 Task: Reply to email with the signature Christian Kelly with the subject Request for sponsorship from softage.1@softage.net with the message Can you send me a copy of the updated project schedule? with CC to softage.9@softage.net with an attached document Strategic_plan.pdf
Action: Mouse moved to (567, 734)
Screenshot: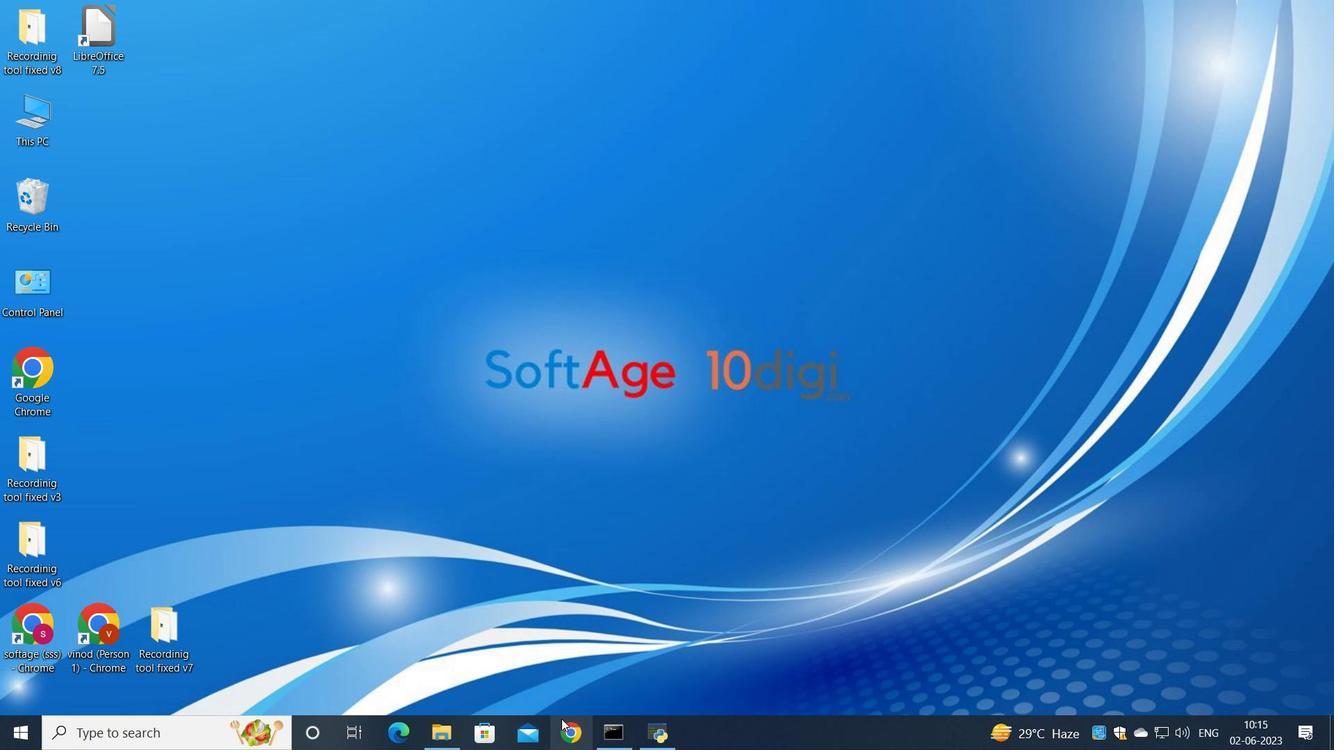 
Action: Mouse pressed left at (567, 734)
Screenshot: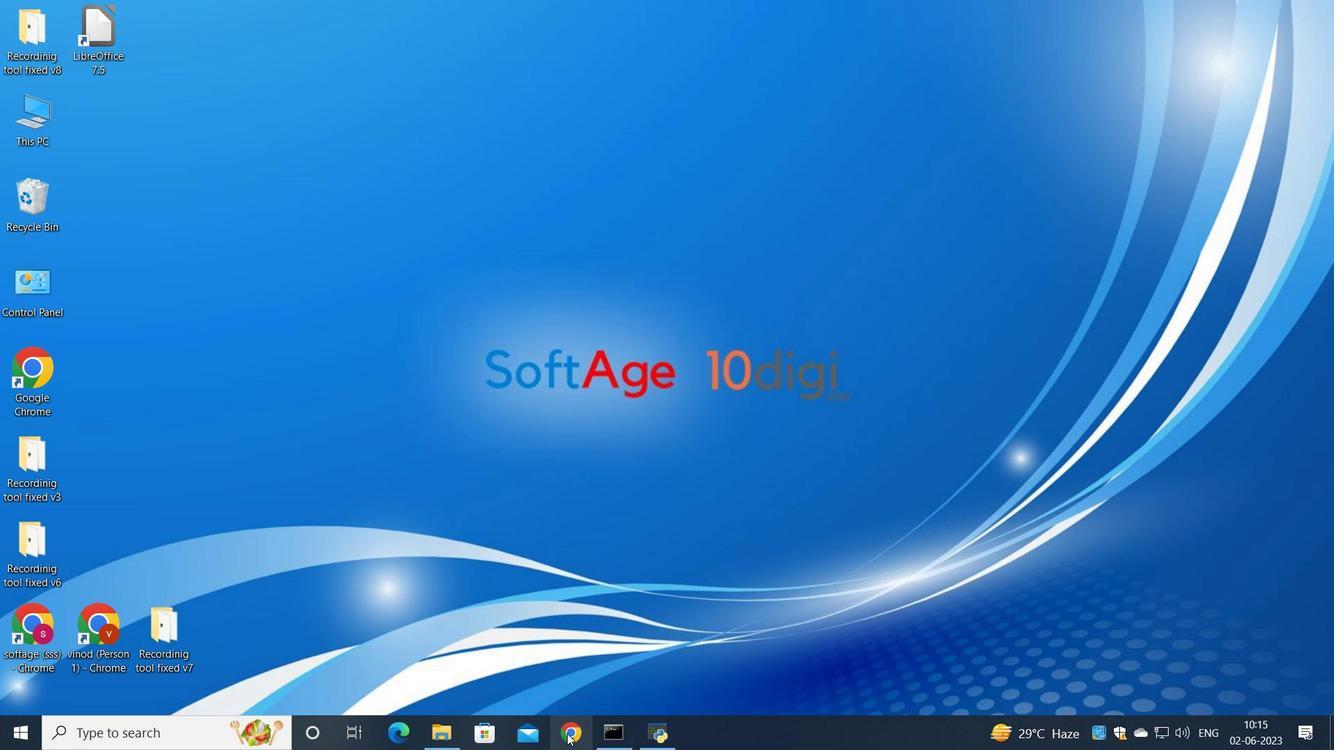 
Action: Mouse moved to (628, 412)
Screenshot: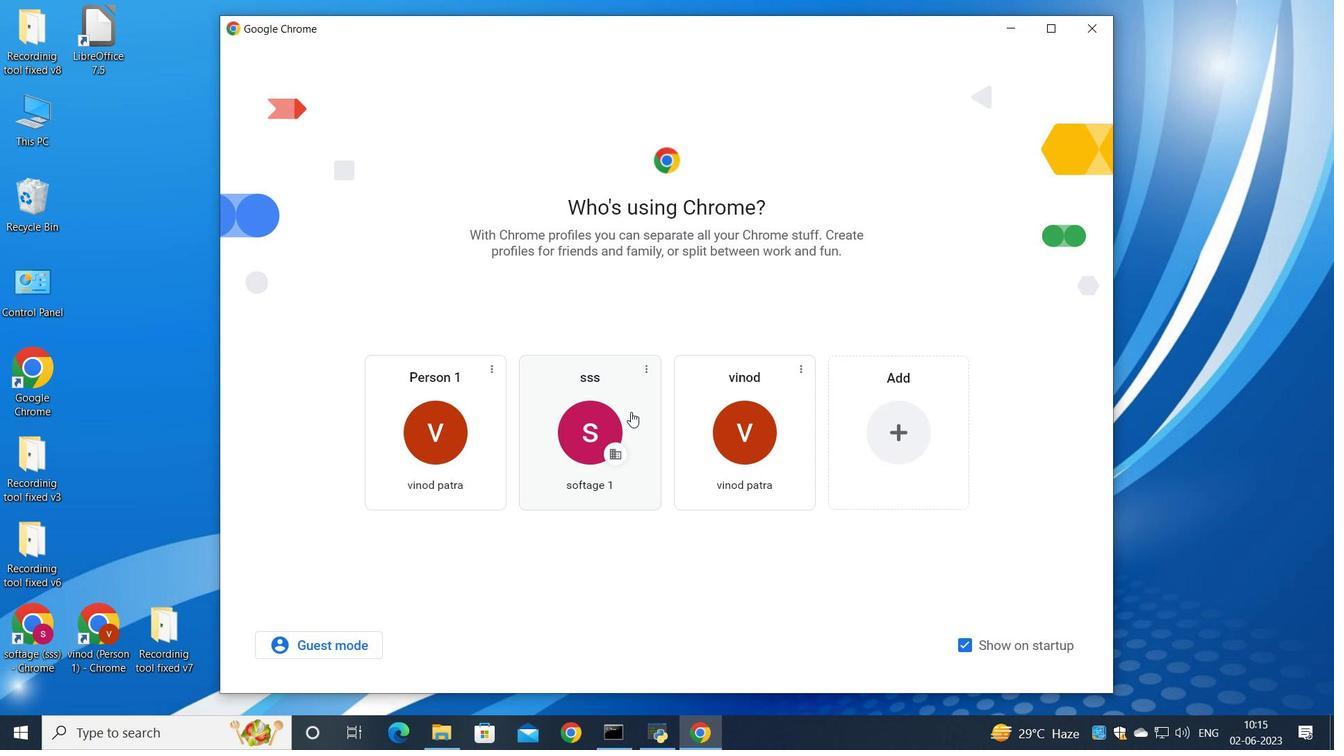 
Action: Mouse pressed left at (628, 412)
Screenshot: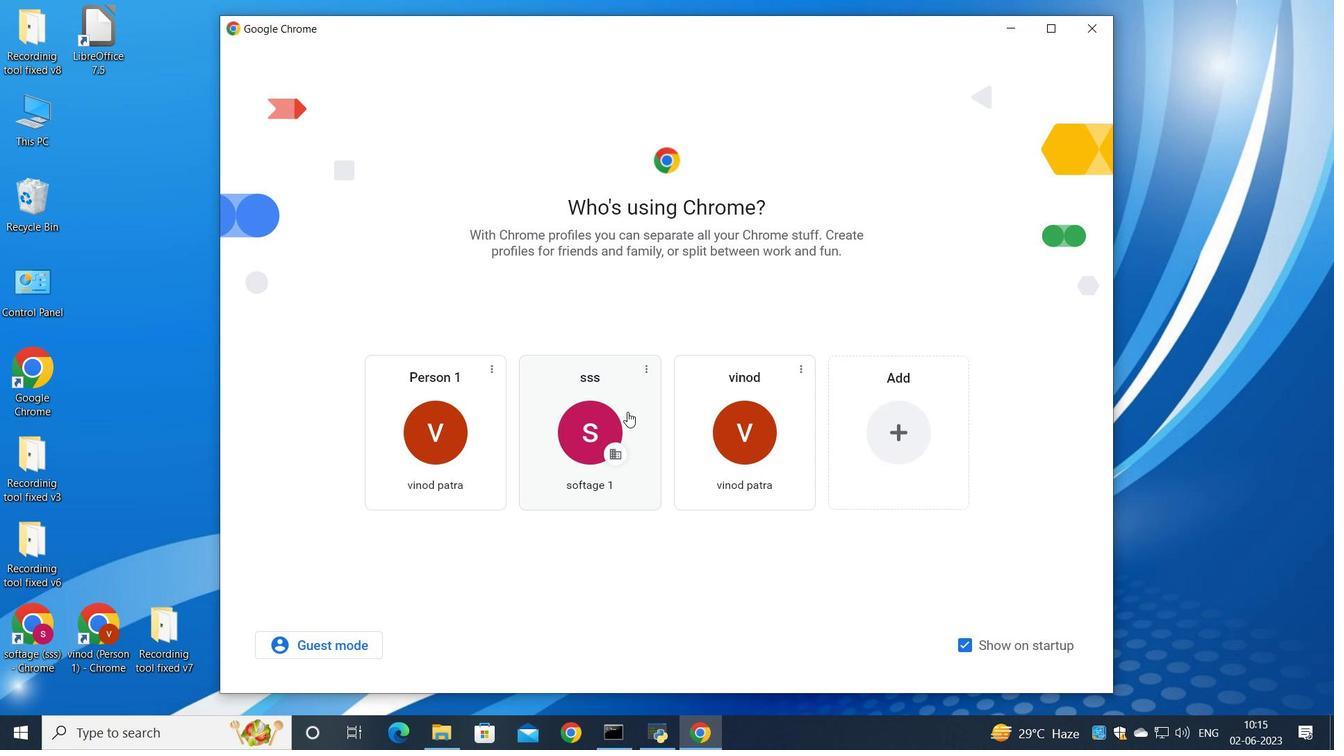 
Action: Mouse moved to (1181, 116)
Screenshot: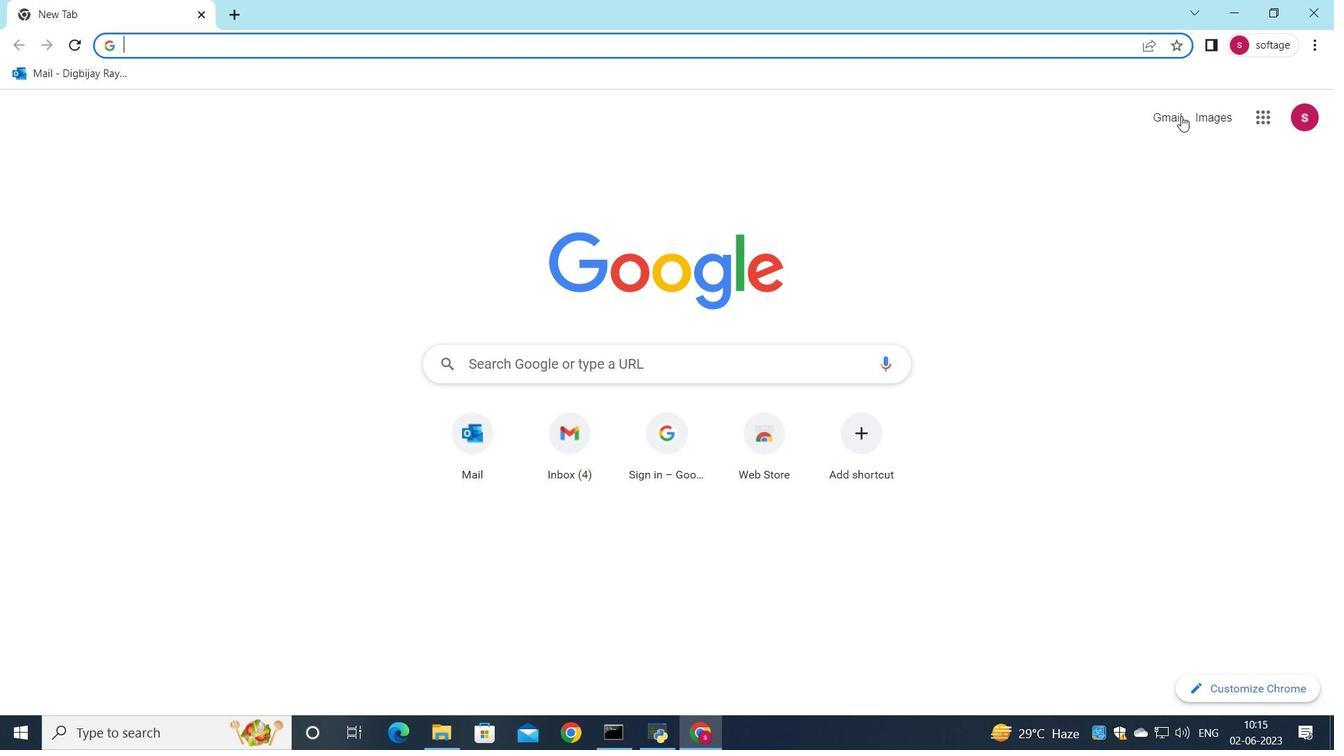 
Action: Mouse pressed left at (1181, 116)
Screenshot: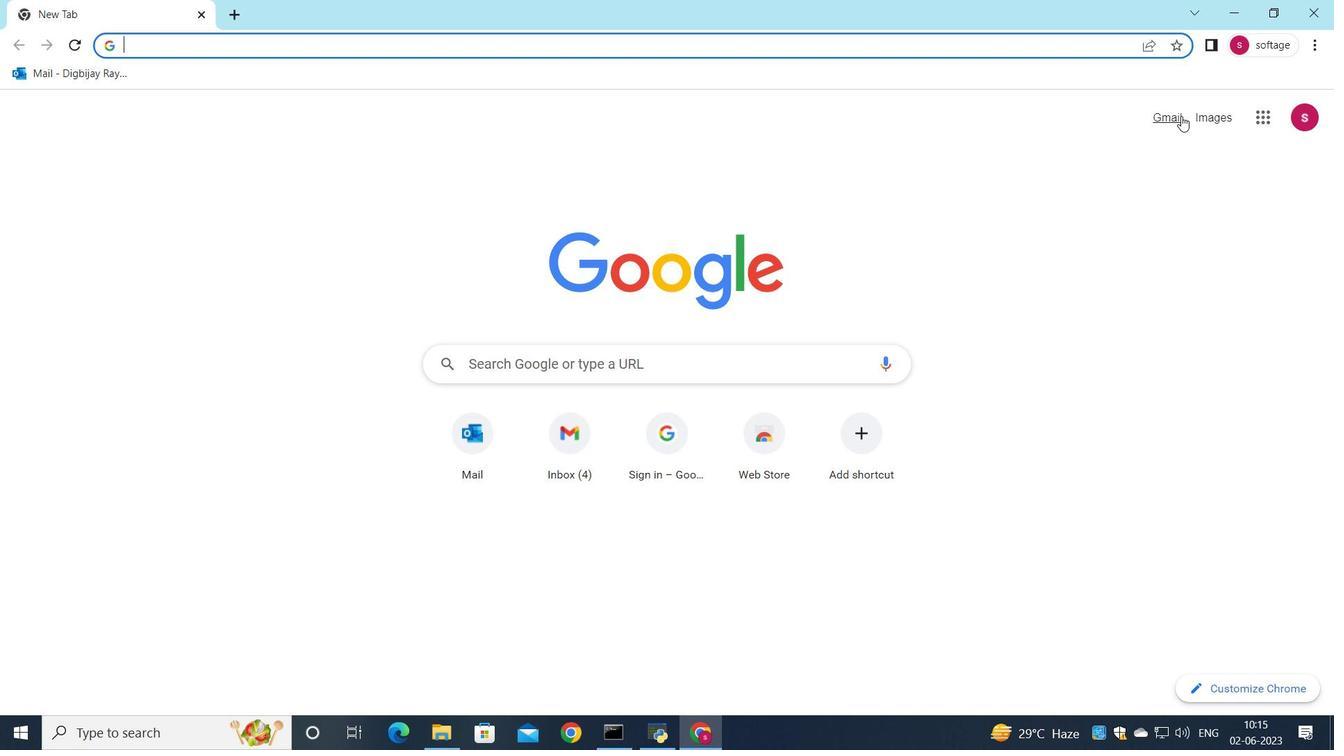 
Action: Mouse moved to (1136, 118)
Screenshot: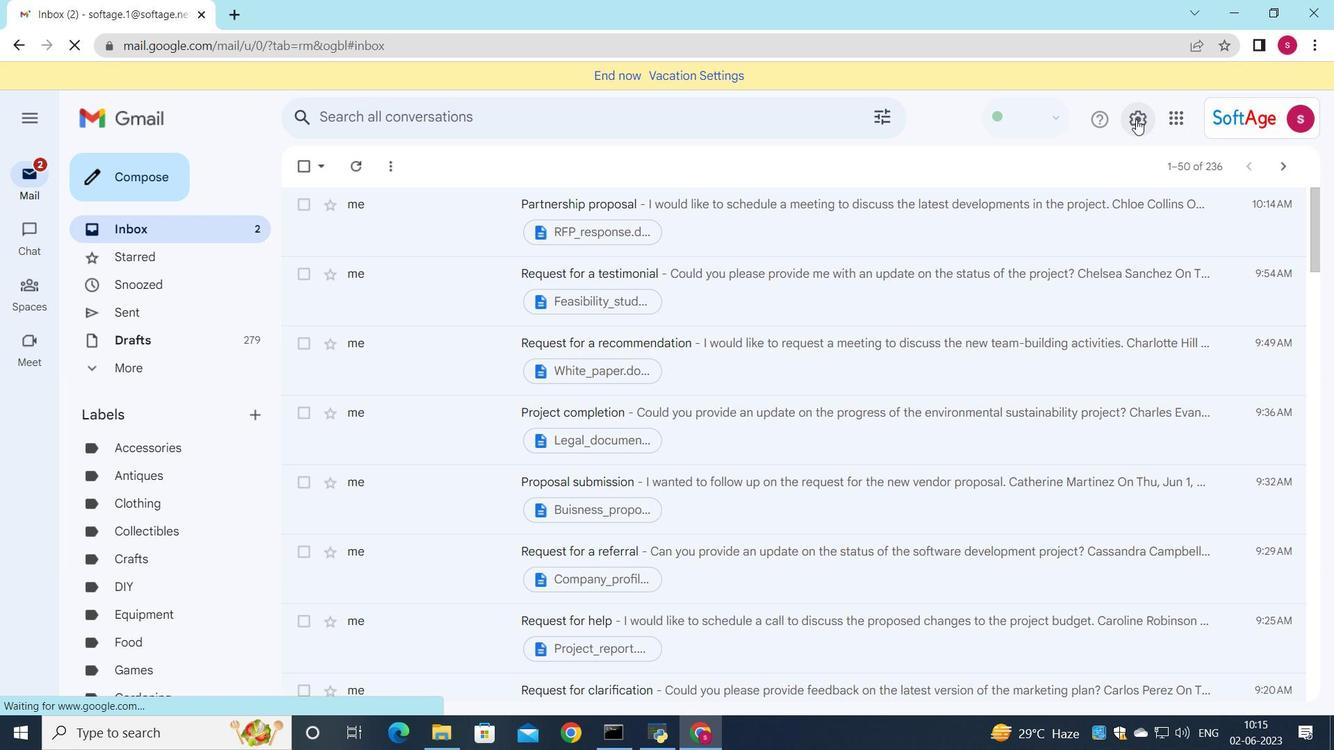 
Action: Mouse pressed left at (1136, 118)
Screenshot: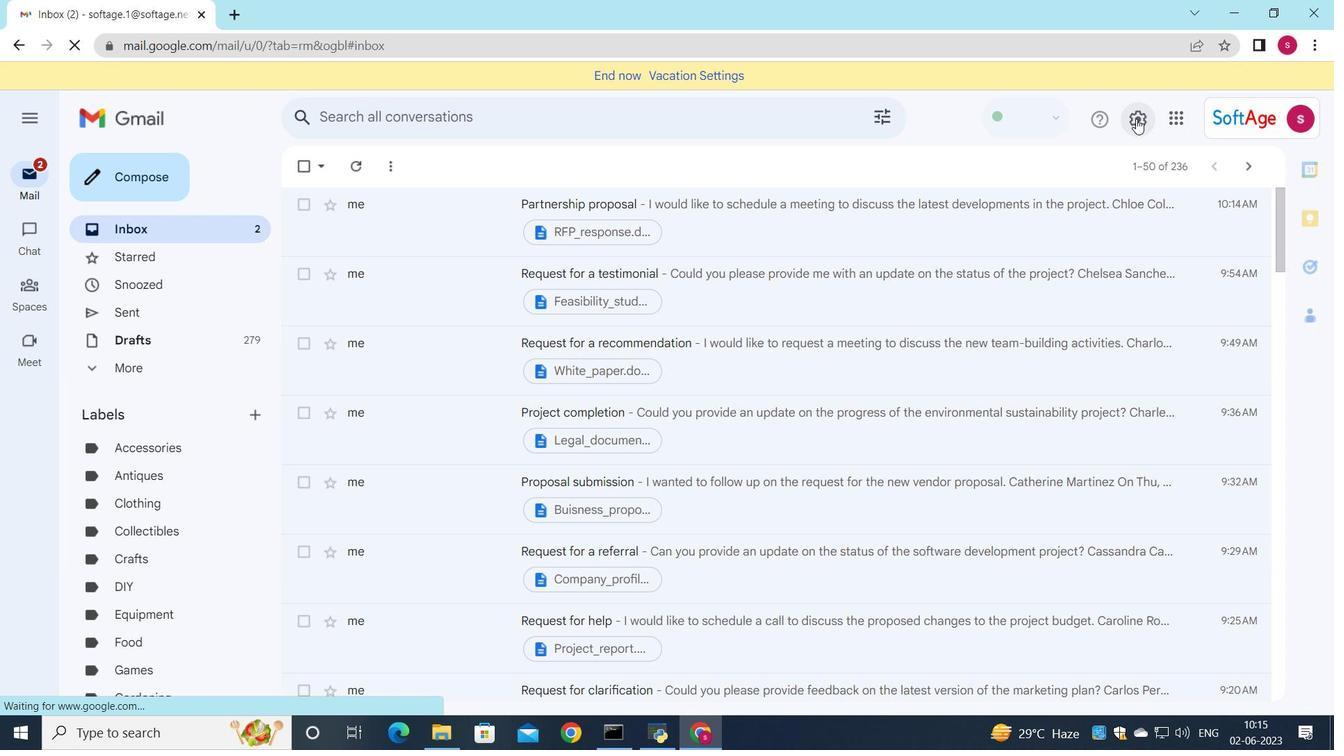 
Action: Mouse moved to (1172, 211)
Screenshot: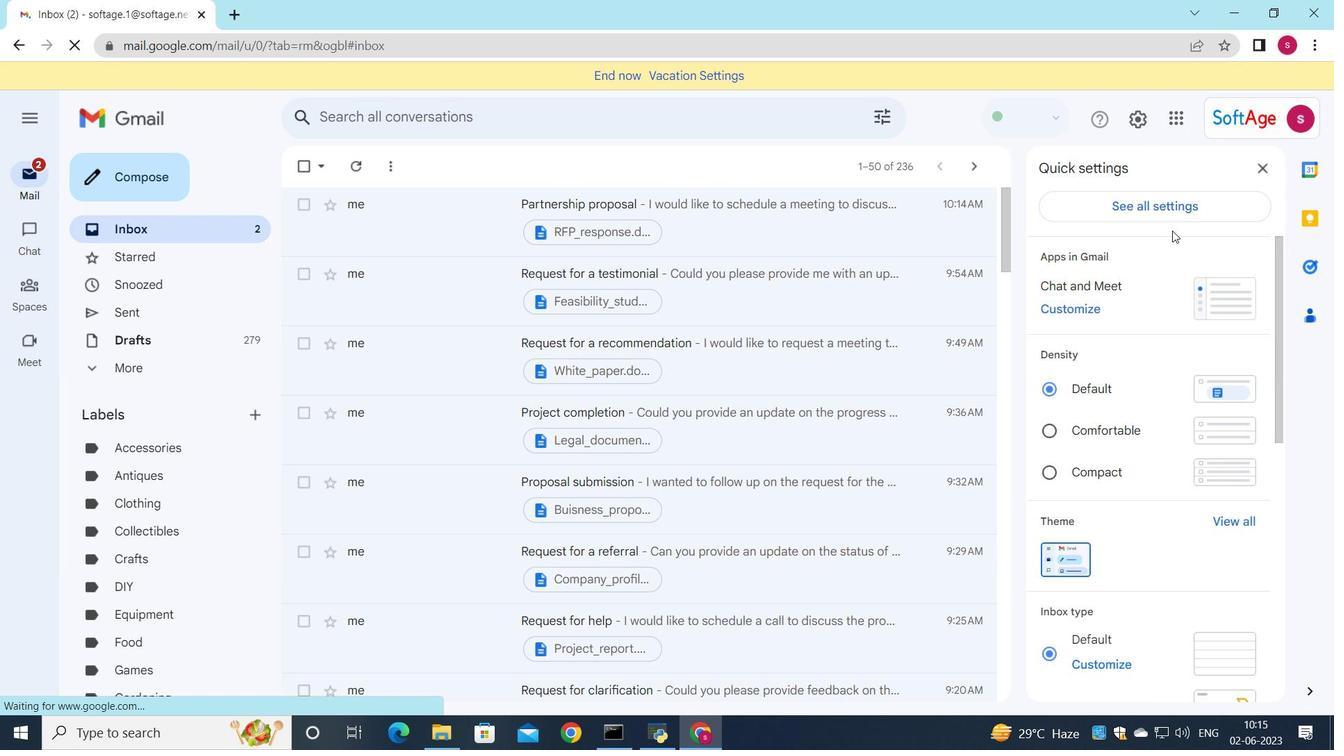 
Action: Mouse pressed left at (1172, 211)
Screenshot: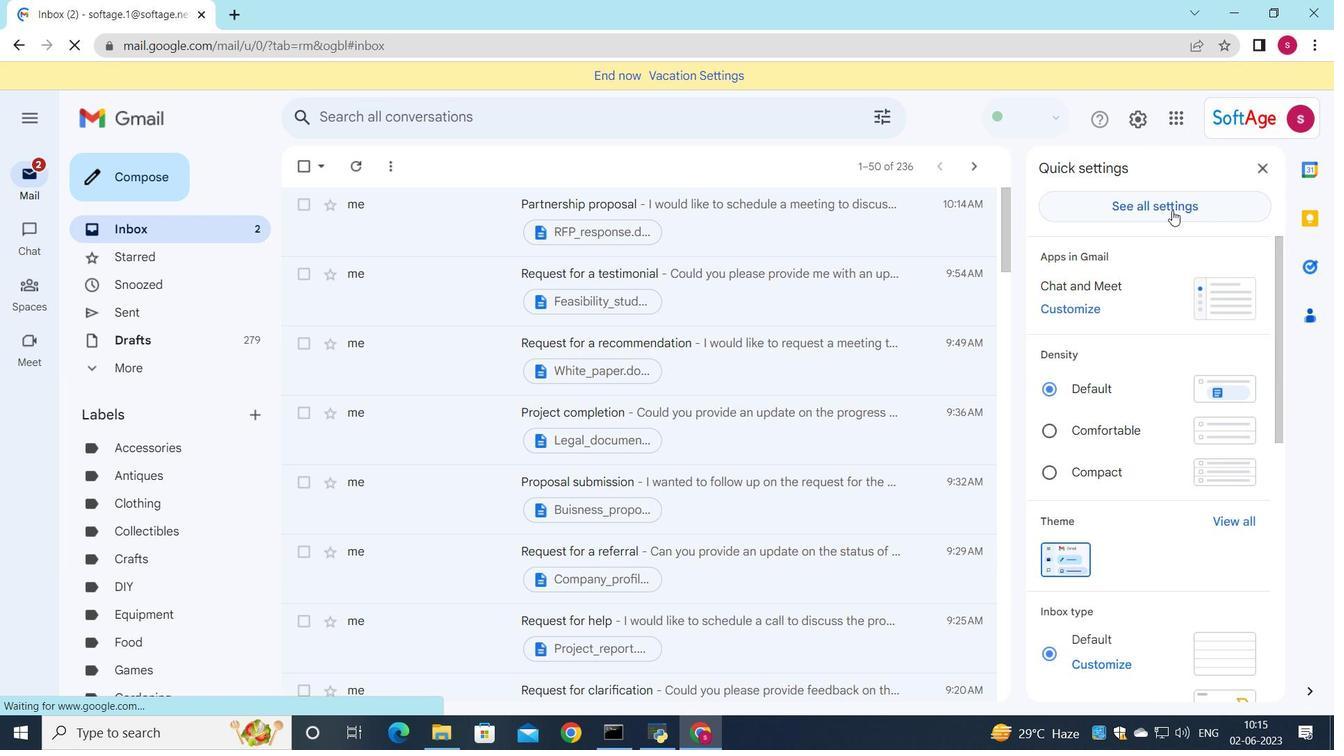 
Action: Mouse moved to (688, 380)
Screenshot: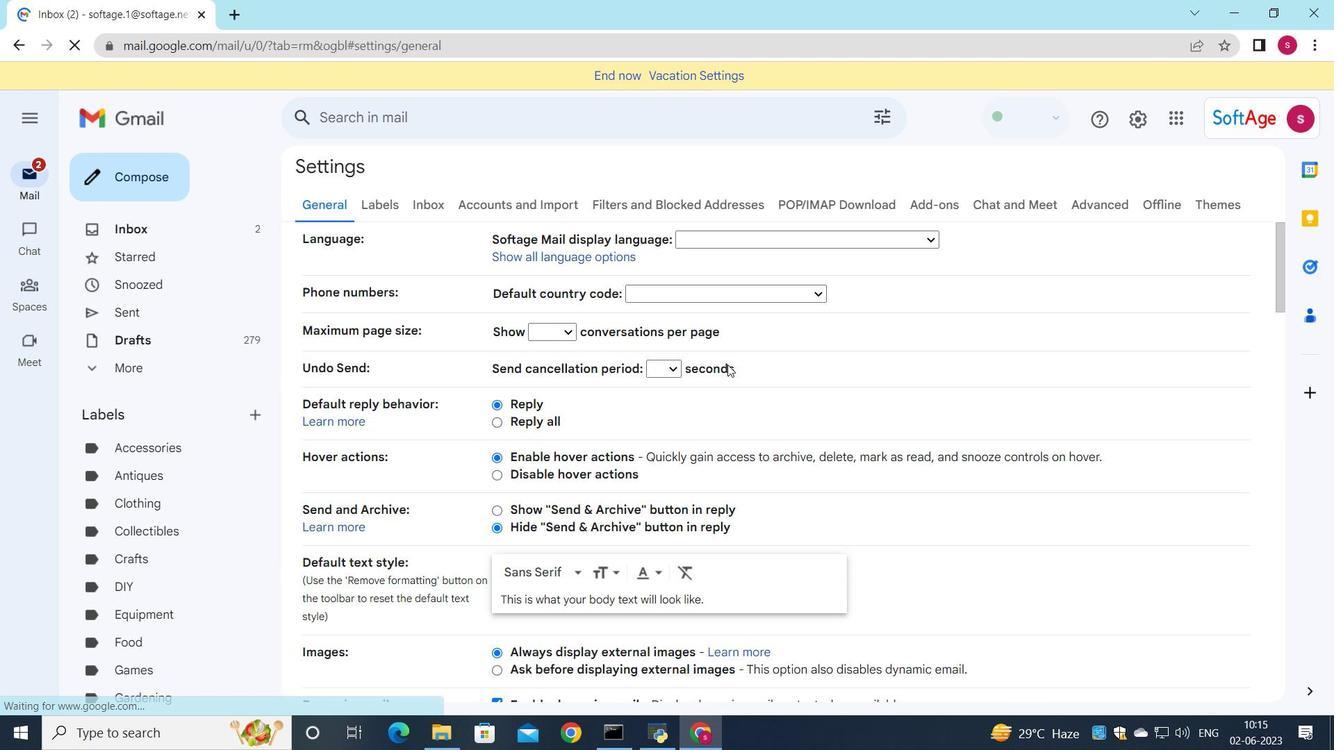 
Action: Mouse scrolled (688, 379) with delta (0, 0)
Screenshot: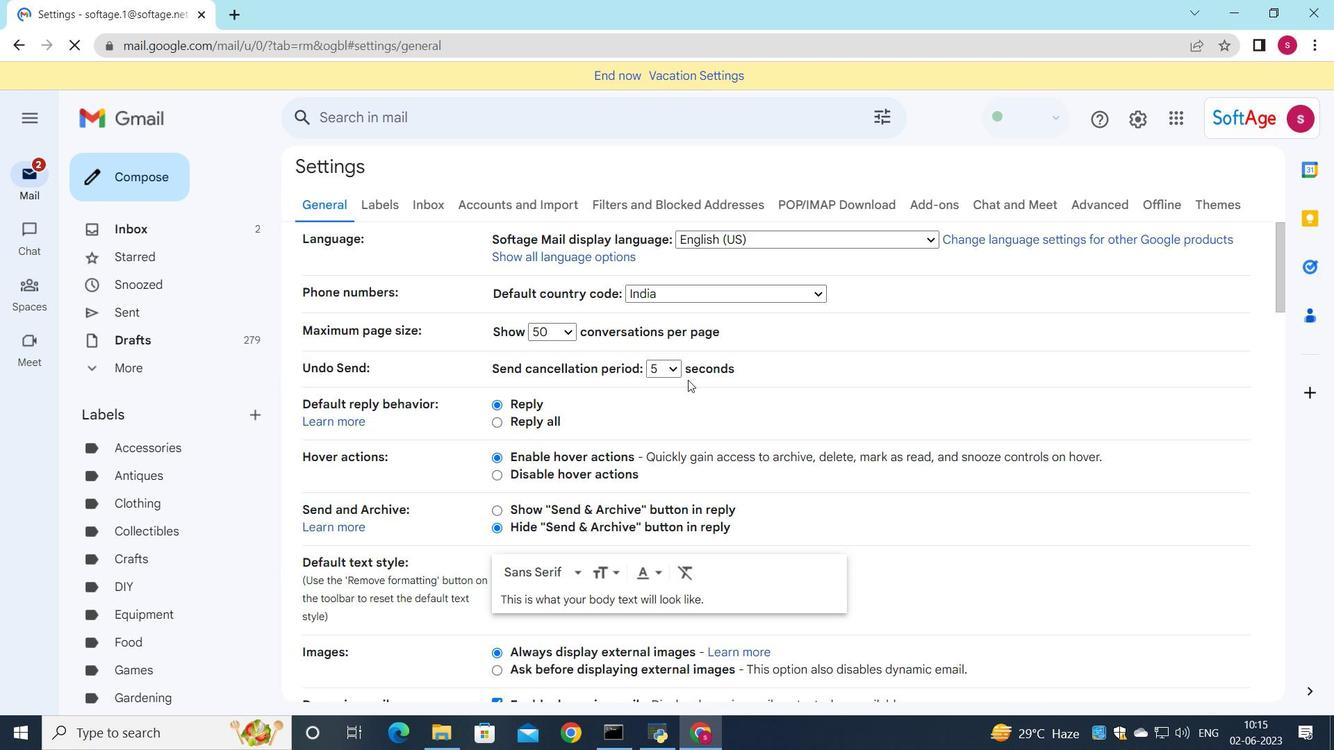 
Action: Mouse scrolled (688, 379) with delta (0, 0)
Screenshot: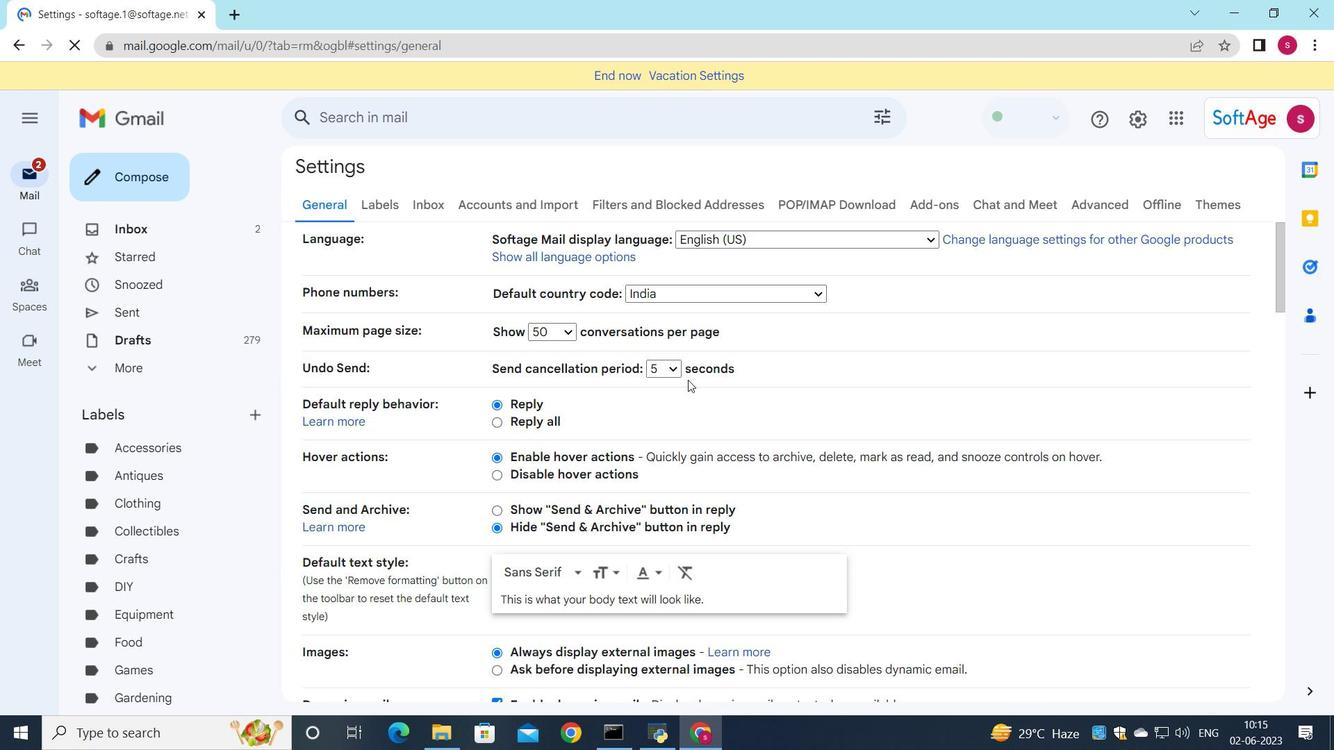 
Action: Mouse scrolled (688, 379) with delta (0, 0)
Screenshot: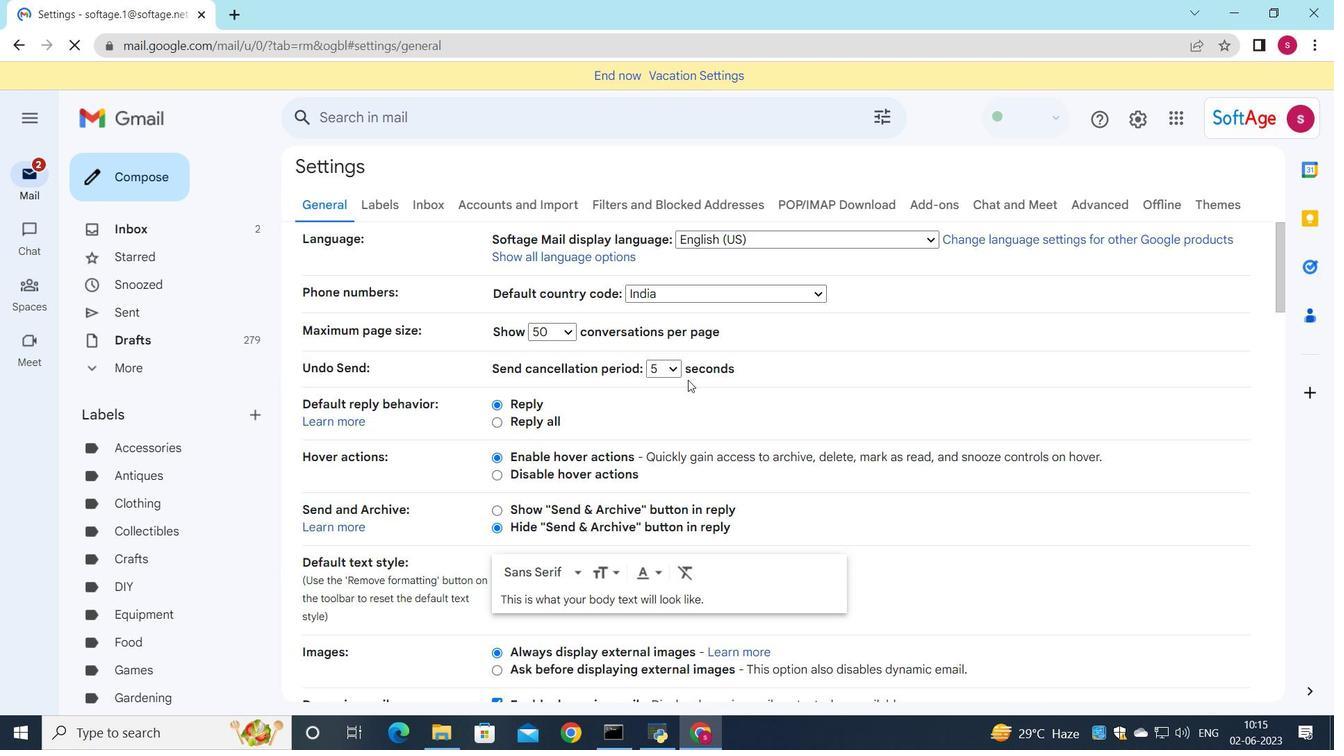 
Action: Mouse scrolled (688, 379) with delta (0, 0)
Screenshot: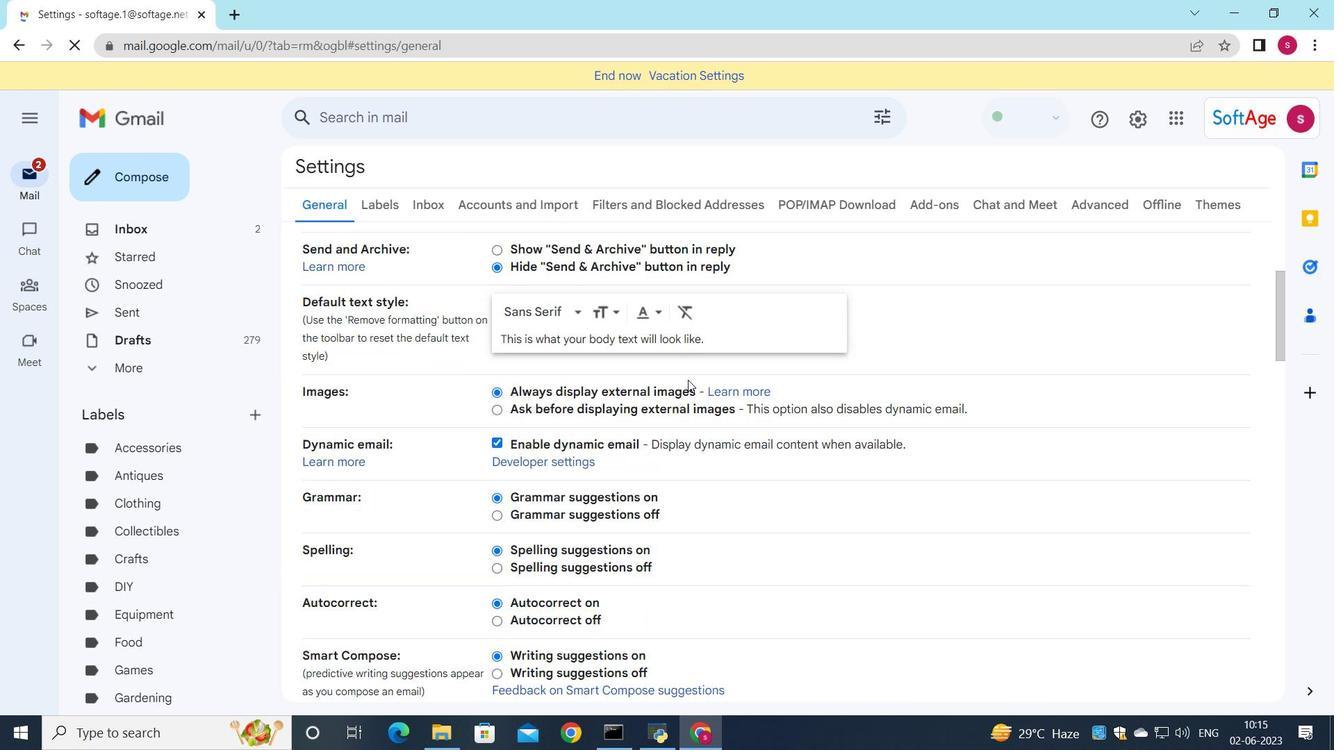 
Action: Mouse scrolled (688, 379) with delta (0, 0)
Screenshot: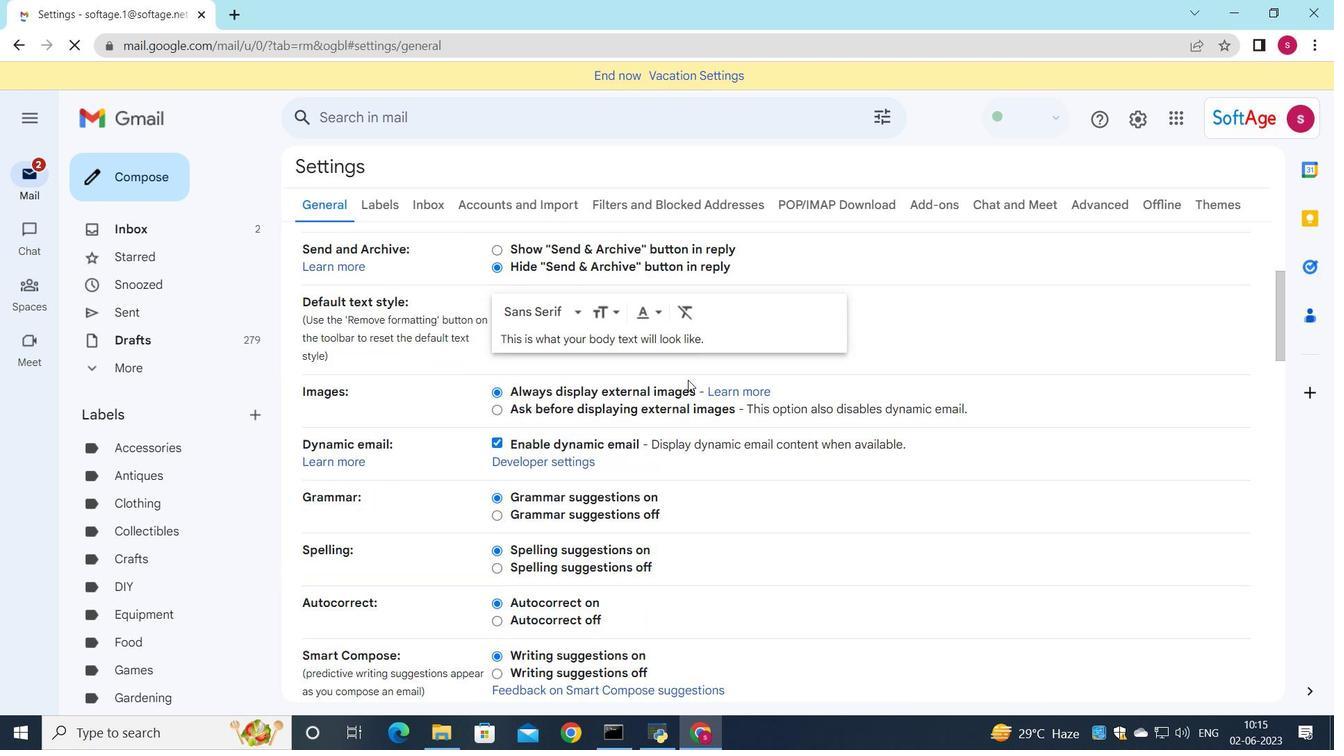 
Action: Mouse scrolled (688, 379) with delta (0, 0)
Screenshot: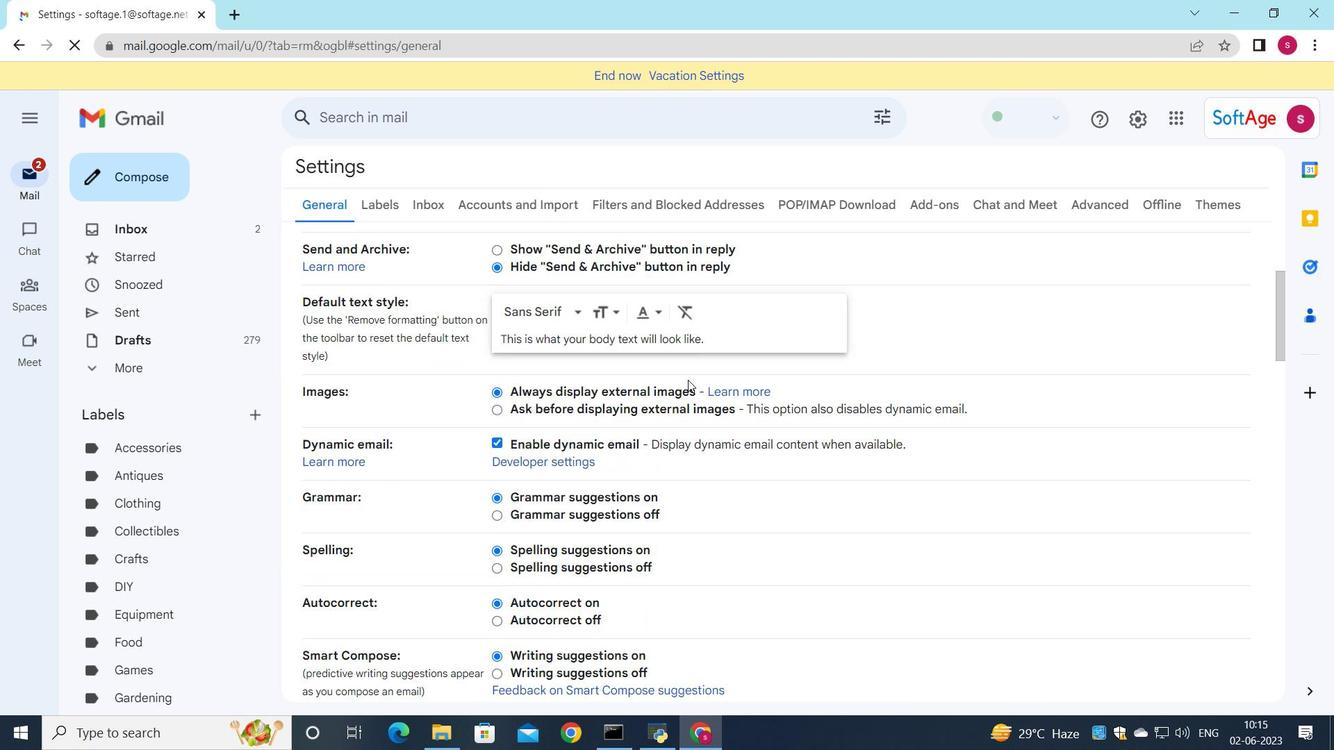 
Action: Mouse scrolled (688, 379) with delta (0, 0)
Screenshot: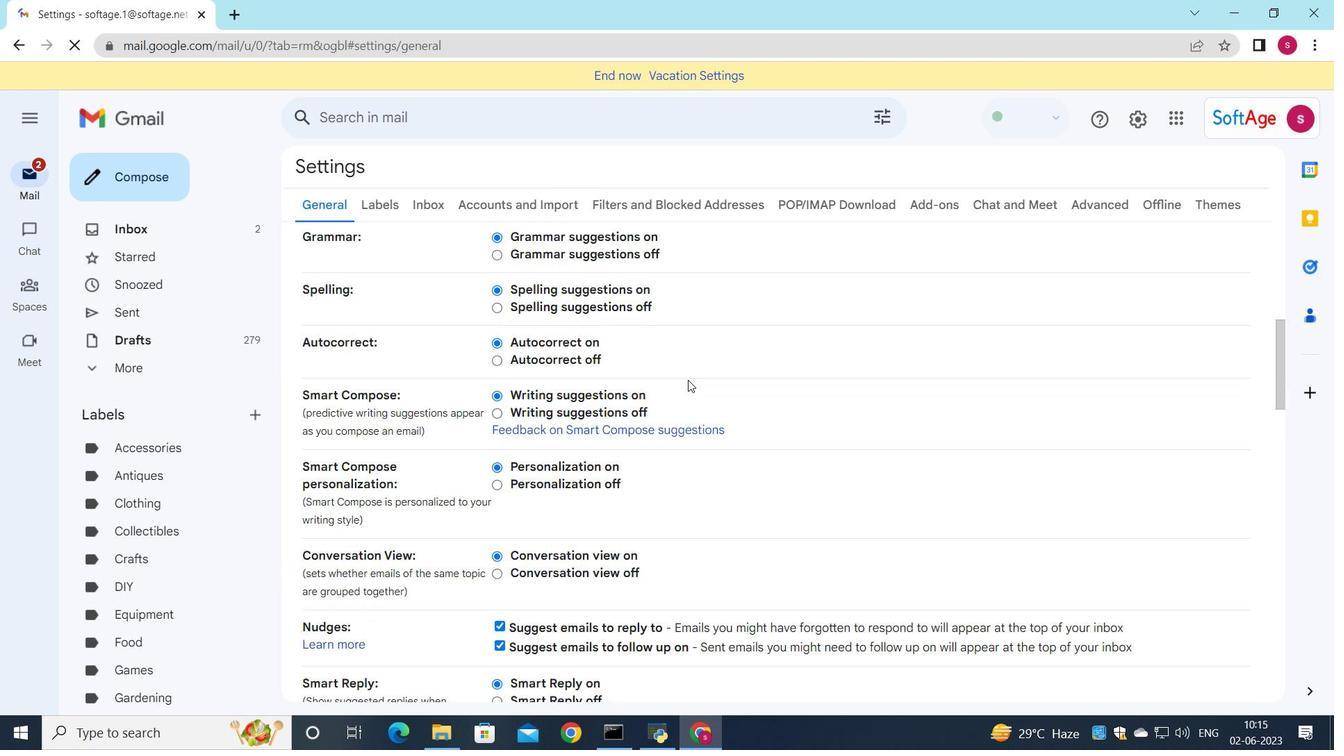 
Action: Mouse scrolled (688, 379) with delta (0, 0)
Screenshot: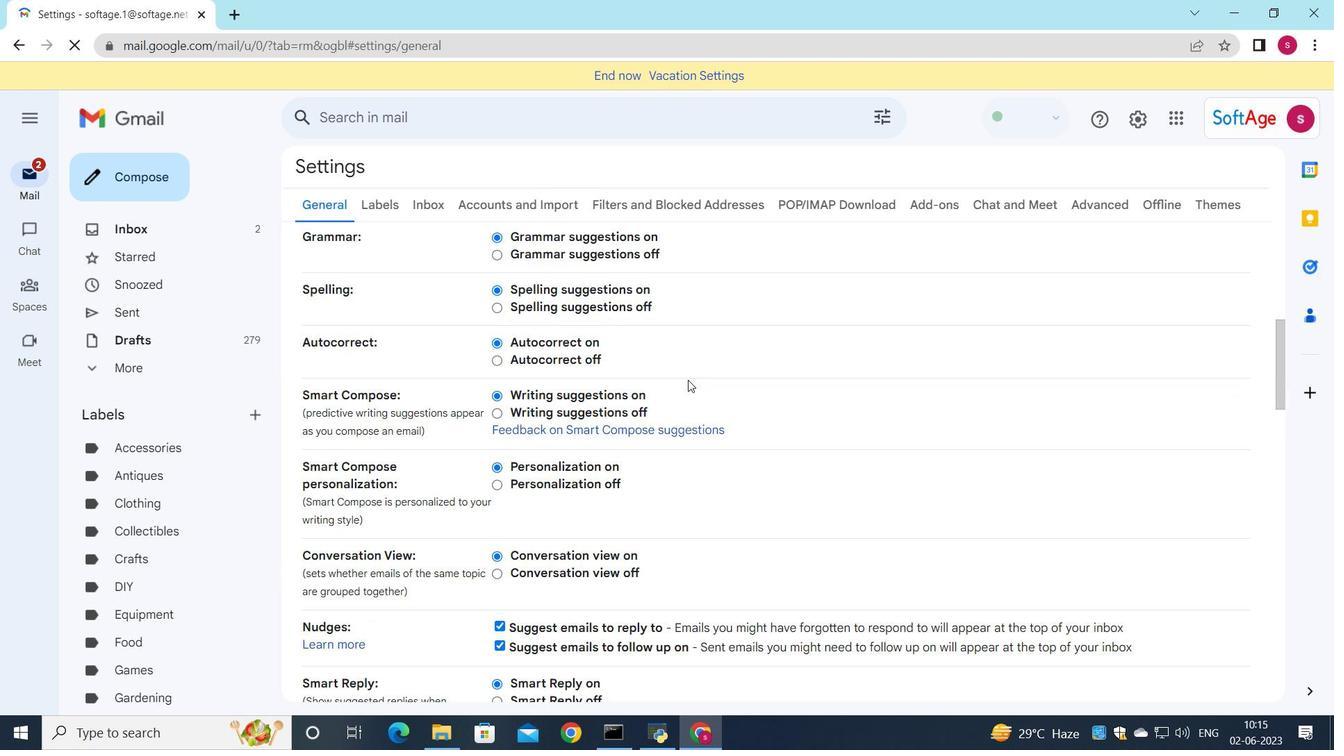 
Action: Mouse scrolled (688, 379) with delta (0, 0)
Screenshot: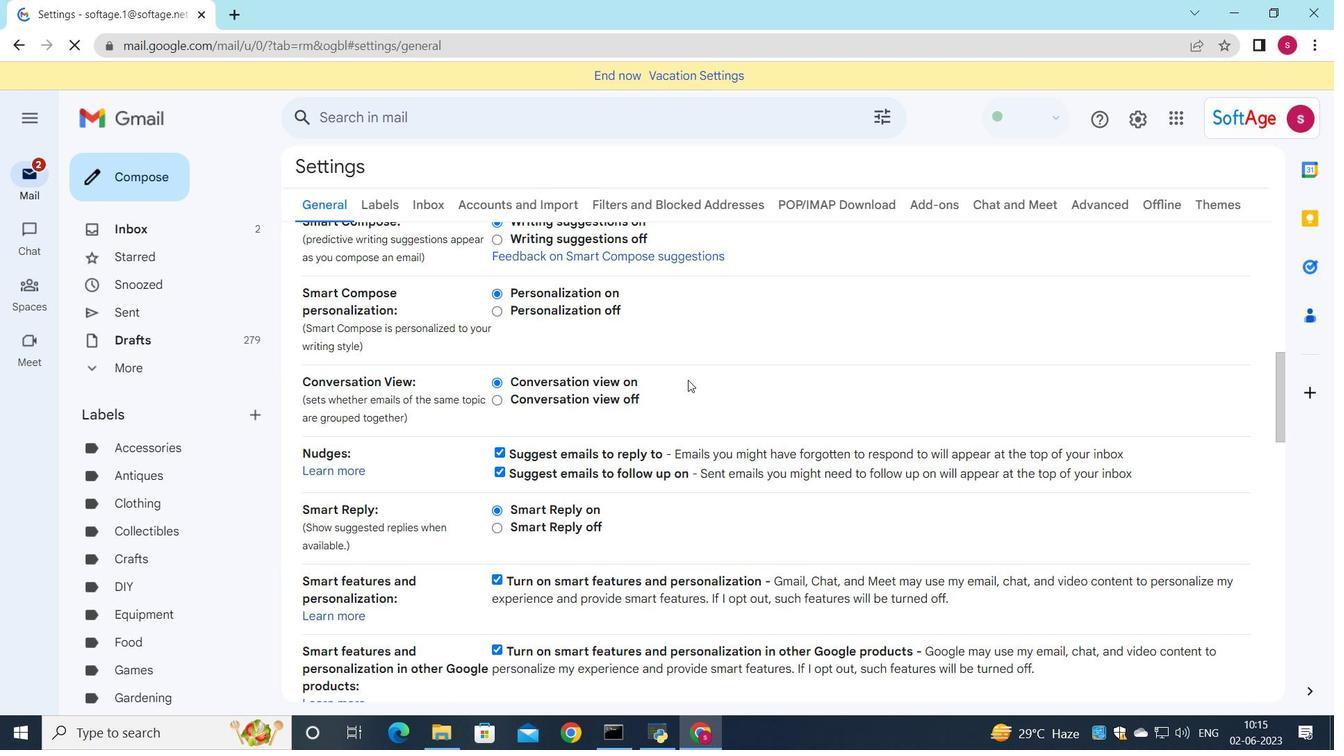 
Action: Mouse scrolled (688, 379) with delta (0, 0)
Screenshot: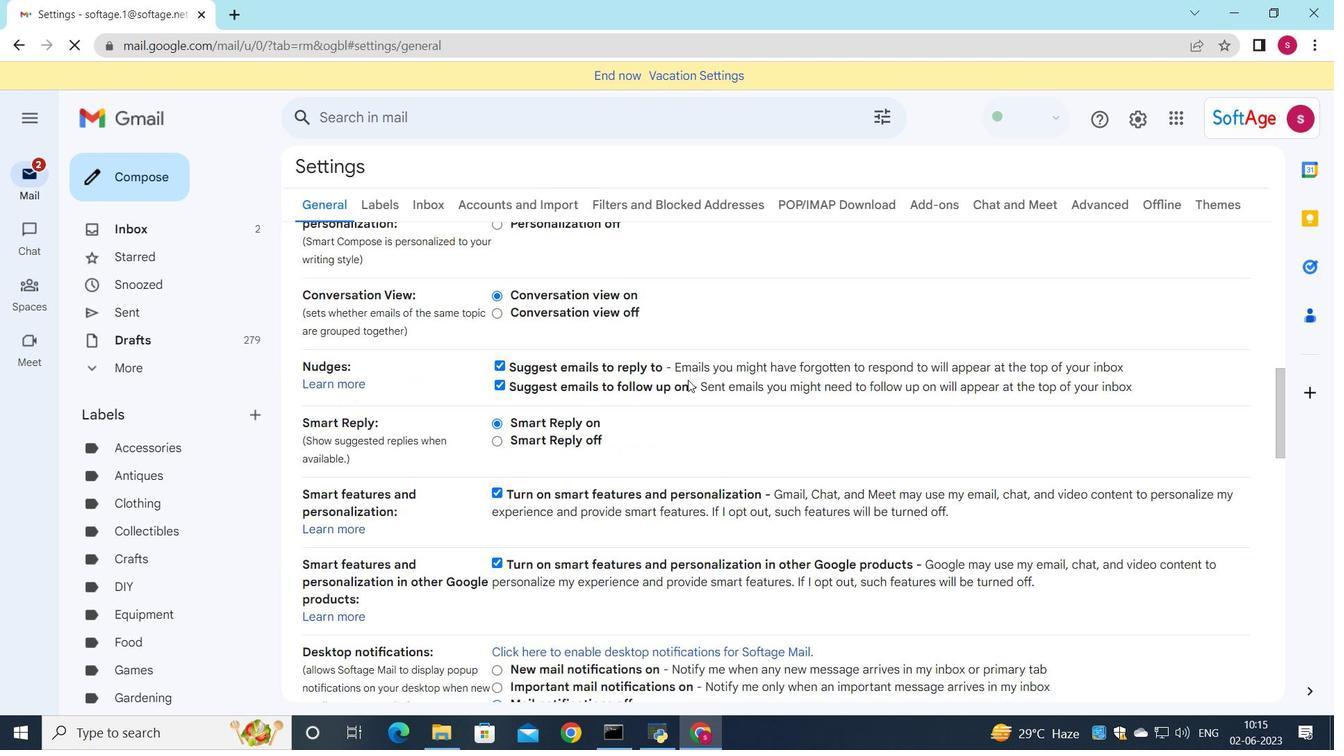 
Action: Mouse scrolled (688, 379) with delta (0, 0)
Screenshot: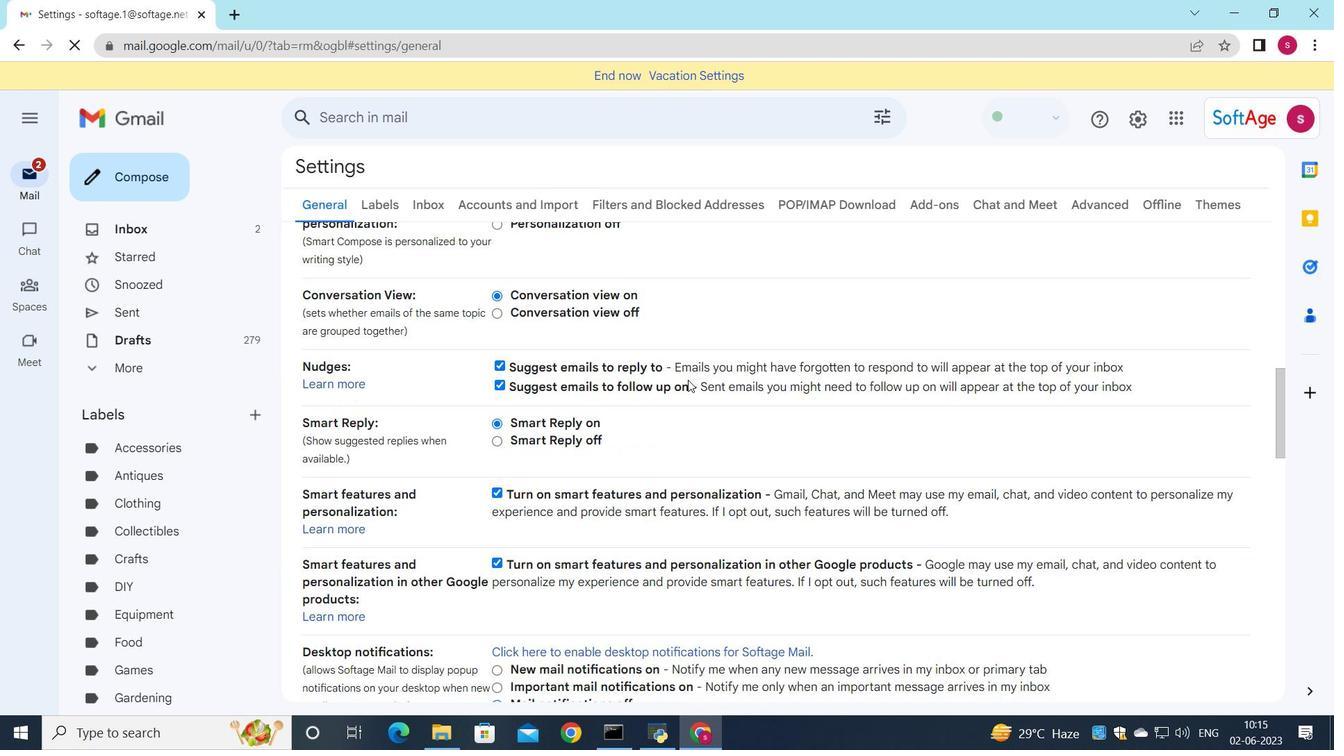 
Action: Mouse scrolled (688, 379) with delta (0, 0)
Screenshot: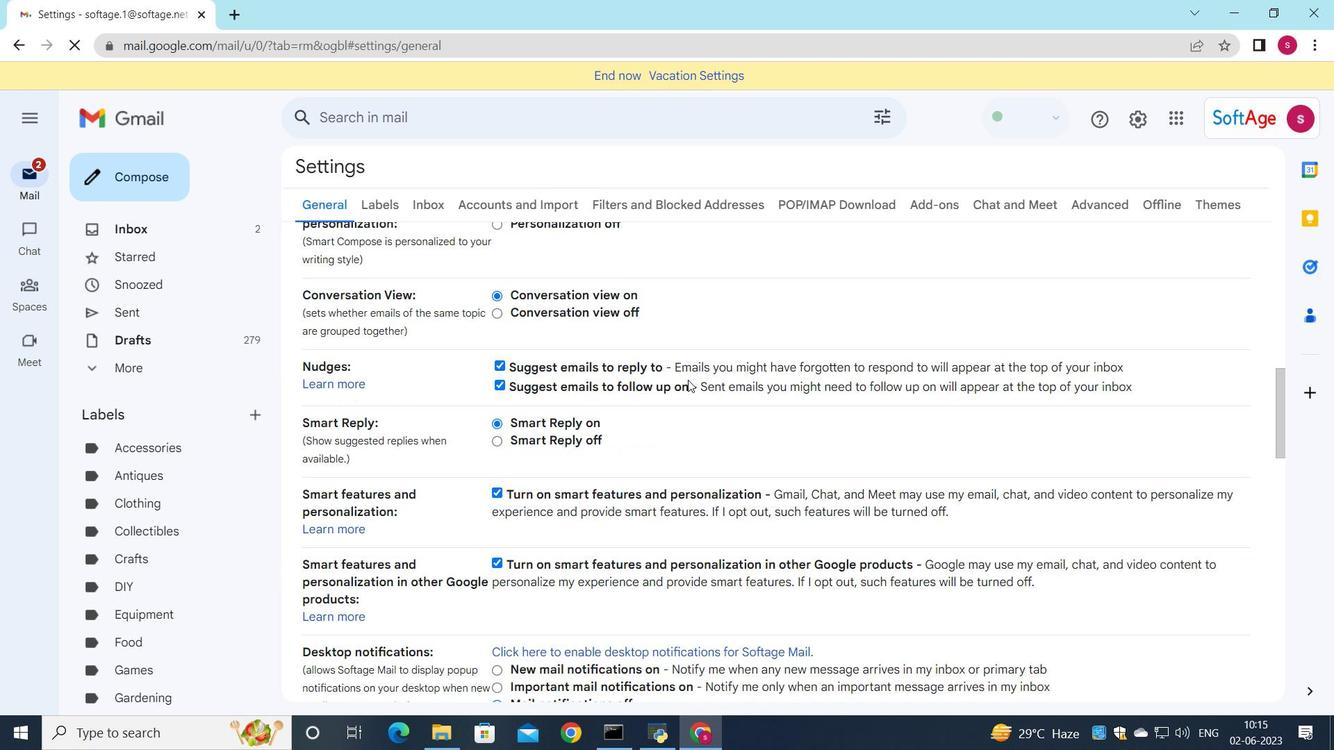 
Action: Mouse moved to (674, 424)
Screenshot: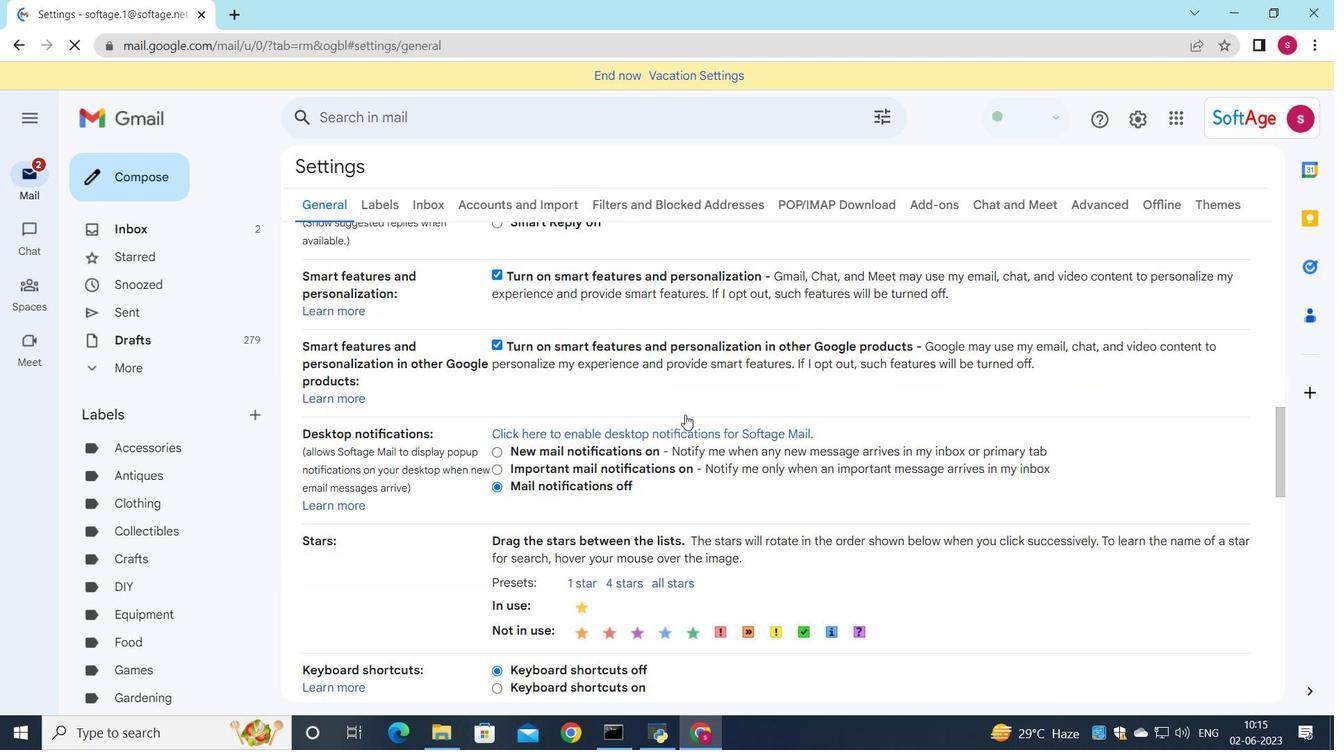 
Action: Mouse scrolled (674, 424) with delta (0, 0)
Screenshot: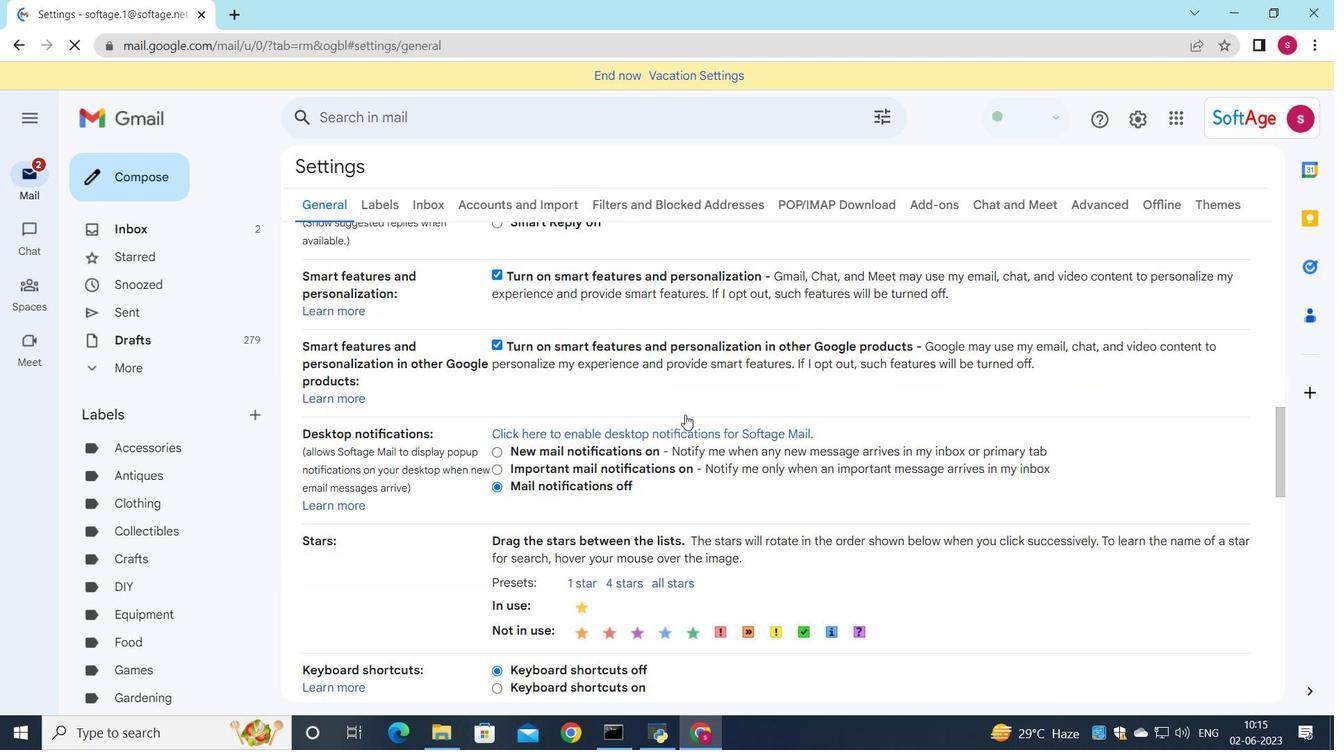 
Action: Mouse moved to (661, 434)
Screenshot: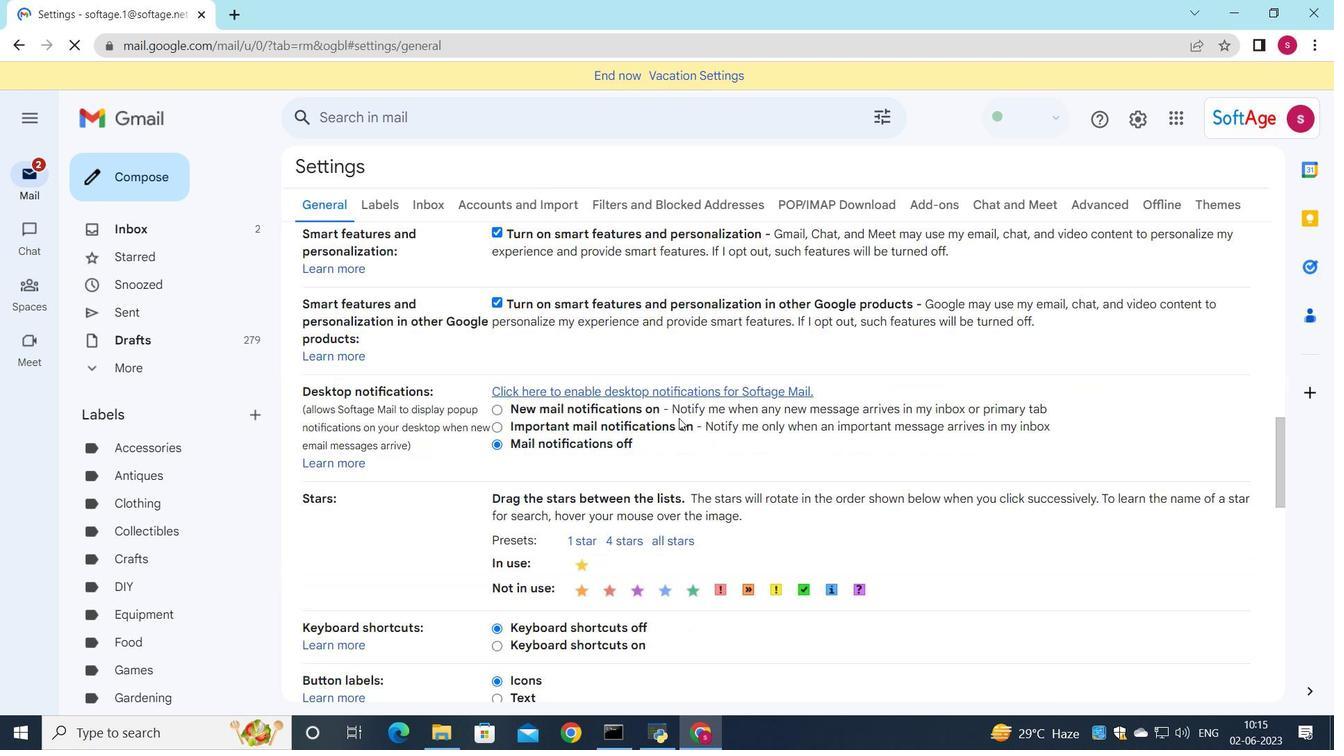 
Action: Mouse scrolled (664, 430) with delta (0, 0)
Screenshot: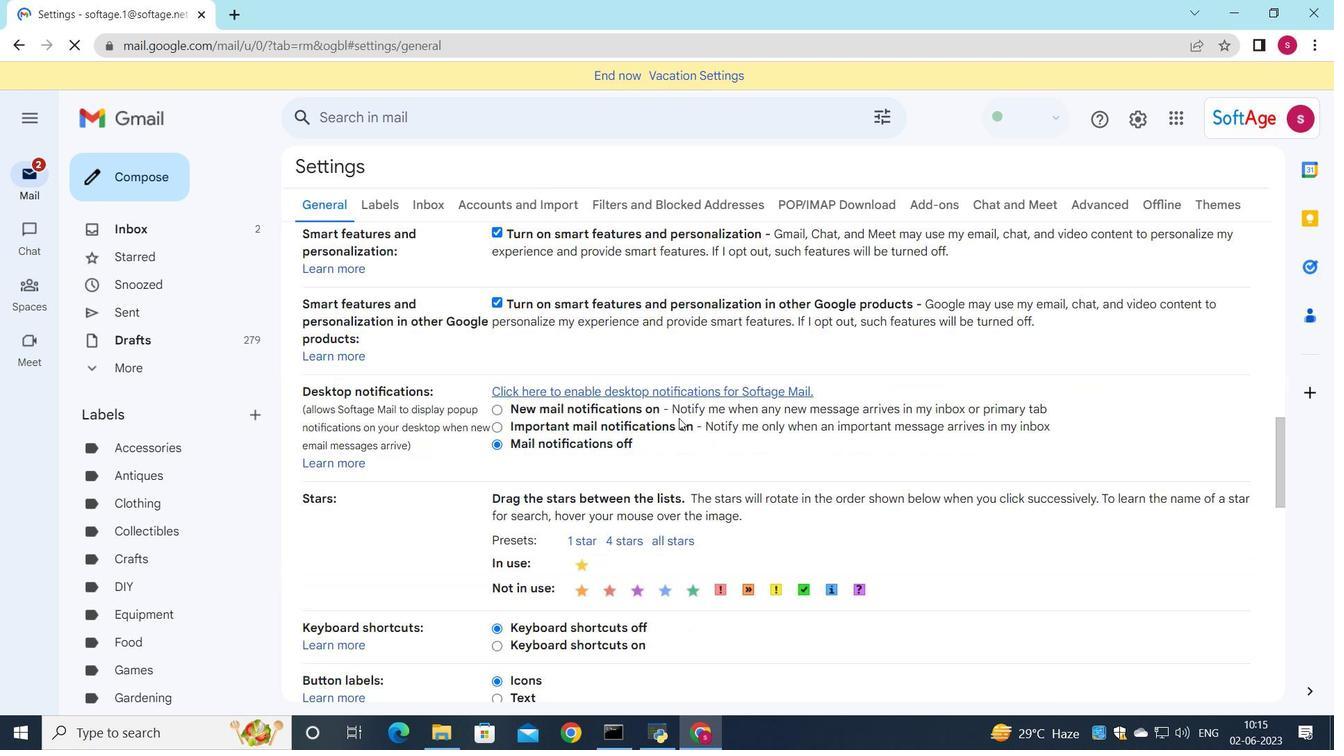 
Action: Mouse moved to (660, 435)
Screenshot: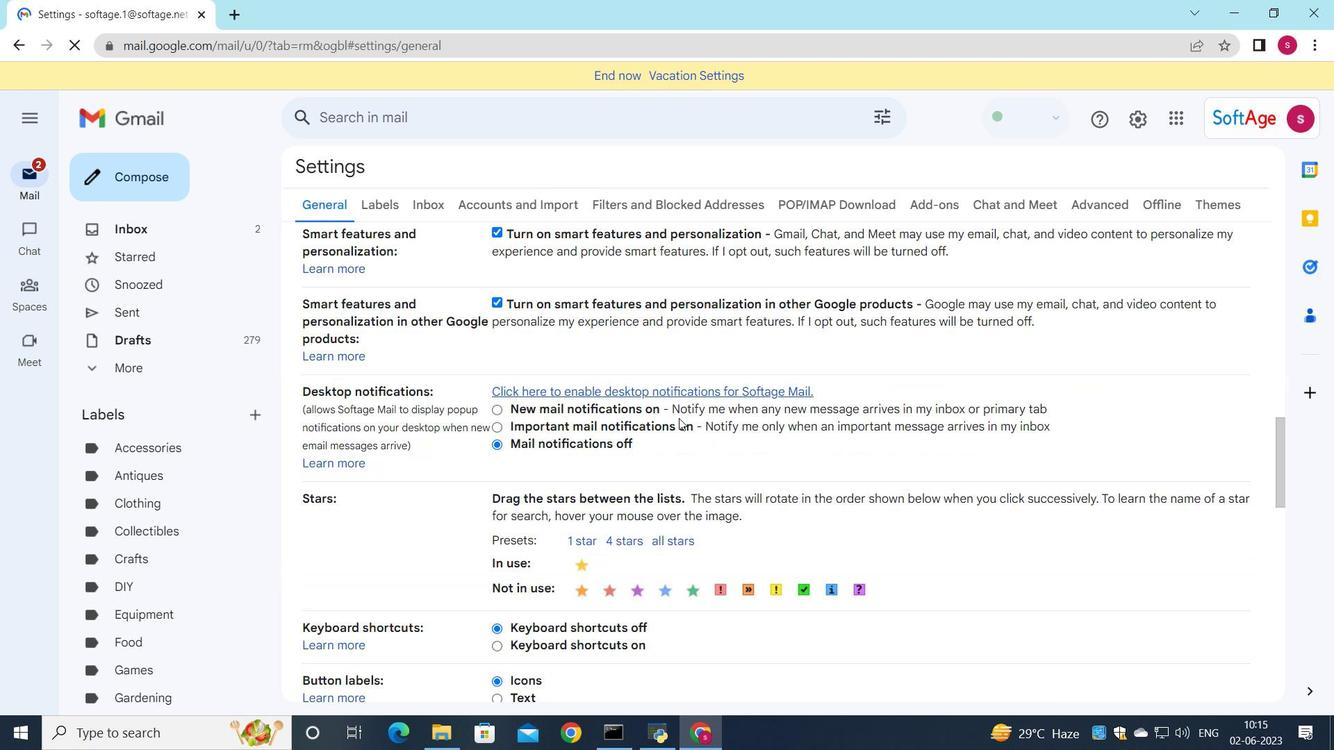 
Action: Mouse scrolled (660, 434) with delta (0, 0)
Screenshot: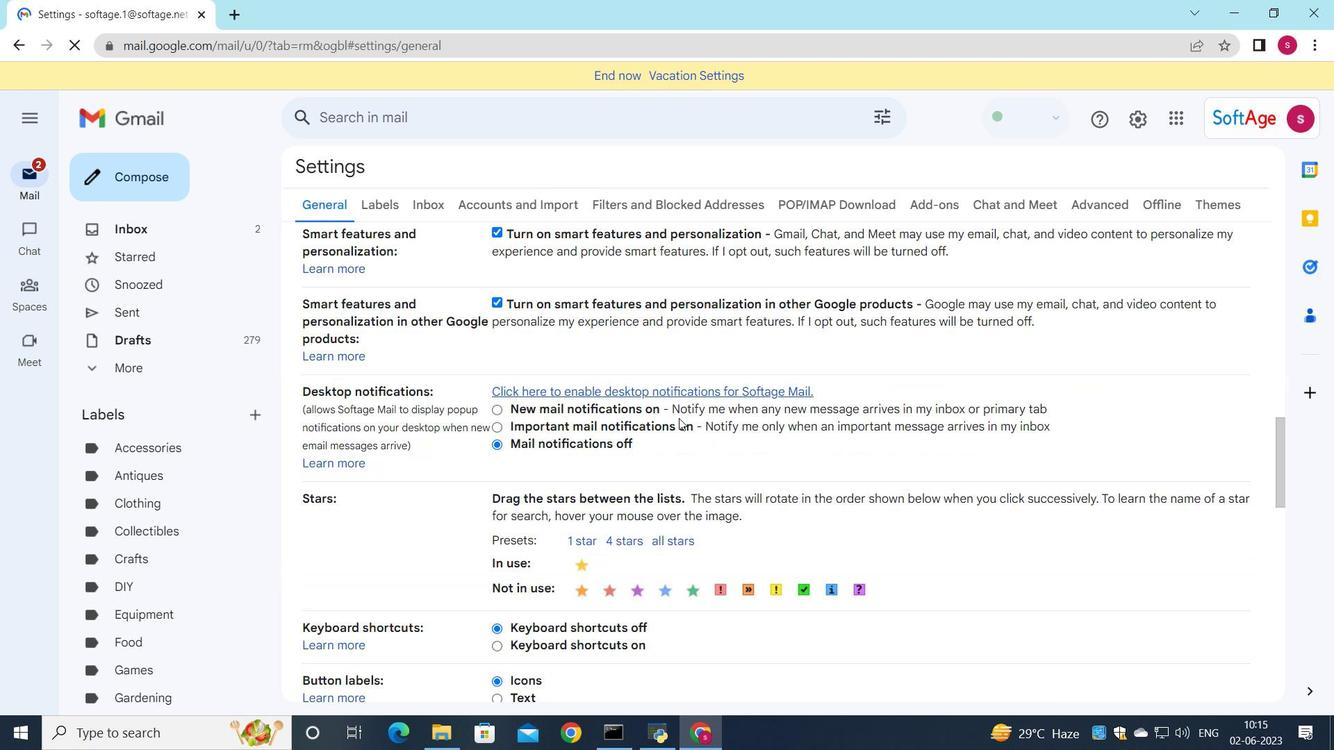 
Action: Mouse moved to (642, 446)
Screenshot: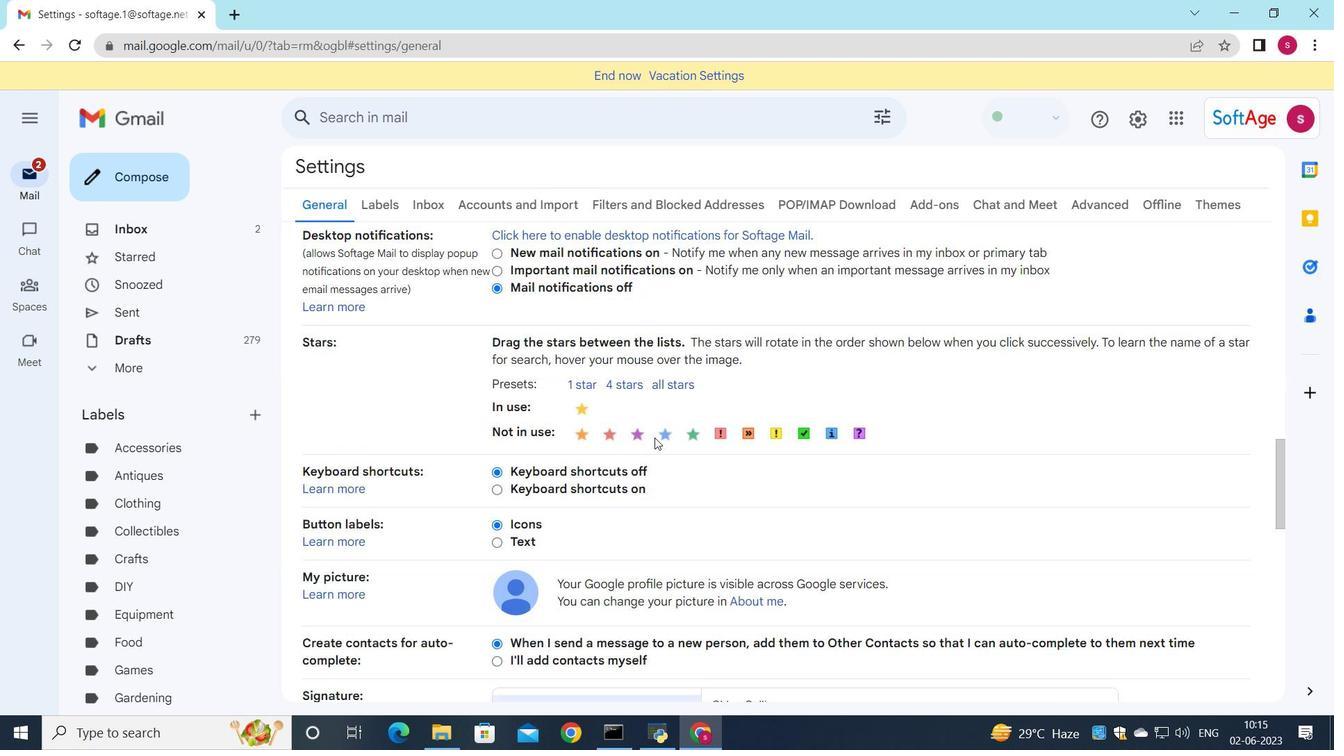 
Action: Mouse scrolled (642, 445) with delta (0, 0)
Screenshot: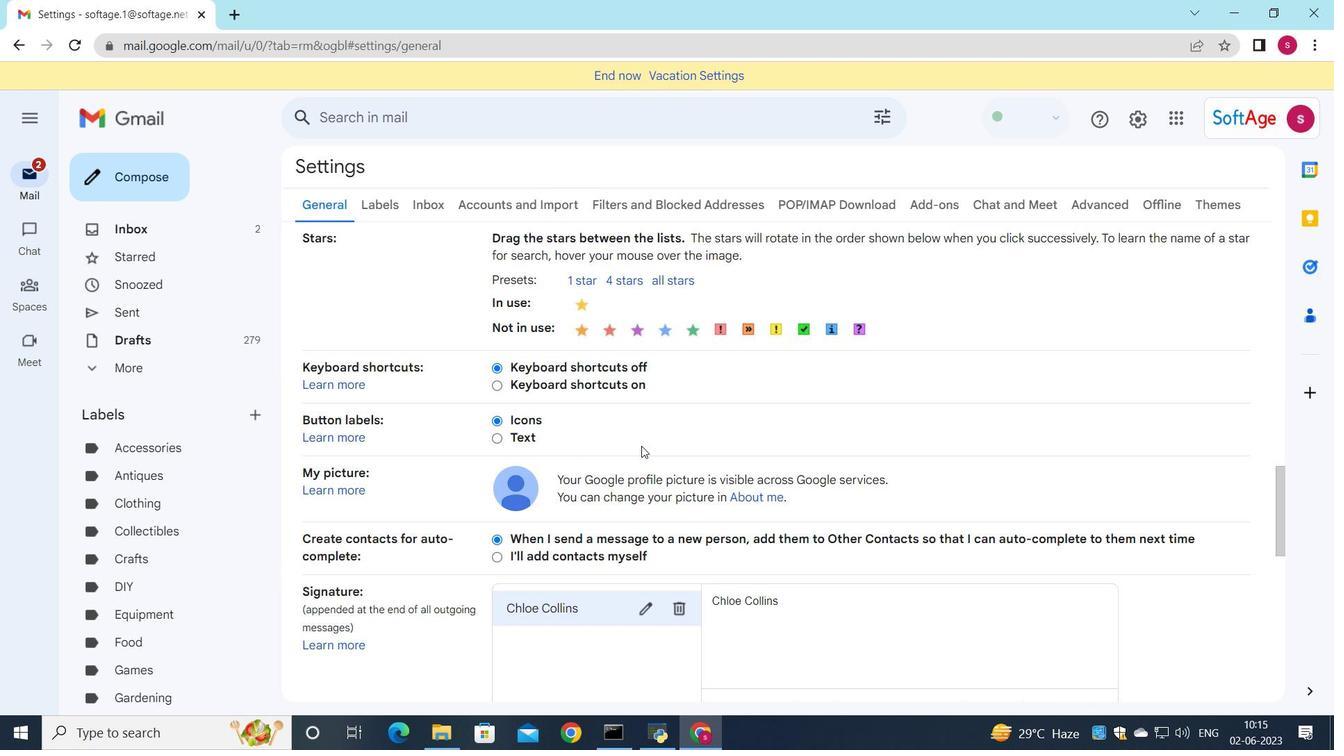 
Action: Mouse scrolled (642, 445) with delta (0, 0)
Screenshot: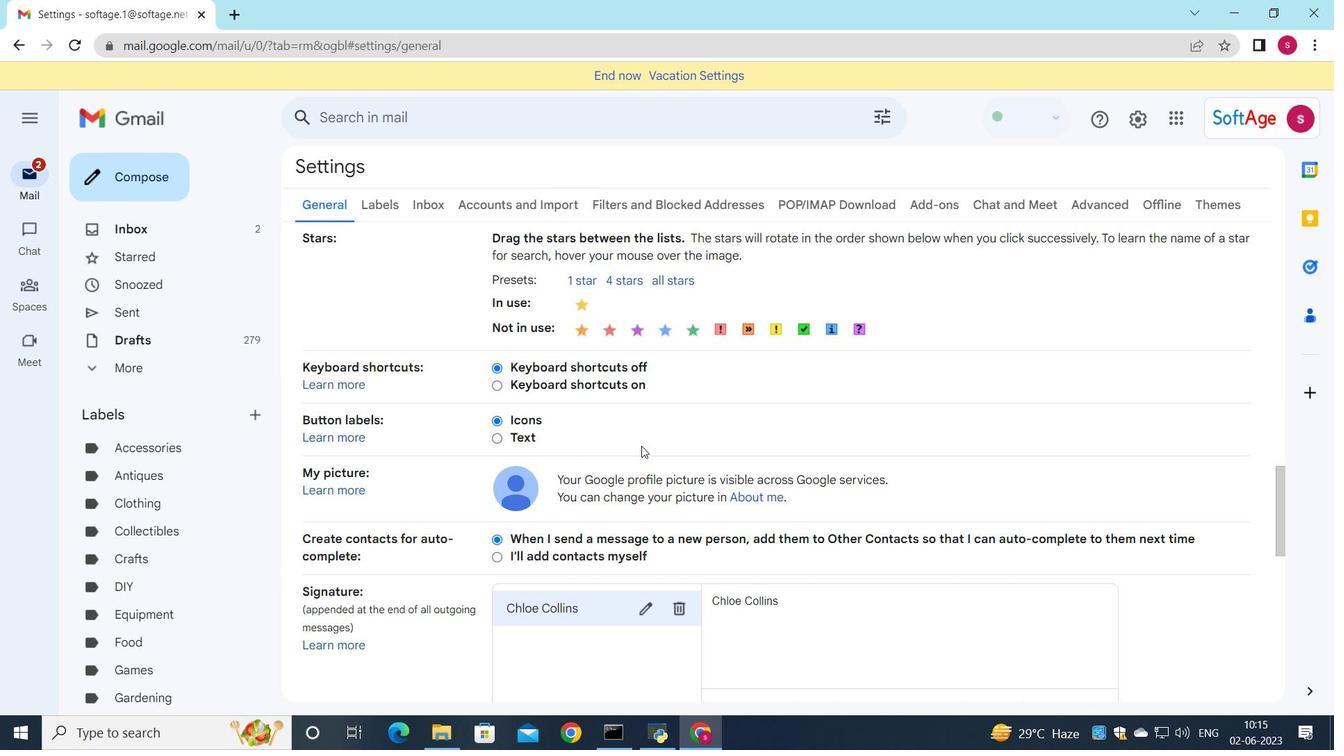 
Action: Mouse scrolled (642, 445) with delta (0, 0)
Screenshot: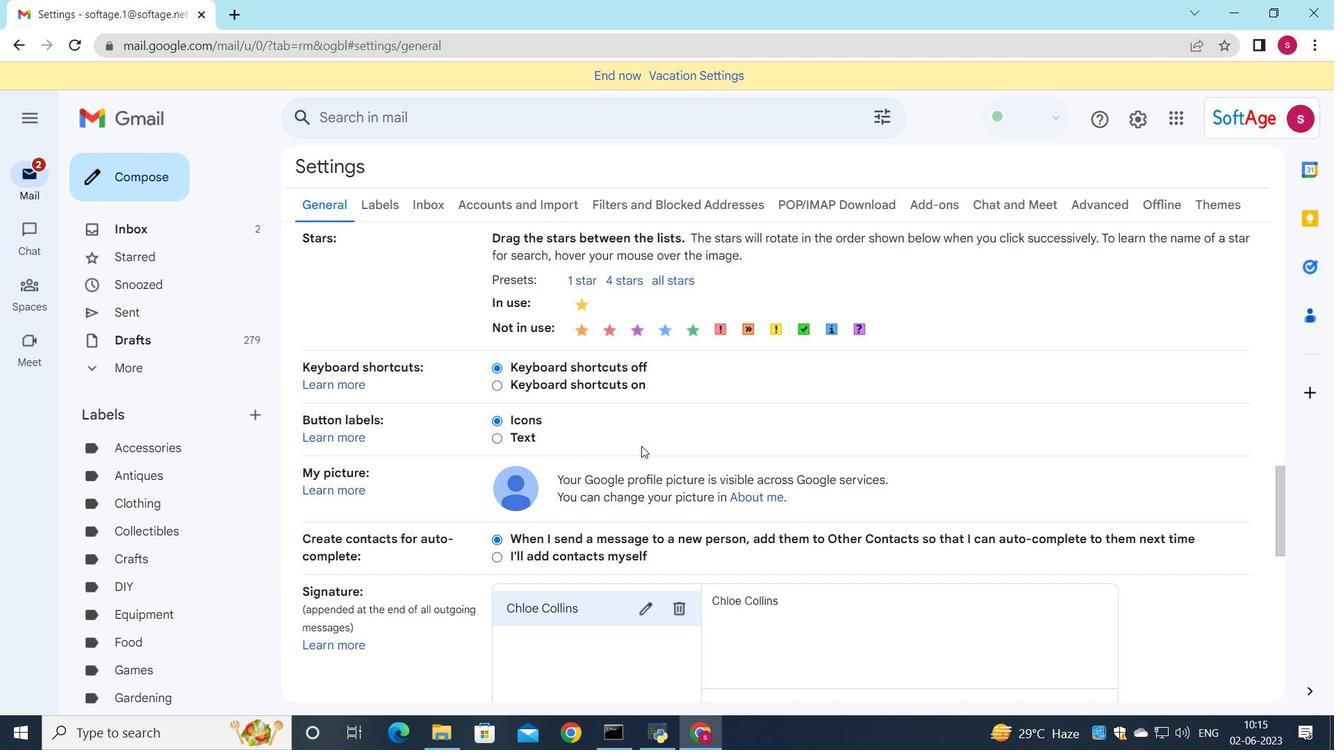 
Action: Mouse moved to (678, 348)
Screenshot: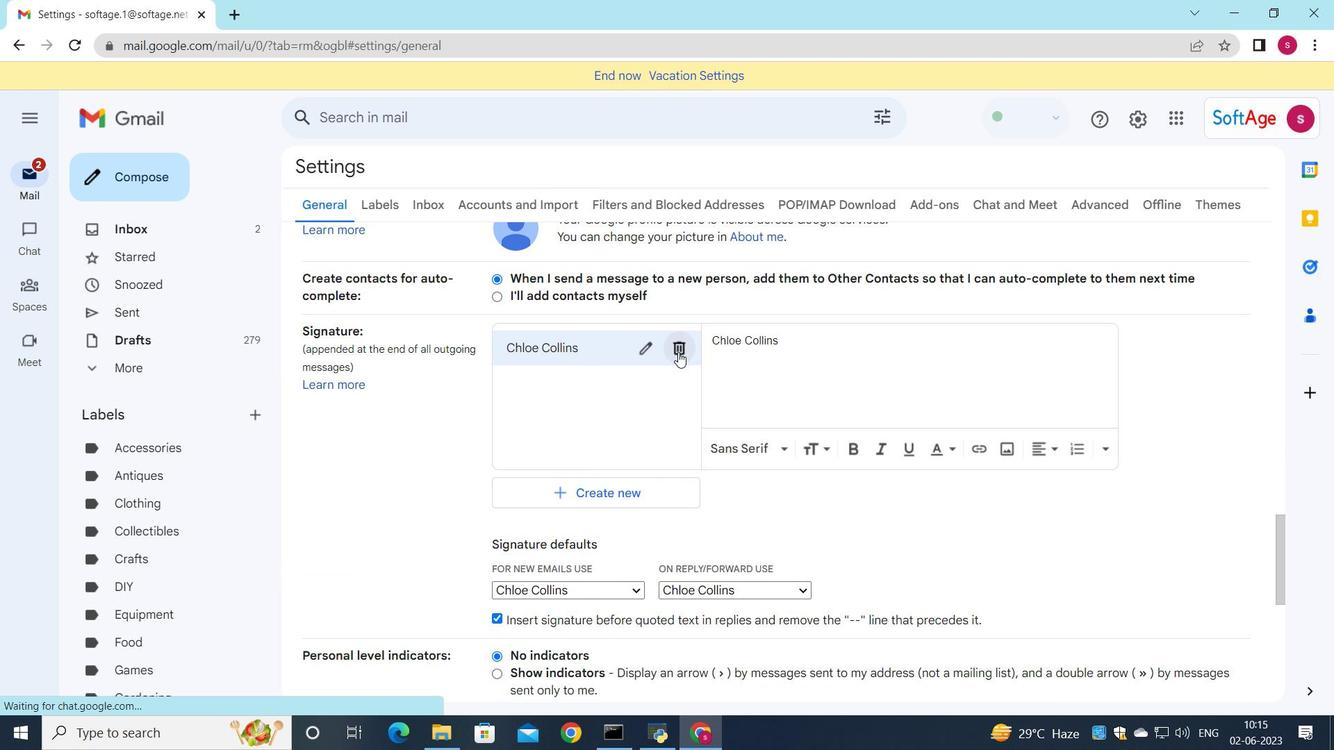 
Action: Mouse pressed left at (678, 348)
Screenshot: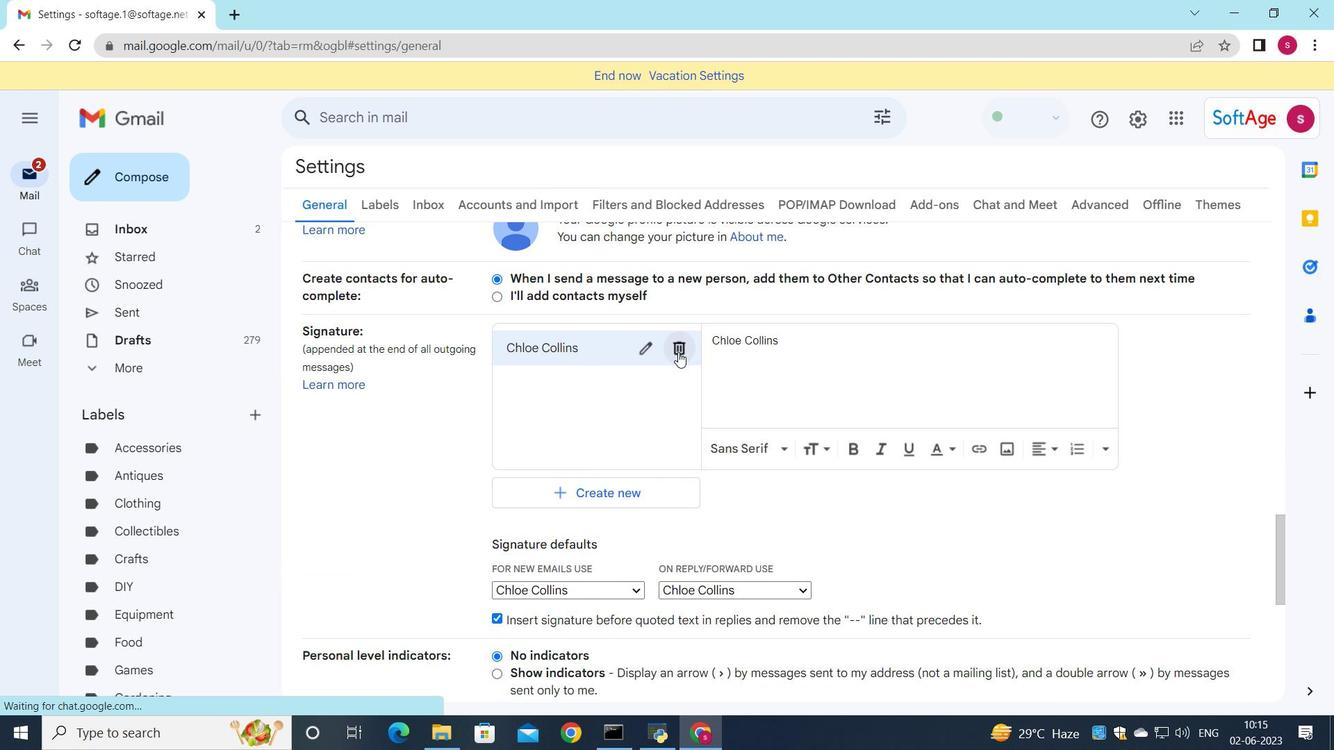 
Action: Mouse moved to (801, 421)
Screenshot: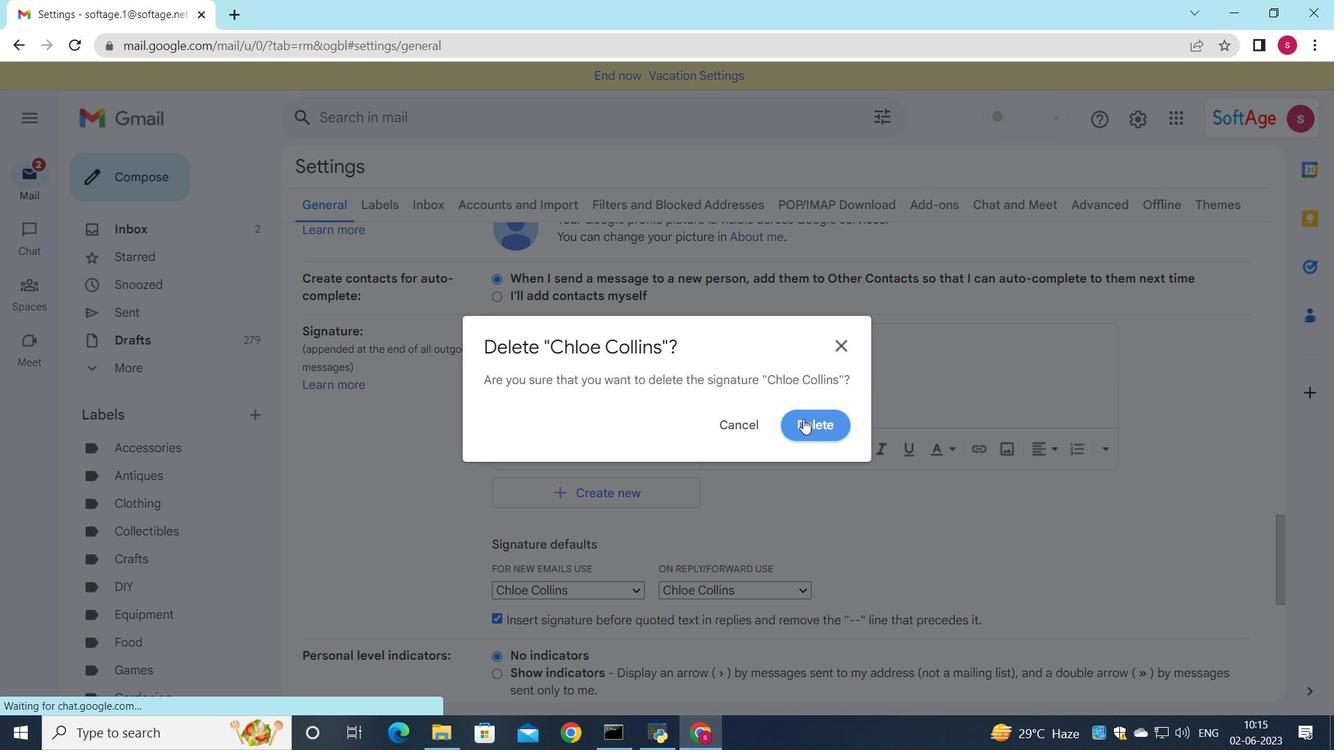 
Action: Mouse pressed left at (801, 421)
Screenshot: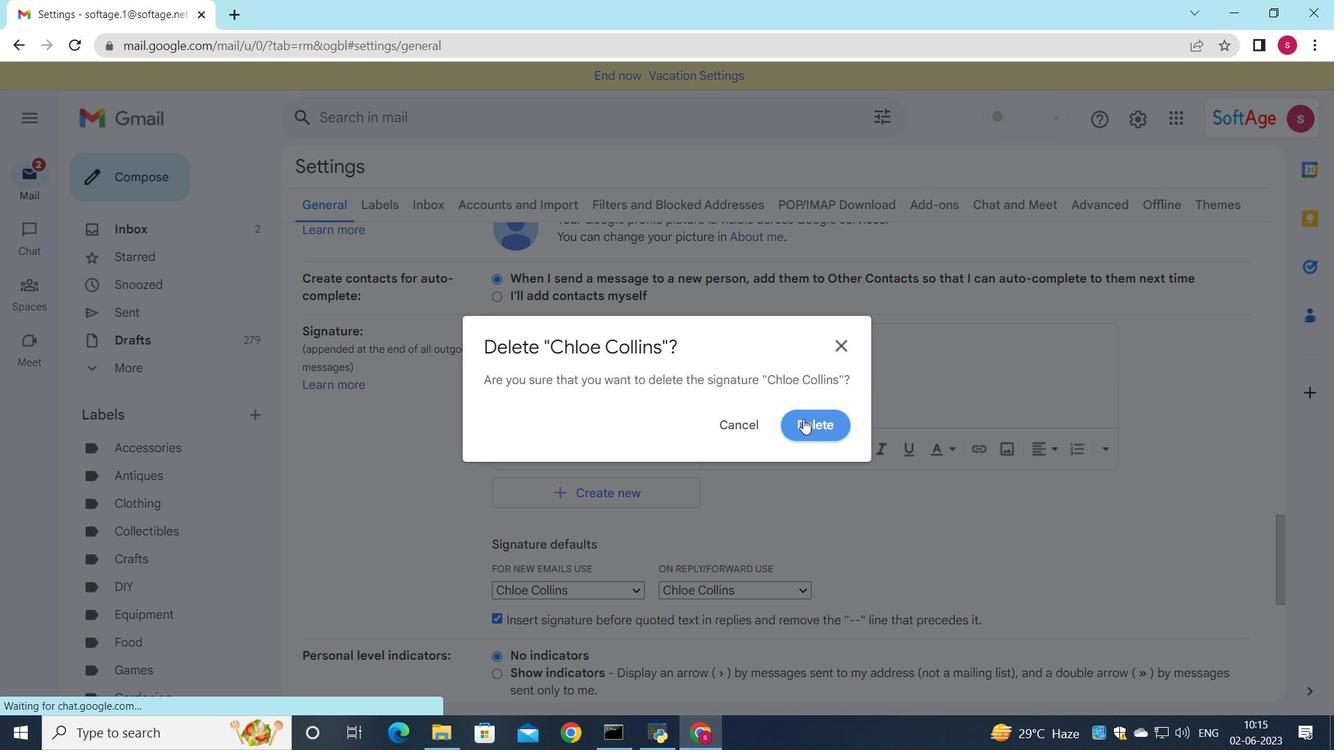
Action: Mouse moved to (561, 367)
Screenshot: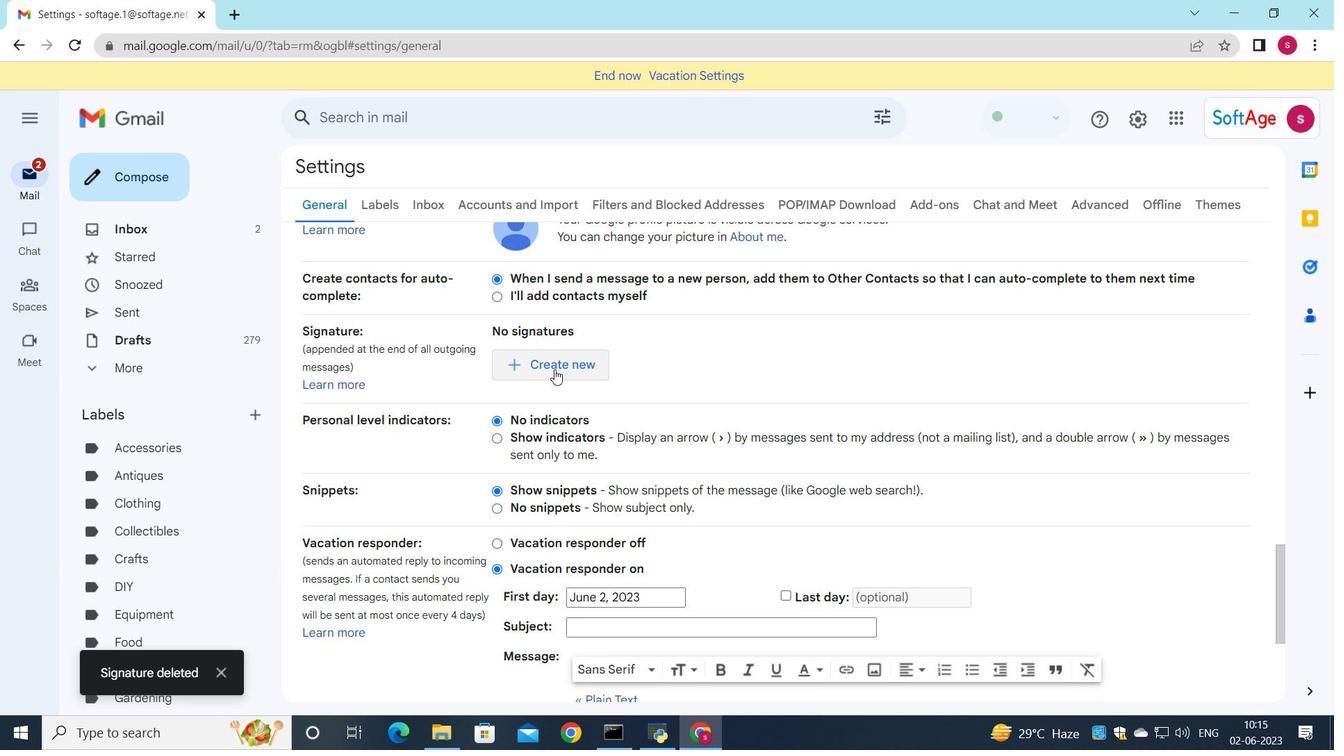 
Action: Mouse pressed left at (561, 367)
Screenshot: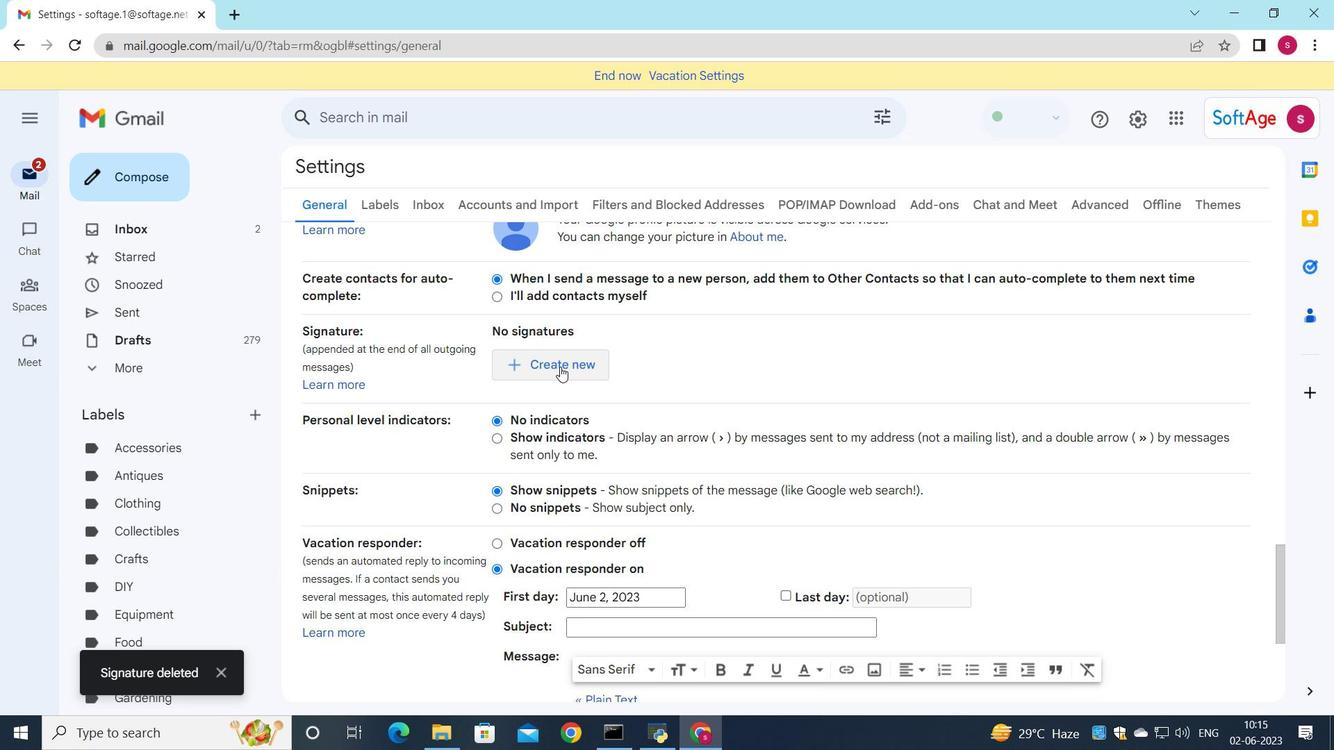 
Action: Mouse moved to (1273, 487)
Screenshot: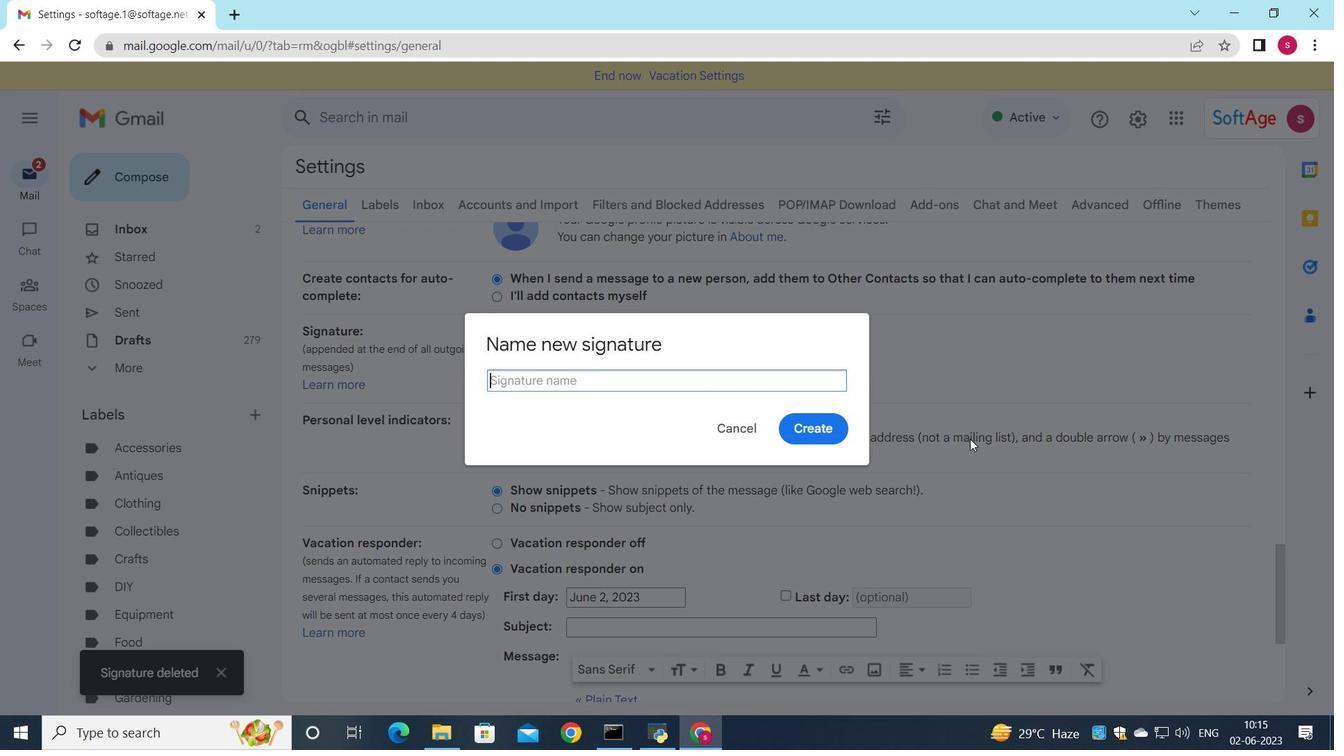 
Action: Key pressed <Key.shift>Christiam<Key.backspace>n<Key.space><Key.shift>Kelly
Screenshot: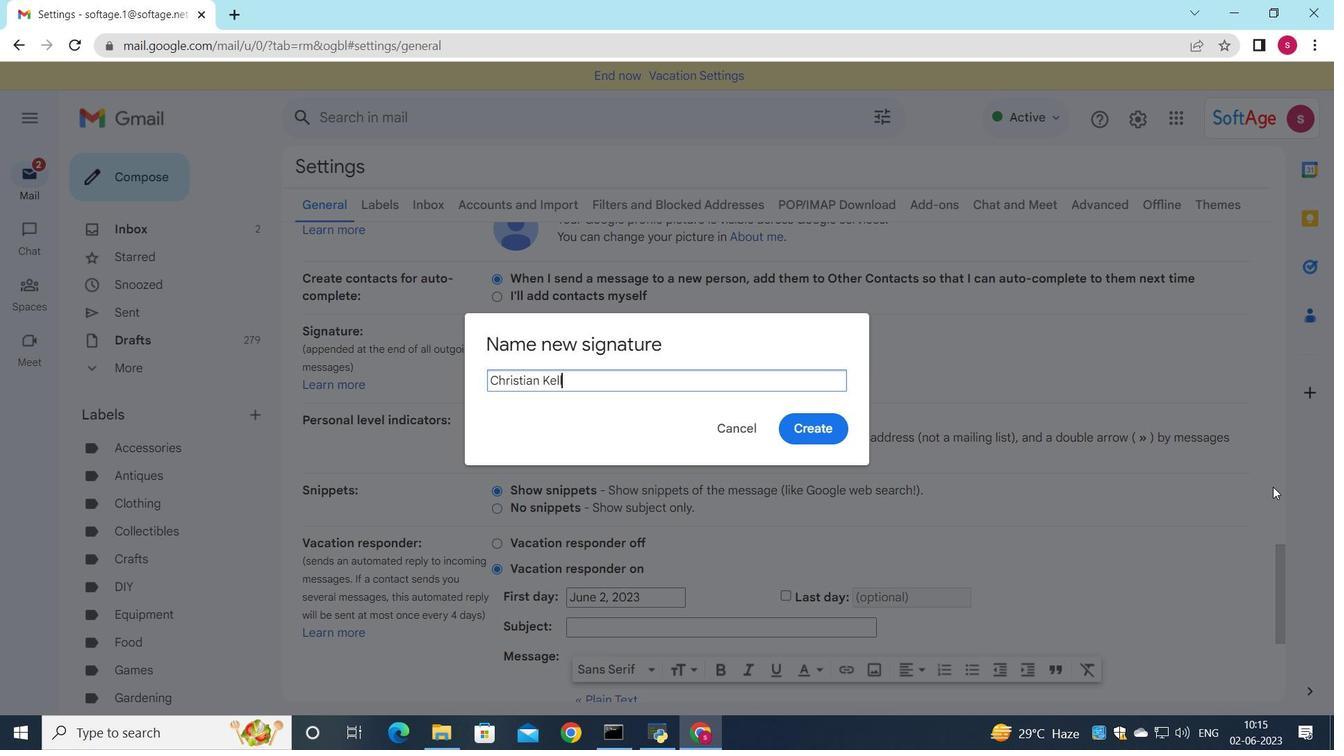 
Action: Mouse moved to (826, 415)
Screenshot: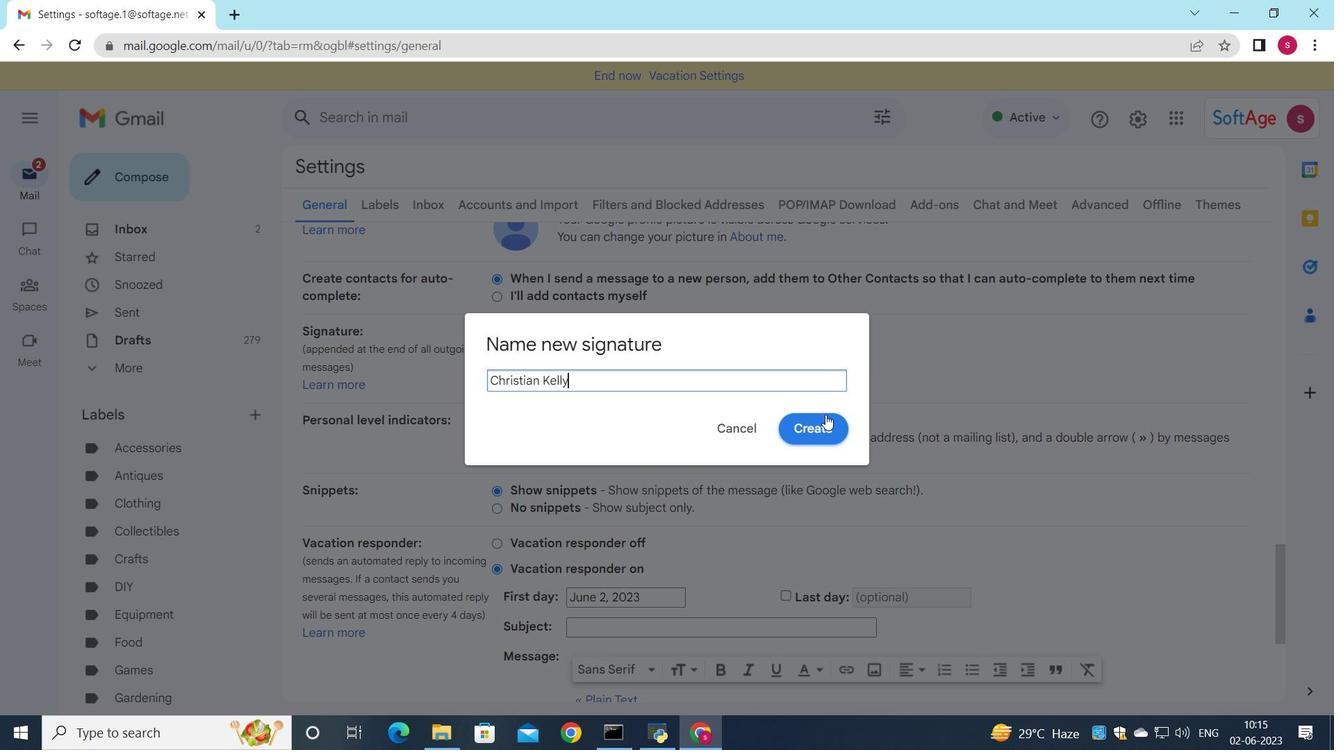 
Action: Mouse pressed left at (826, 415)
Screenshot: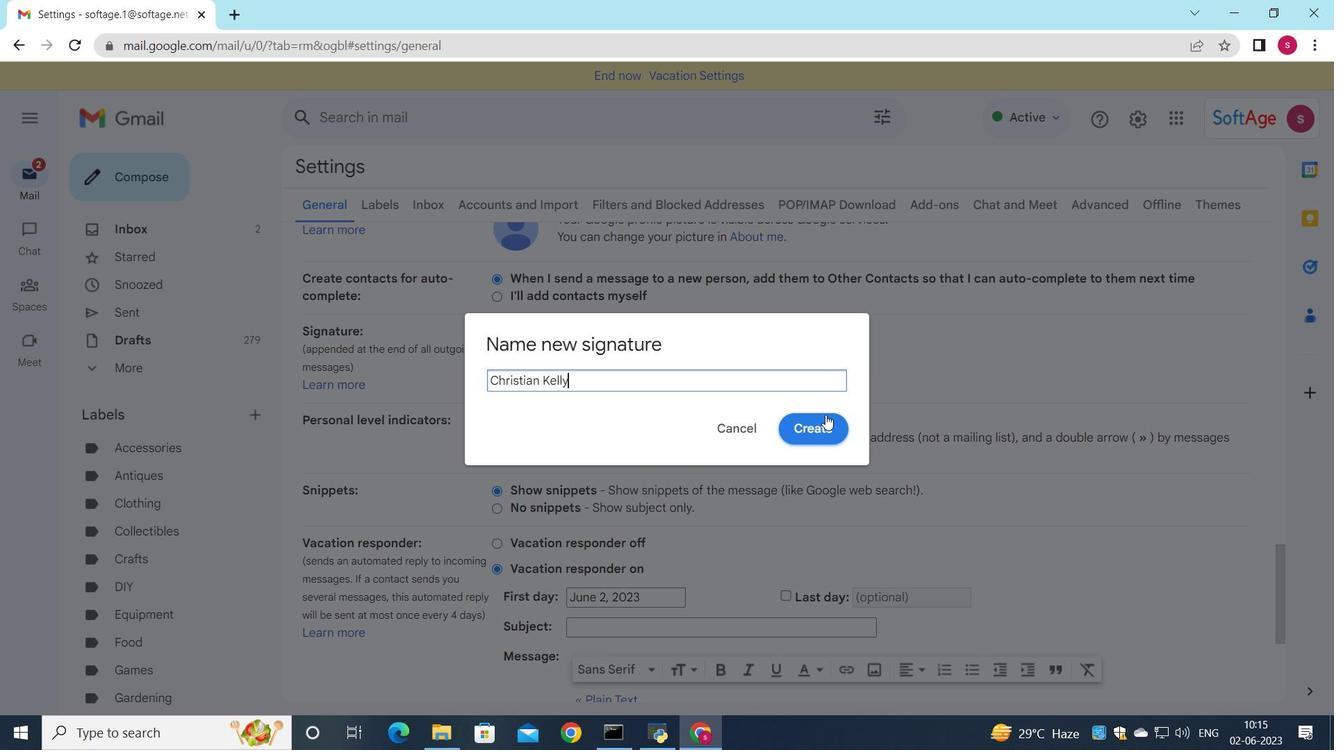 
Action: Mouse moved to (873, 383)
Screenshot: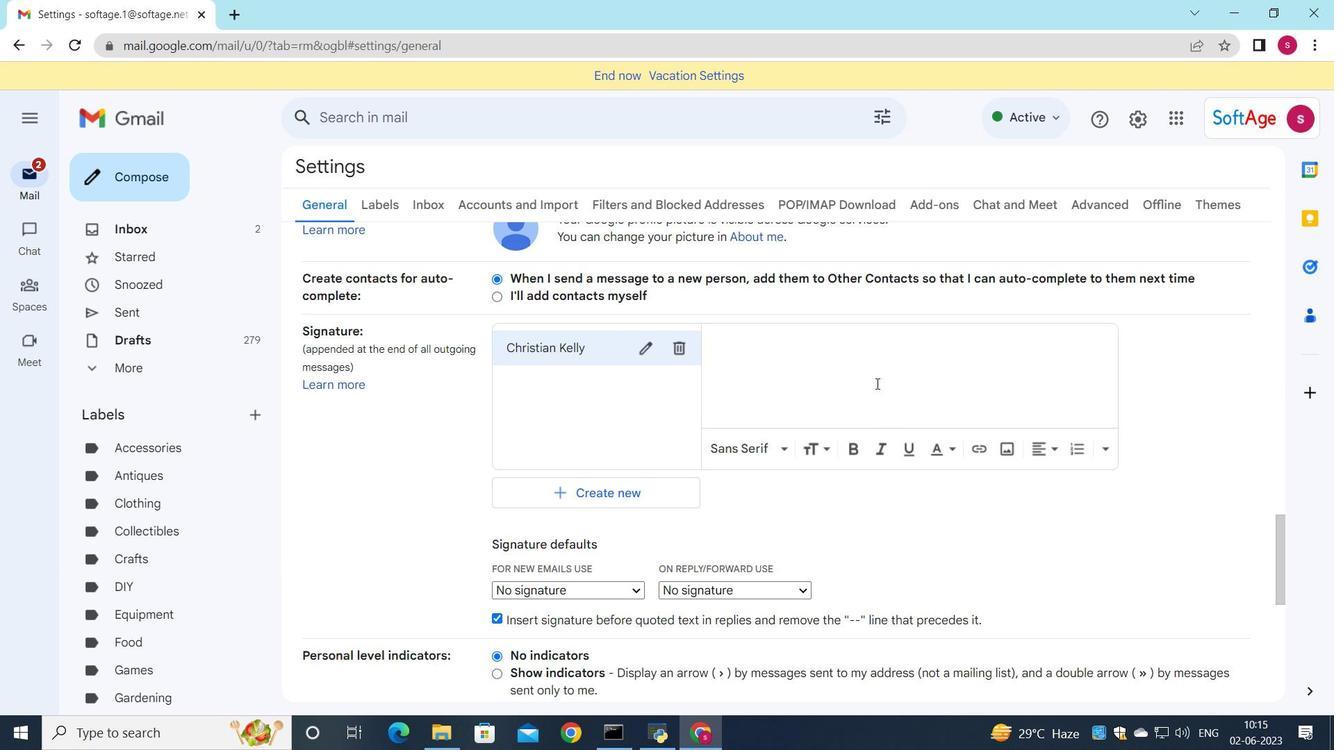 
Action: Mouse pressed left at (873, 383)
Screenshot: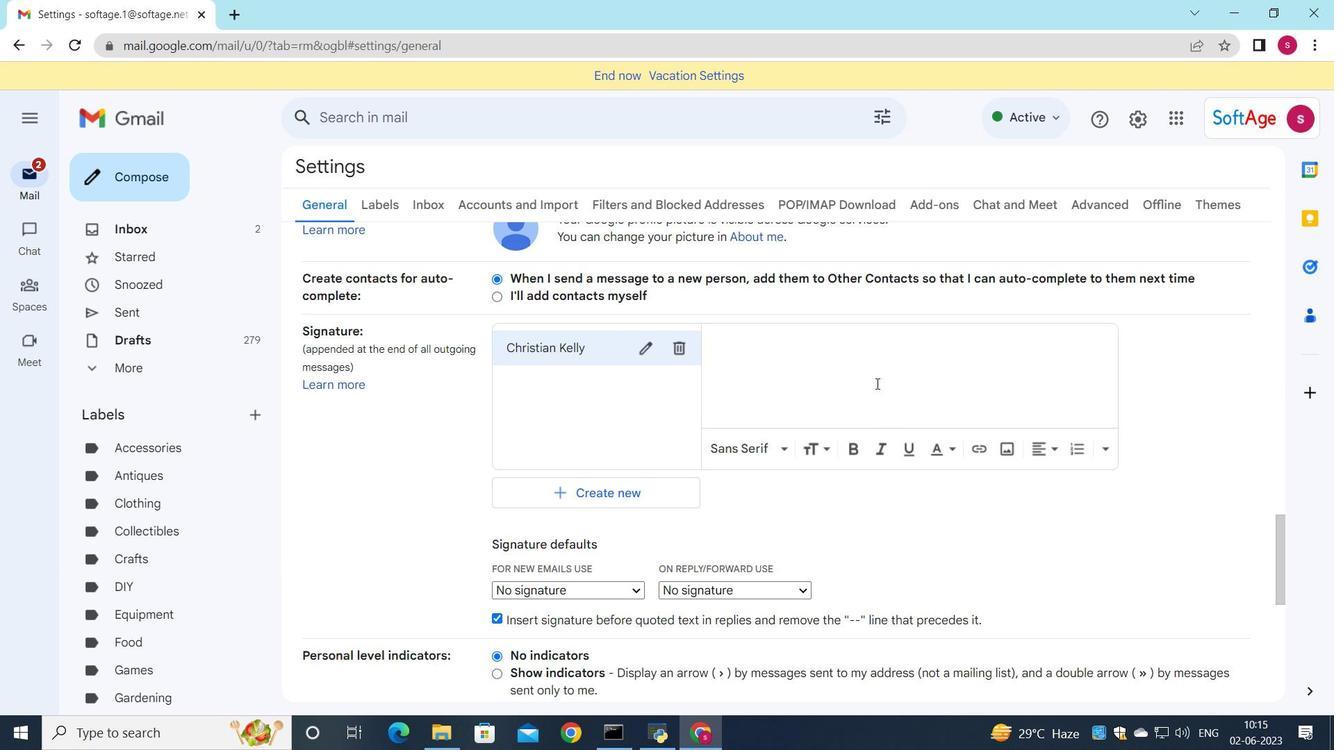 
Action: Key pressed <Key.shift>Christian<Key.space><Key.shift>kelly
Screenshot: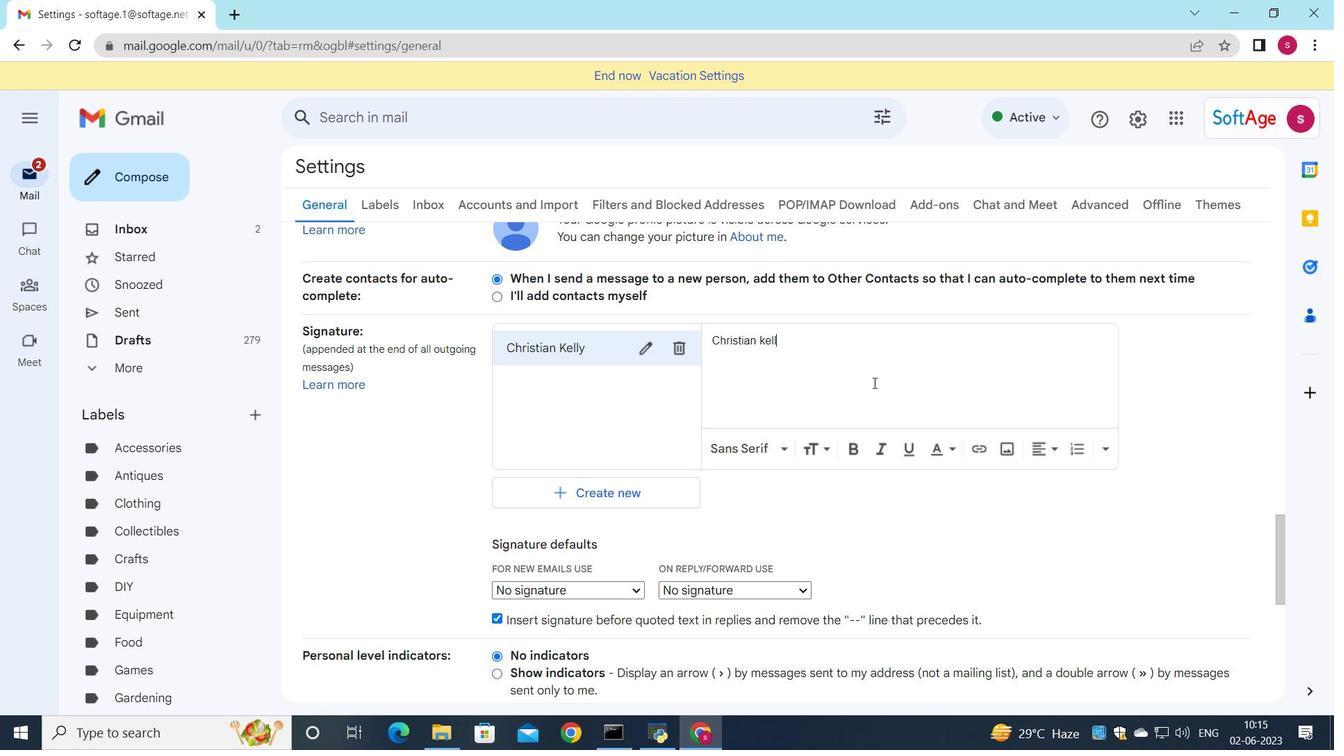 
Action: Mouse moved to (762, 346)
Screenshot: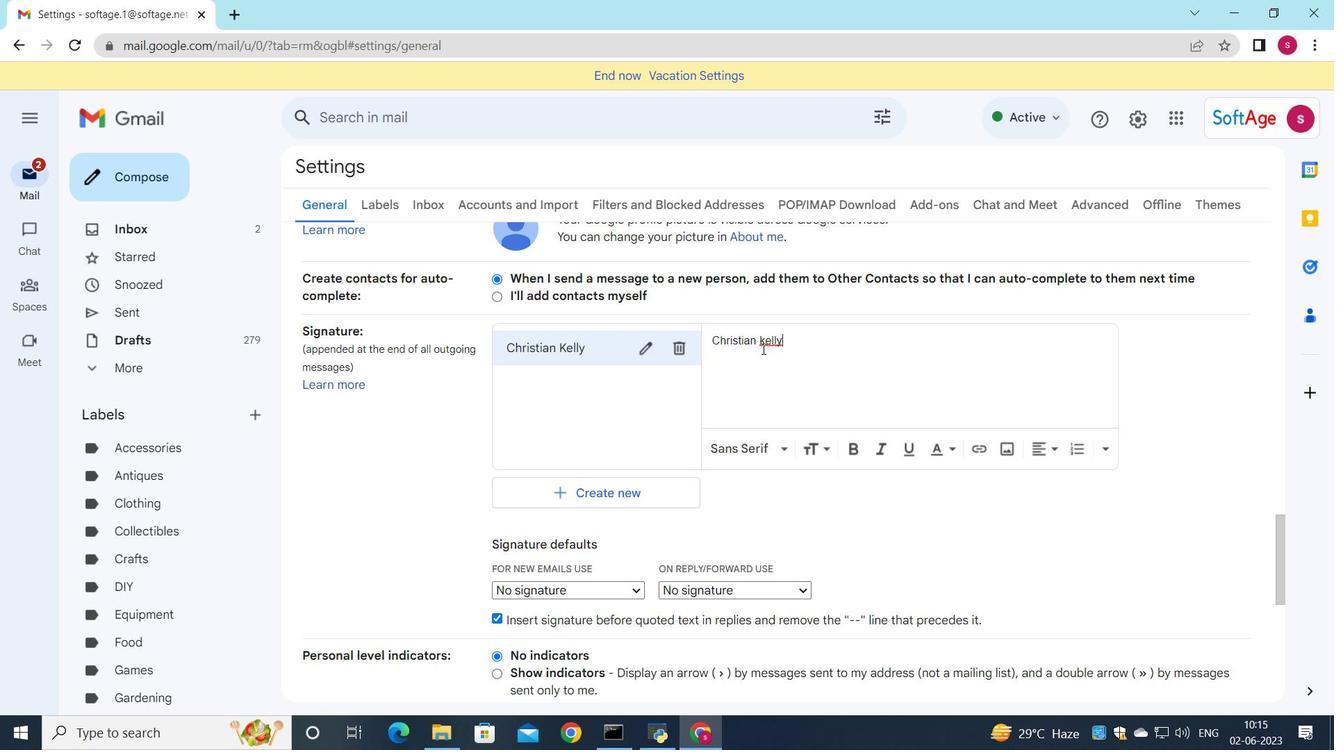 
Action: Mouse pressed left at (762, 346)
Screenshot: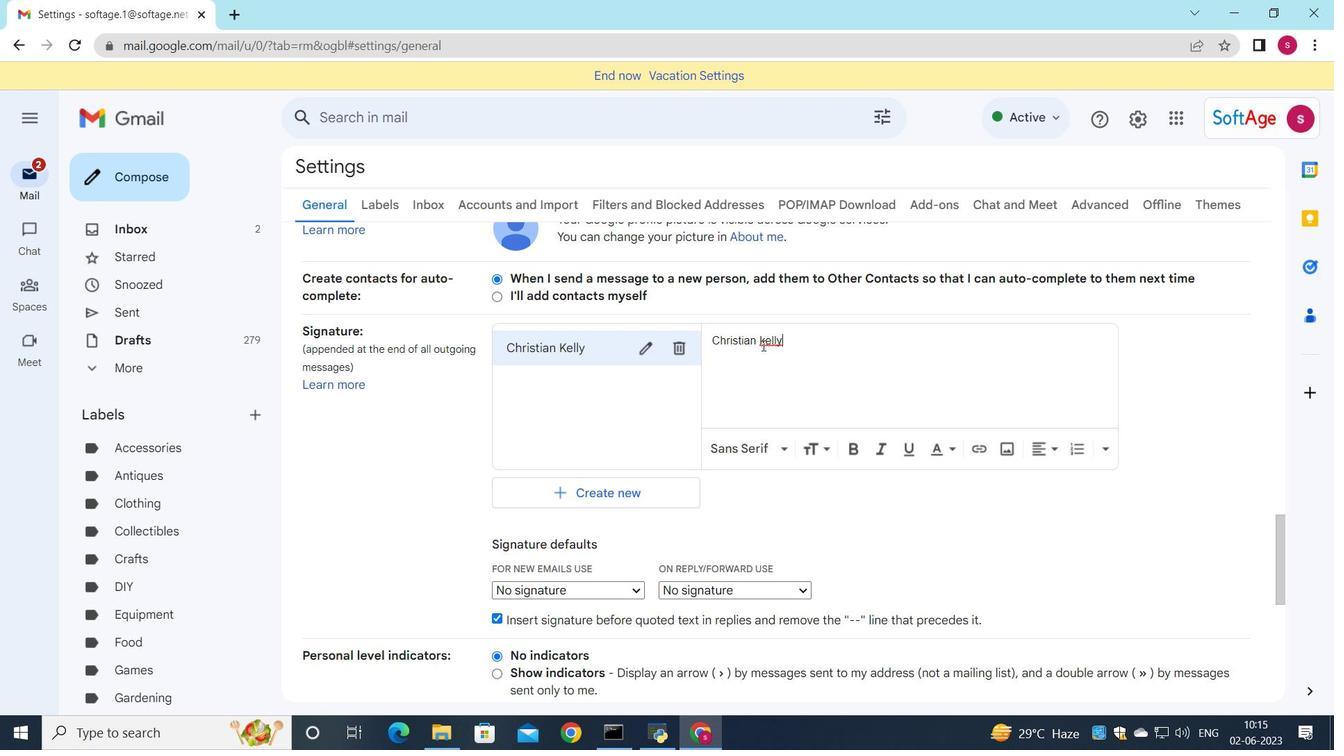 
Action: Key pressed <Key.right><Key.backspace><Key.shift>K
Screenshot: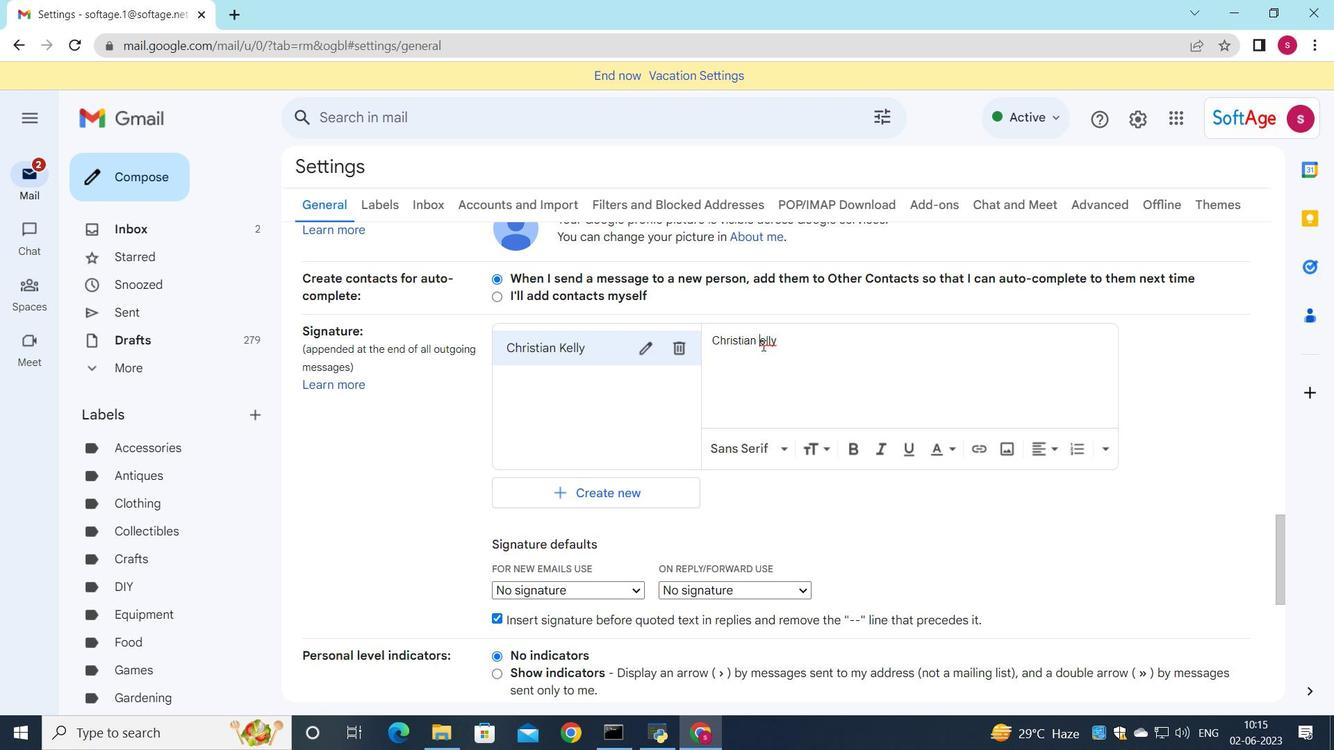 
Action: Mouse moved to (640, 583)
Screenshot: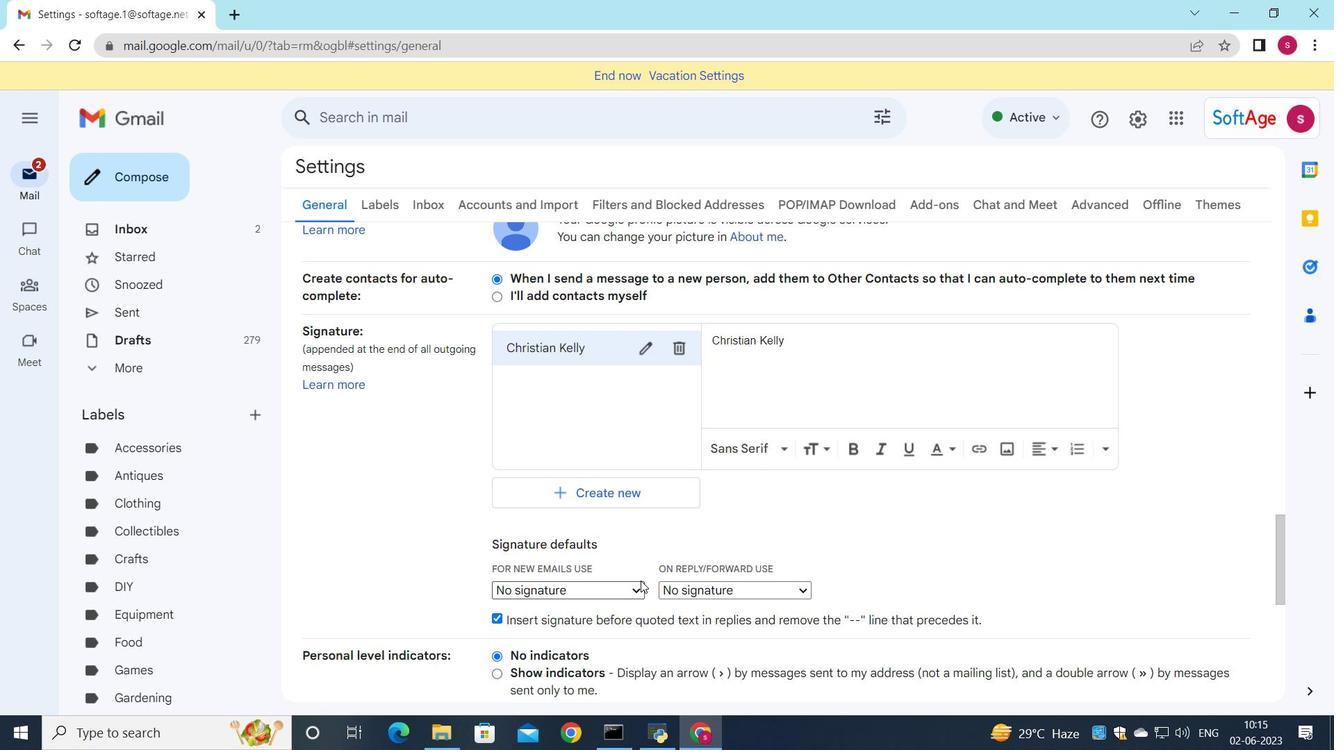 
Action: Mouse pressed left at (640, 583)
Screenshot: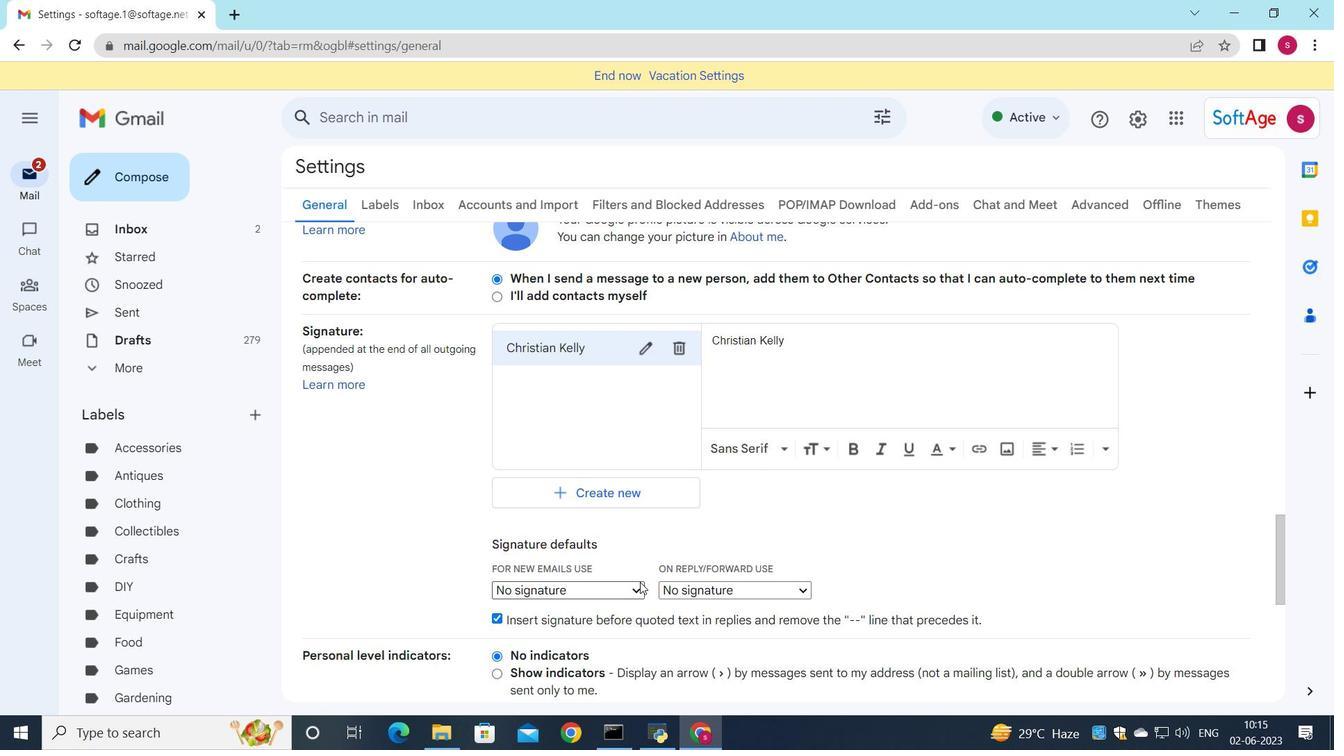 
Action: Mouse moved to (611, 620)
Screenshot: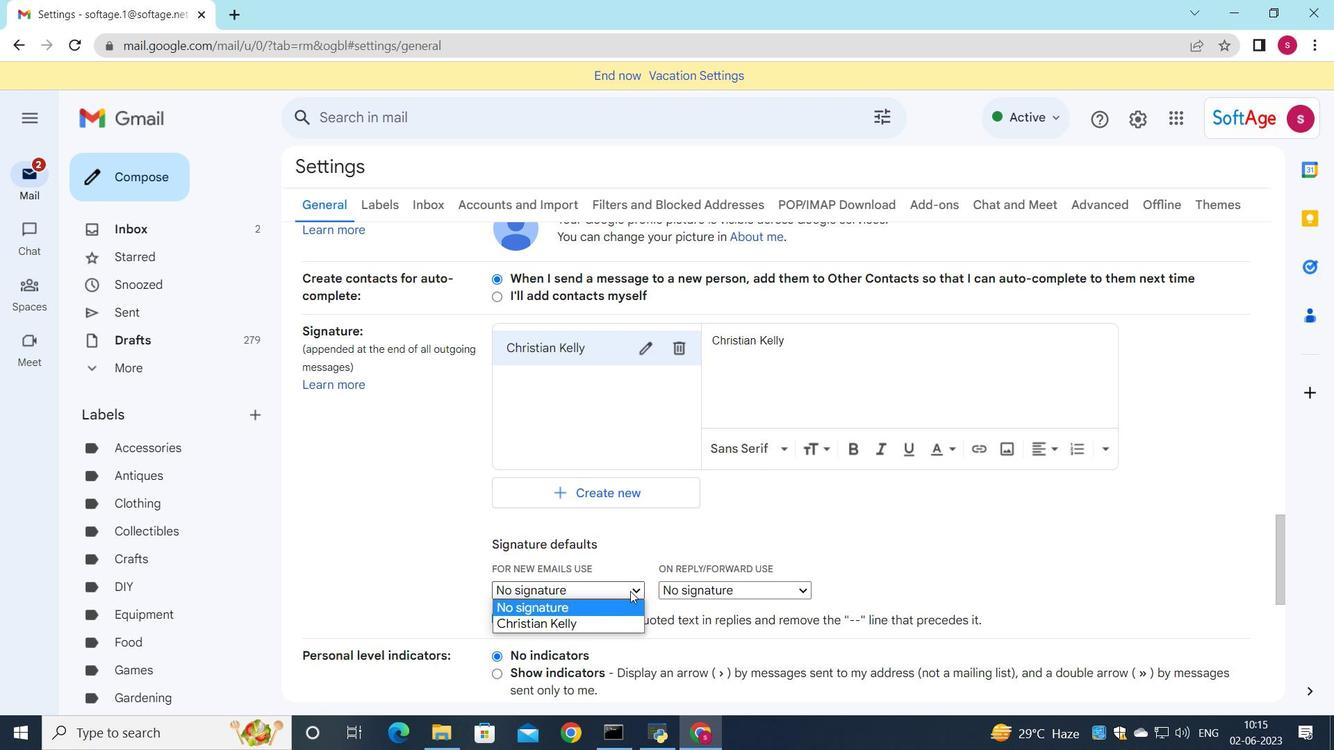
Action: Mouse pressed left at (611, 620)
Screenshot: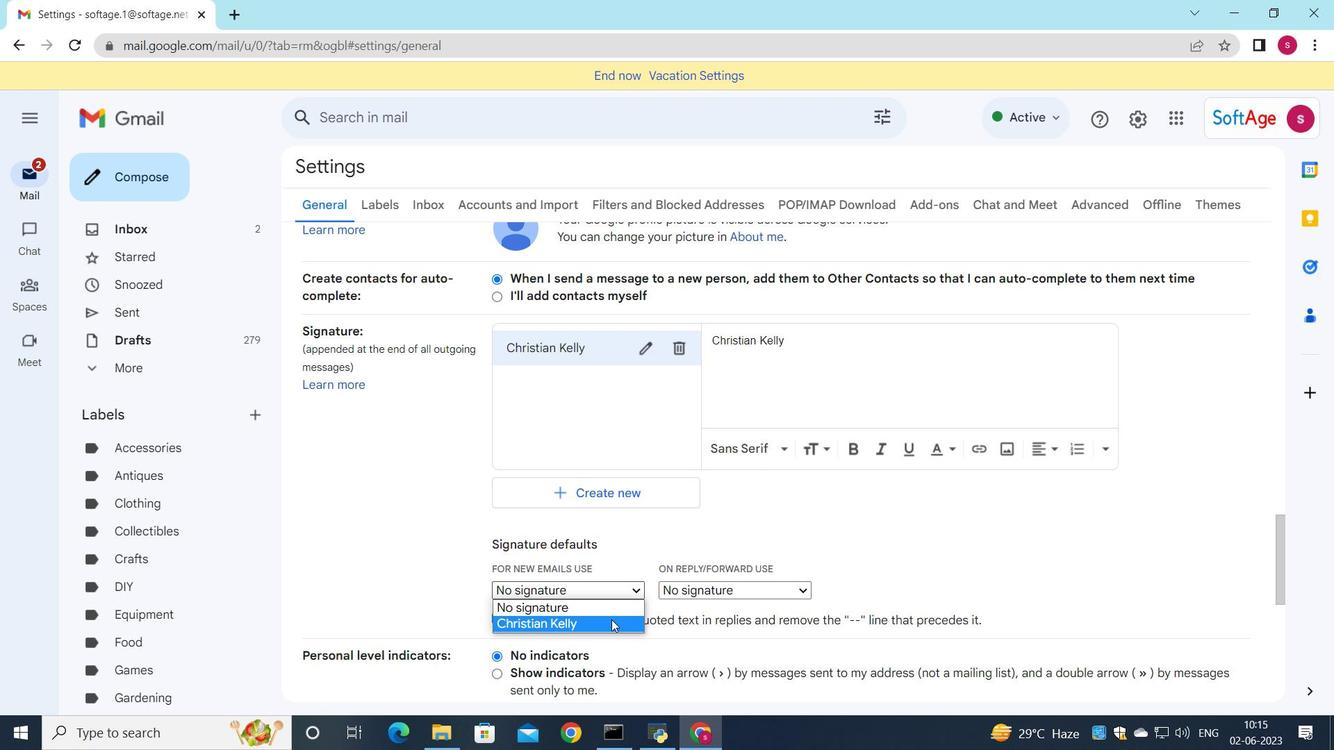 
Action: Mouse moved to (698, 595)
Screenshot: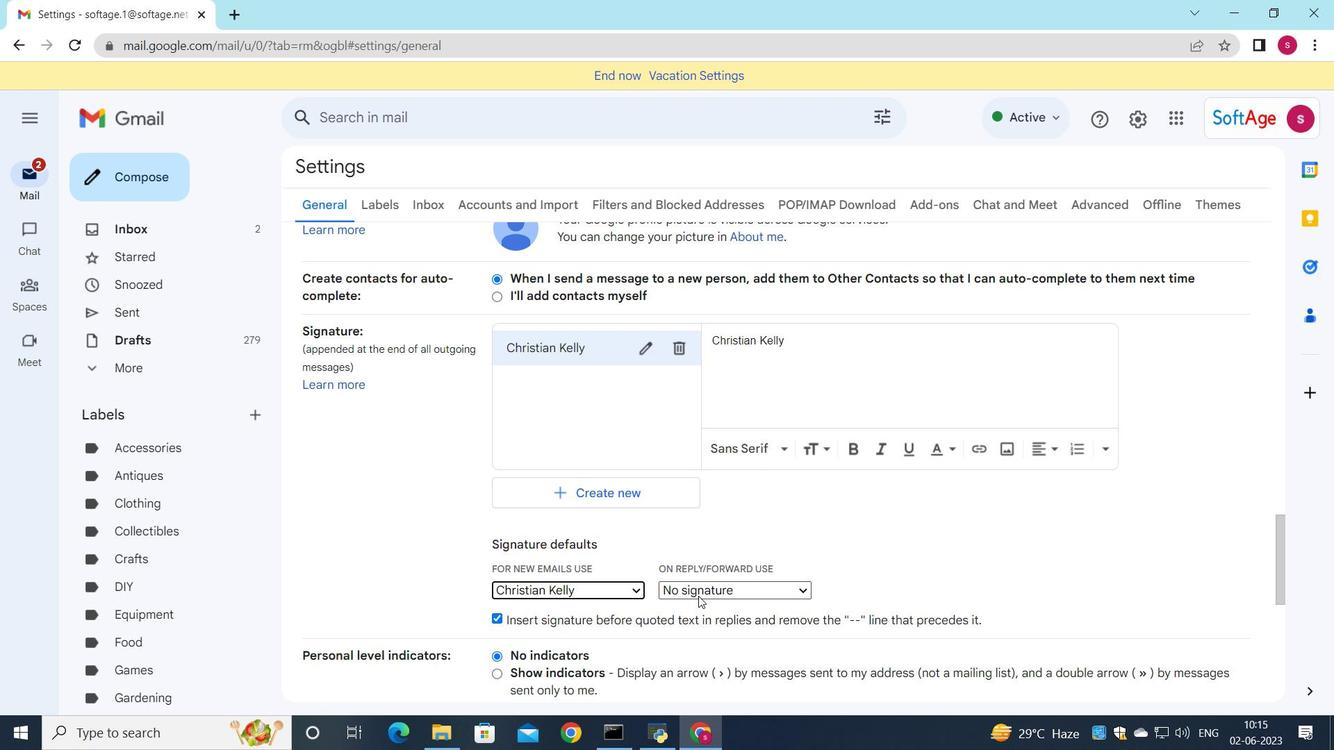 
Action: Mouse pressed left at (698, 595)
Screenshot: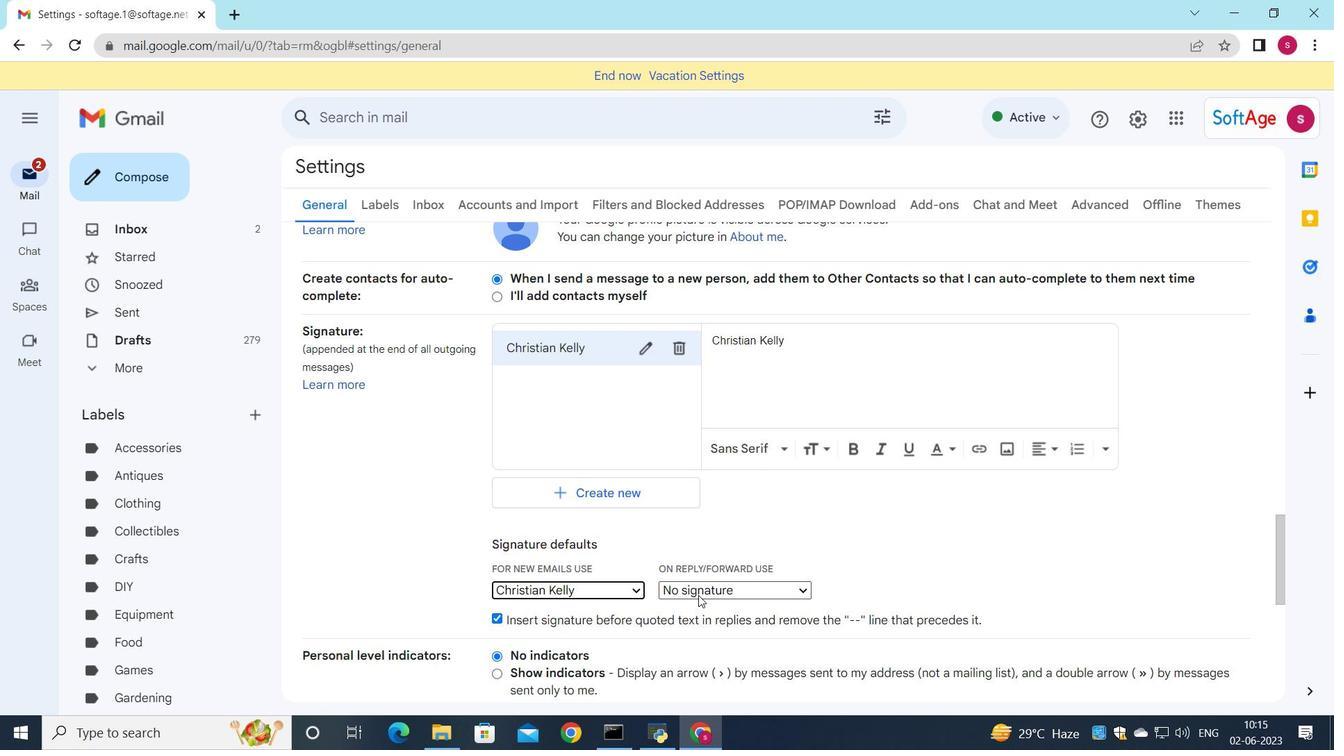 
Action: Mouse moved to (700, 620)
Screenshot: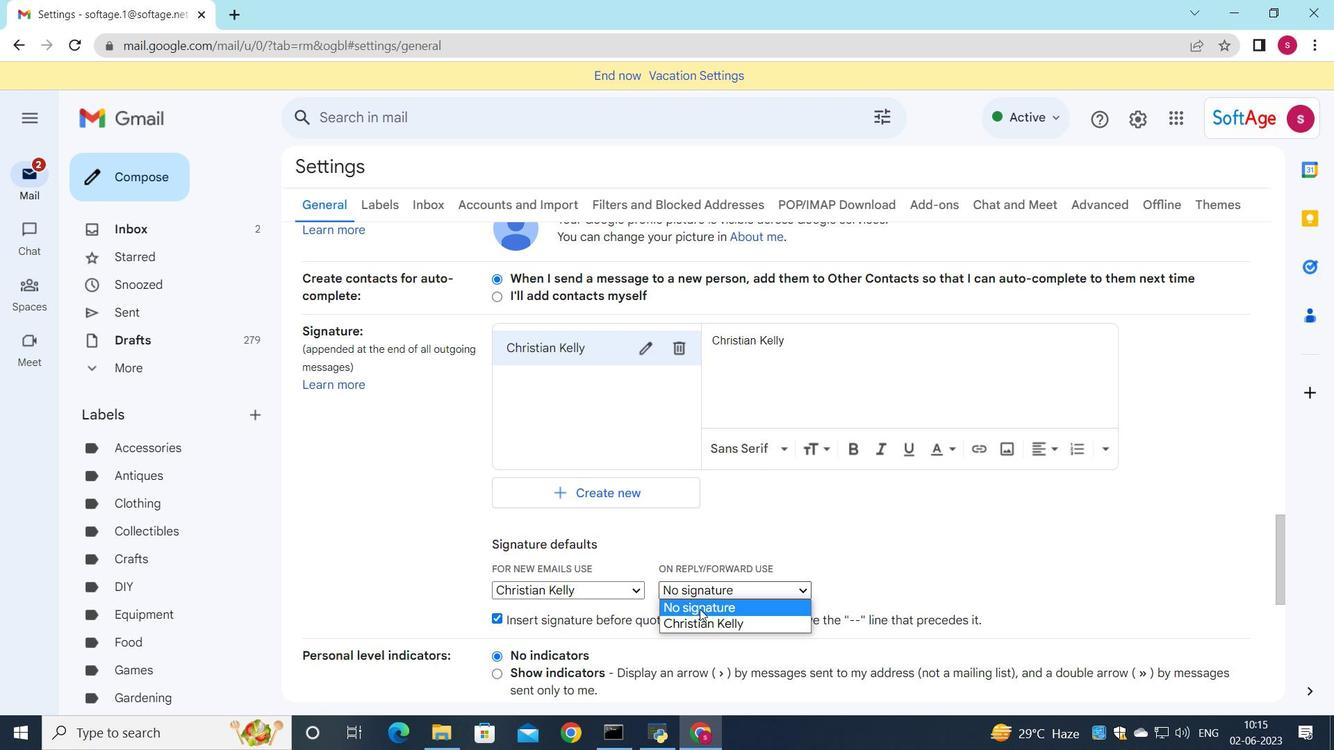 
Action: Mouse pressed left at (700, 620)
Screenshot: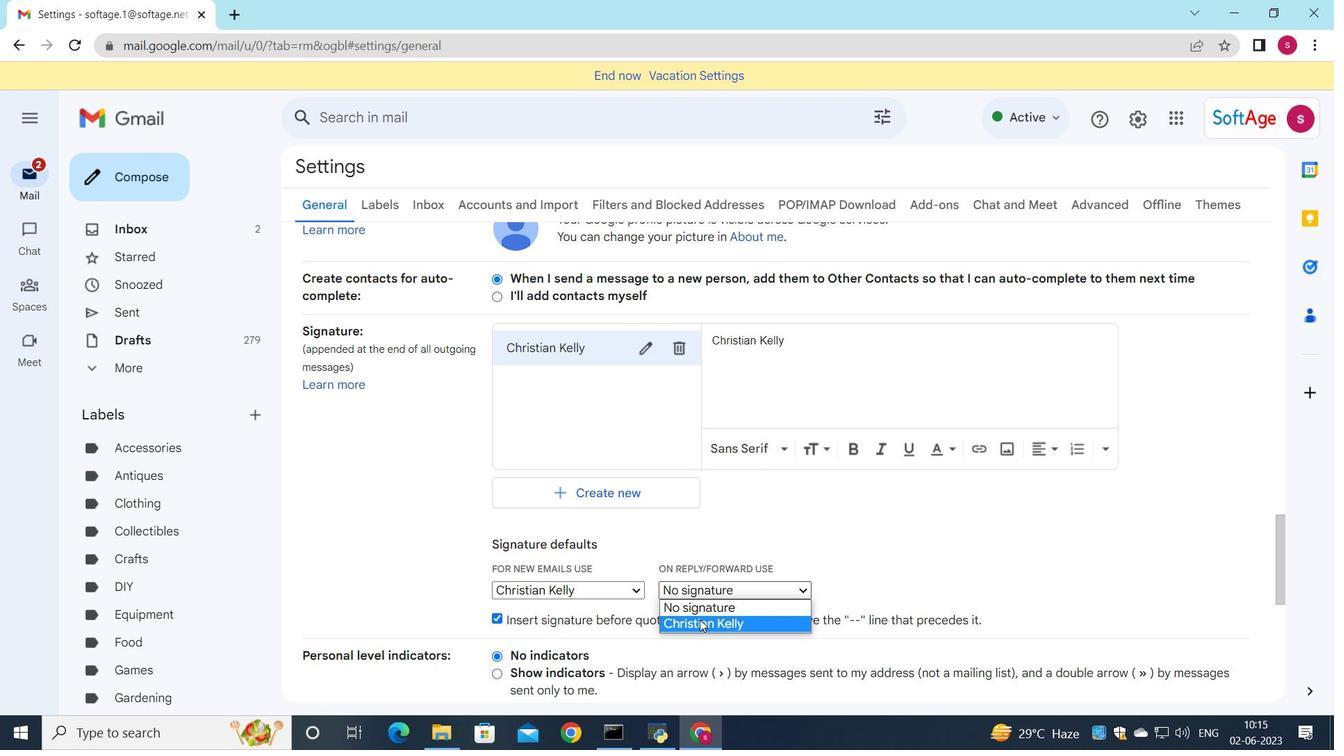 
Action: Mouse scrolled (700, 620) with delta (0, 0)
Screenshot: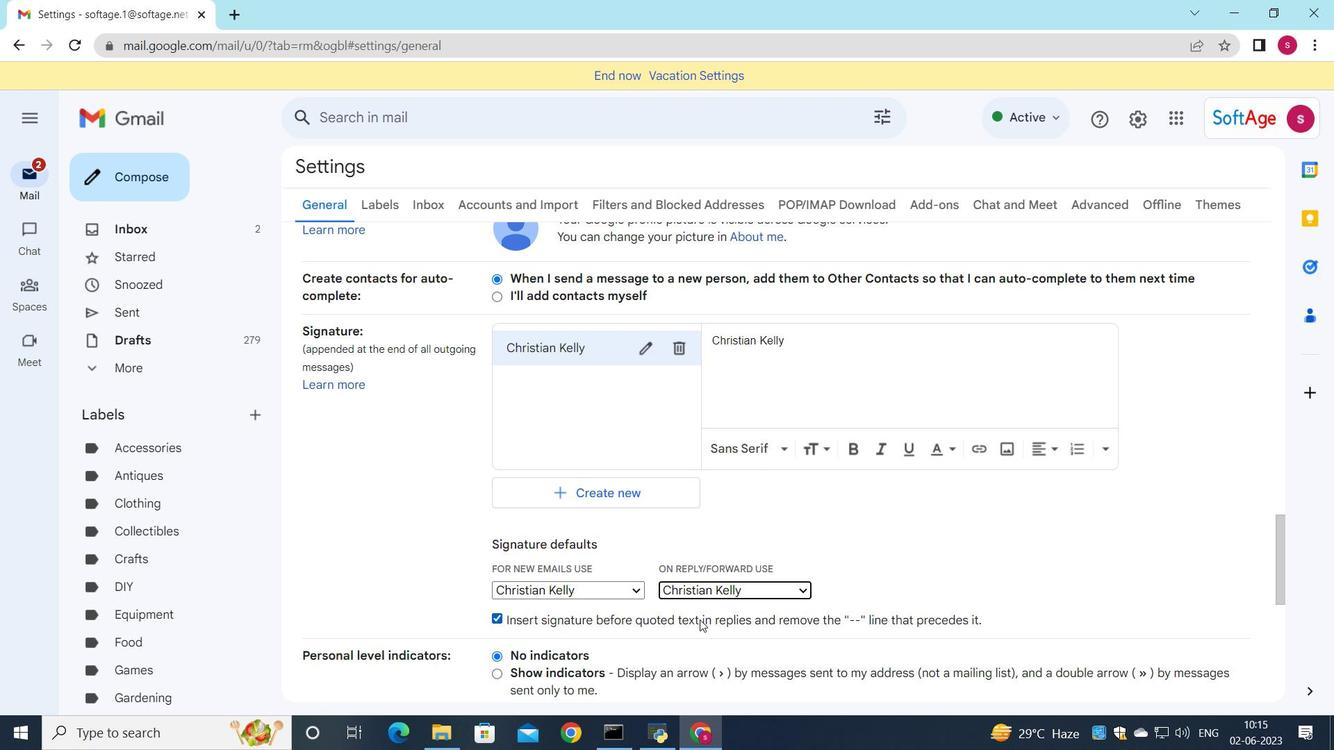 
Action: Mouse scrolled (700, 620) with delta (0, 0)
Screenshot: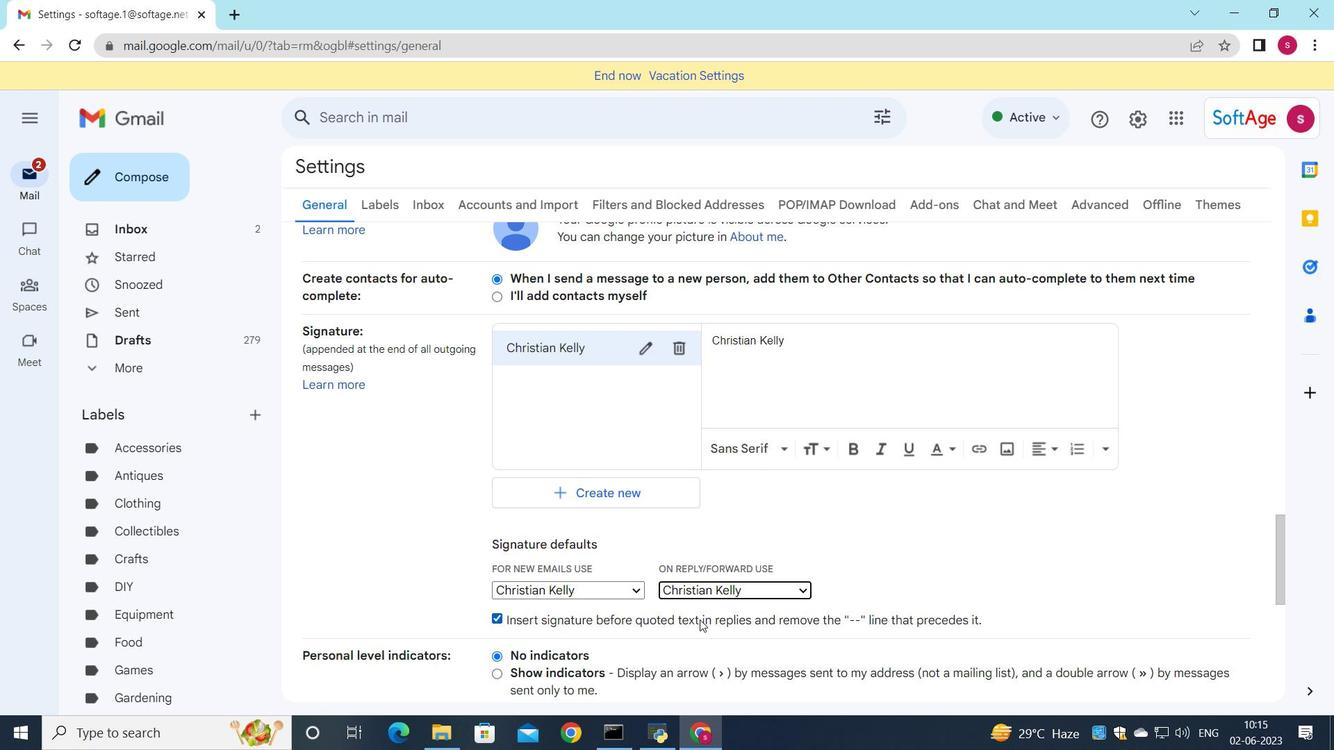 
Action: Mouse scrolled (700, 620) with delta (0, 0)
Screenshot: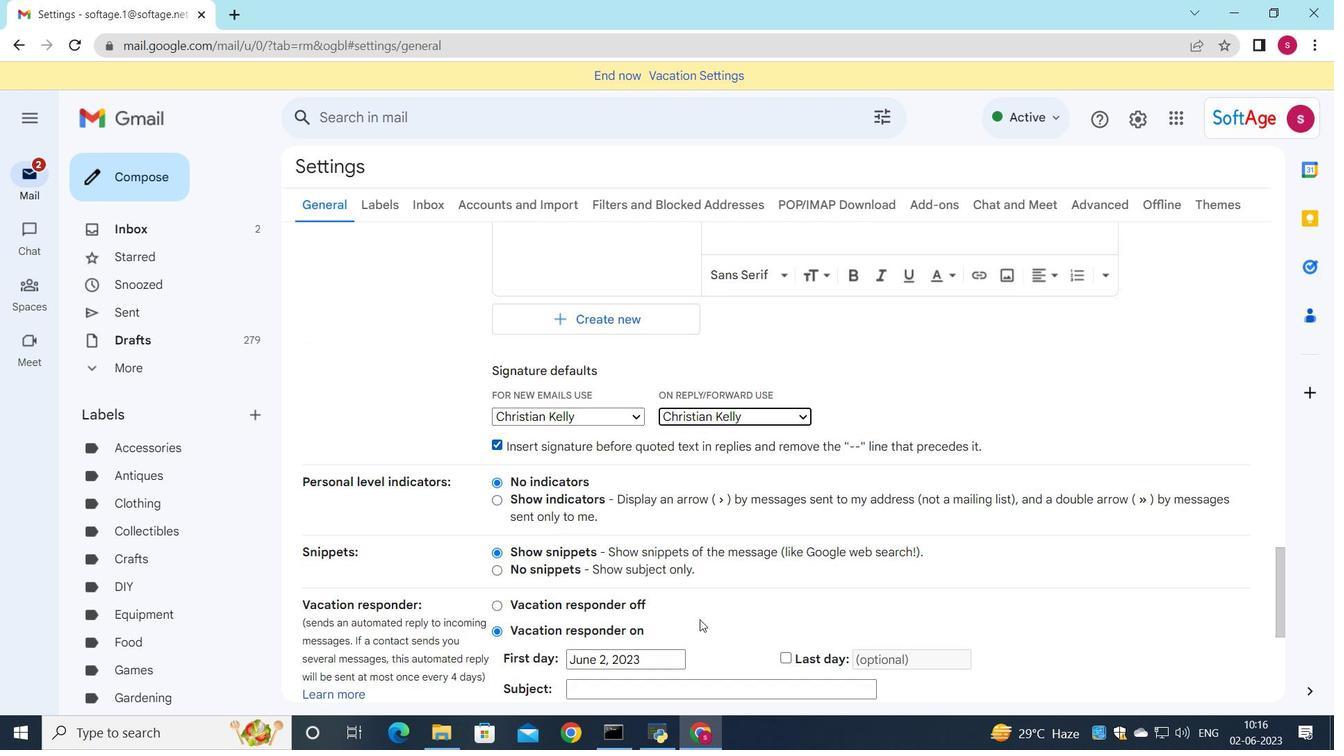 
Action: Mouse scrolled (700, 620) with delta (0, 0)
Screenshot: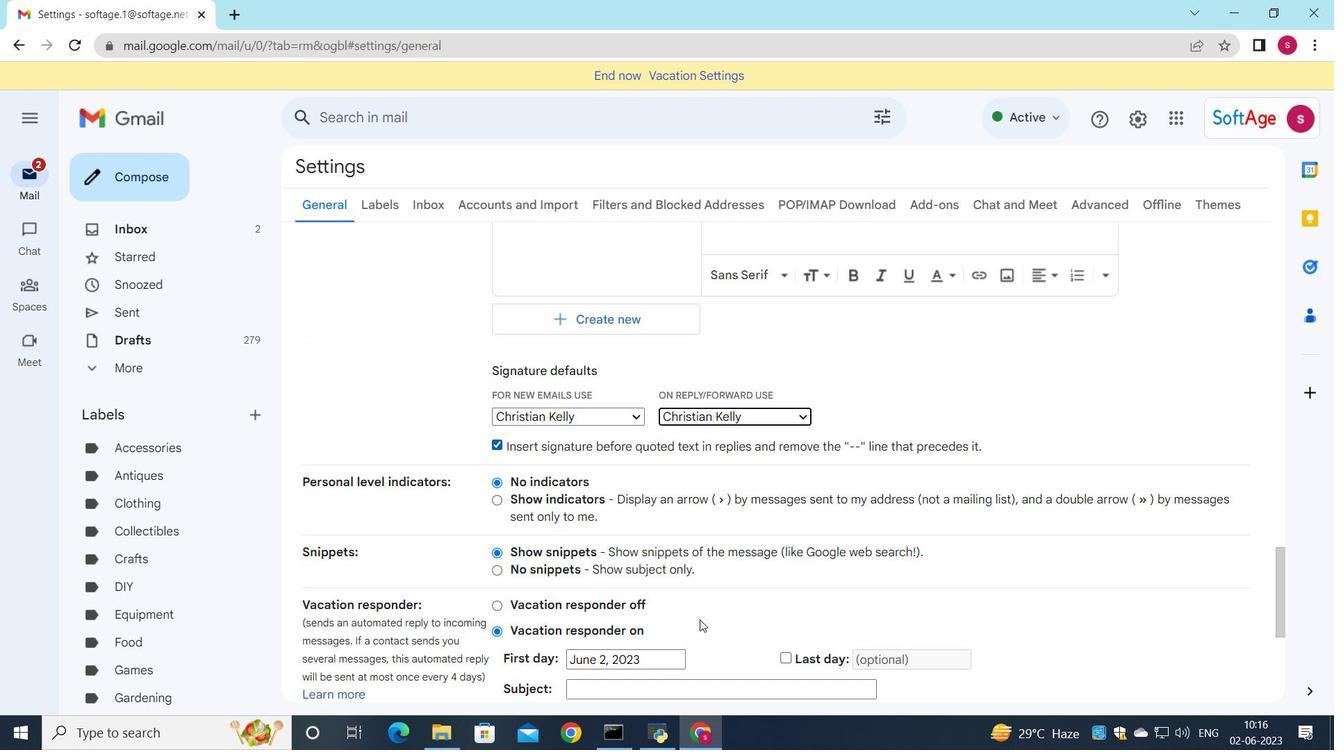 
Action: Mouse scrolled (700, 620) with delta (0, 0)
Screenshot: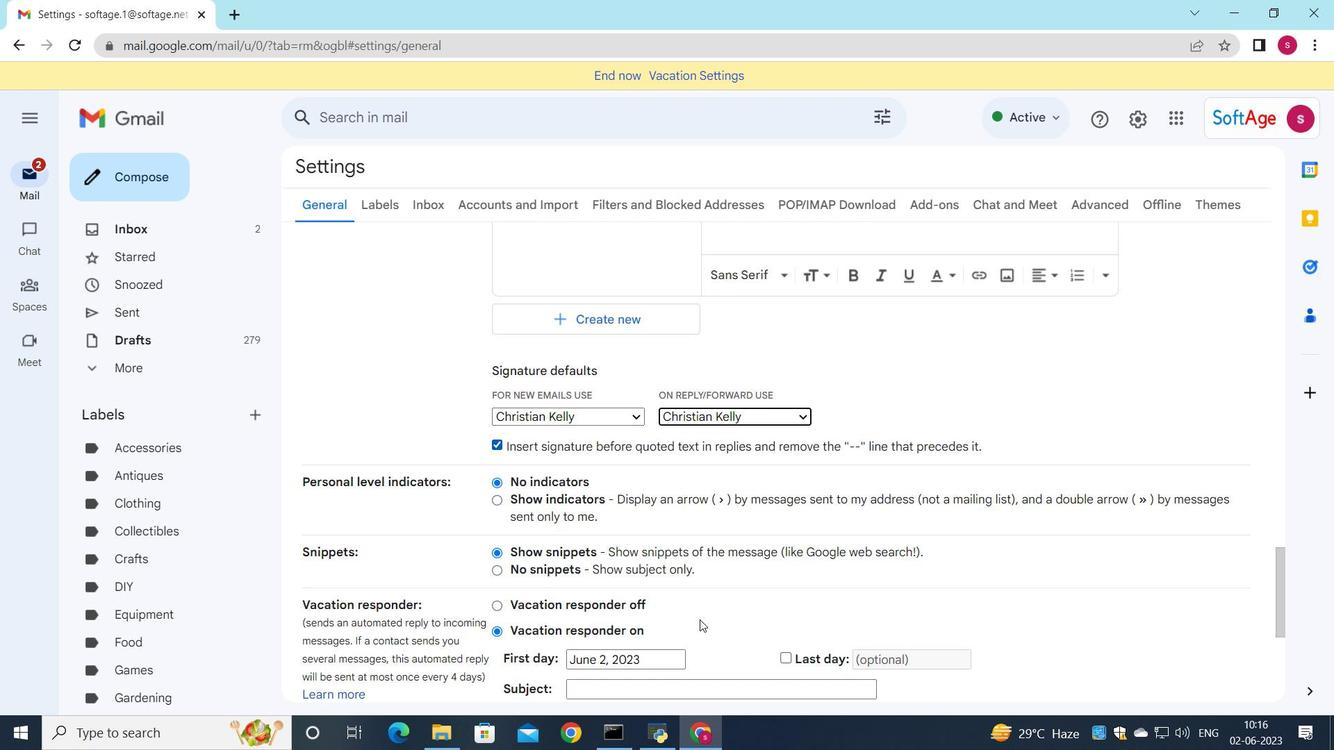 
Action: Mouse moved to (695, 632)
Screenshot: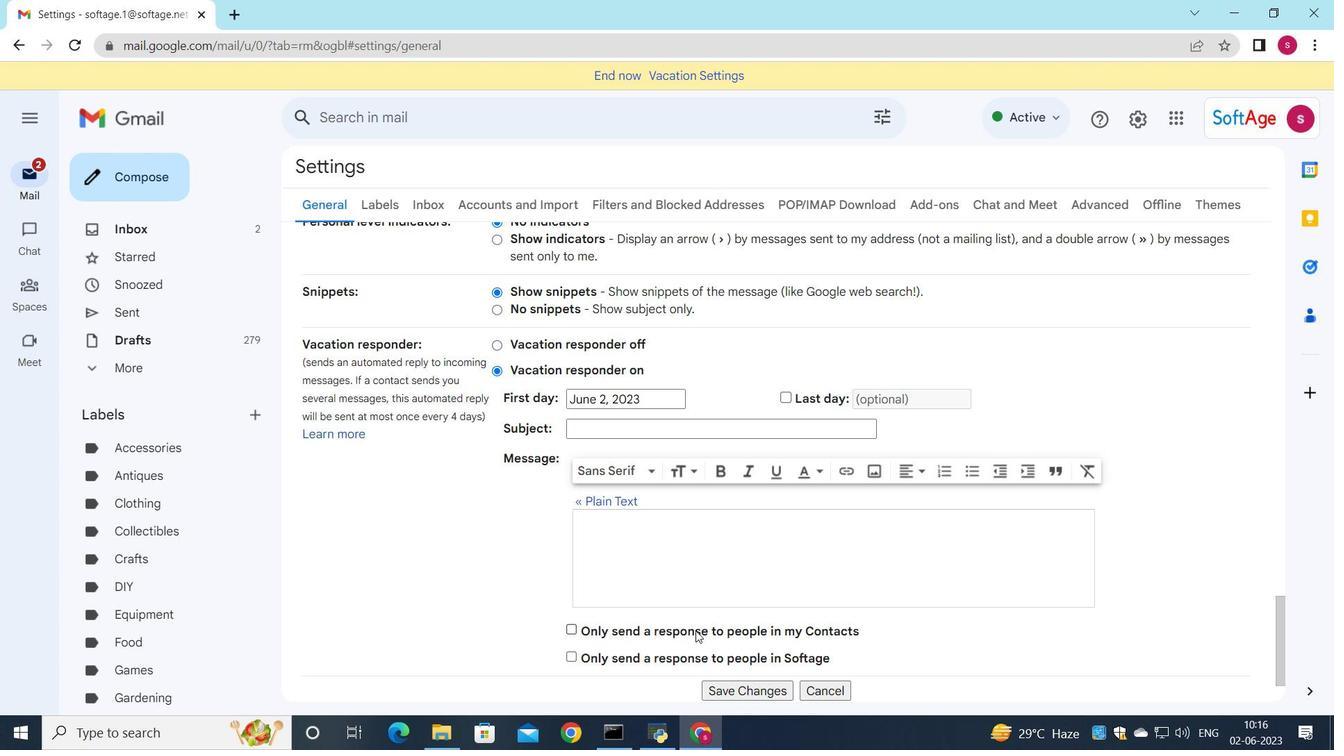 
Action: Mouse scrolled (695, 631) with delta (0, 0)
Screenshot: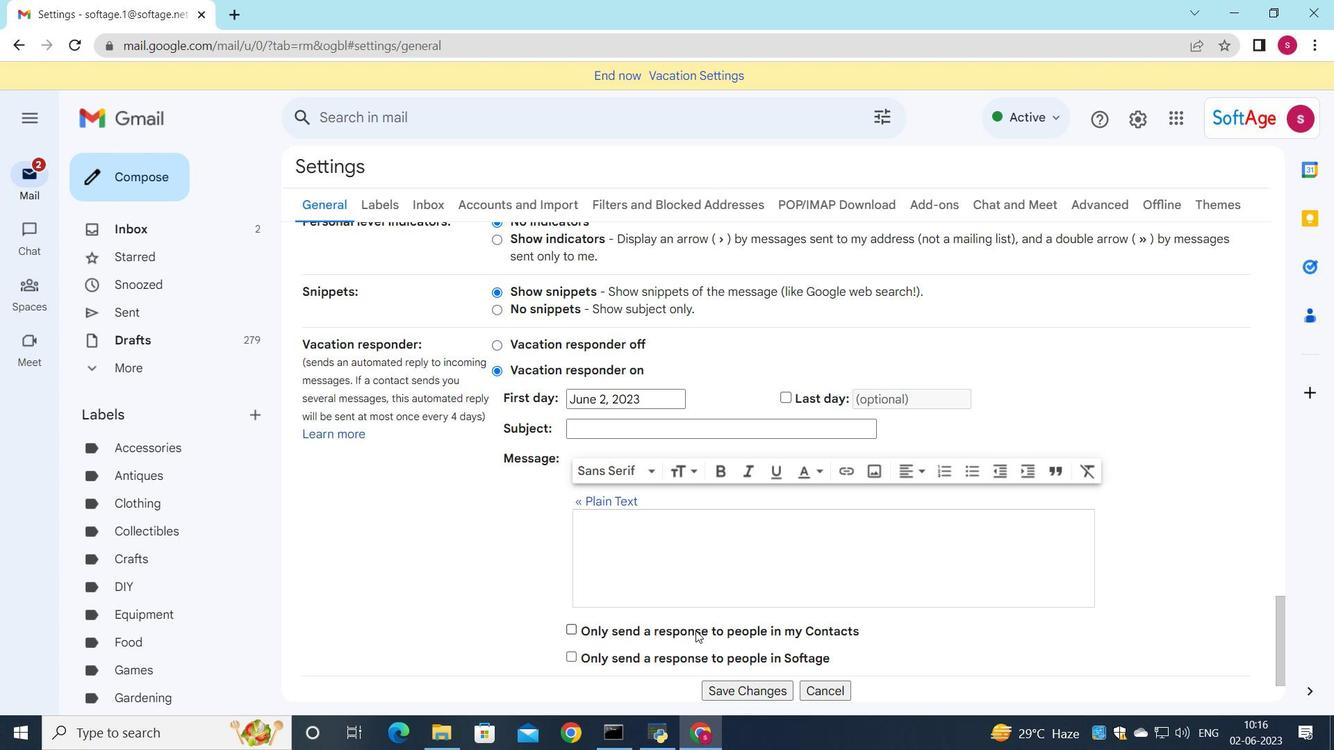 
Action: Mouse scrolled (695, 631) with delta (0, 0)
Screenshot: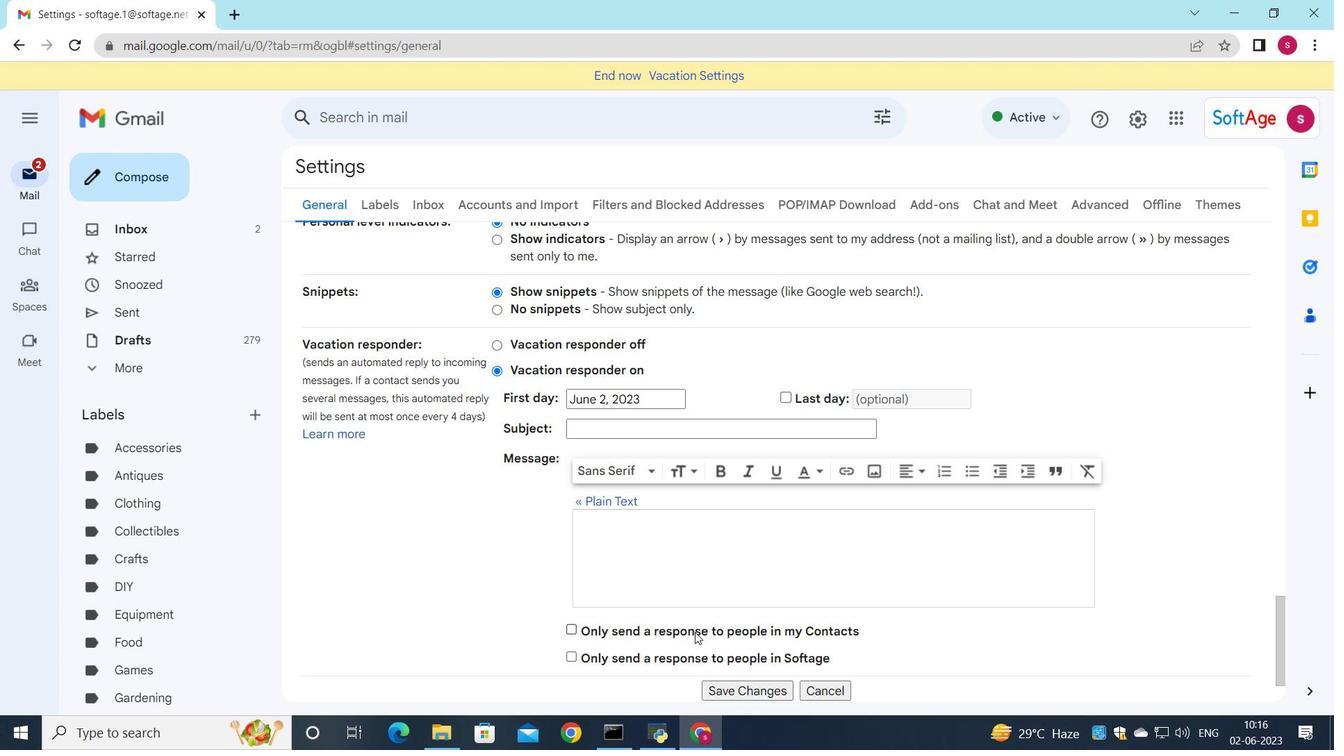 
Action: Mouse moved to (732, 611)
Screenshot: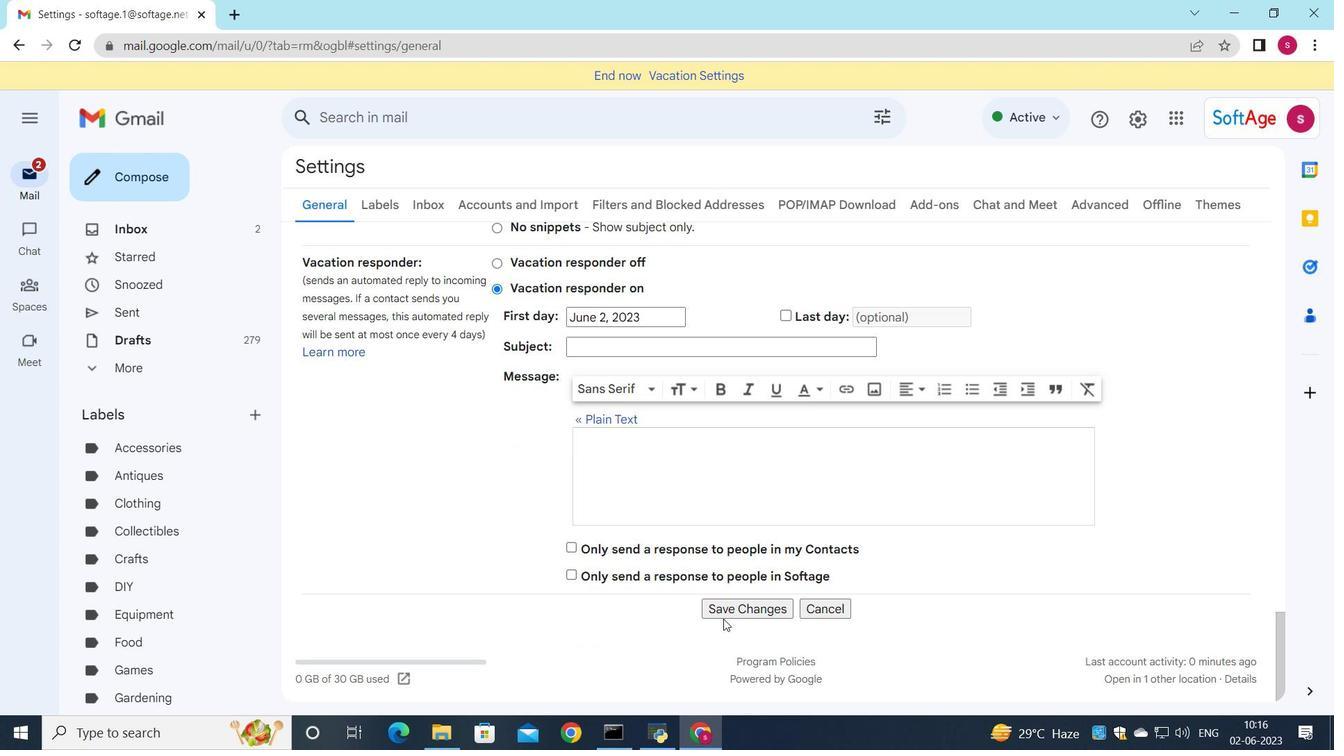 
Action: Mouse pressed left at (732, 611)
Screenshot: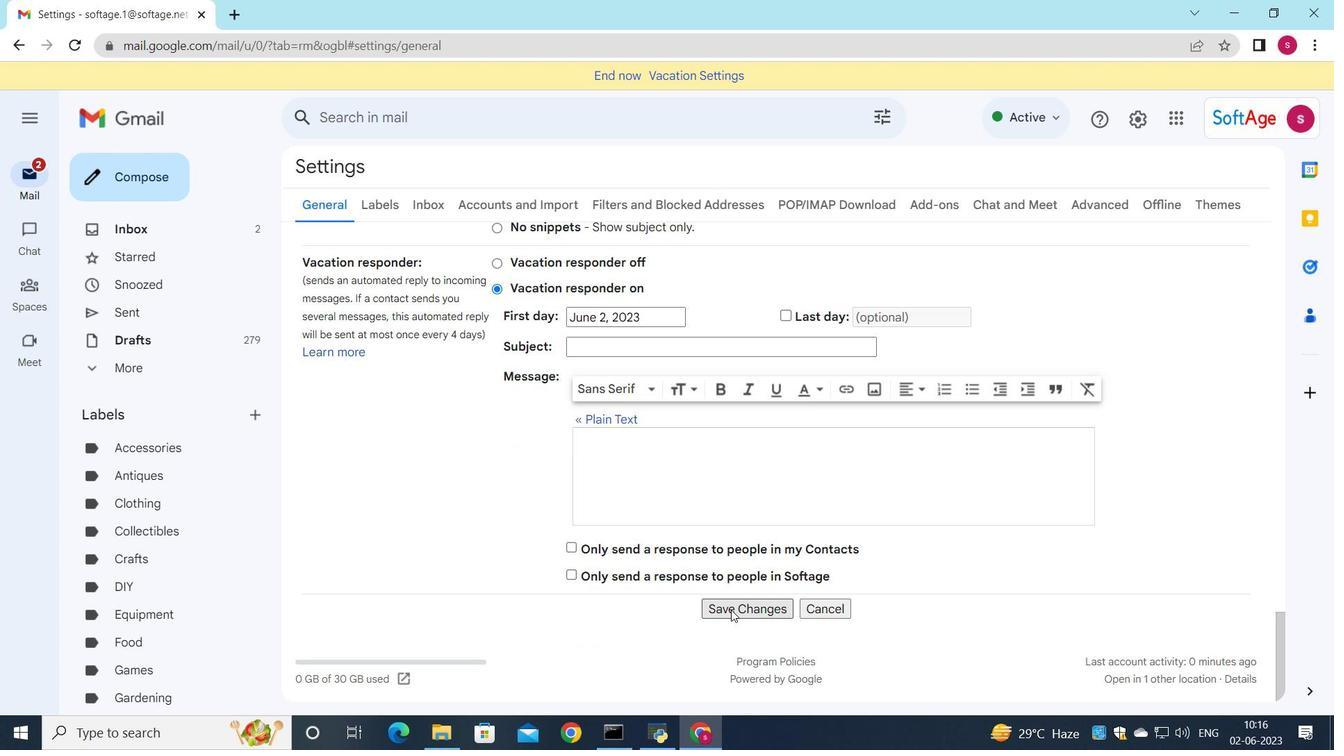 
Action: Mouse moved to (658, 547)
Screenshot: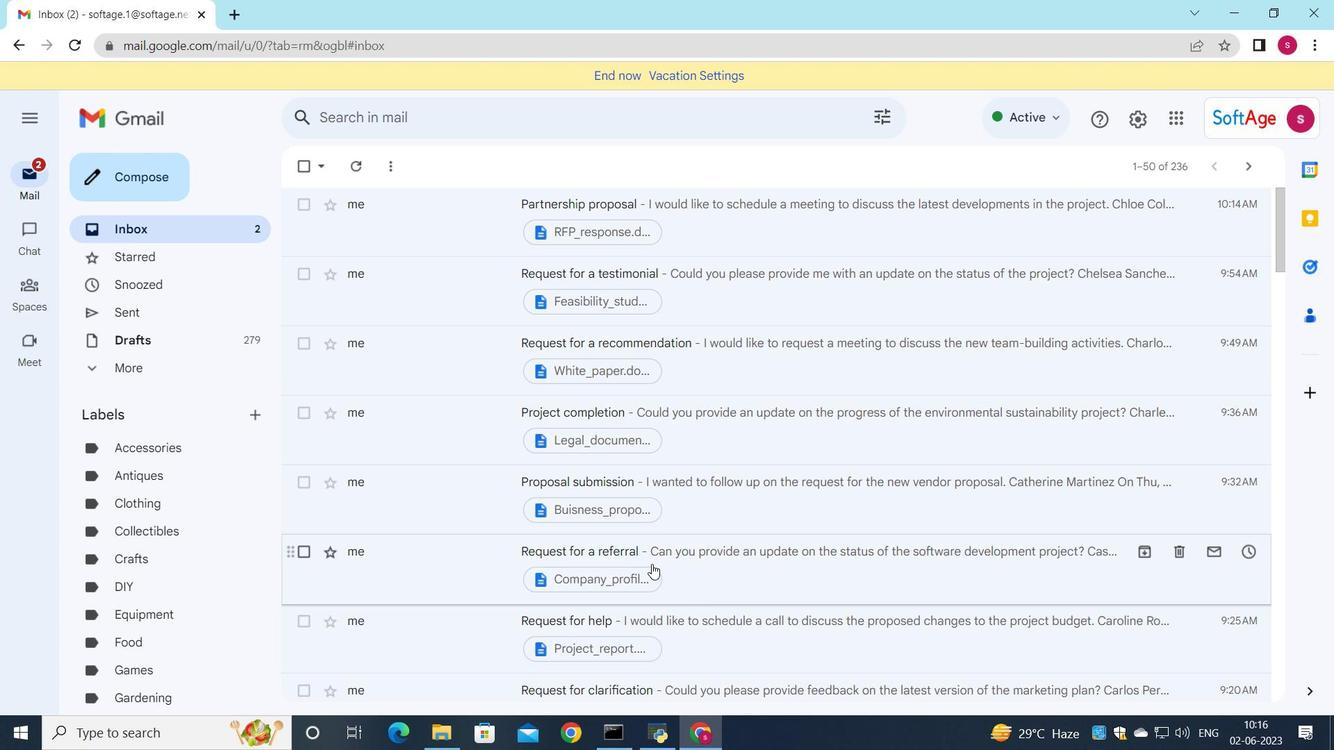 
Action: Mouse scrolled (658, 547) with delta (0, 0)
Screenshot: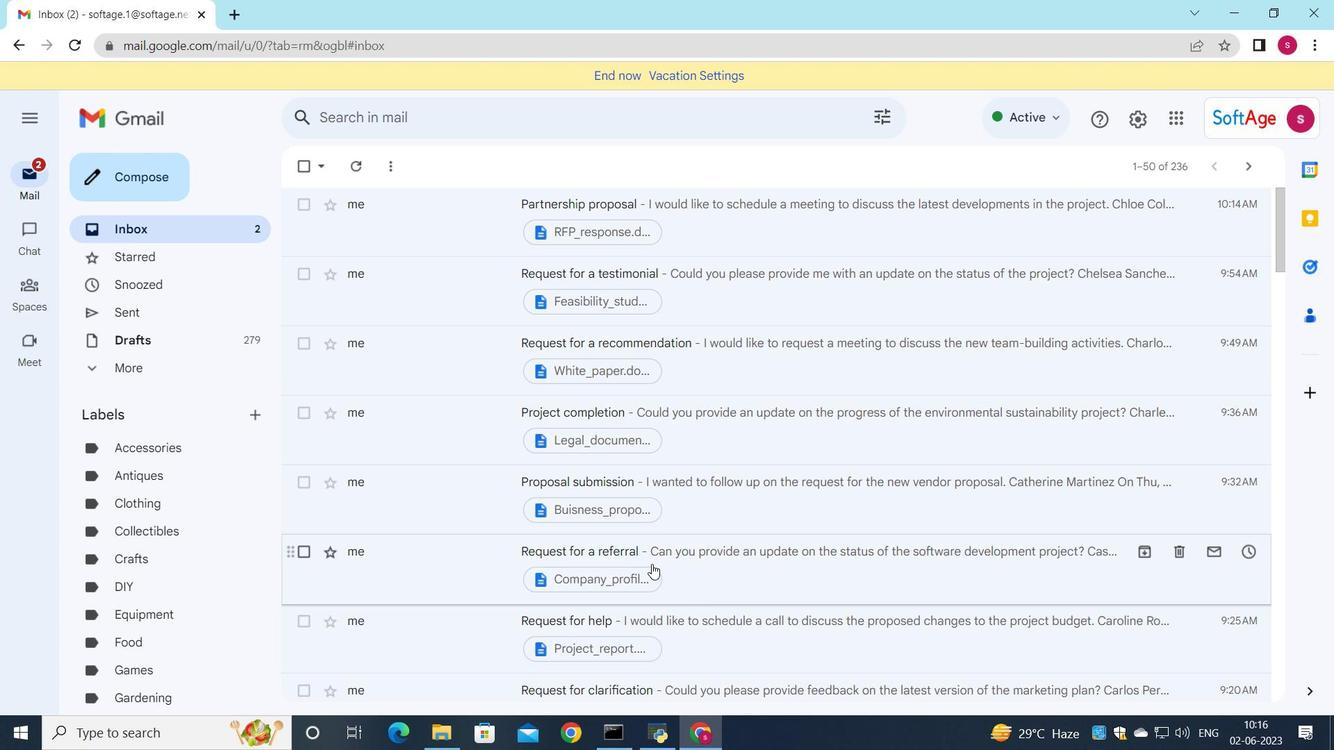 
Action: Mouse scrolled (658, 547) with delta (0, 0)
Screenshot: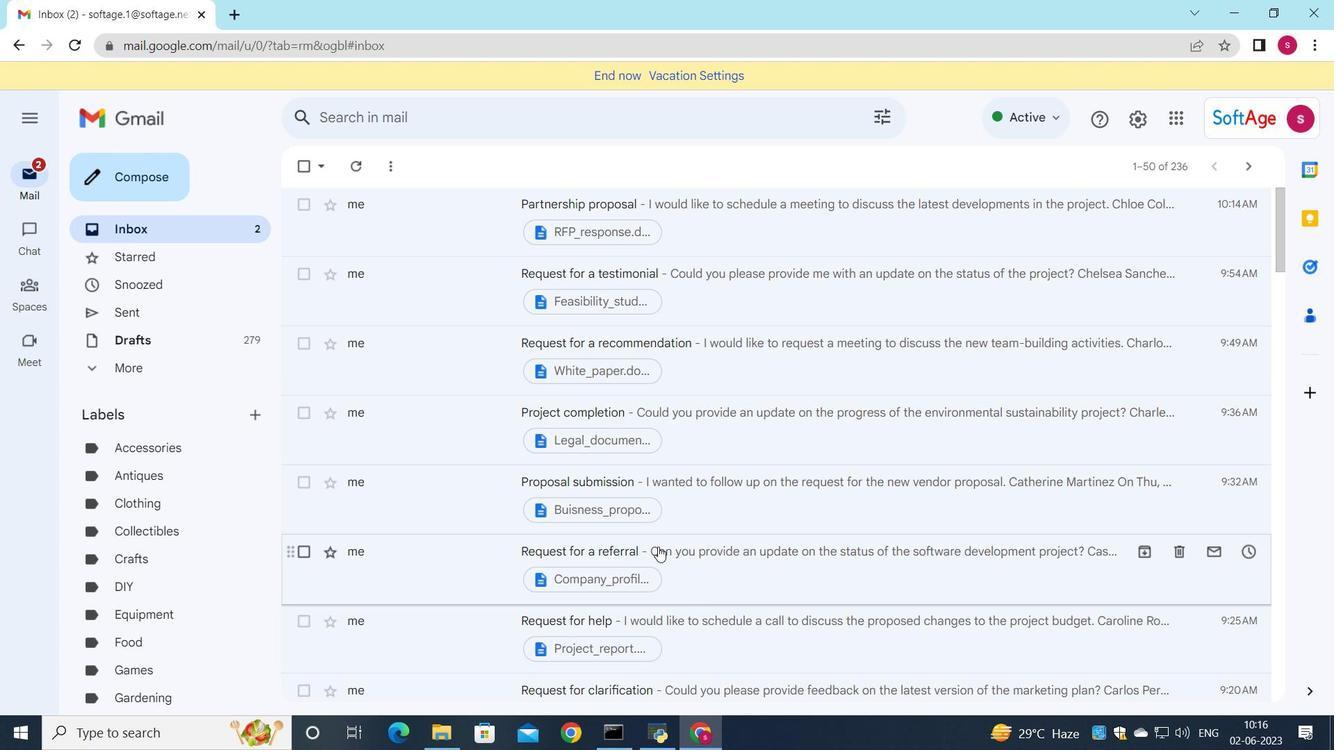 
Action: Mouse scrolled (658, 547) with delta (0, 0)
Screenshot: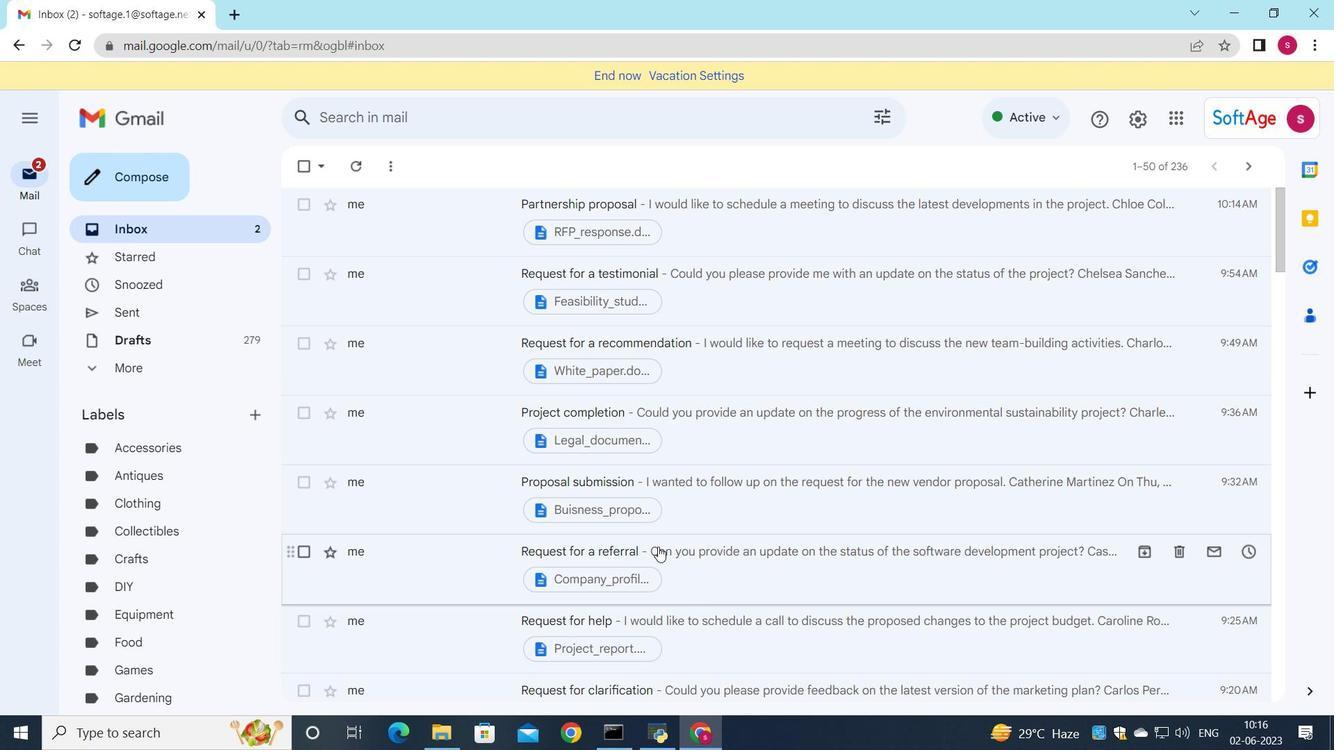 
Action: Mouse scrolled (658, 547) with delta (0, 0)
Screenshot: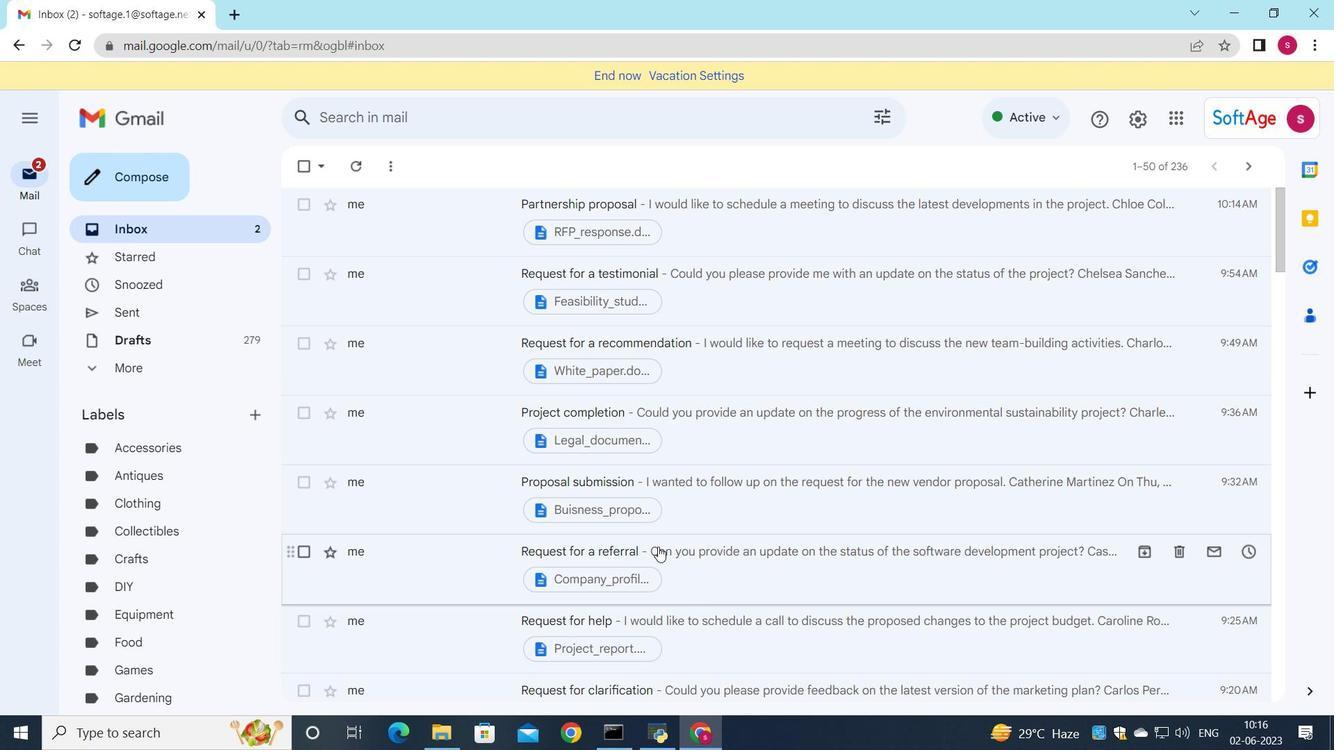 
Action: Mouse moved to (659, 550)
Screenshot: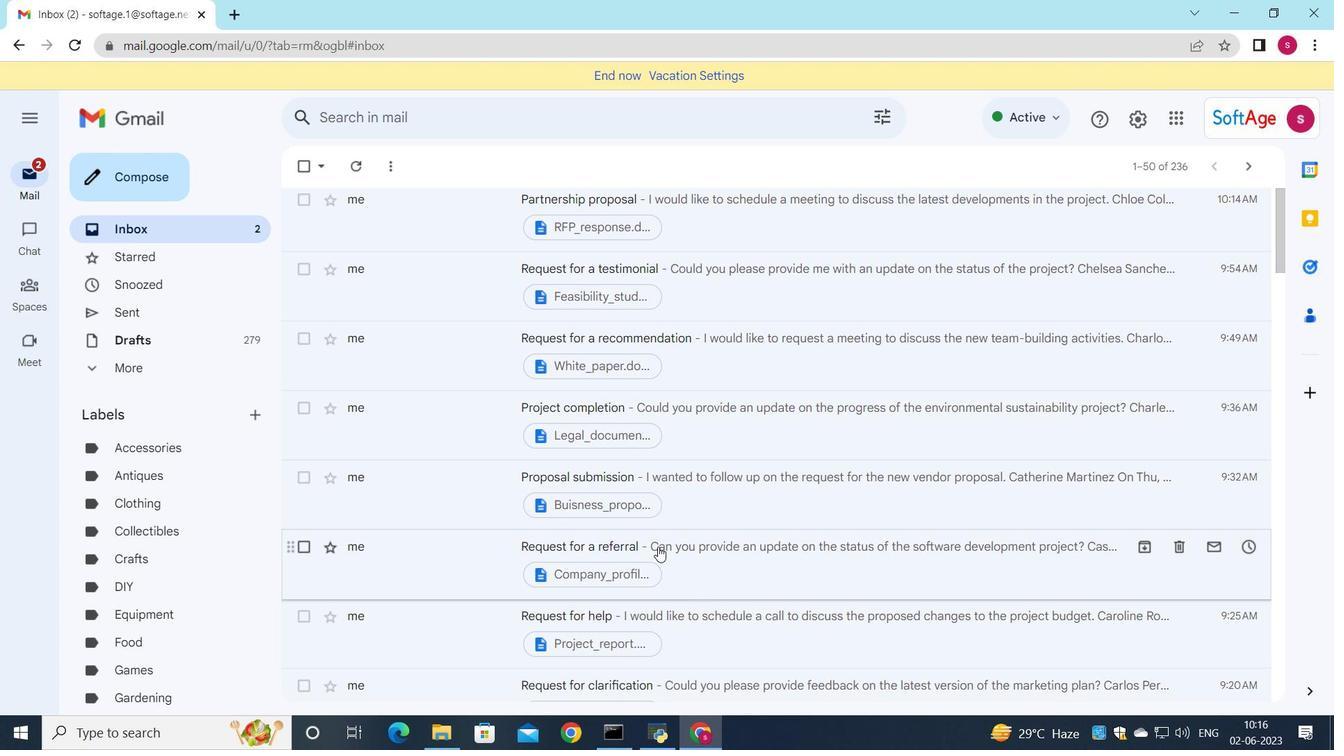 
Action: Mouse scrolled (659, 549) with delta (0, 0)
Screenshot: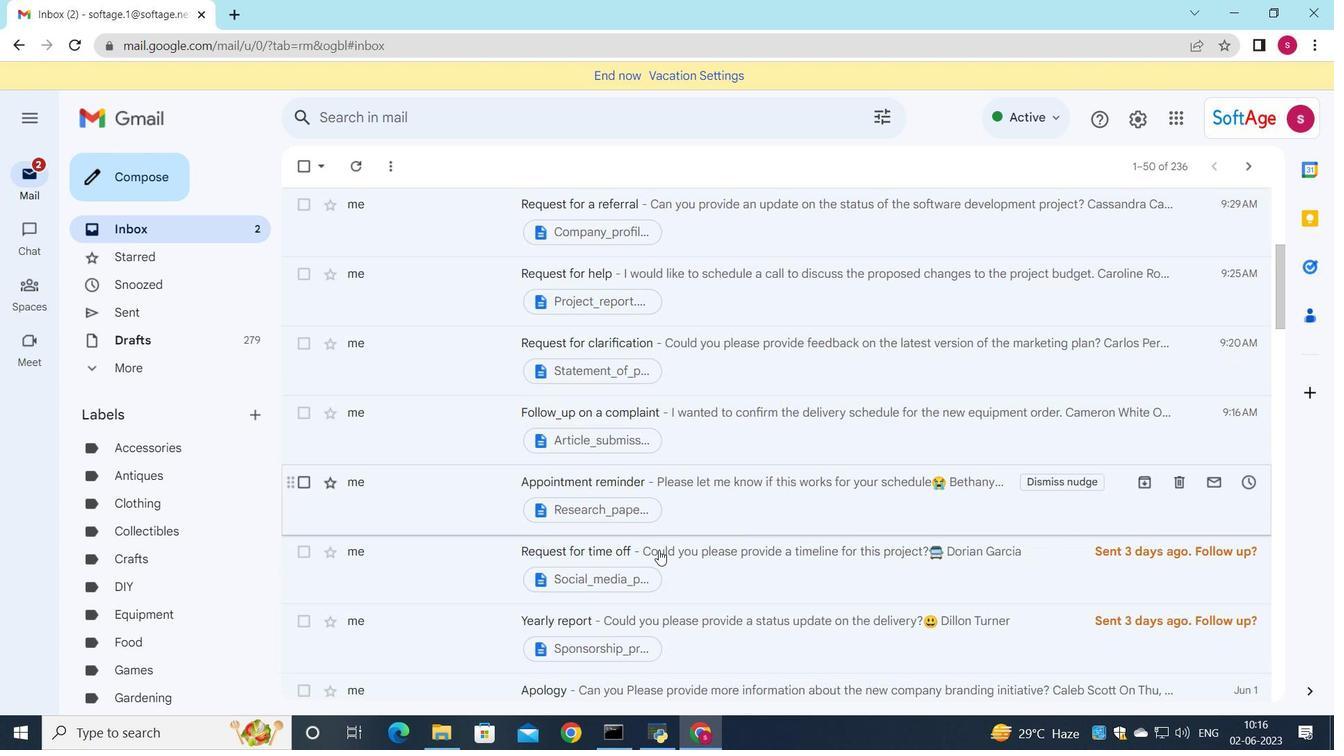 
Action: Mouse scrolled (659, 549) with delta (0, 0)
Screenshot: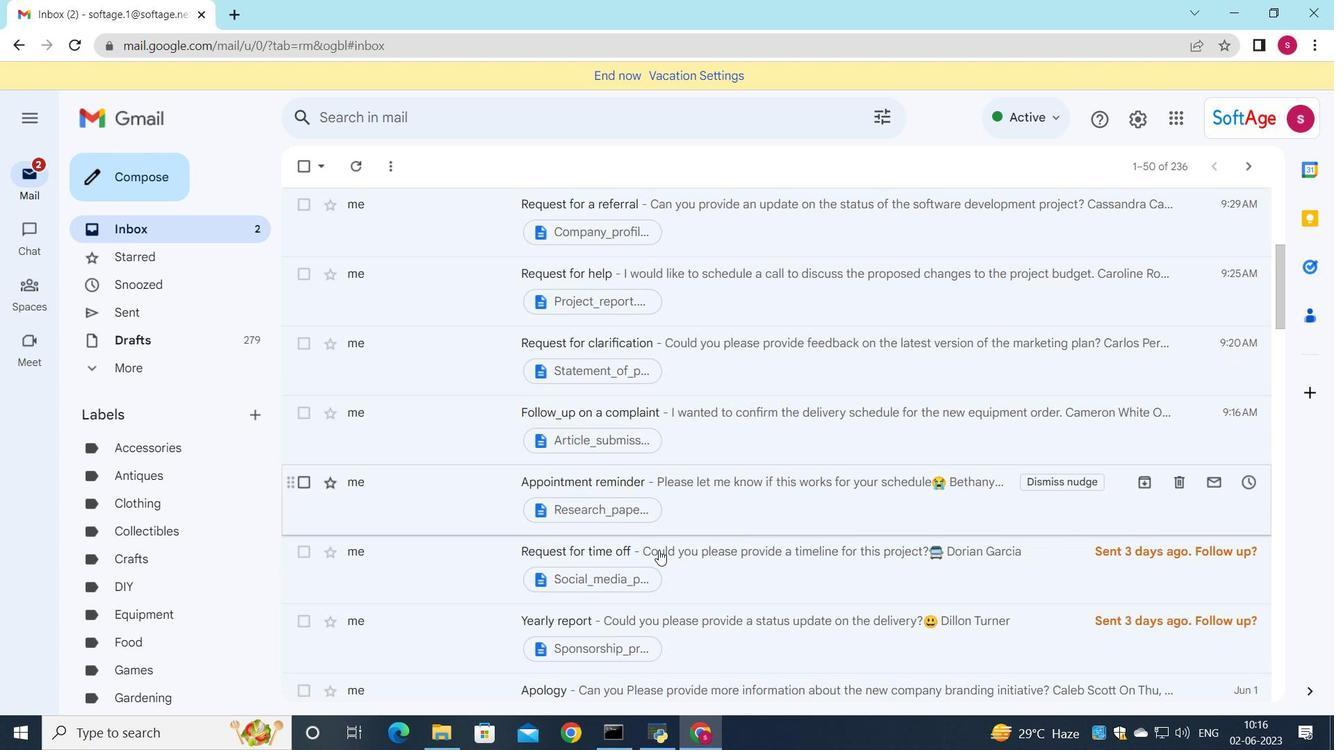 
Action: Mouse scrolled (659, 549) with delta (0, 0)
Screenshot: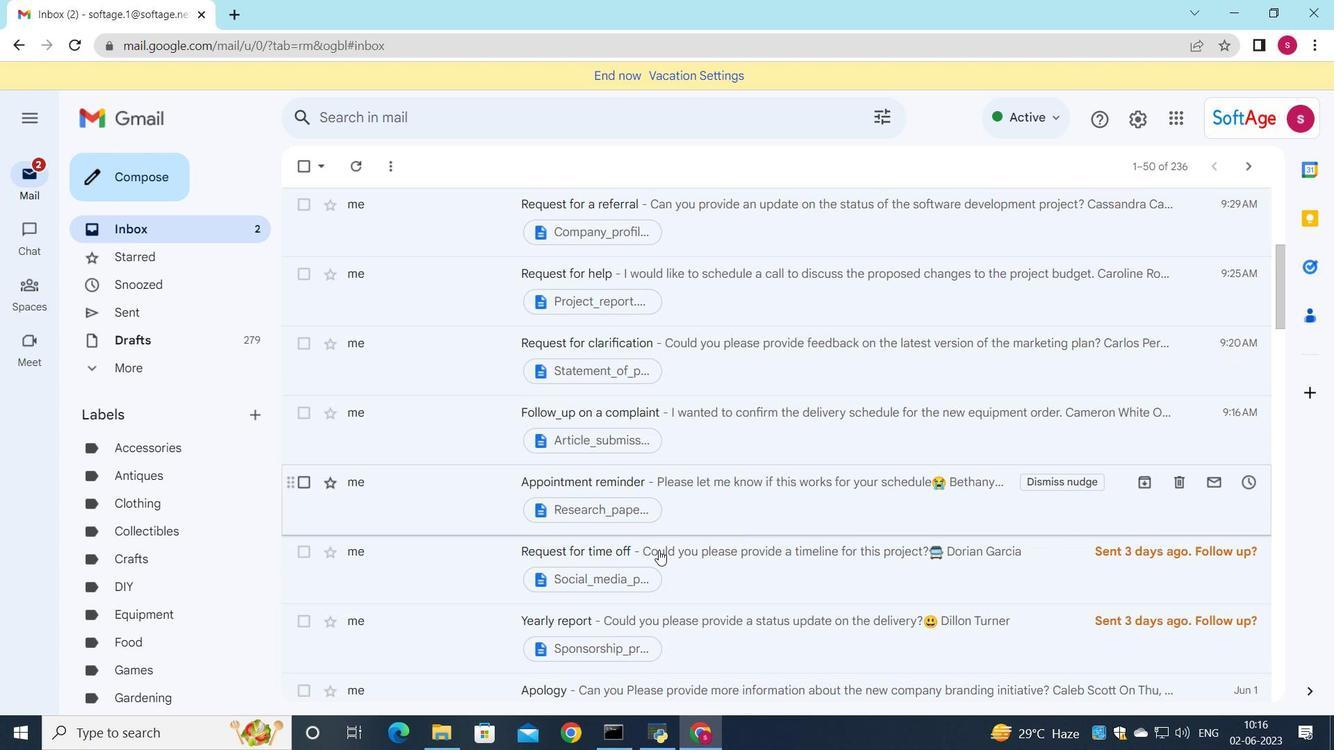 
Action: Mouse moved to (671, 570)
Screenshot: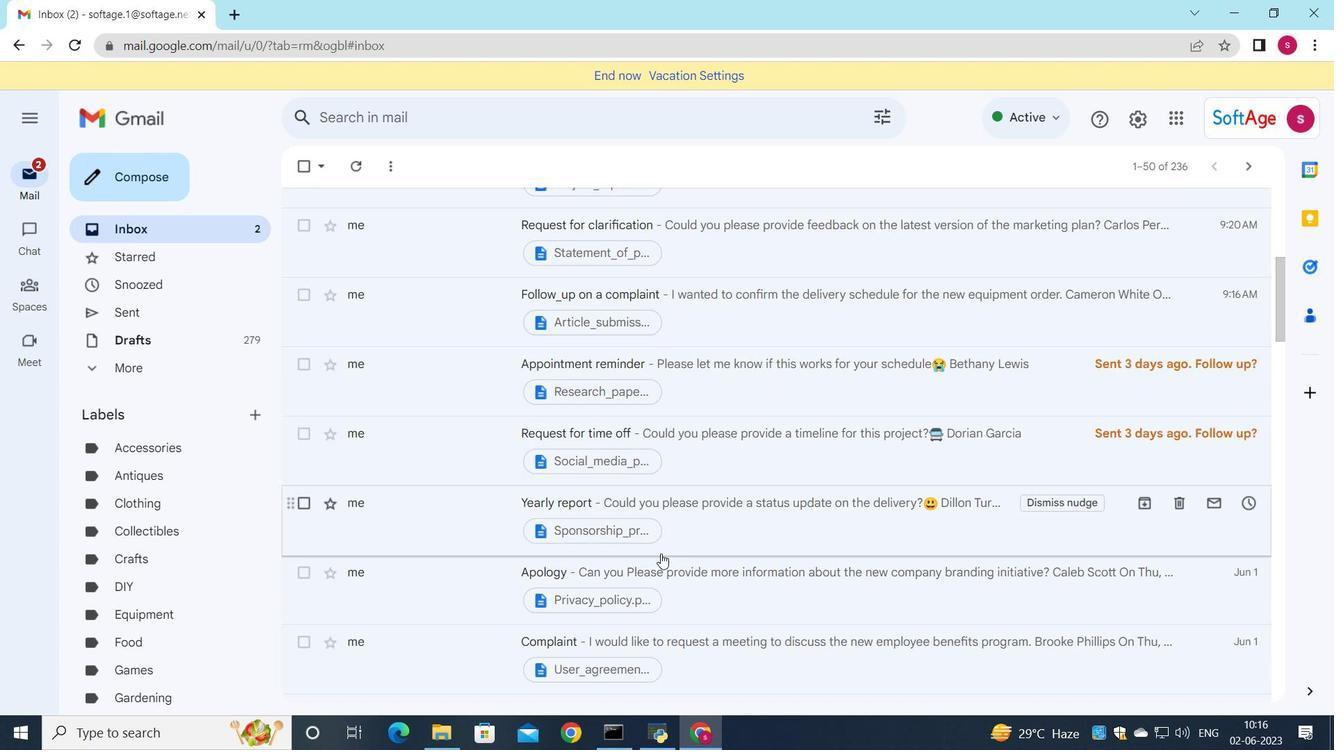 
Action: Mouse scrolled (671, 570) with delta (0, 0)
Screenshot: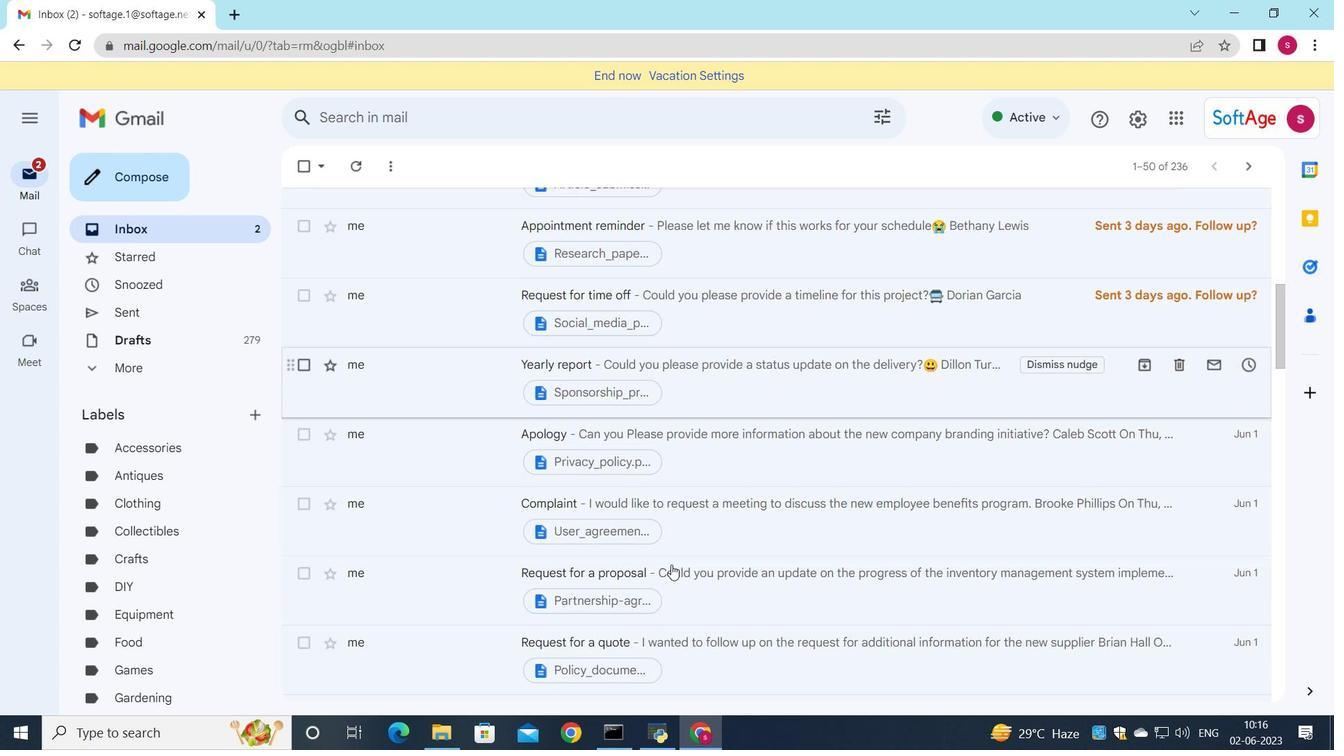 
Action: Mouse moved to (671, 571)
Screenshot: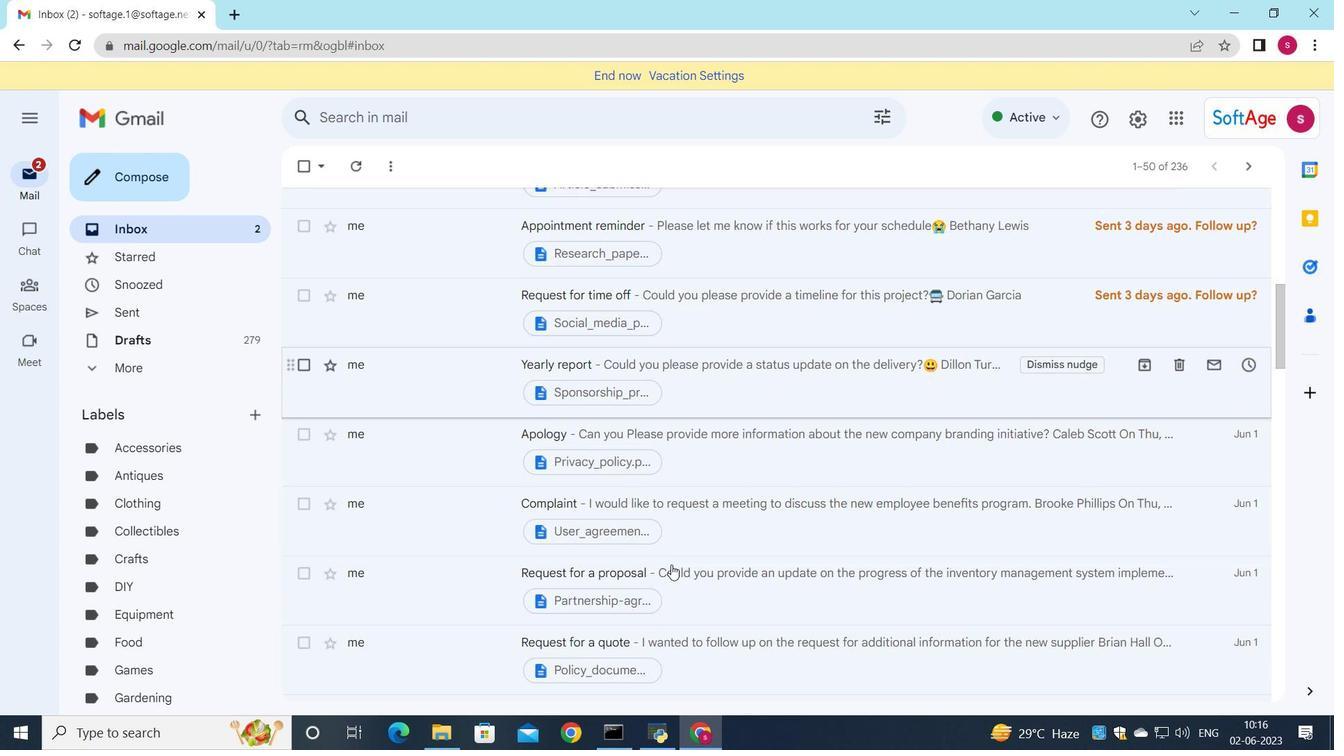 
Action: Mouse scrolled (671, 570) with delta (0, 0)
Screenshot: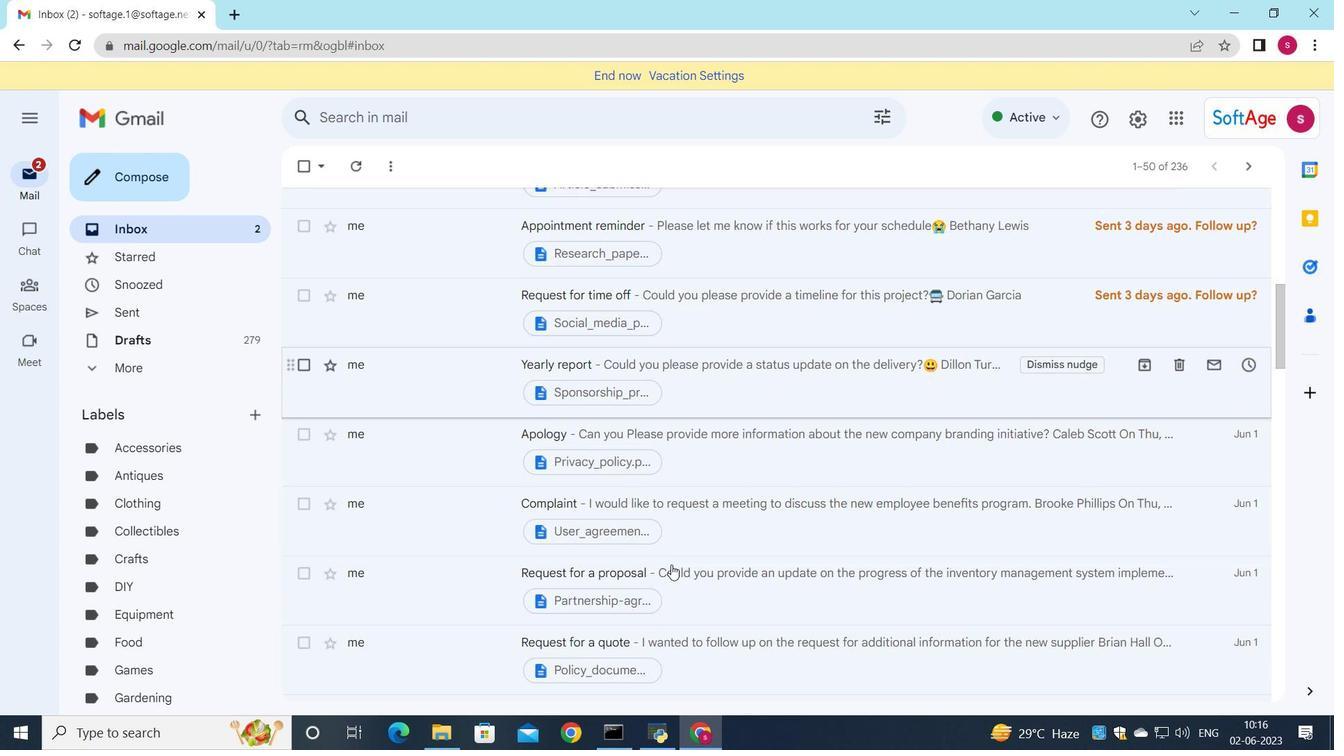 
Action: Mouse moved to (671, 571)
Screenshot: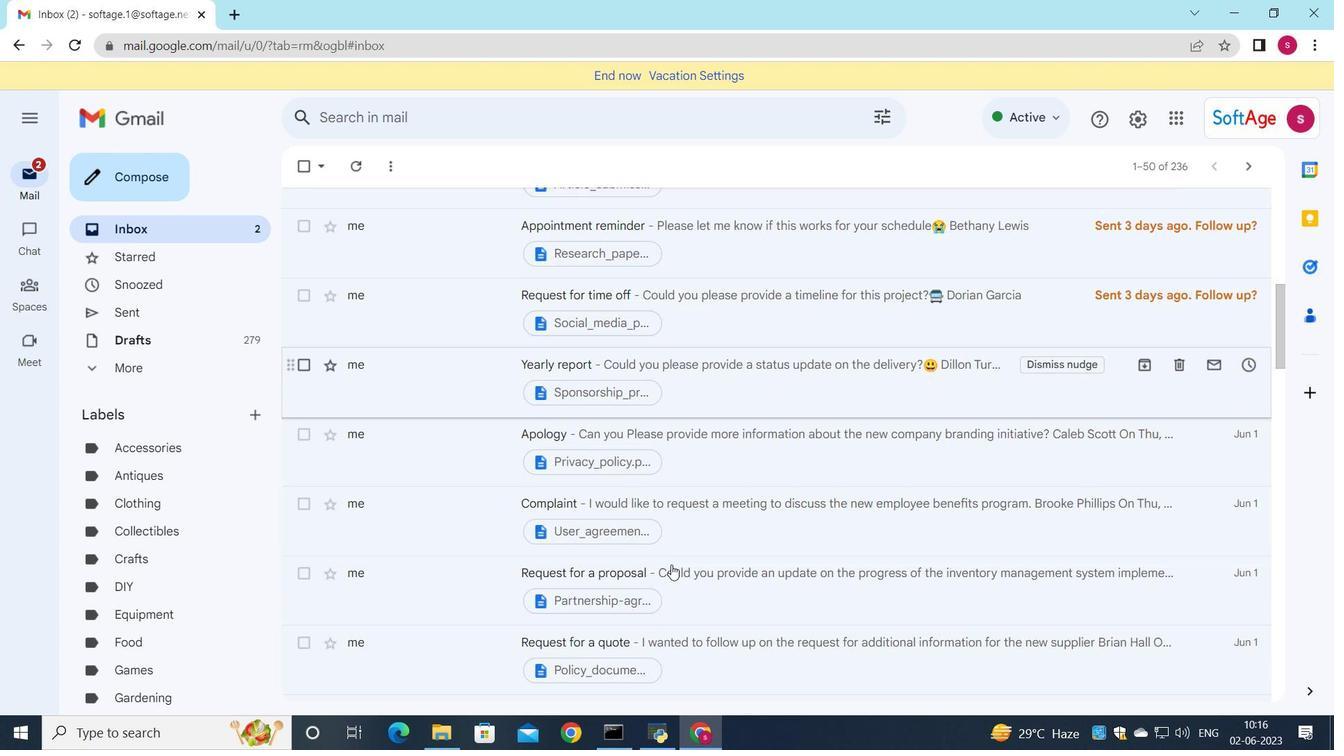 
Action: Mouse scrolled (671, 570) with delta (0, 0)
Screenshot: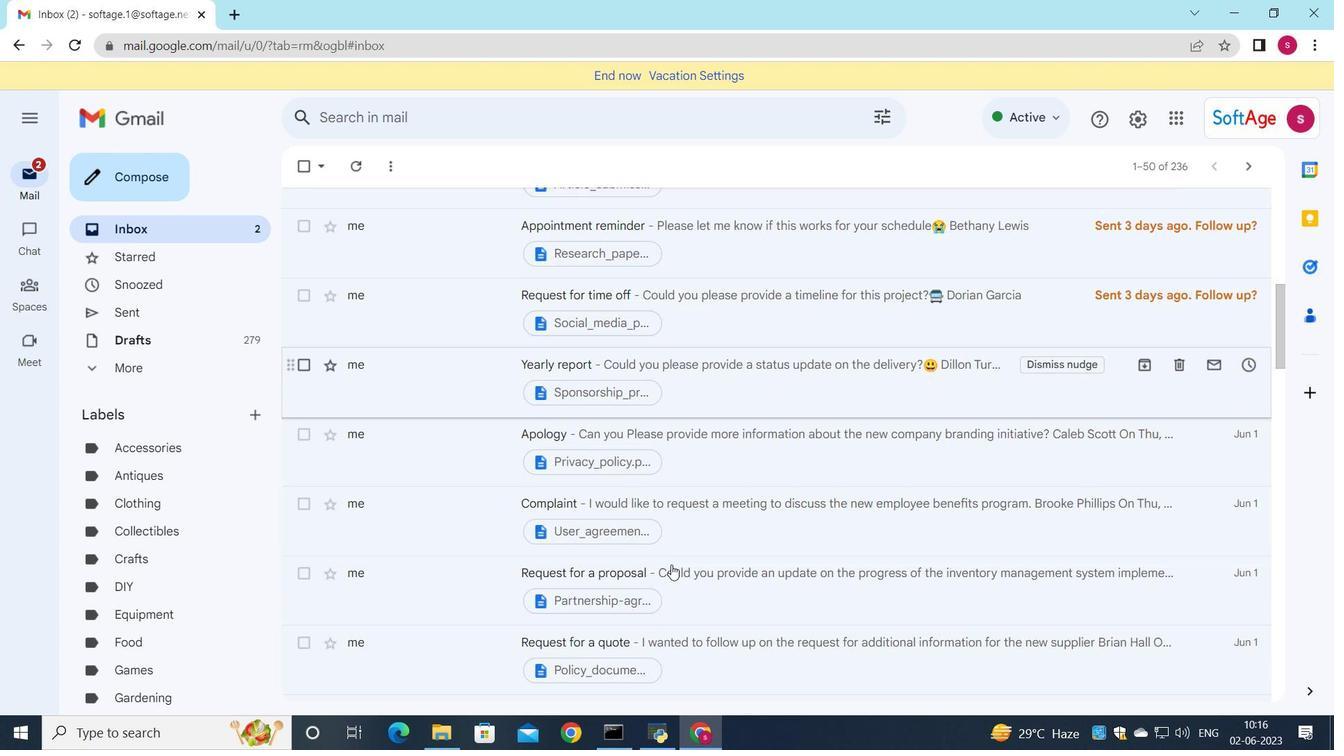 
Action: Mouse moved to (670, 571)
Screenshot: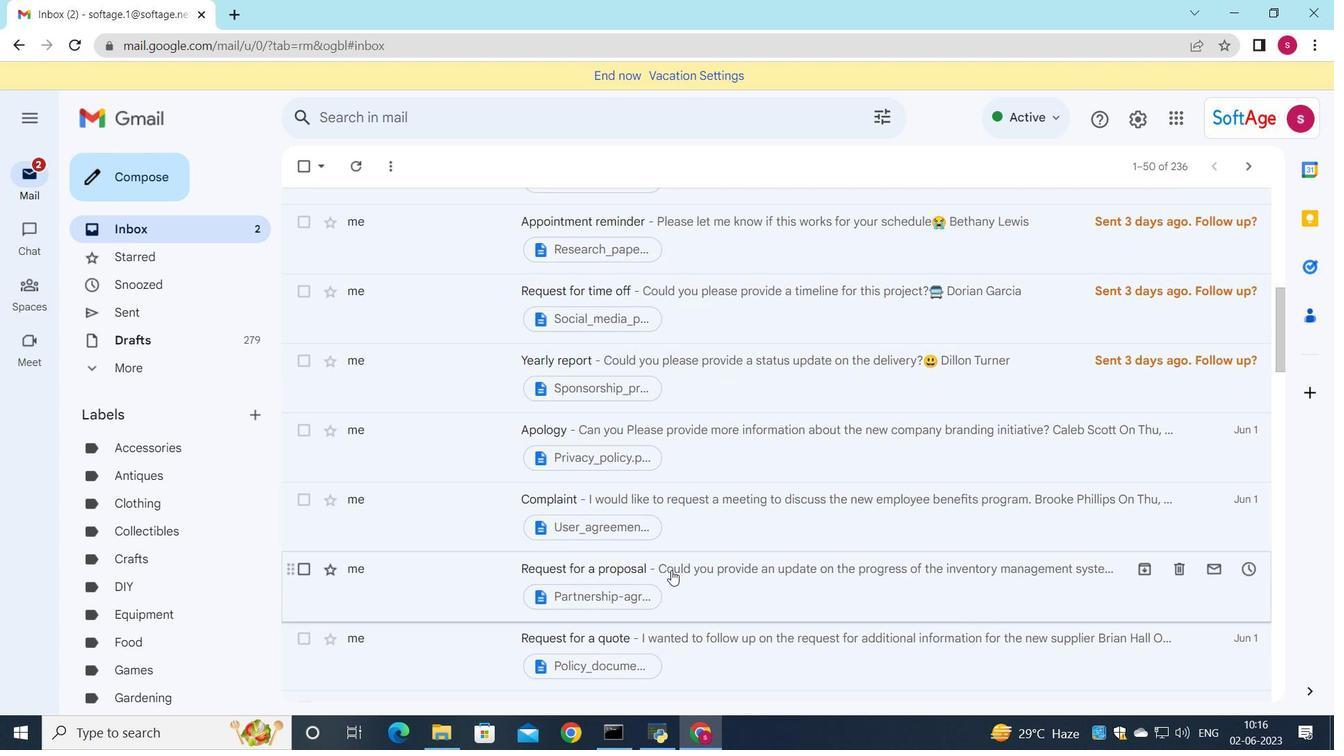 
Action: Mouse scrolled (670, 570) with delta (0, 0)
Screenshot: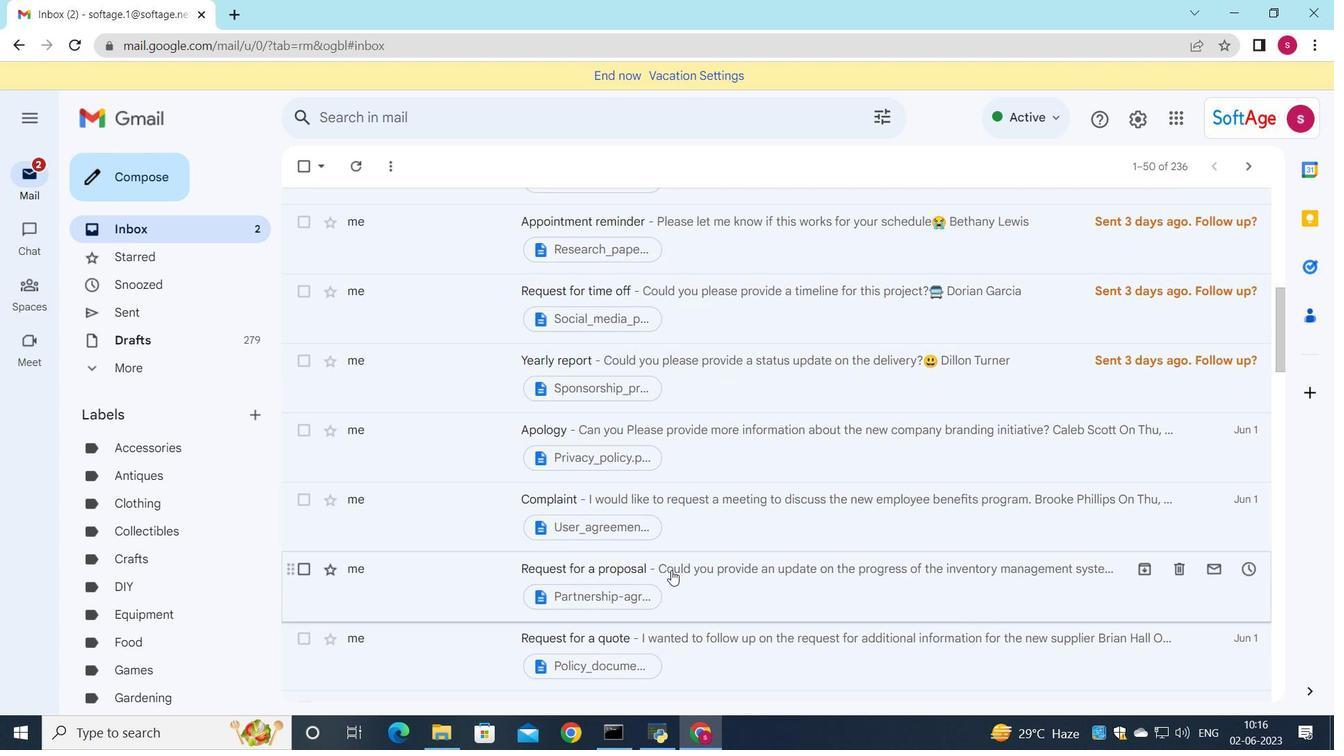
Action: Mouse moved to (670, 573)
Screenshot: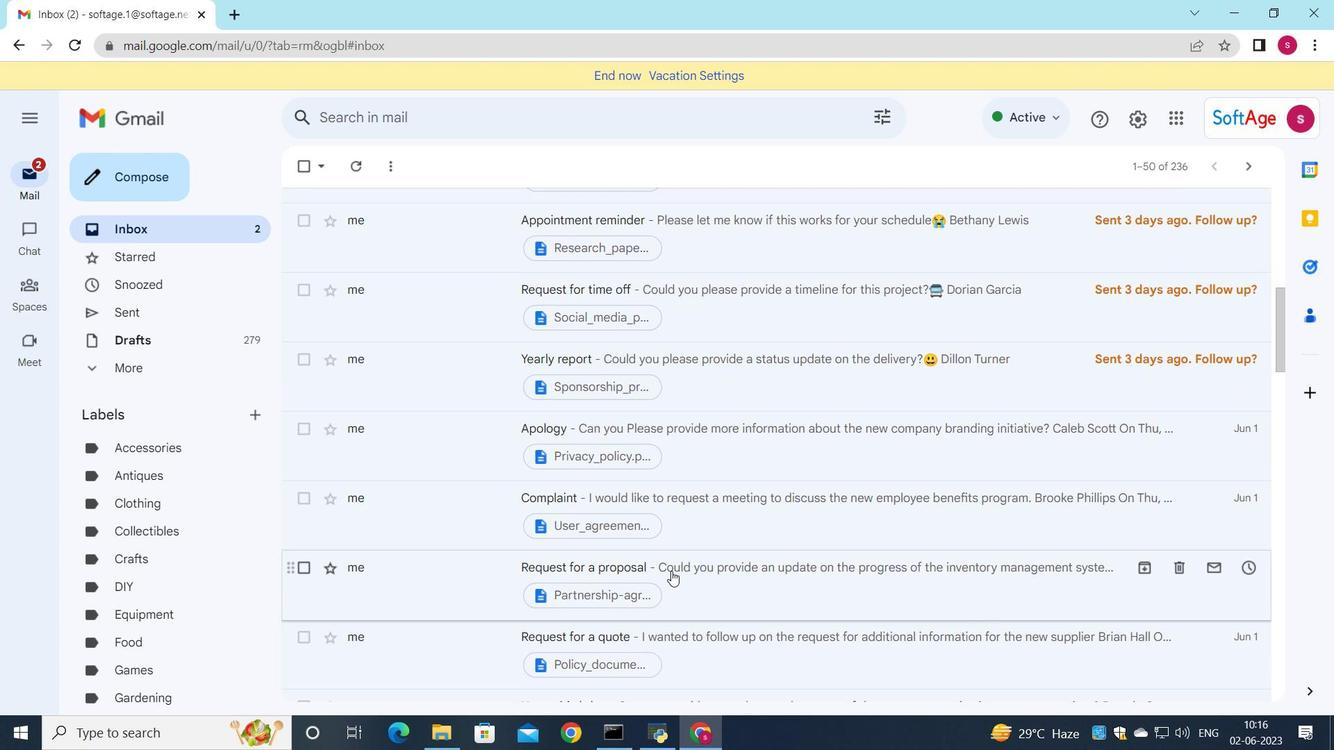 
Action: Mouse scrolled (670, 572) with delta (0, 0)
Screenshot: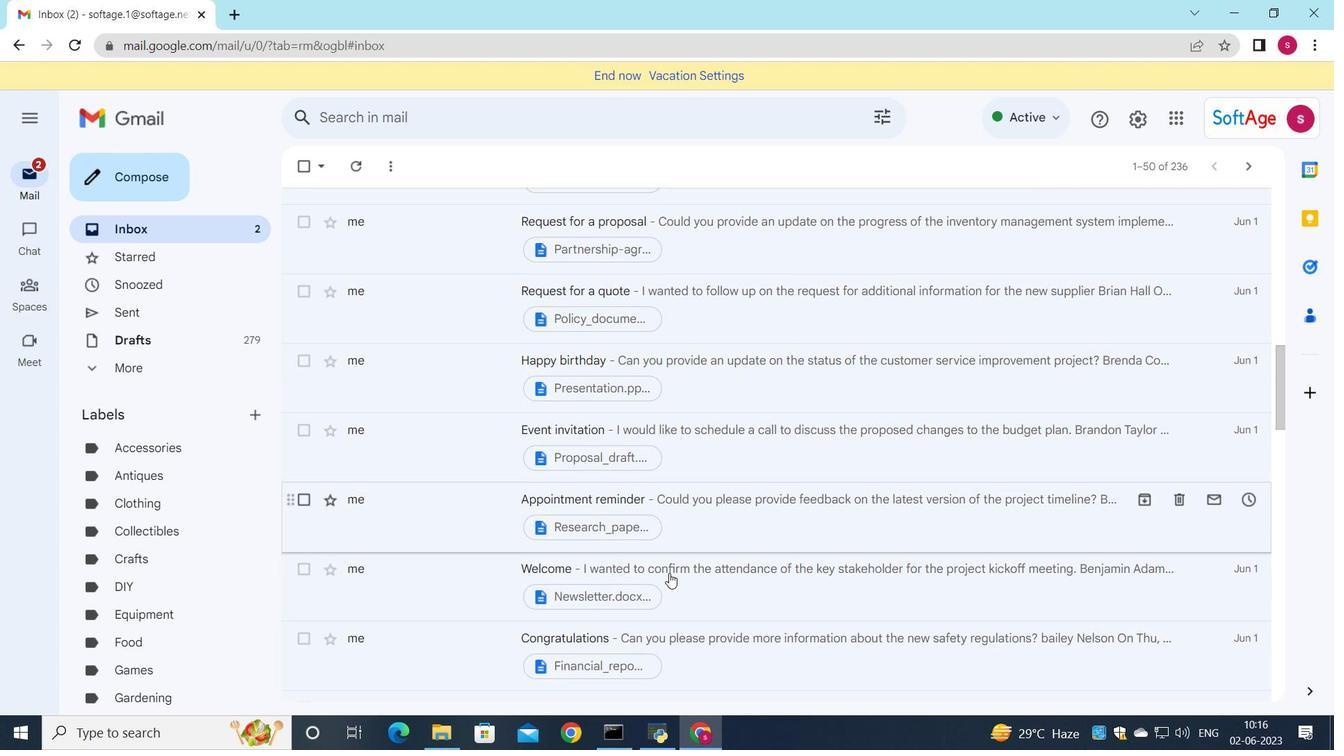 
Action: Mouse scrolled (670, 572) with delta (0, 0)
Screenshot: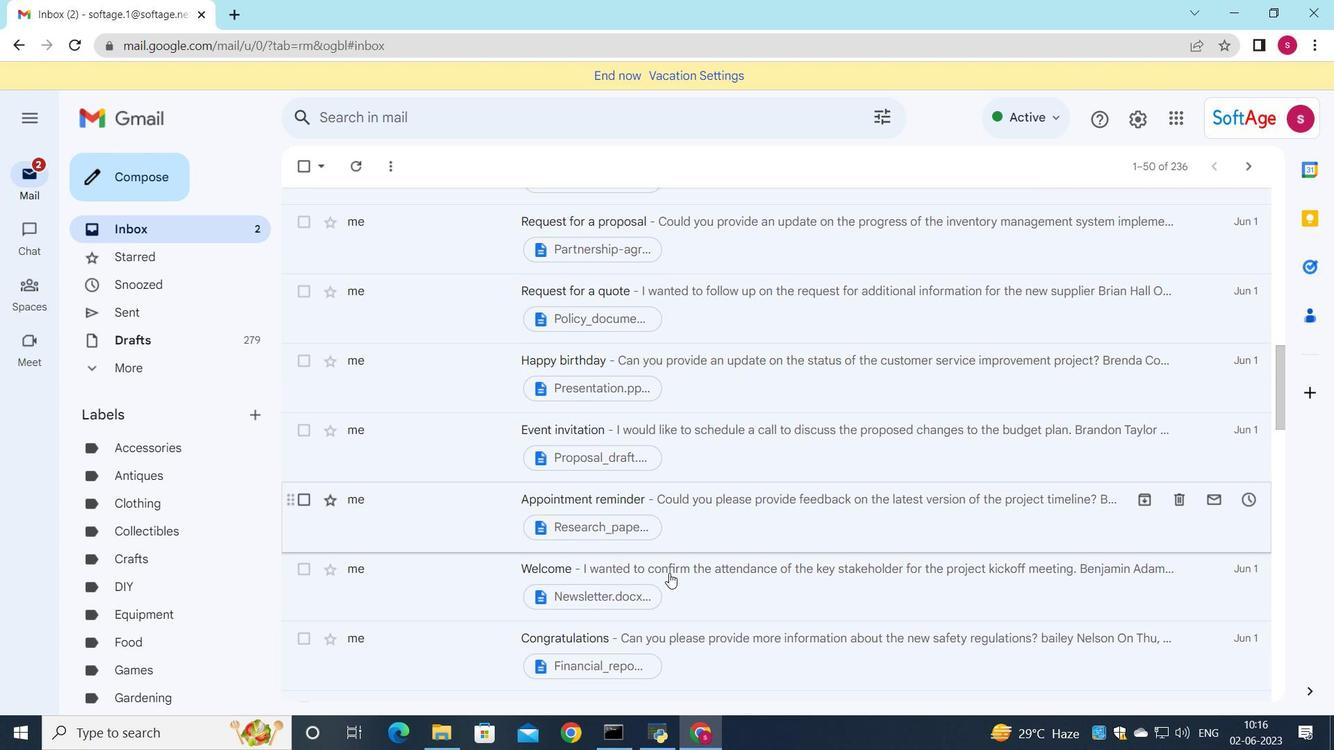 
Action: Mouse scrolled (670, 572) with delta (0, 0)
Screenshot: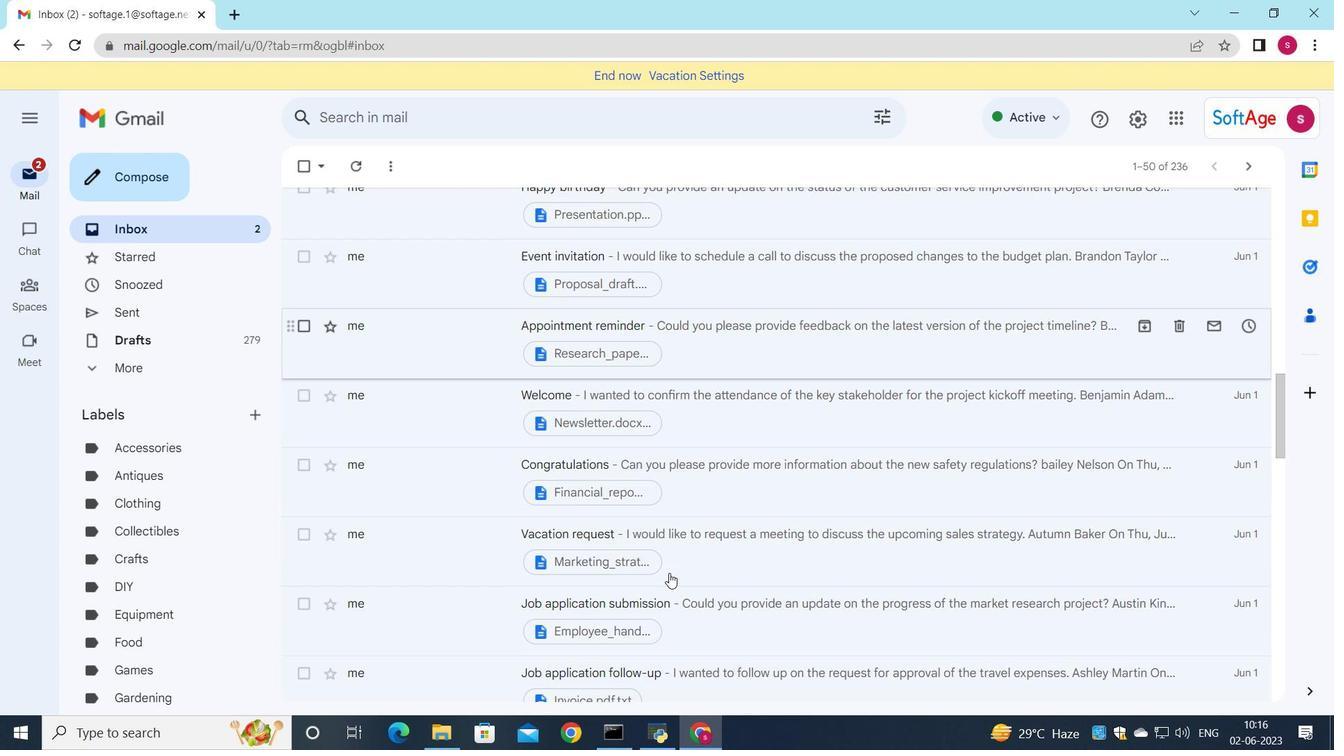 
Action: Mouse scrolled (670, 572) with delta (0, 0)
Screenshot: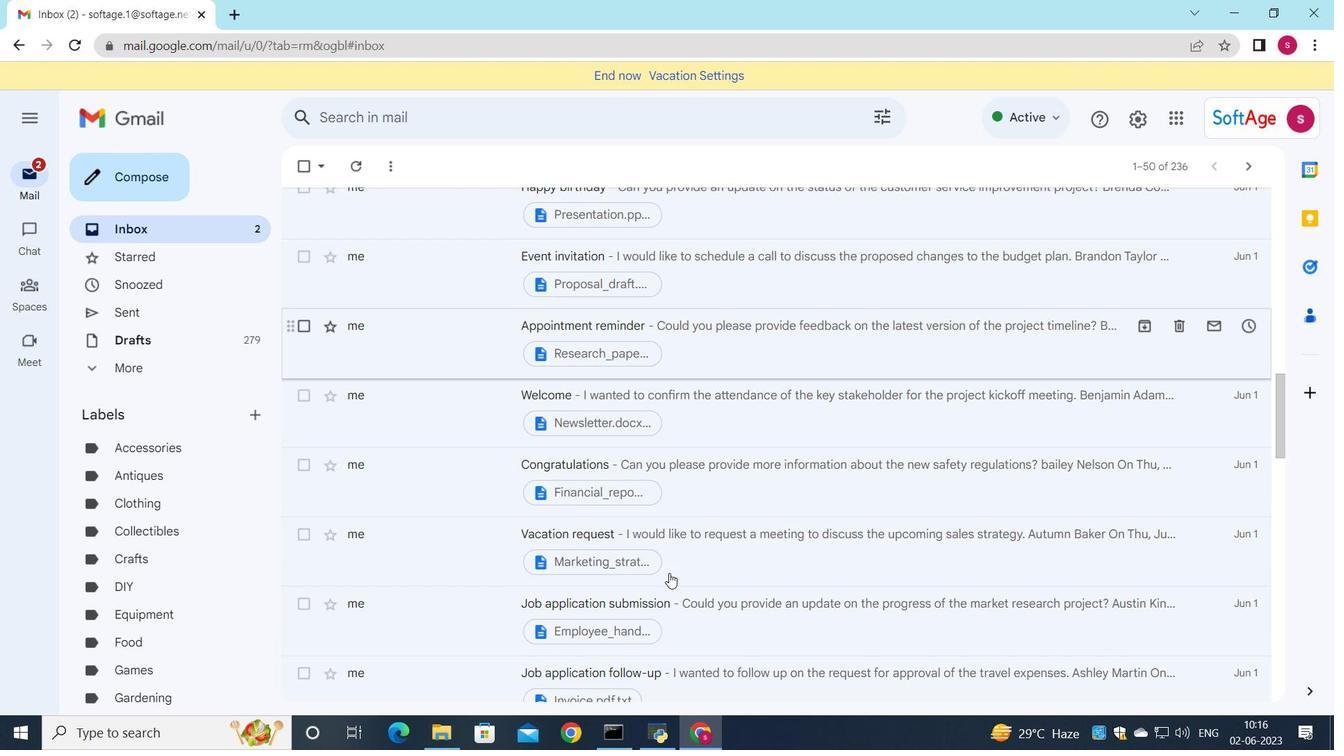 
Action: Mouse scrolled (670, 572) with delta (0, 0)
Screenshot: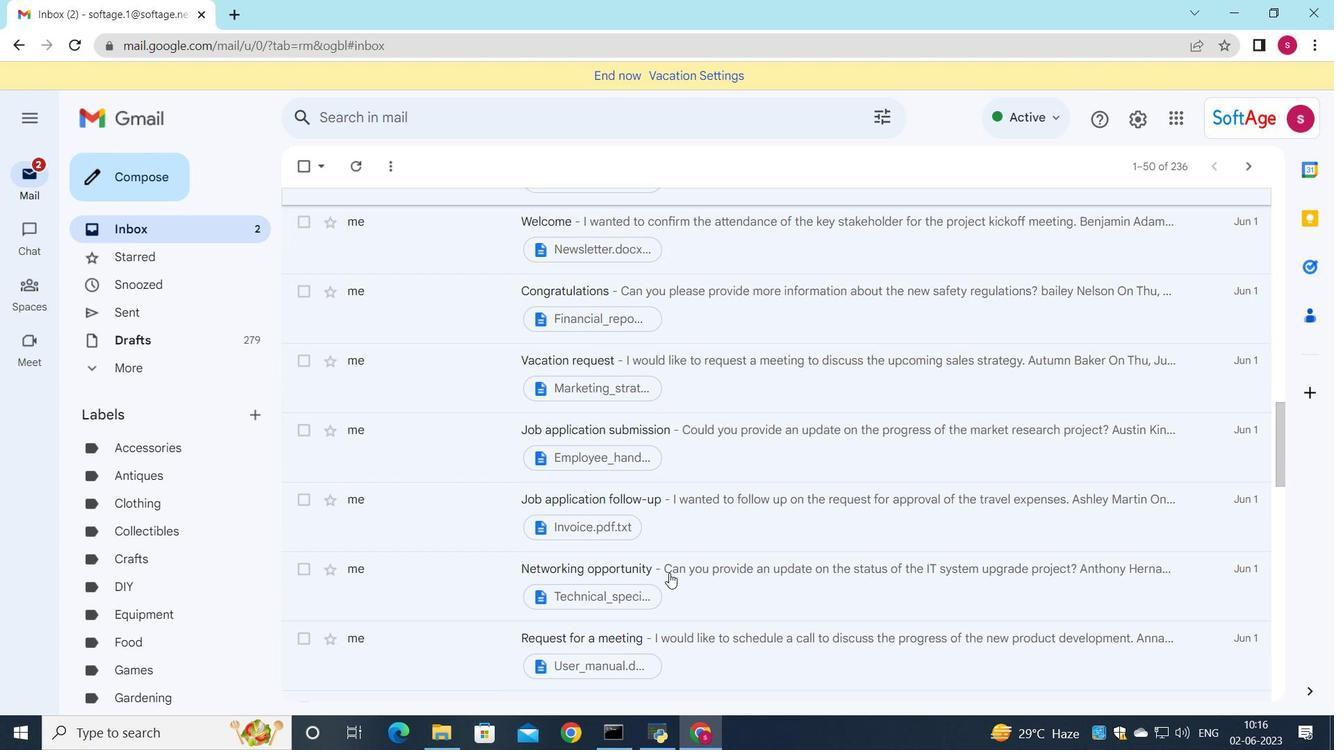 
Action: Mouse scrolled (670, 572) with delta (0, 0)
Screenshot: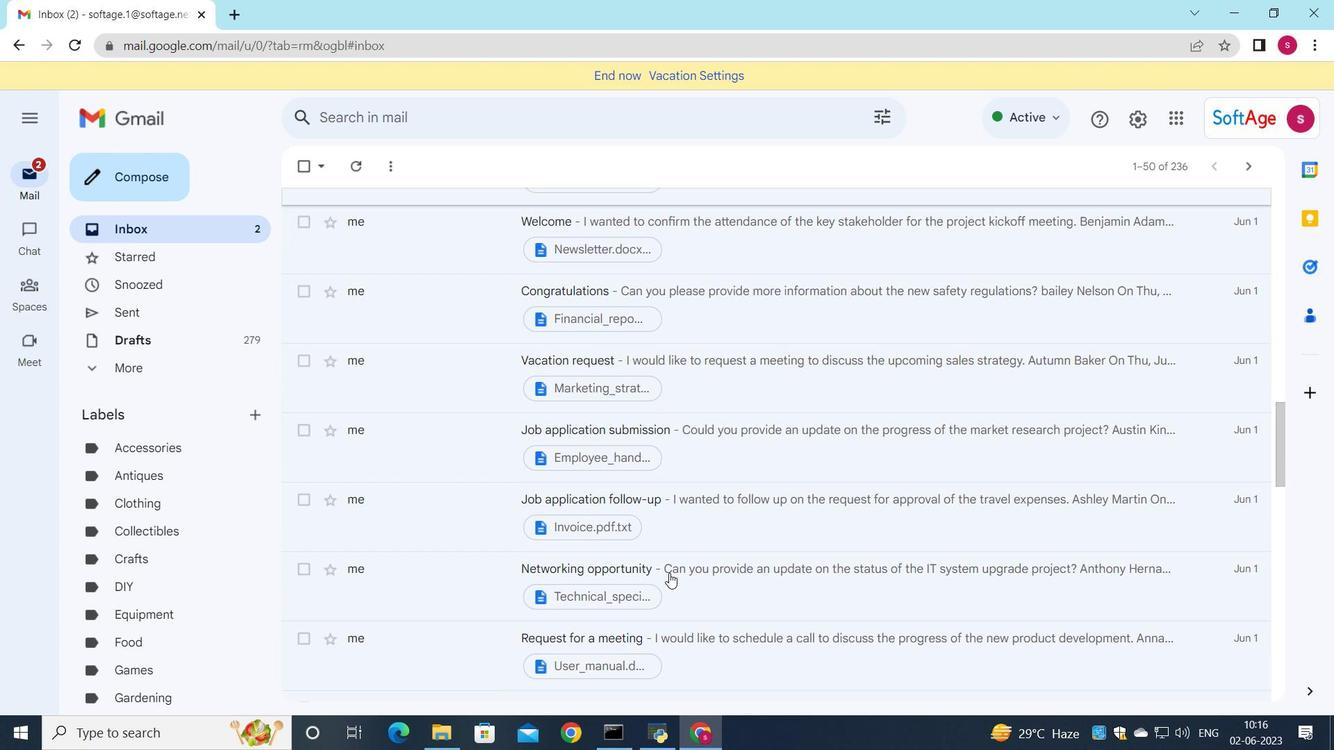 
Action: Mouse scrolled (670, 572) with delta (0, 0)
Screenshot: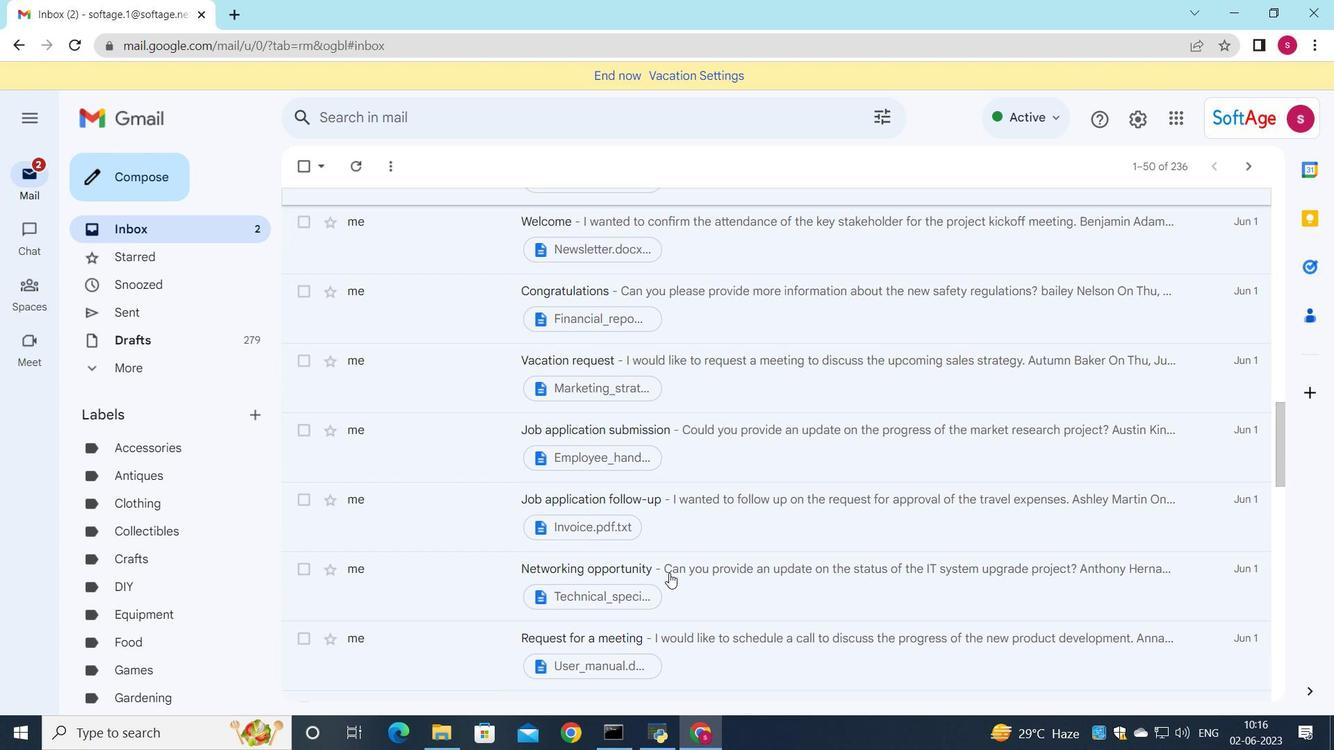 
Action: Mouse scrolled (670, 572) with delta (0, 0)
Screenshot: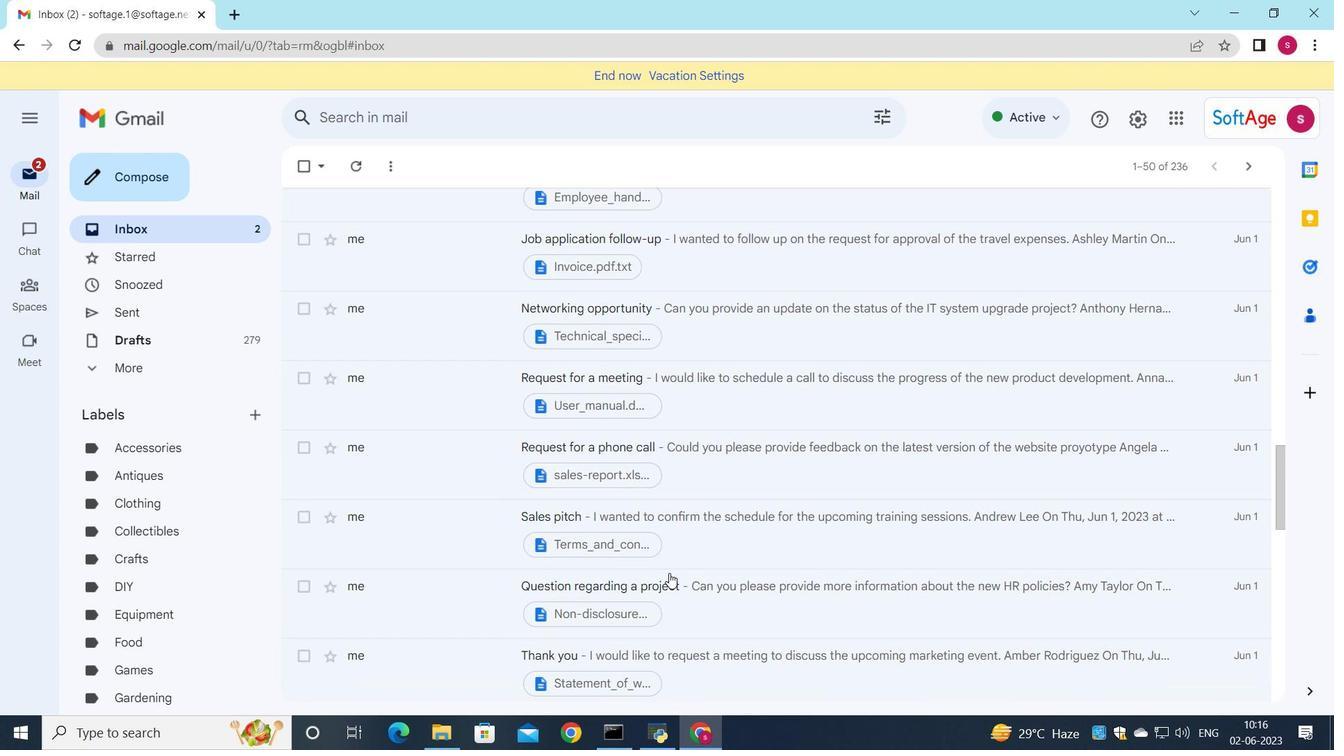
Action: Mouse scrolled (670, 572) with delta (0, 0)
Screenshot: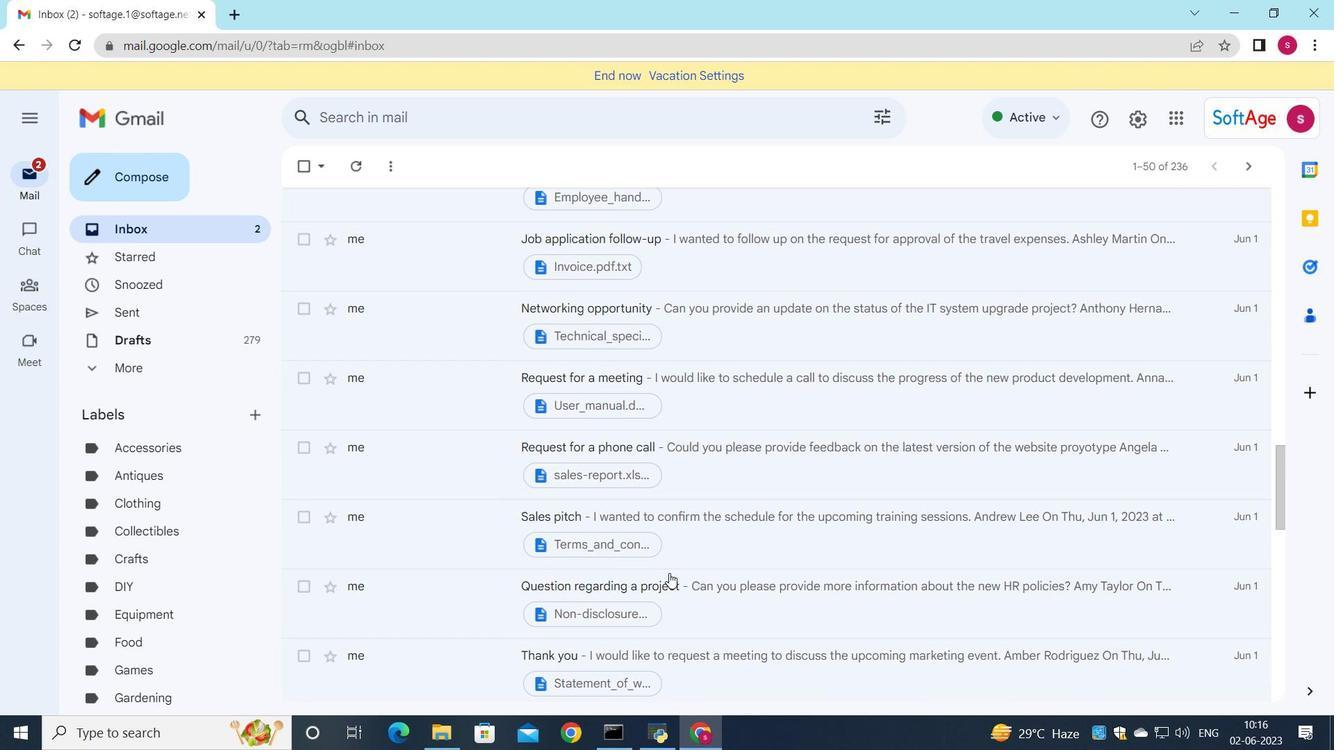 
Action: Mouse scrolled (670, 572) with delta (0, 0)
Screenshot: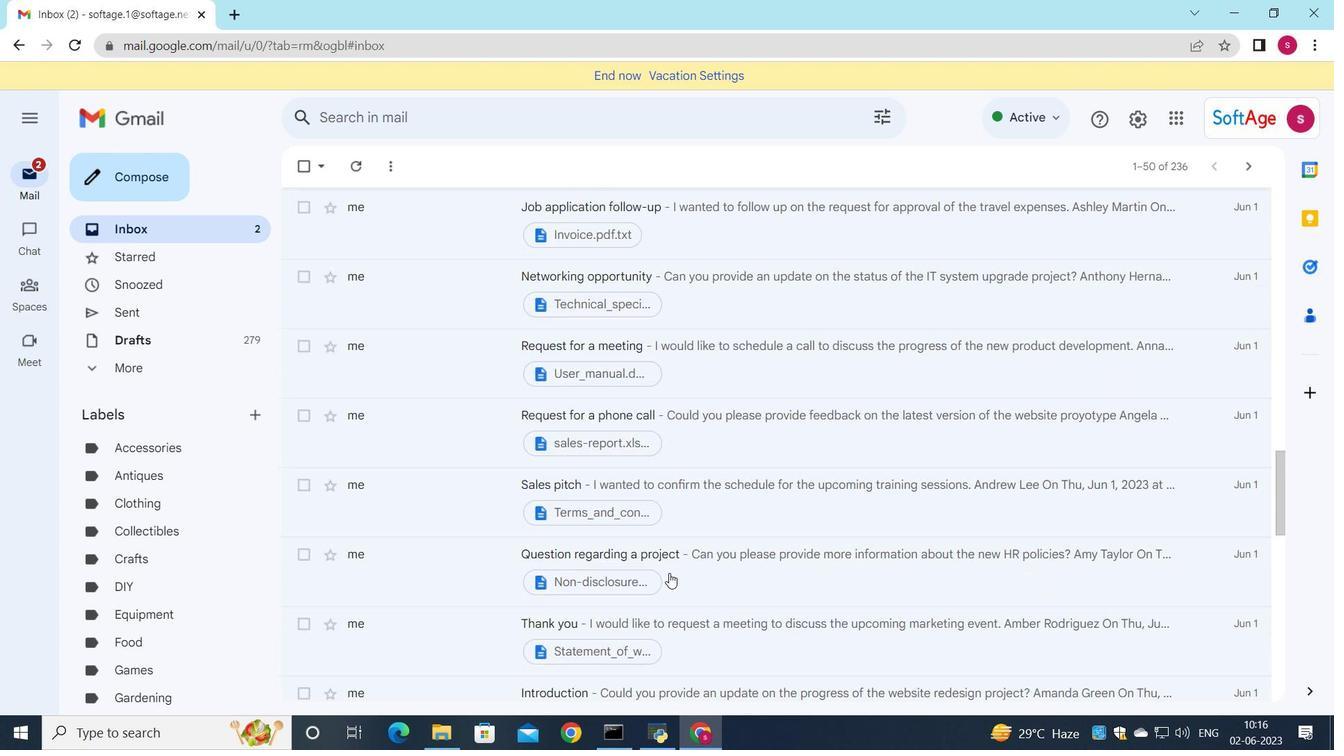 
Action: Mouse scrolled (670, 572) with delta (0, 0)
Screenshot: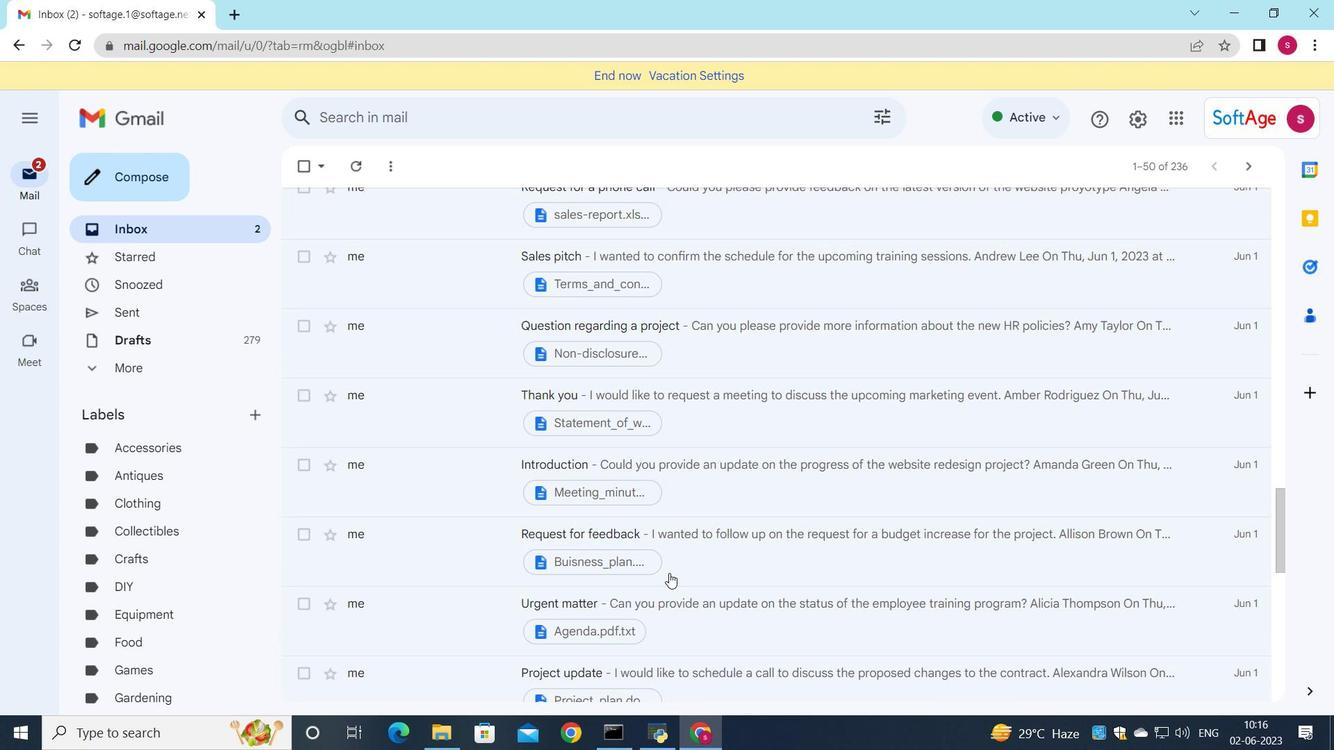 
Action: Mouse scrolled (670, 572) with delta (0, 0)
Screenshot: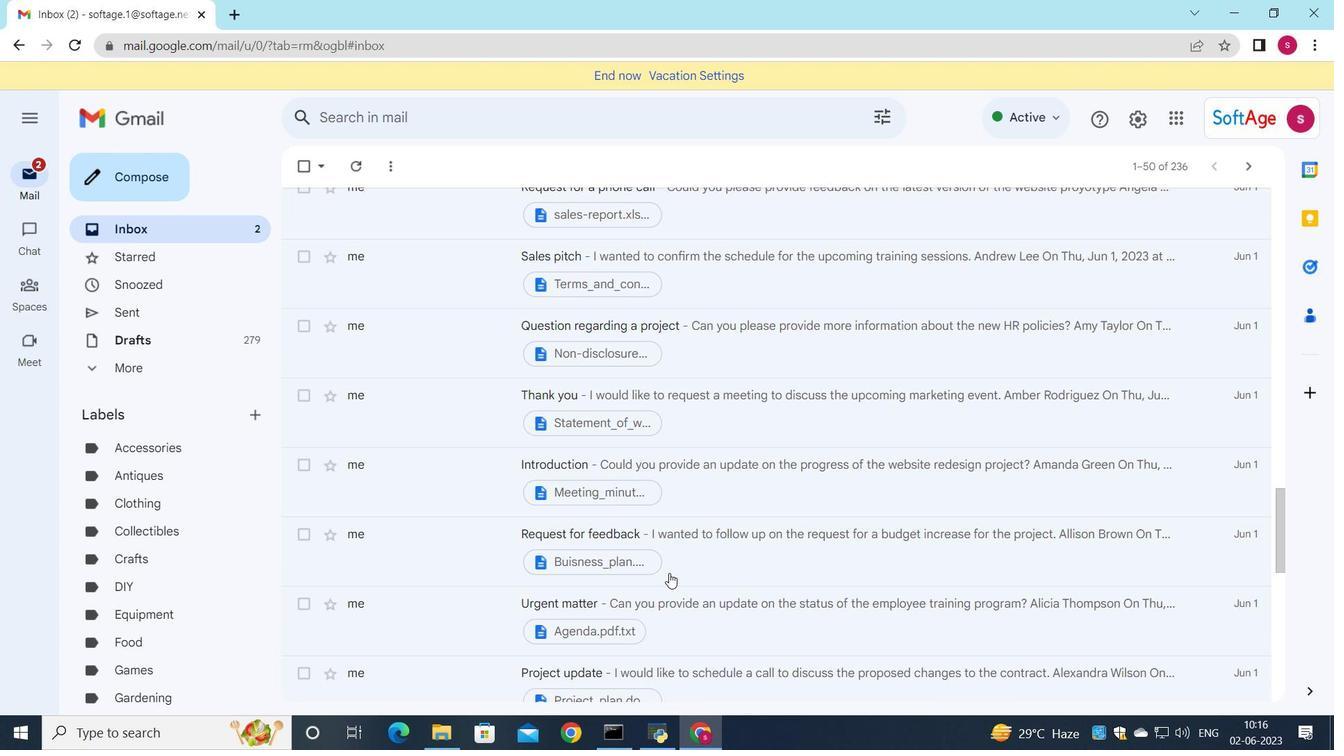 
Action: Mouse scrolled (670, 572) with delta (0, 0)
Screenshot: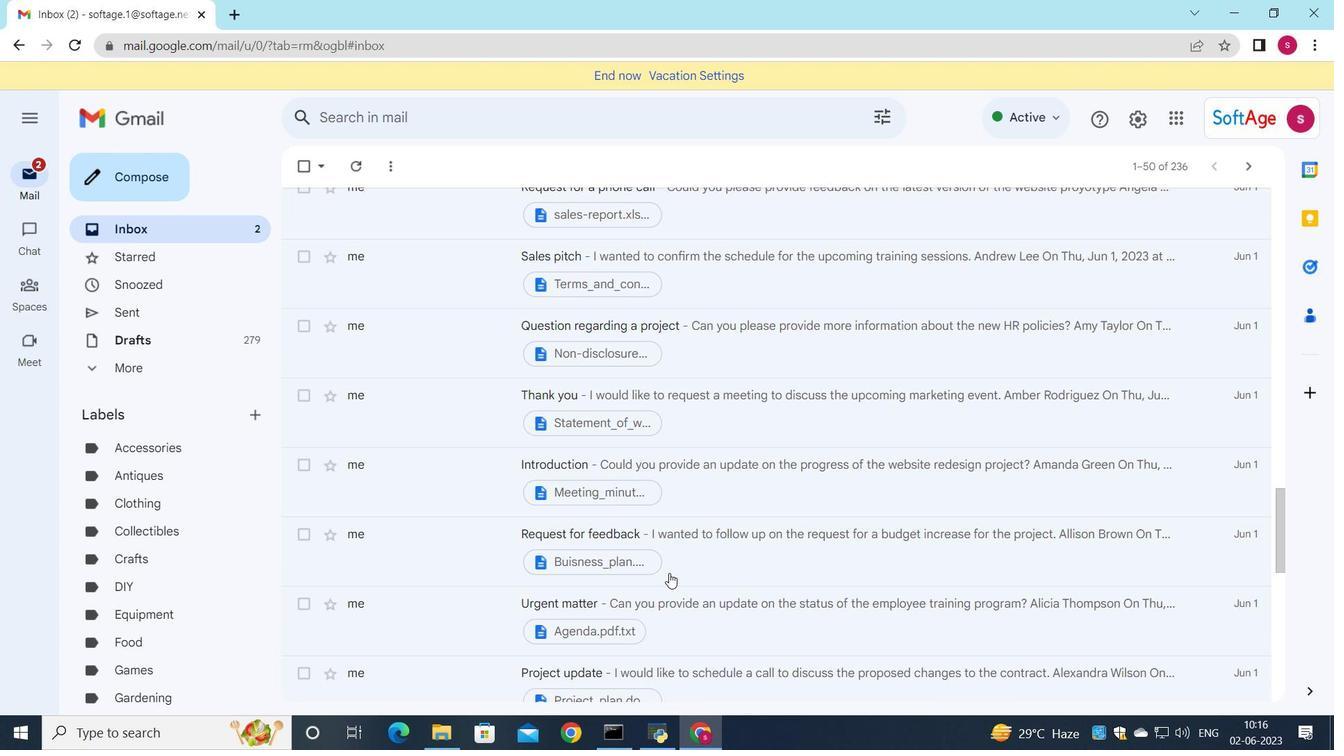 
Action: Mouse scrolled (670, 572) with delta (0, 0)
Screenshot: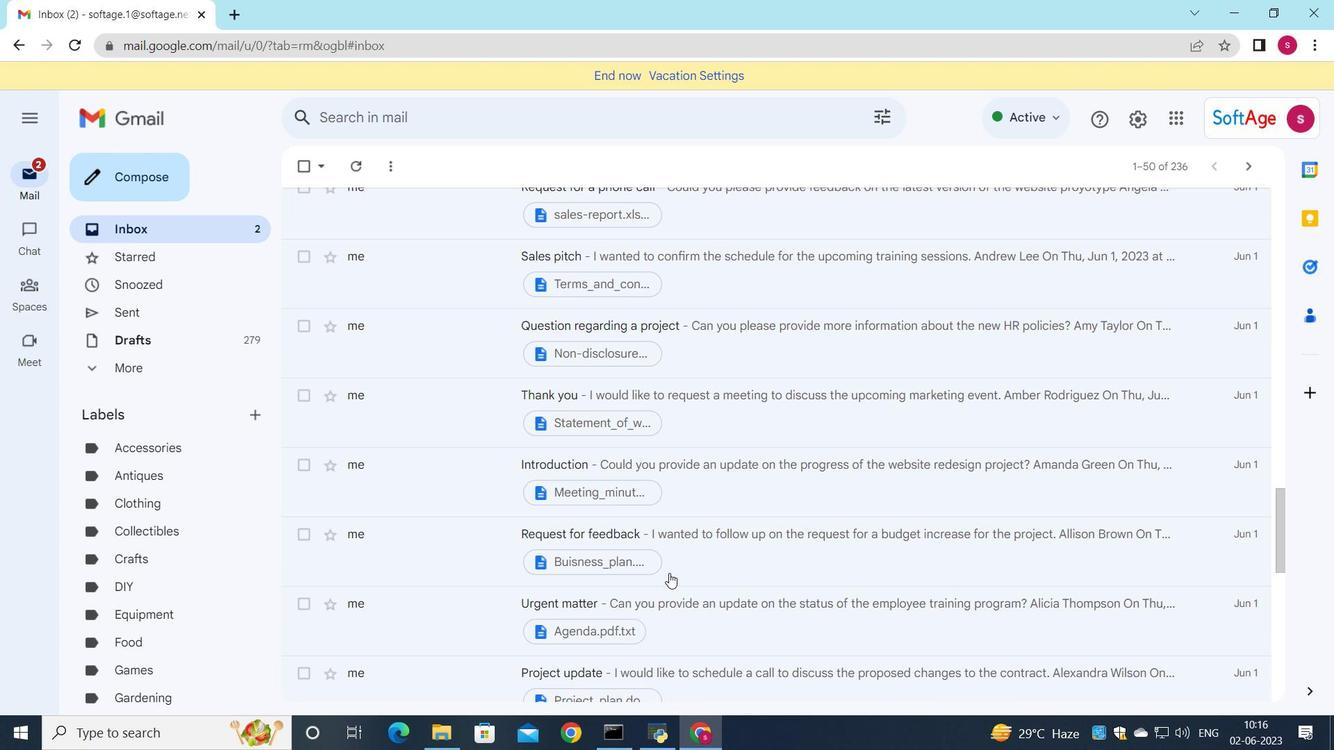 
Action: Mouse scrolled (670, 572) with delta (0, 0)
Screenshot: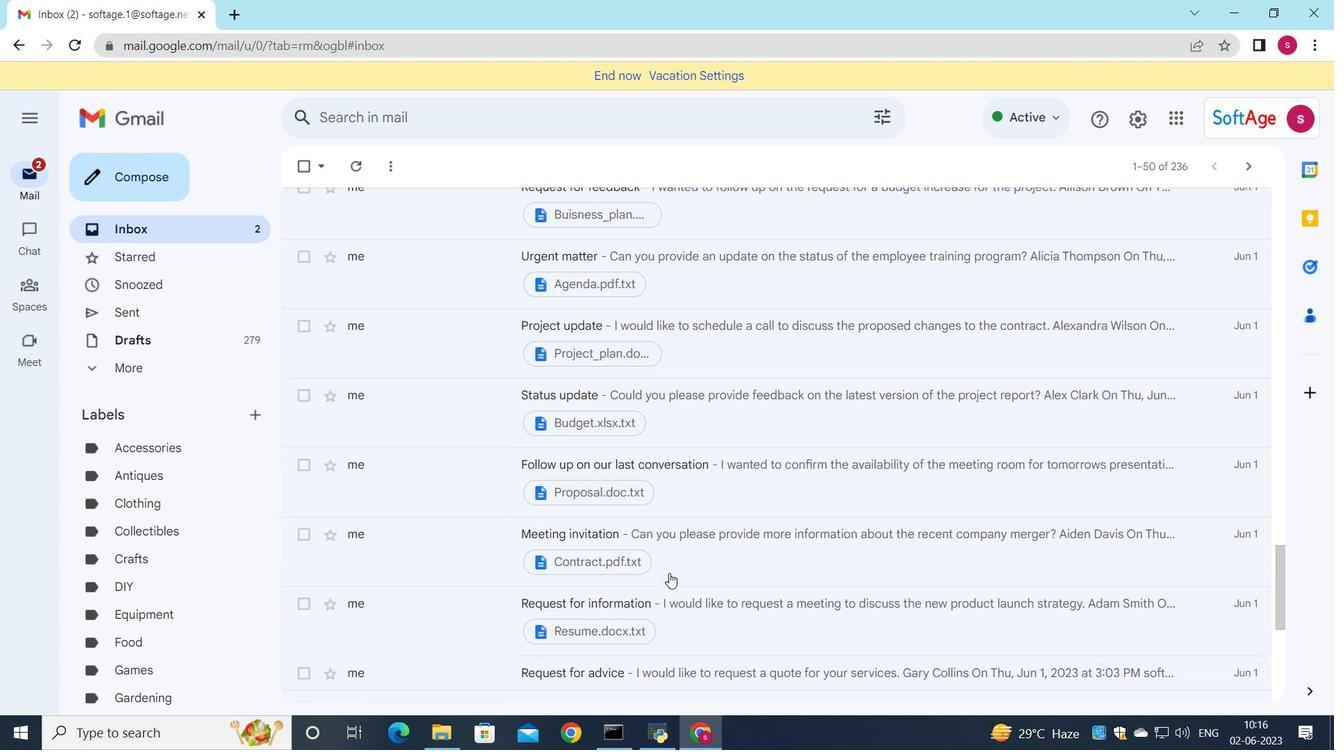 
Action: Mouse scrolled (670, 572) with delta (0, 0)
Screenshot: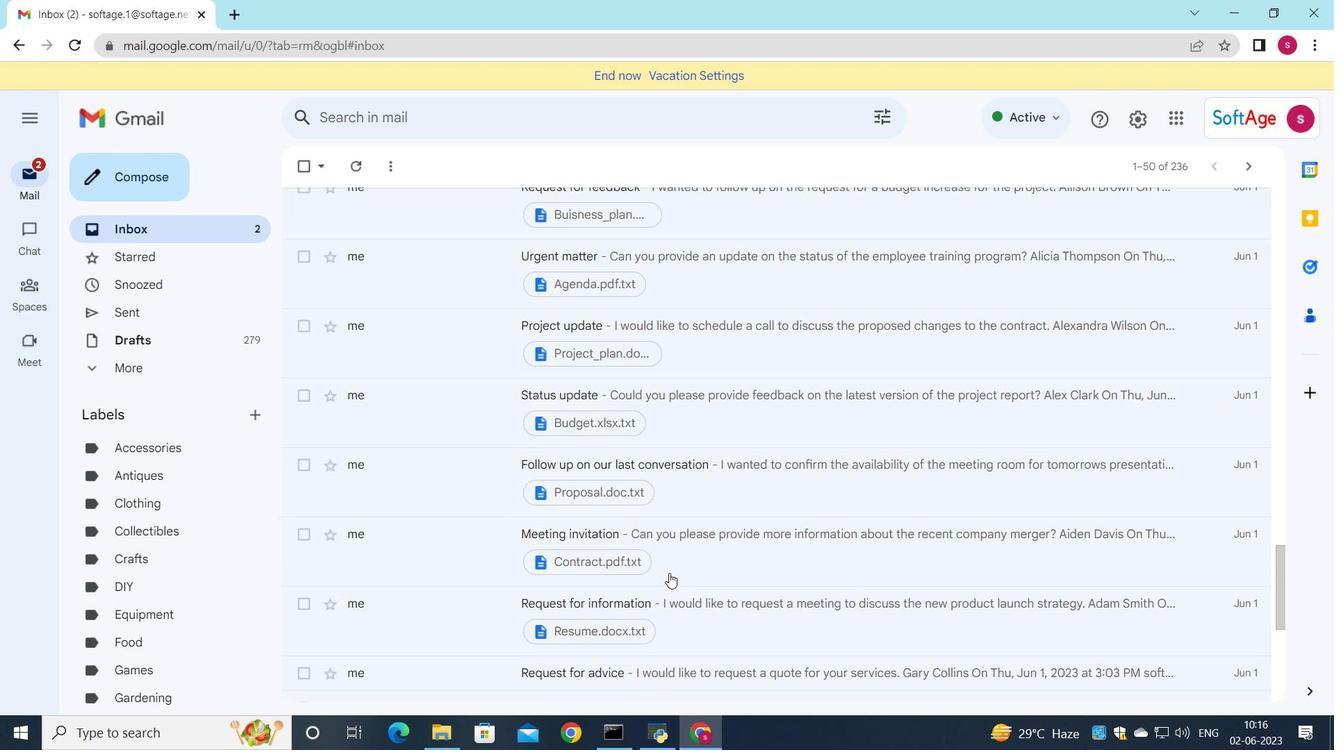 
Action: Mouse scrolled (670, 572) with delta (0, 0)
Screenshot: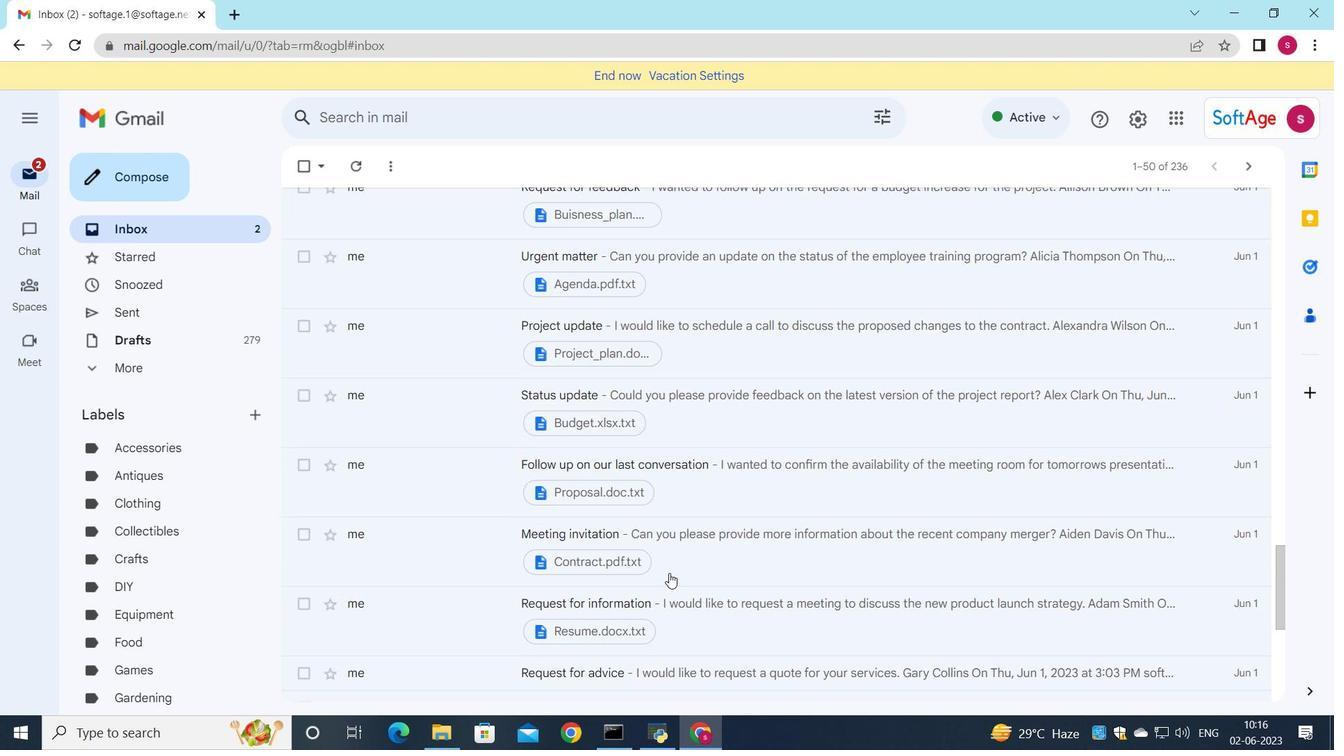 
Action: Mouse moved to (609, 403)
Screenshot: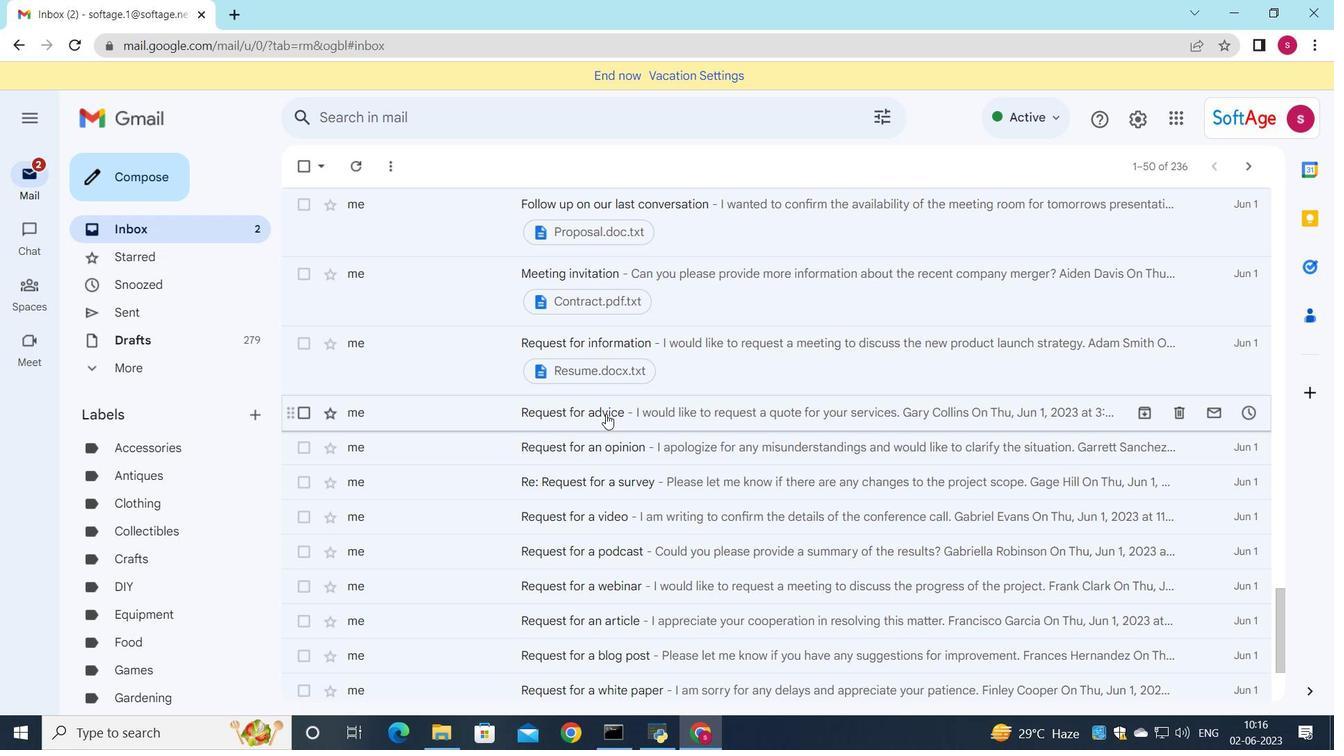 
Action: Mouse pressed left at (609, 403)
Screenshot: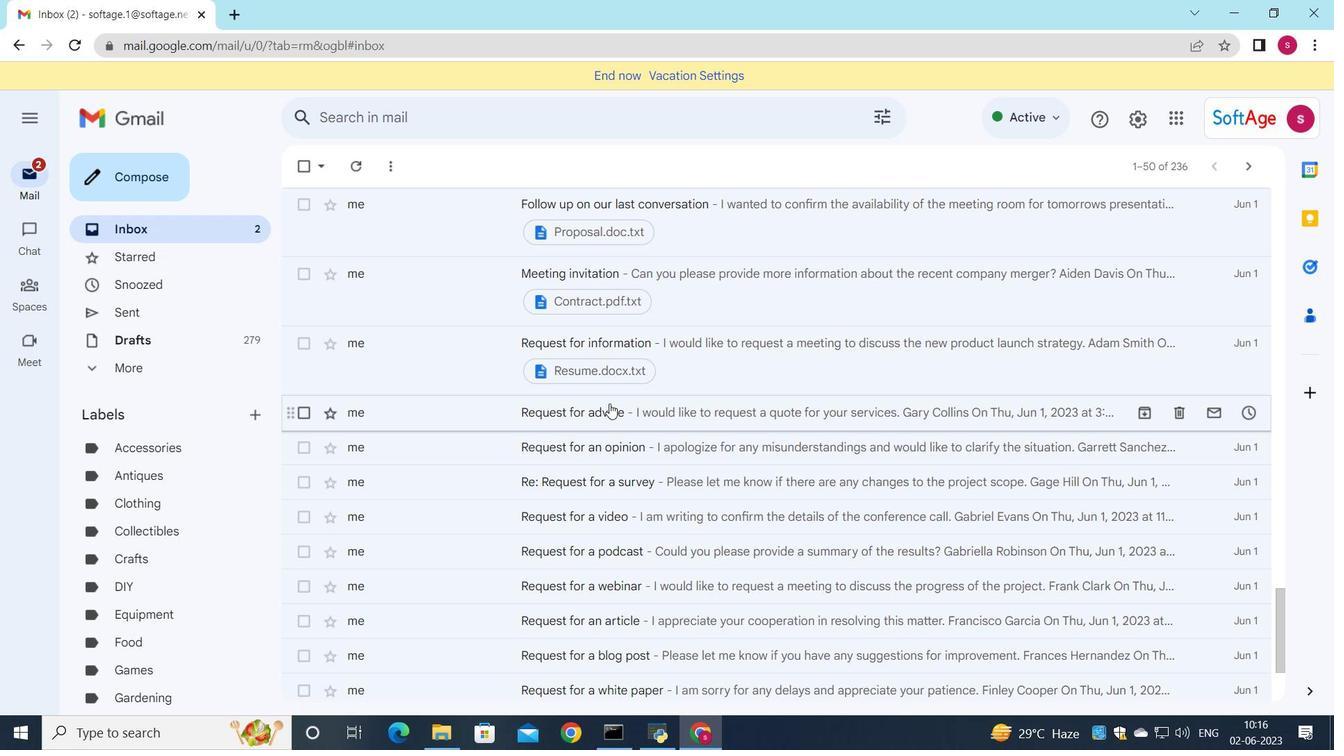 
Action: Mouse moved to (648, 402)
Screenshot: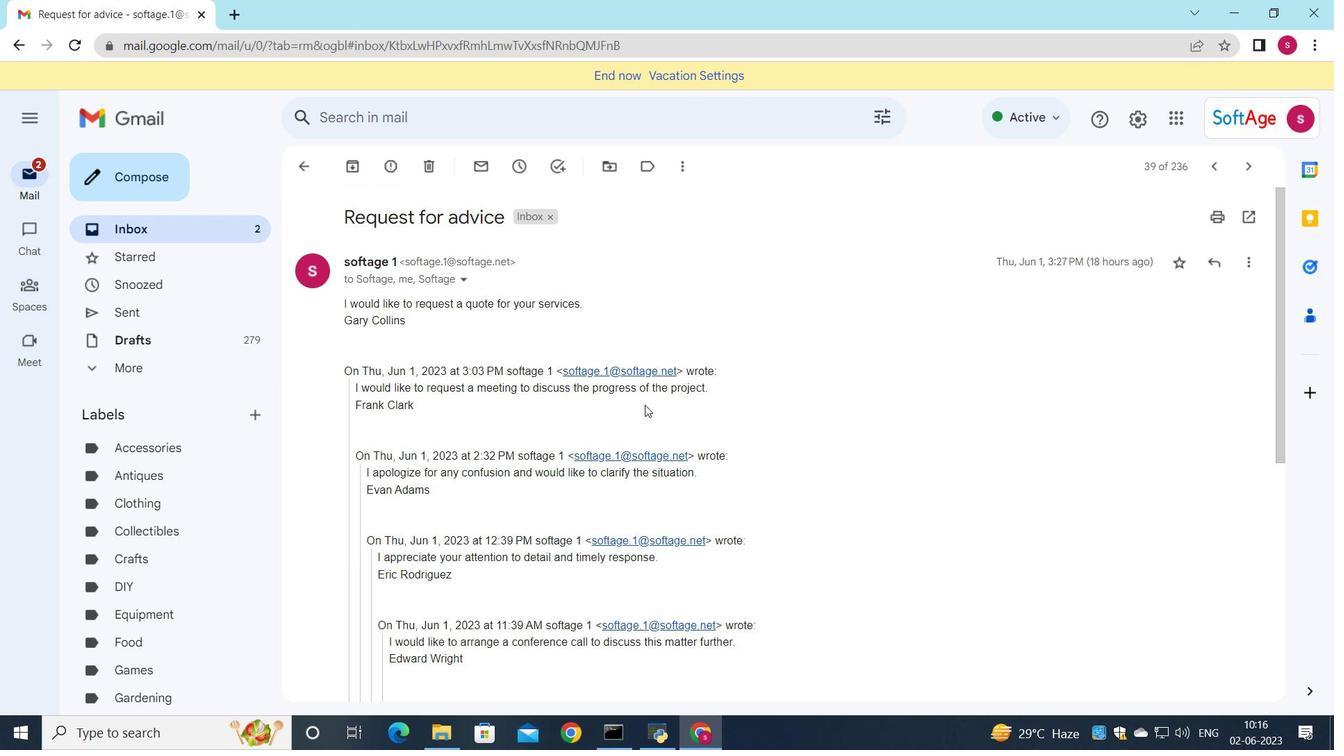 
Action: Mouse scrolled (648, 401) with delta (0, 0)
Screenshot: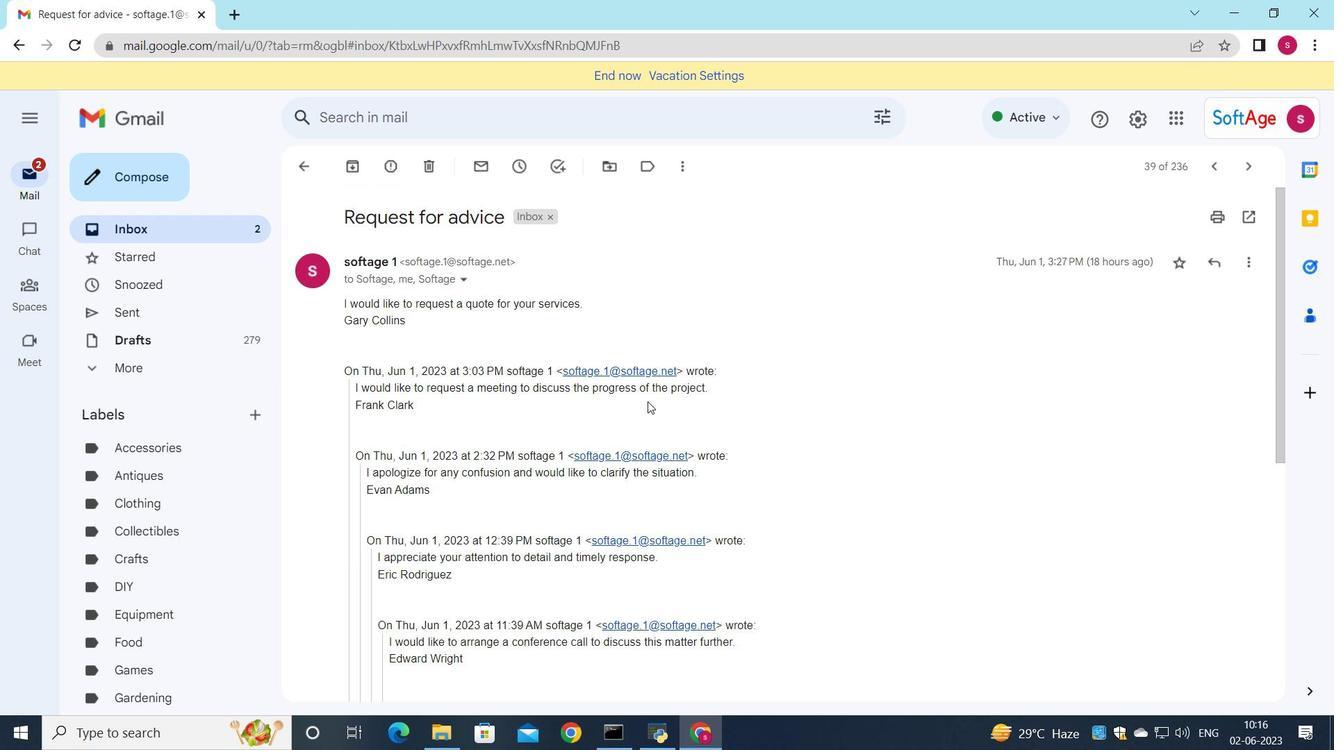 
Action: Mouse scrolled (648, 401) with delta (0, 0)
Screenshot: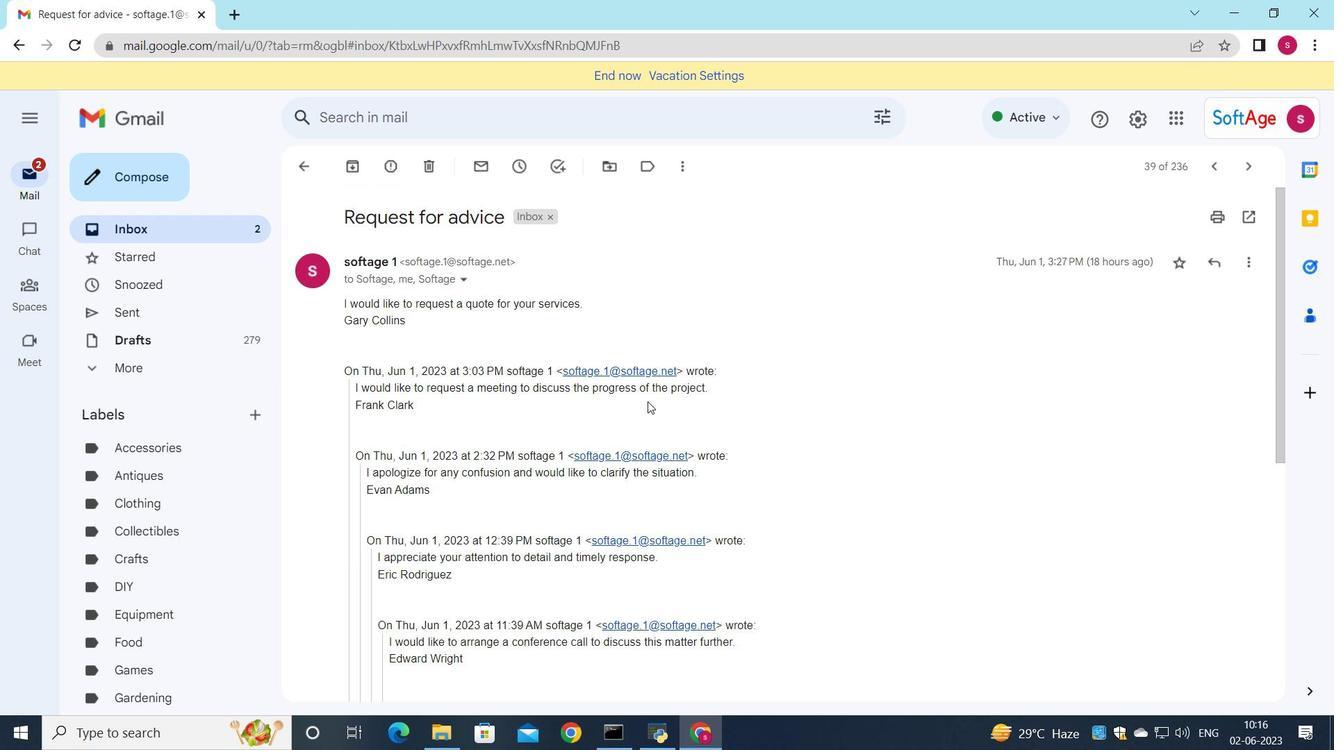 
Action: Mouse scrolled (648, 401) with delta (0, 0)
Screenshot: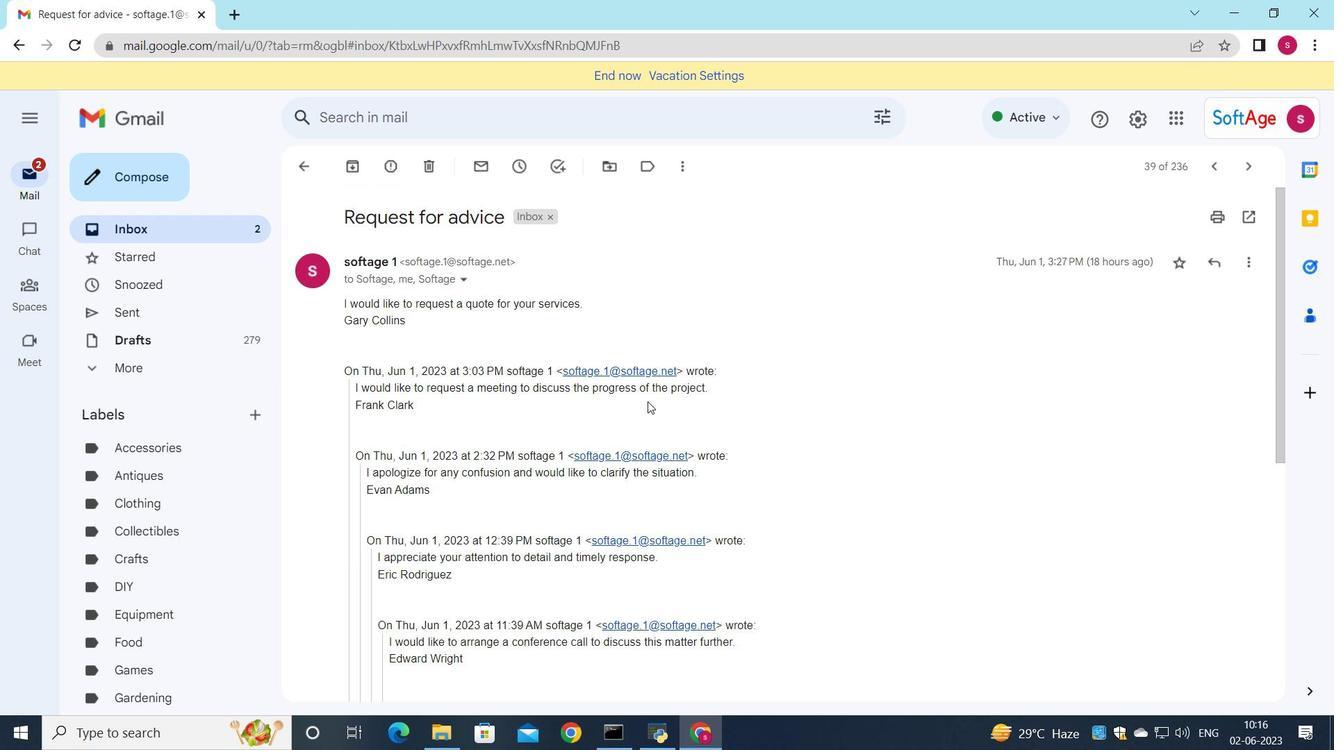 
Action: Mouse scrolled (648, 401) with delta (0, 0)
Screenshot: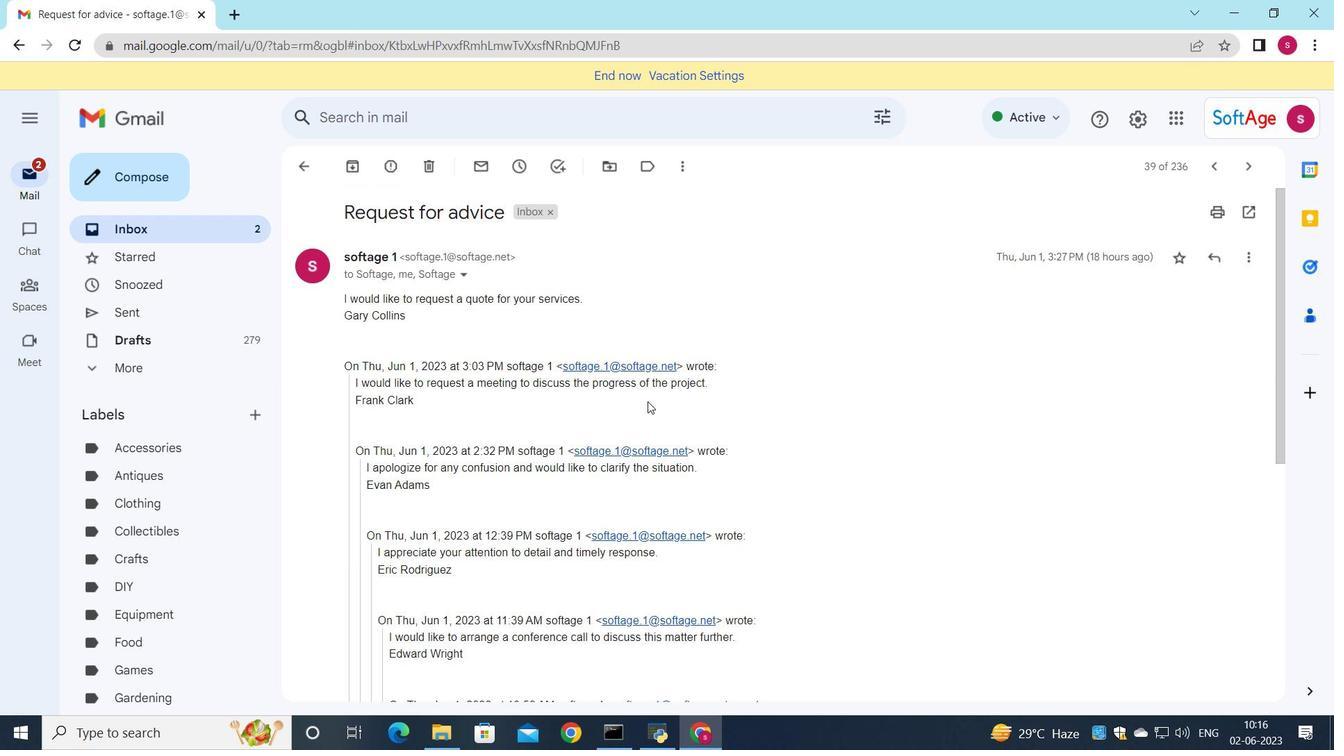 
Action: Mouse moved to (645, 406)
Screenshot: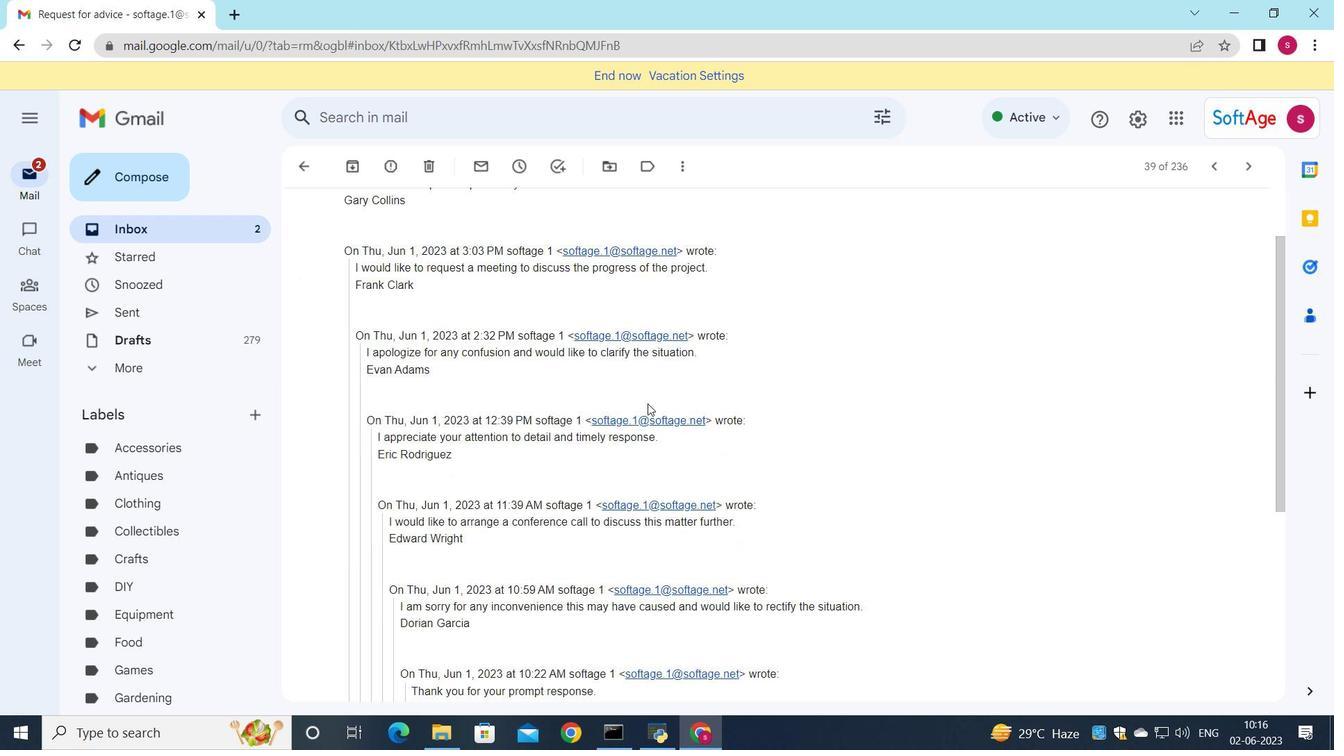 
Action: Mouse scrolled (645, 405) with delta (0, 0)
Screenshot: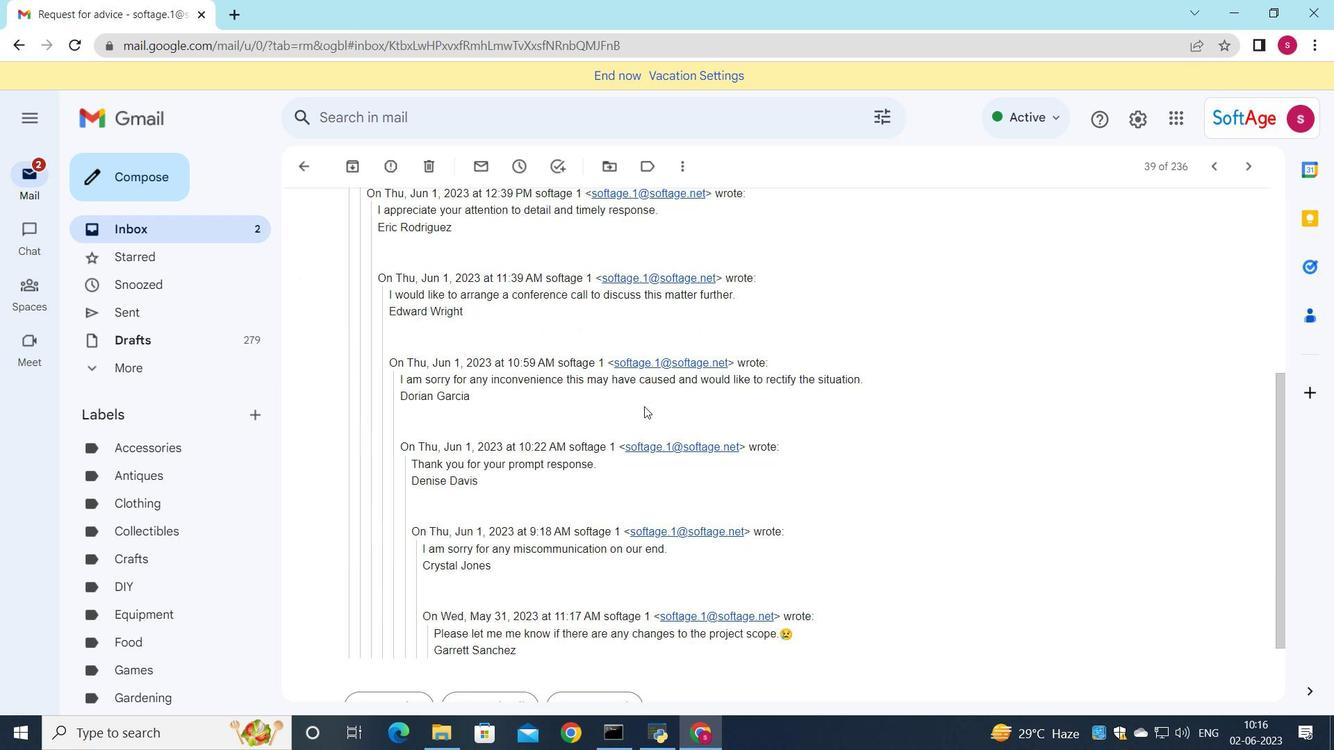 
Action: Mouse scrolled (645, 405) with delta (0, 0)
Screenshot: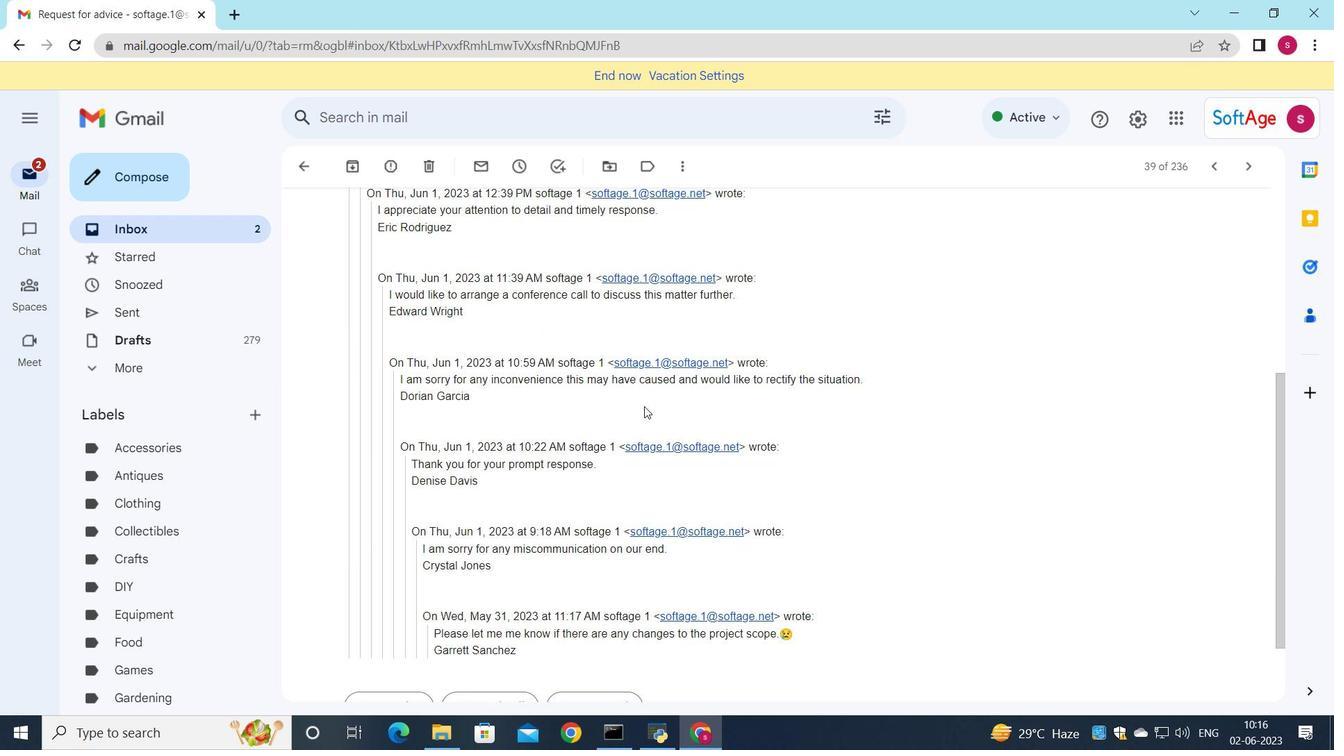 
Action: Mouse scrolled (645, 405) with delta (0, 0)
Screenshot: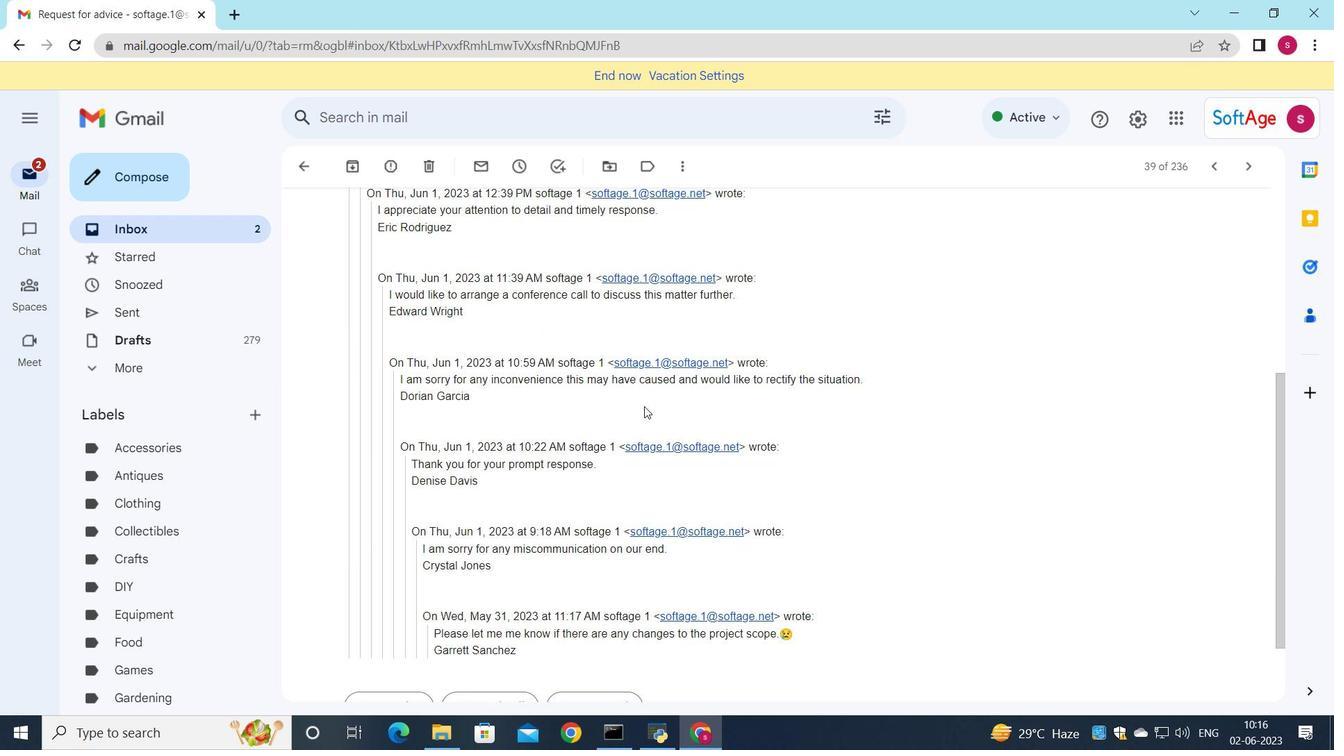 
Action: Mouse scrolled (645, 405) with delta (0, 0)
Screenshot: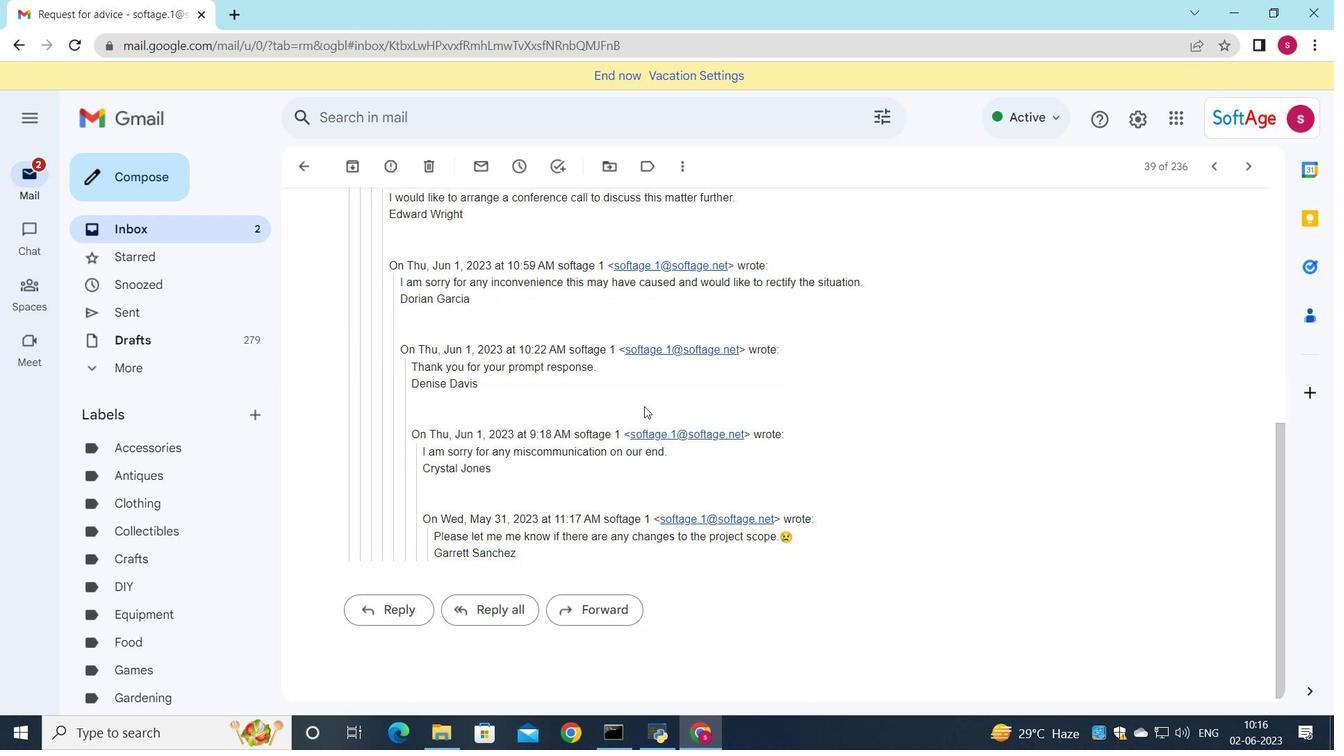 
Action: Mouse scrolled (645, 405) with delta (0, 0)
Screenshot: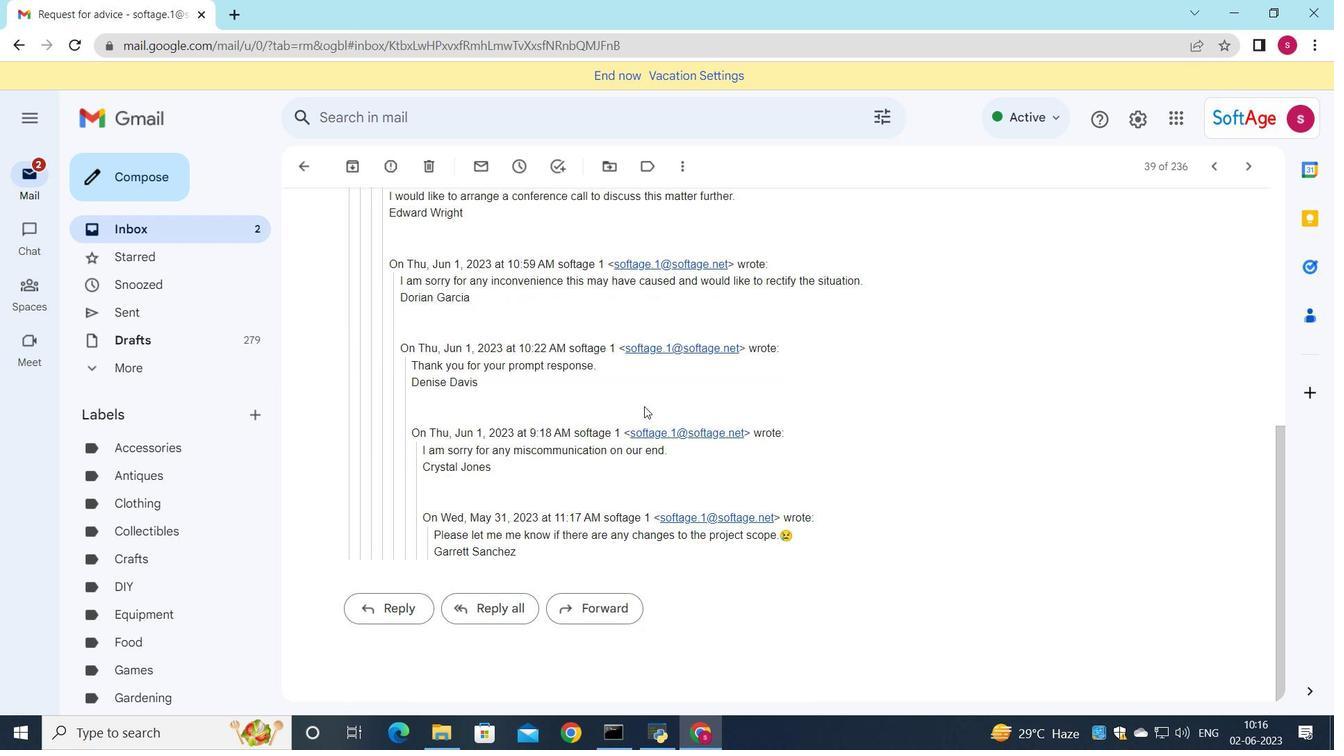 
Action: Mouse moved to (400, 599)
Screenshot: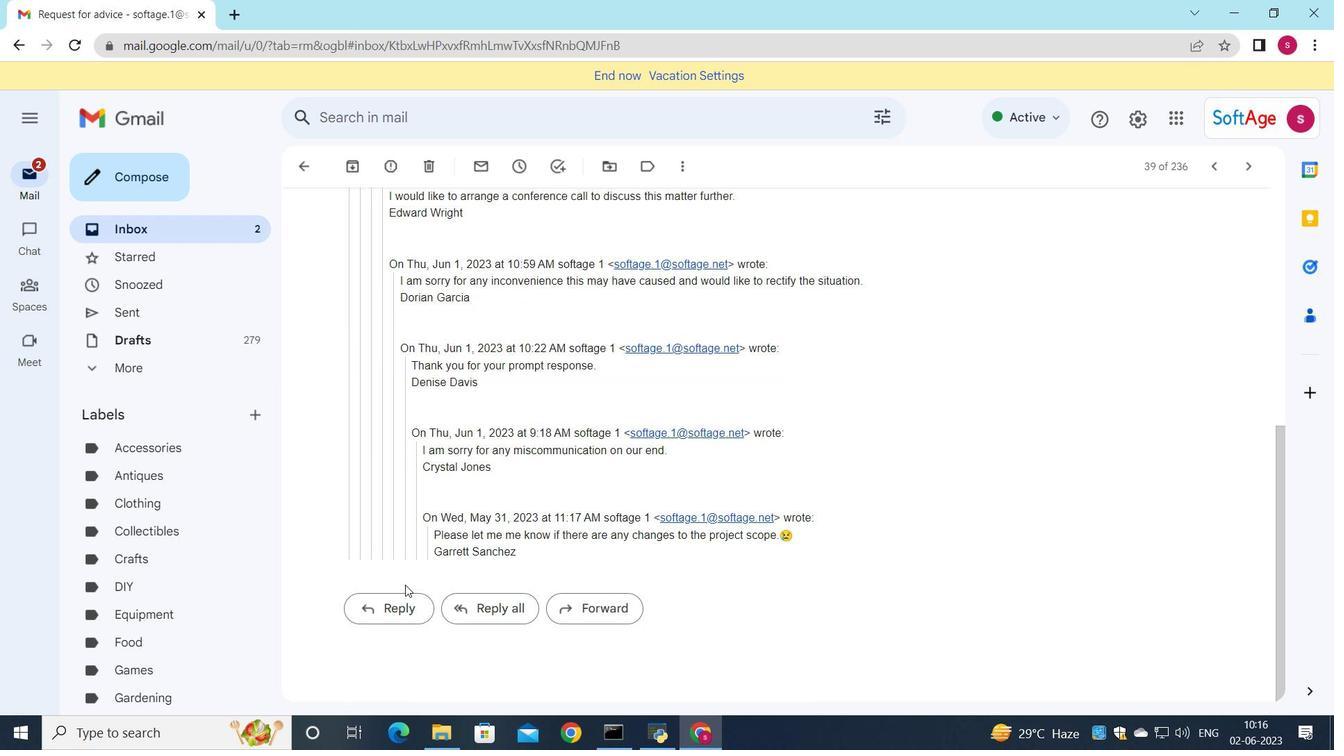 
Action: Mouse pressed left at (400, 599)
Screenshot: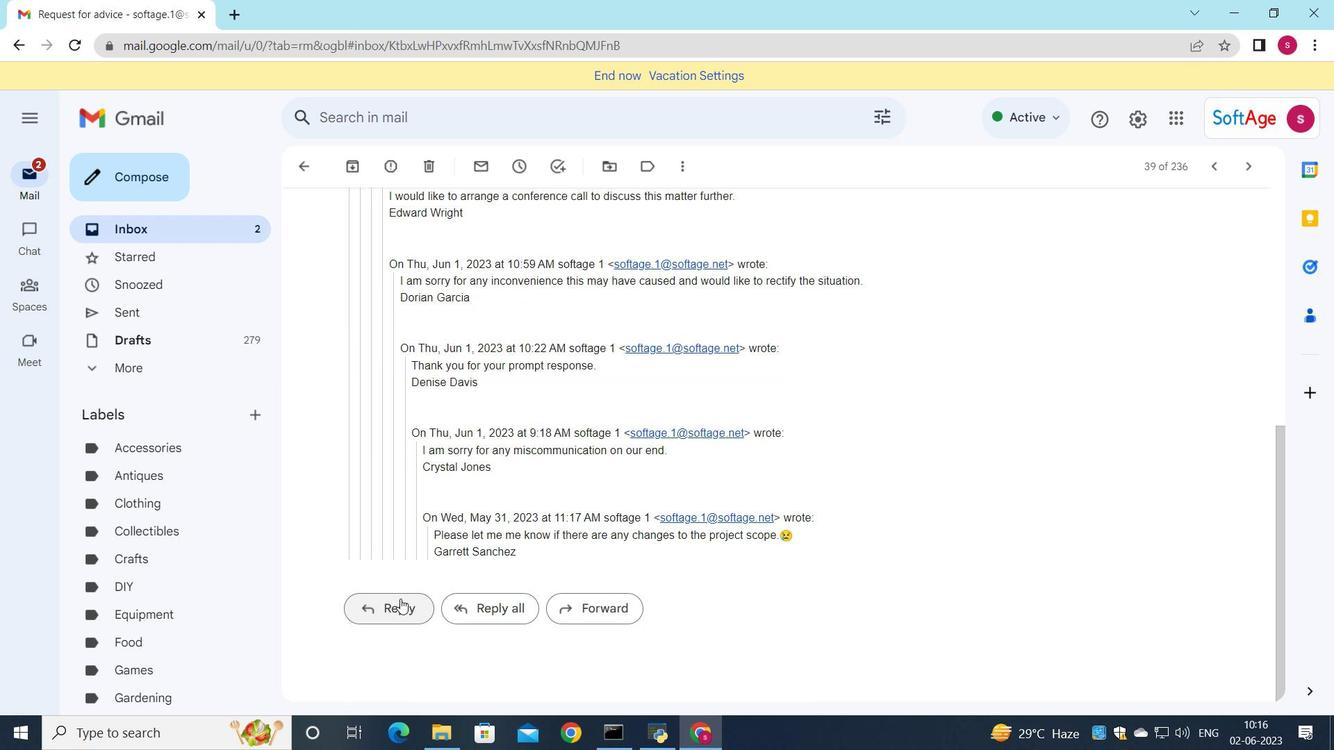 
Action: Mouse moved to (378, 465)
Screenshot: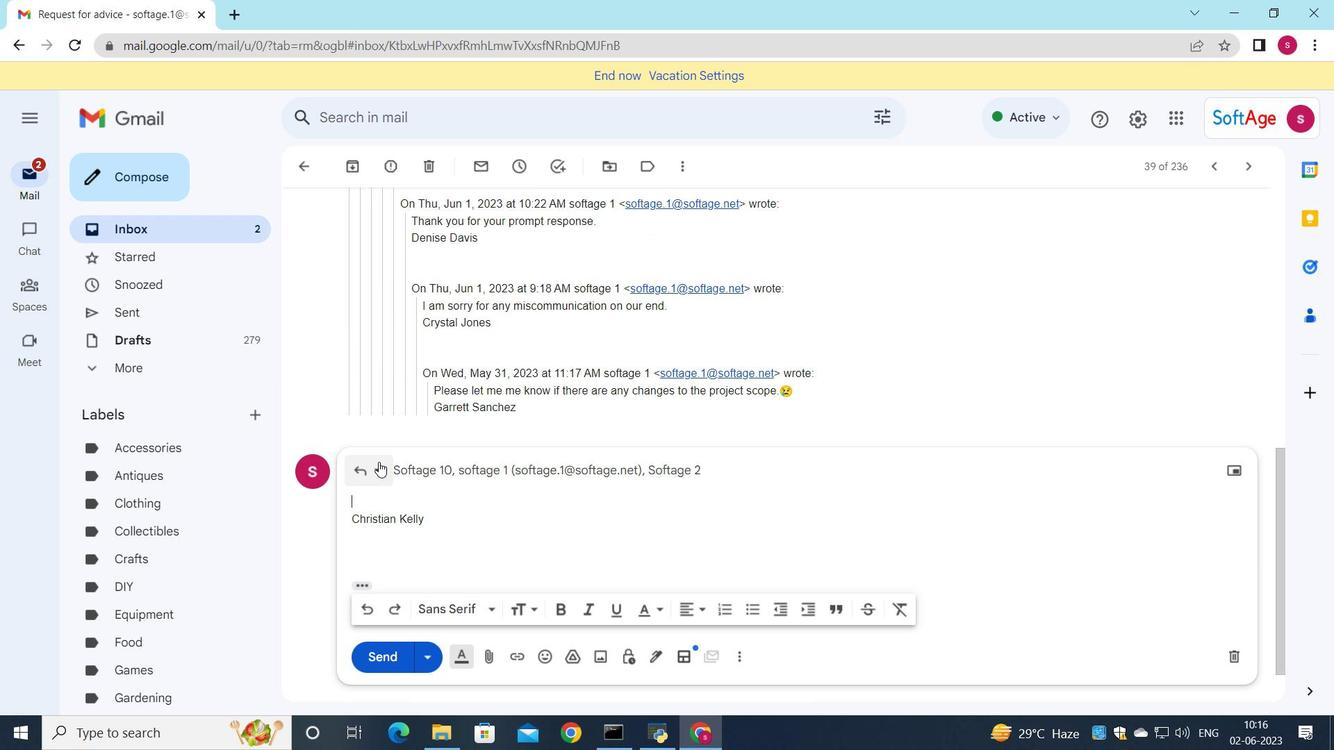 
Action: Mouse pressed left at (378, 465)
Screenshot: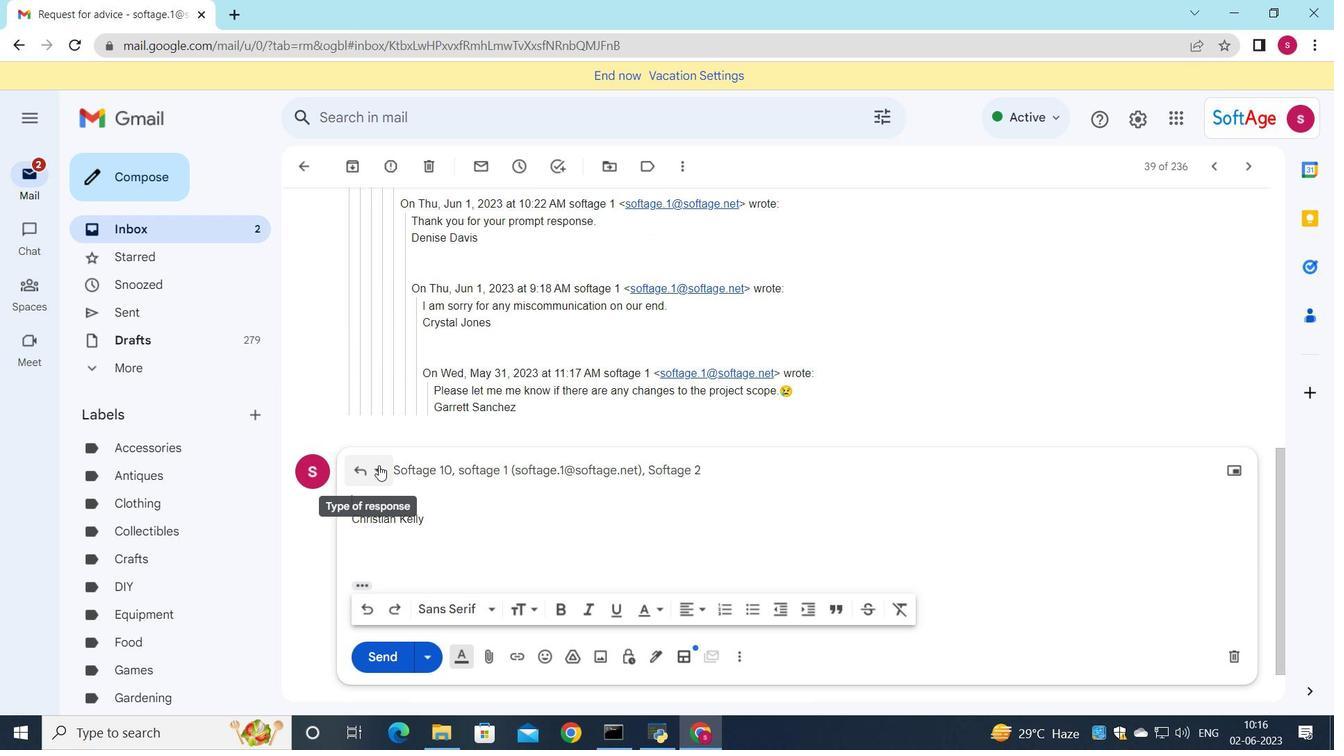 
Action: Mouse moved to (410, 608)
Screenshot: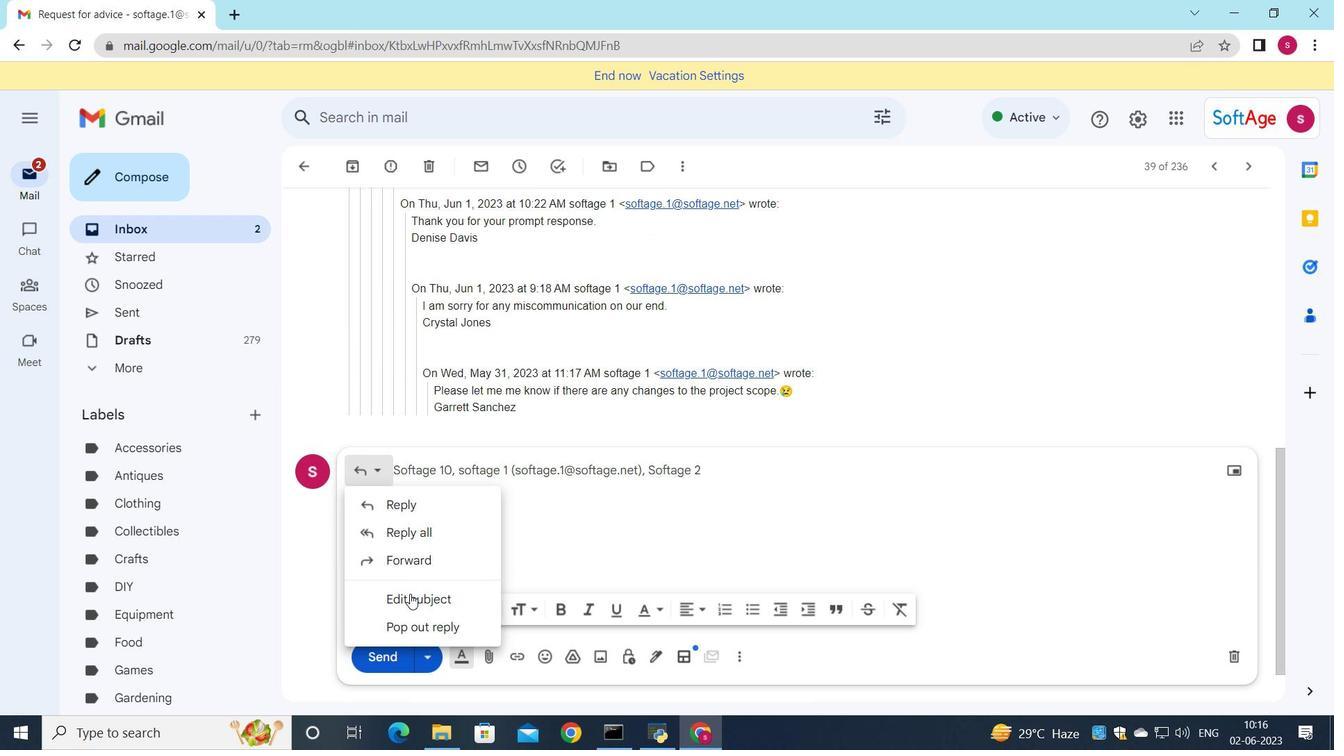 
Action: Mouse pressed left at (410, 608)
Screenshot: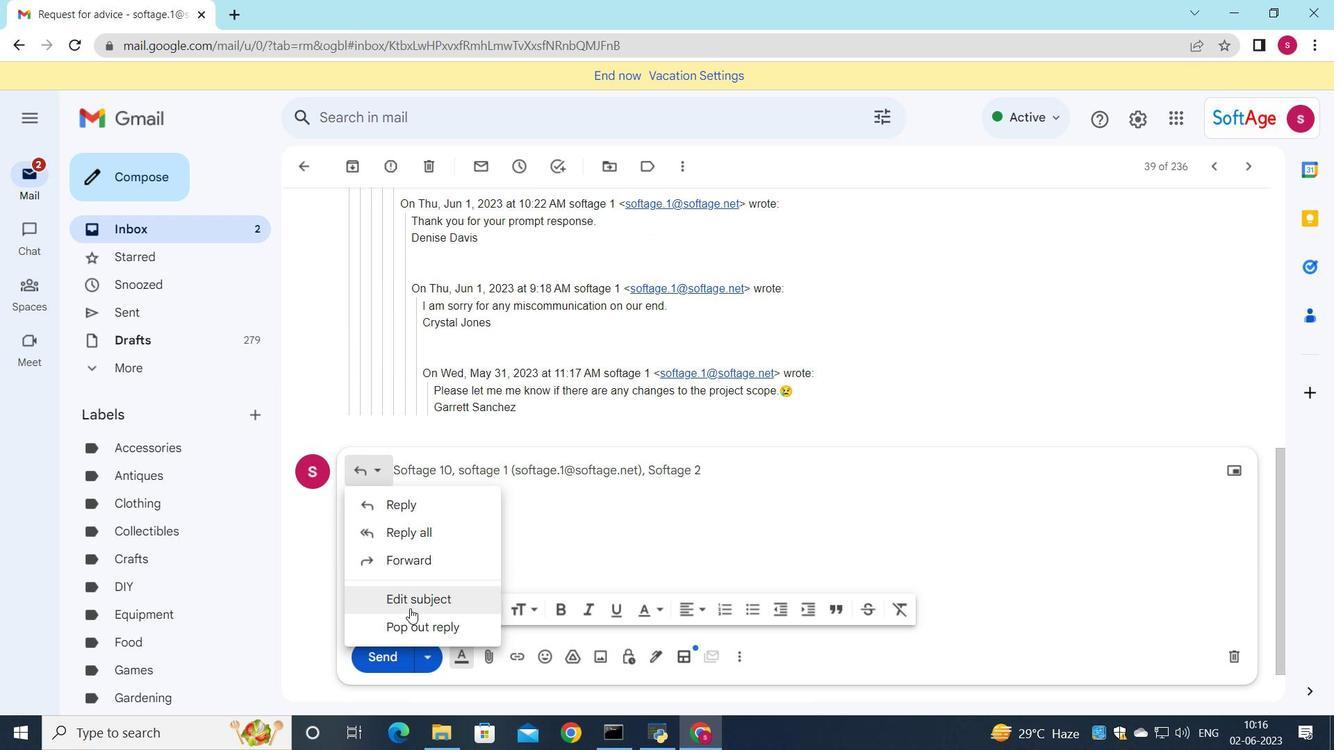 
Action: Mouse moved to (917, 297)
Screenshot: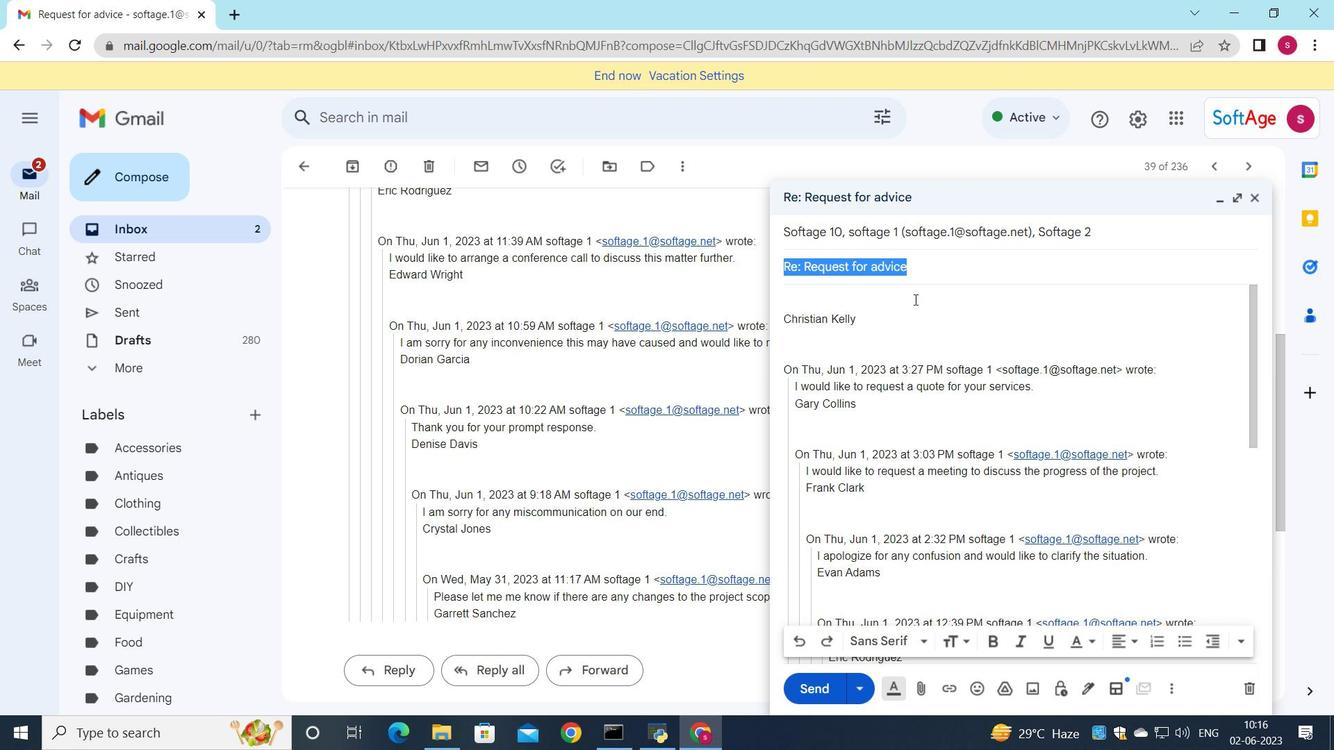 
Action: Key pressed <Key.shift>Request<Key.space>for<Key.space>sponsorship
Screenshot: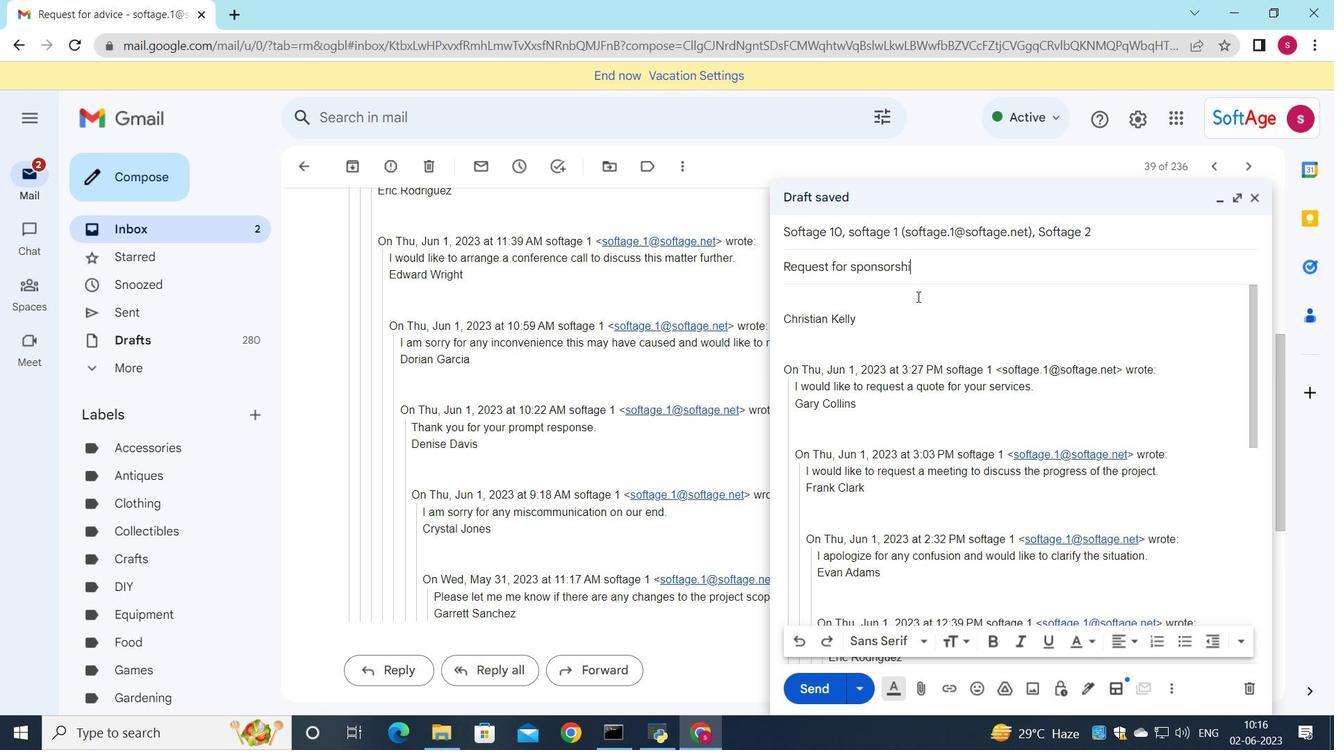 
Action: Mouse moved to (819, 299)
Screenshot: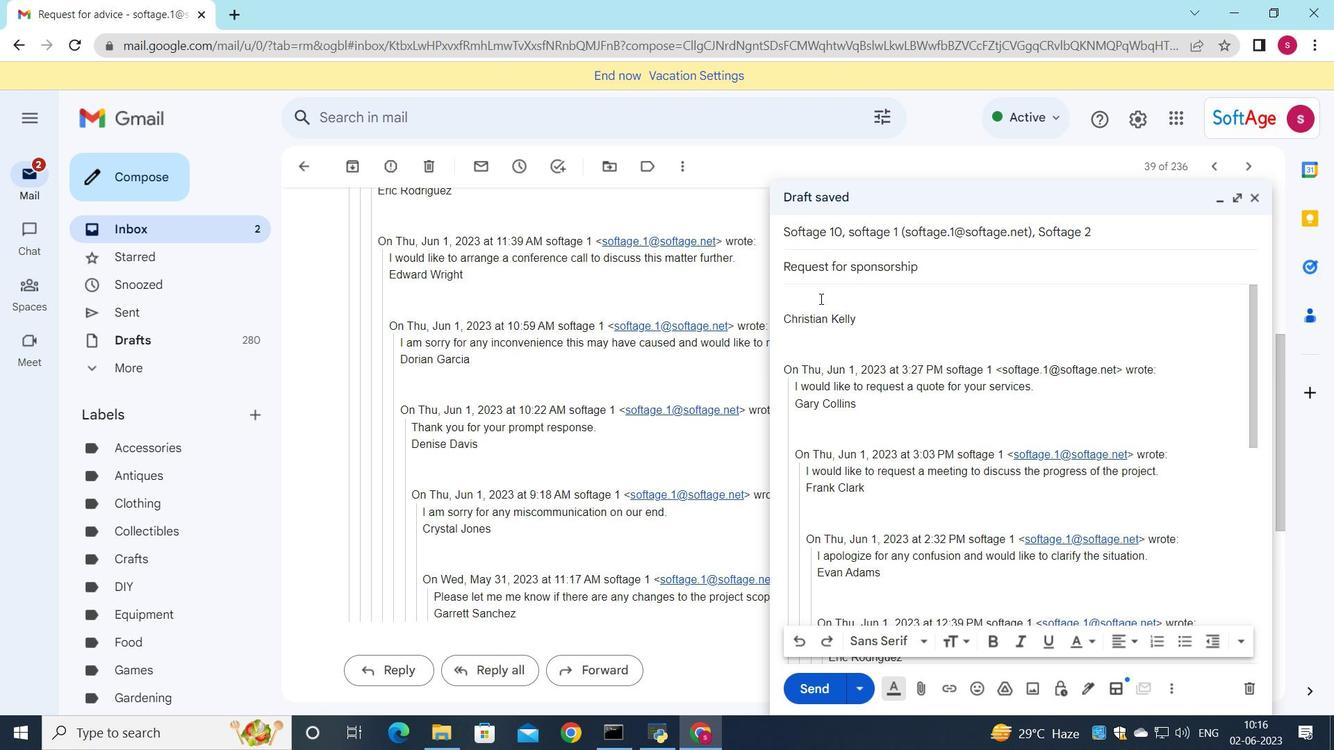 
Action: Mouse pressed left at (819, 299)
Screenshot: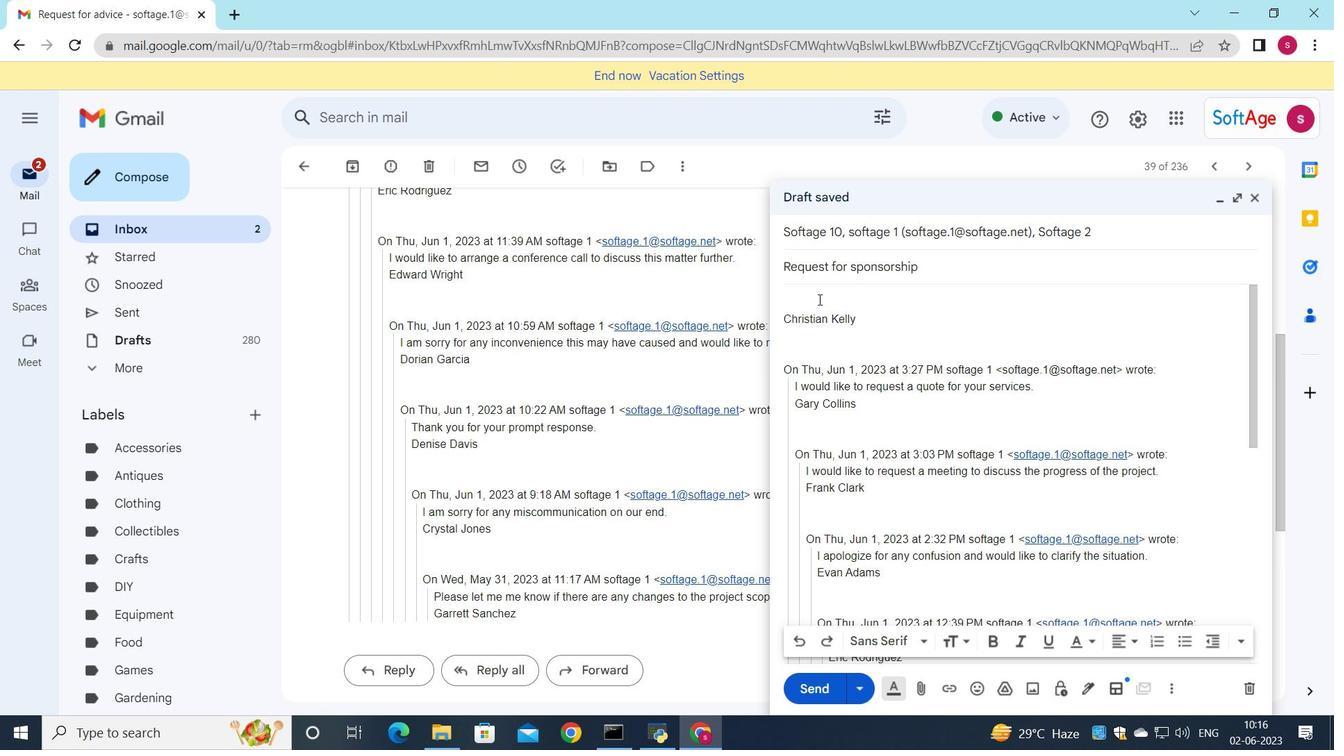 
Action: Key pressed <Key.shift><Key.shift><Key.shift><Key.shift><Key.shift>Can<Key.space>you<Key.space>send<Key.space>me<Key.space>a<Key.space>copy<Key.space>of<Key.space>the<Key.space>updated<Key.space>project<Key.space>schedule<Key.shift_r>?
Screenshot: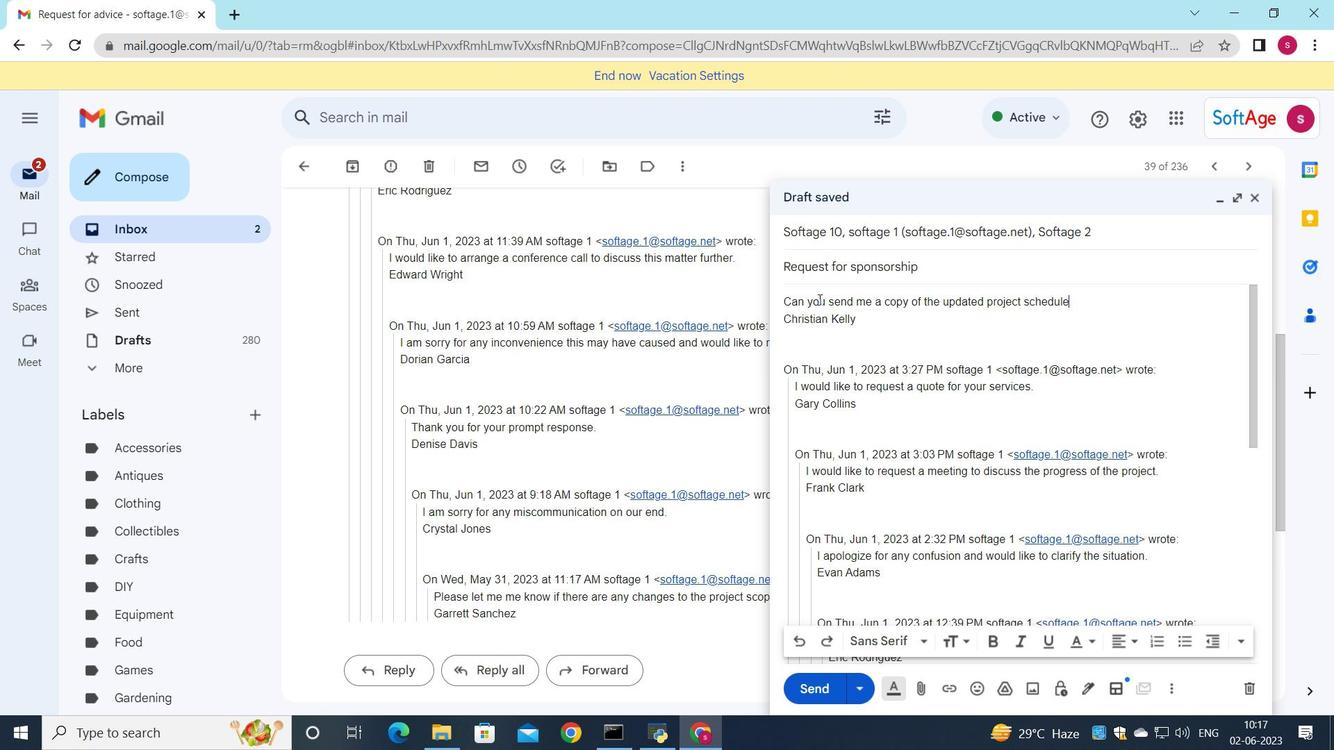 
Action: Mouse moved to (1139, 230)
Screenshot: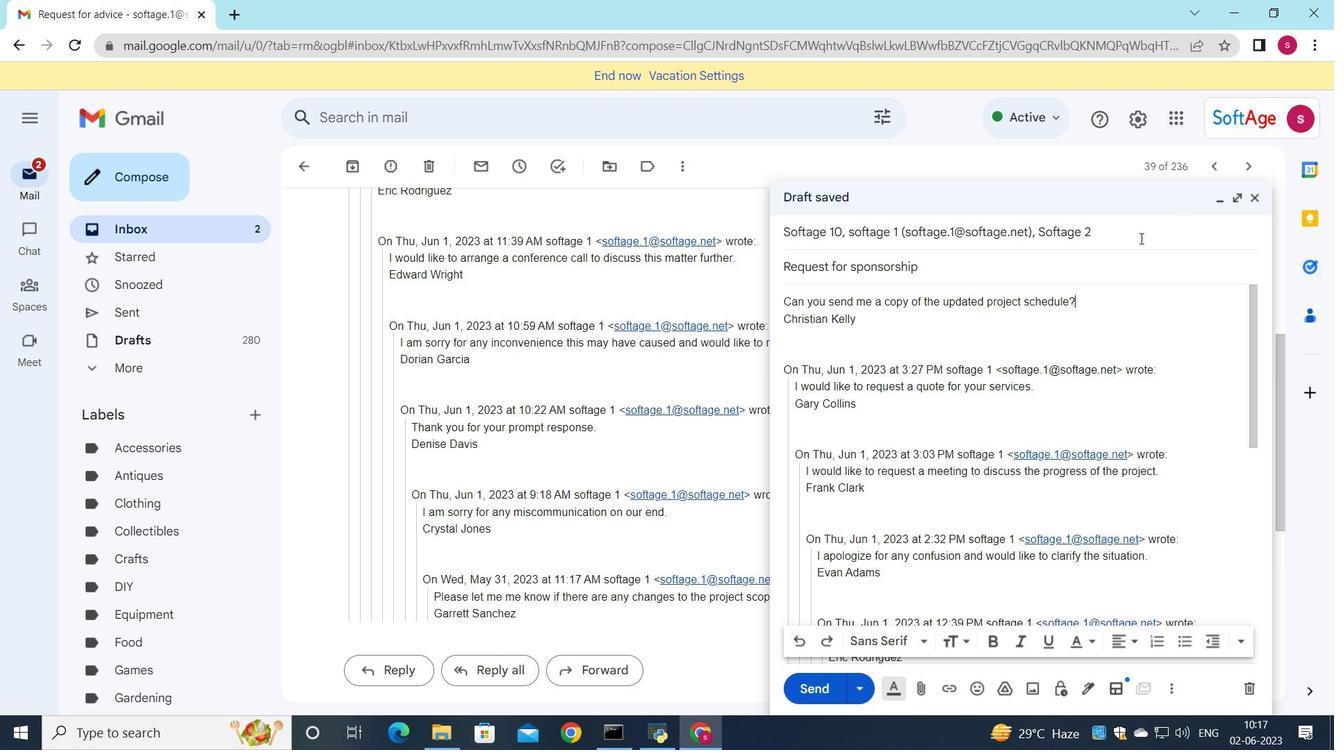
Action: Mouse pressed left at (1139, 230)
Screenshot: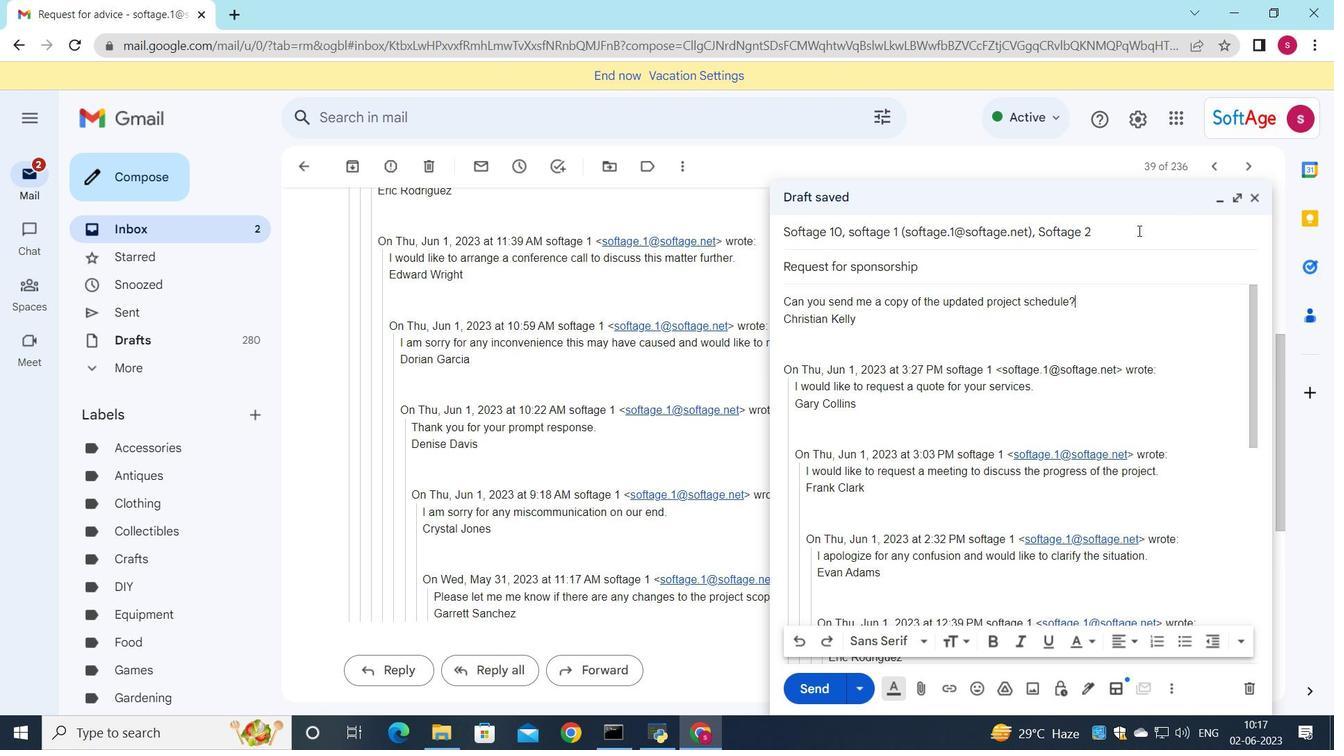 
Action: Mouse moved to (1222, 255)
Screenshot: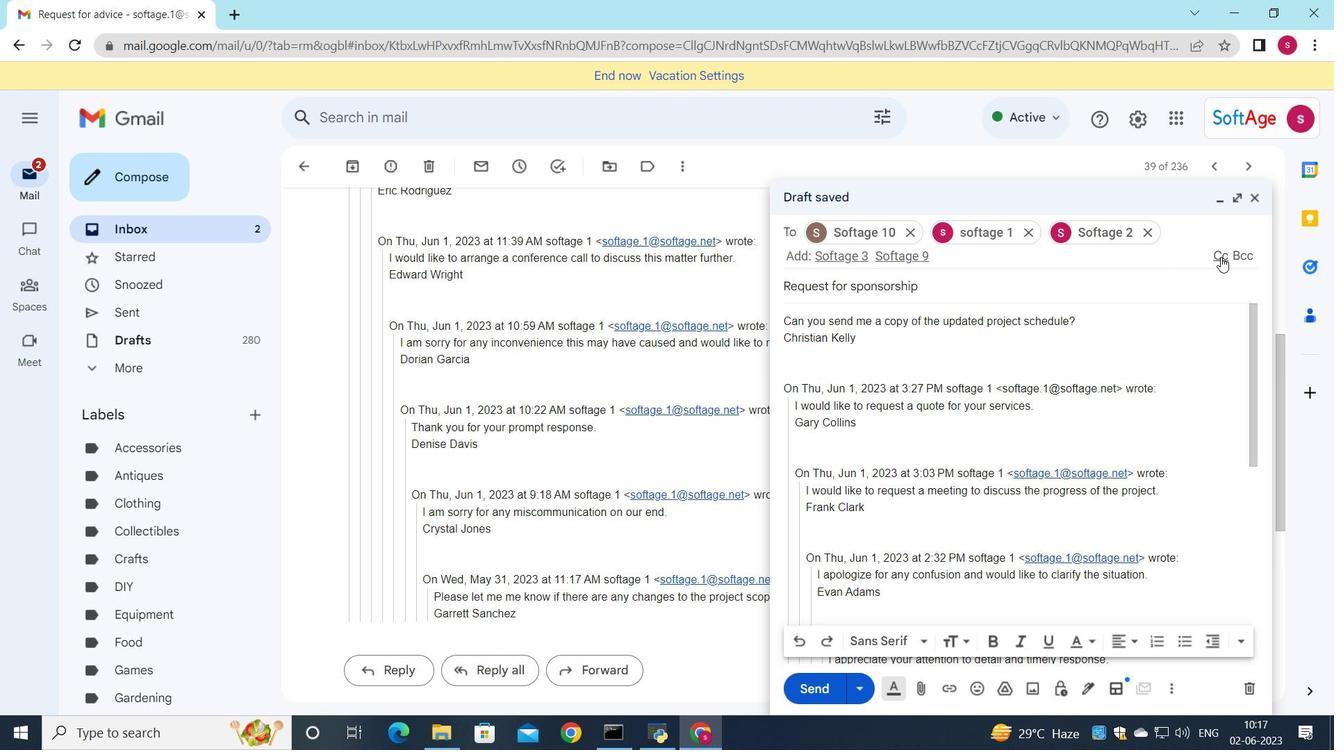 
Action: Mouse pressed left at (1222, 255)
Screenshot: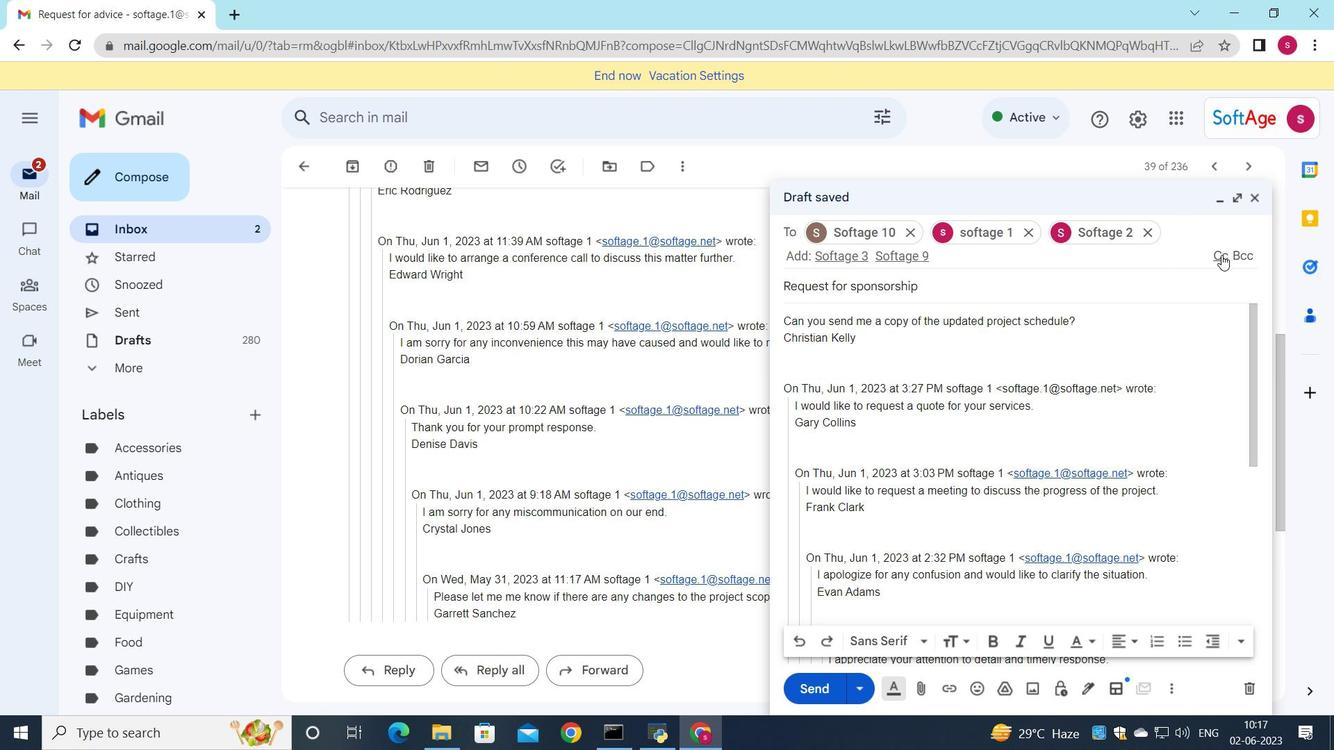 
Action: Mouse moved to (1203, 271)
Screenshot: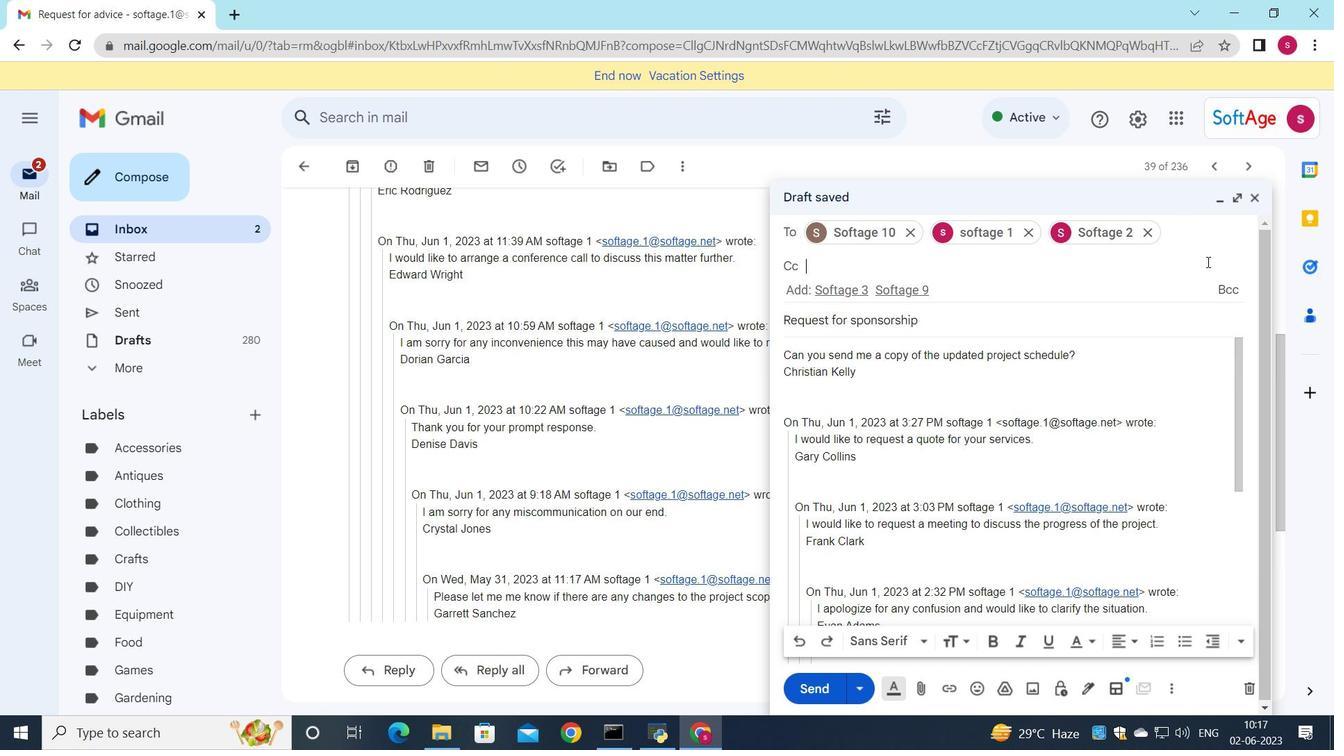 
Action: Key pressed softafe
Screenshot: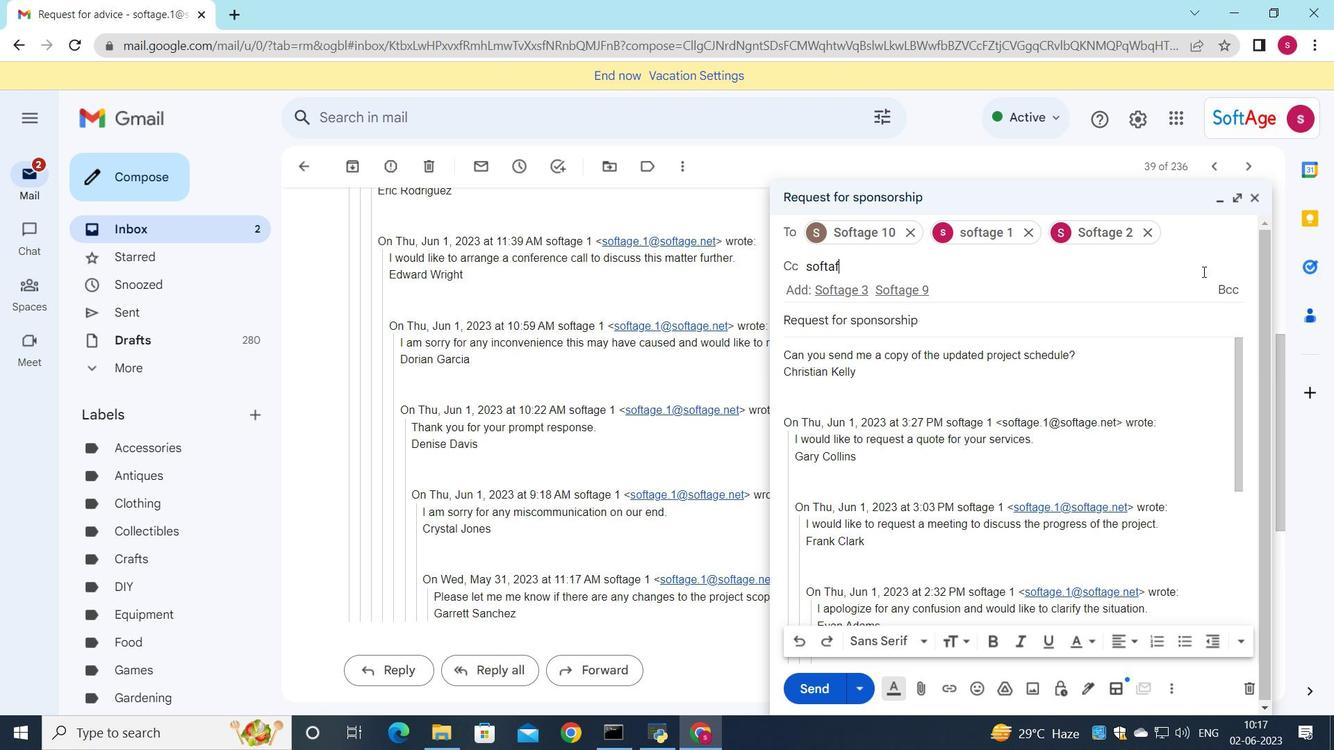 
Action: Mouse moved to (908, 297)
Screenshot: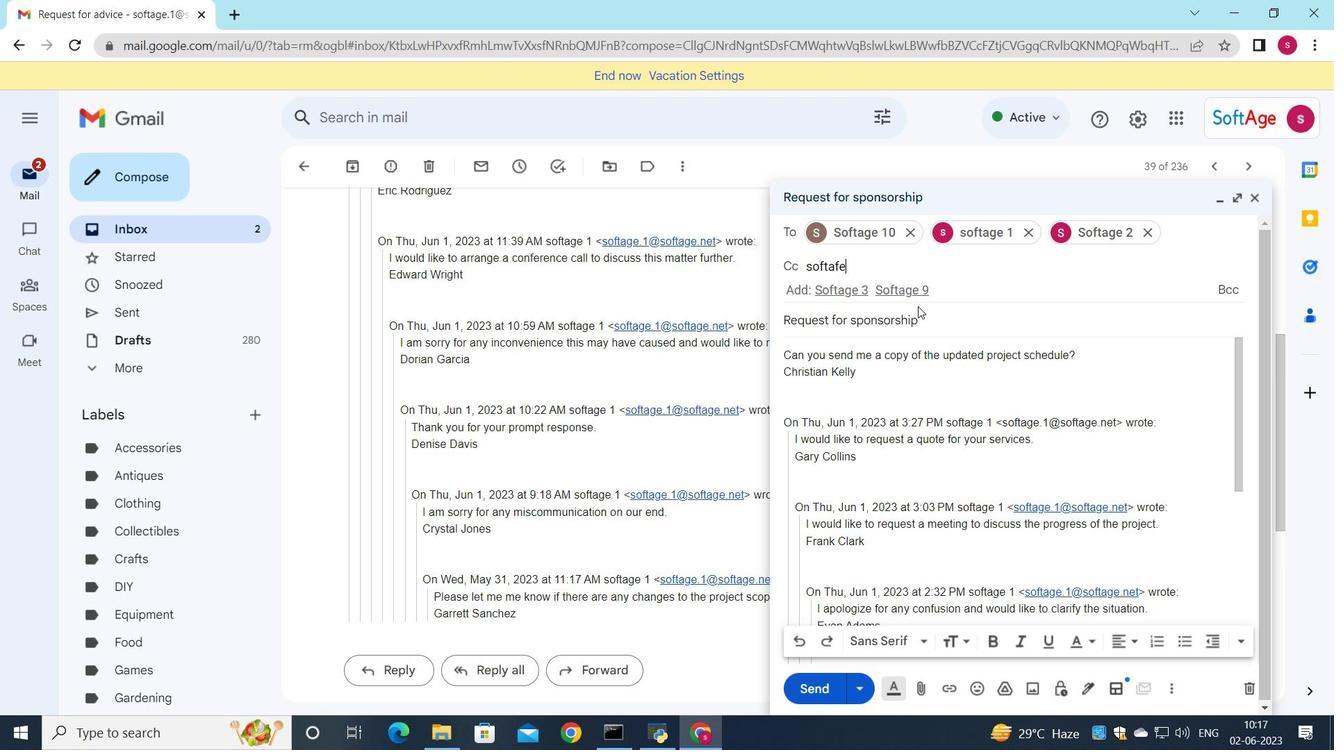 
Action: Mouse pressed left at (908, 297)
Screenshot: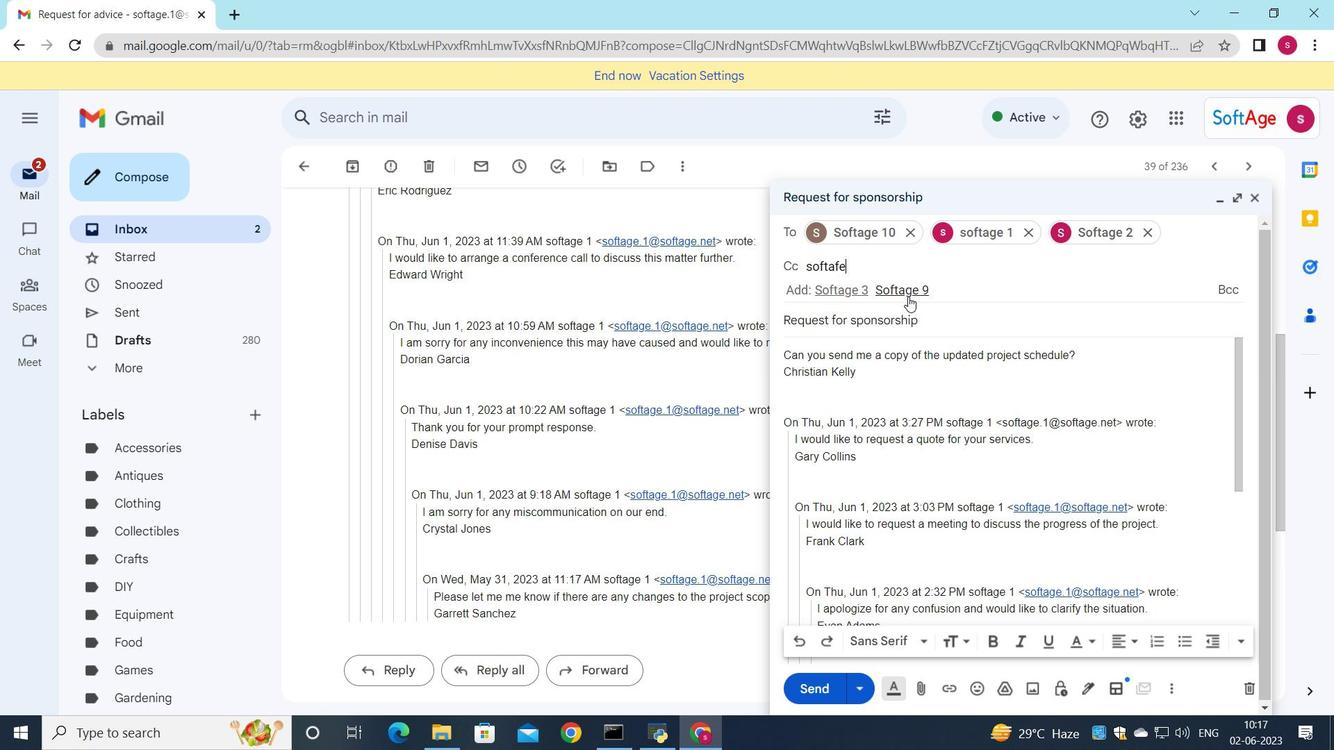 
Action: Mouse moved to (1061, 278)
Screenshot: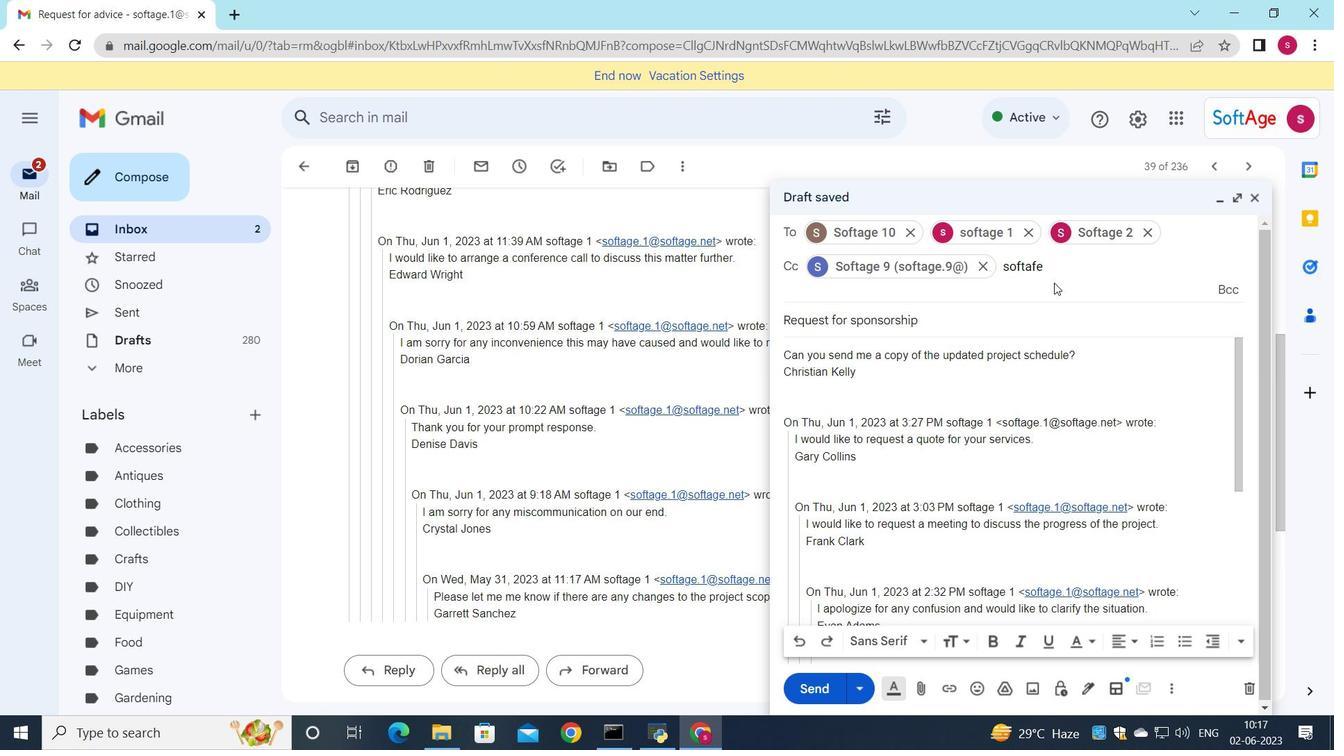 
Action: Key pressed <Key.backspace><Key.backspace><Key.backspace><Key.backspace><Key.backspace><Key.backspace>
Screenshot: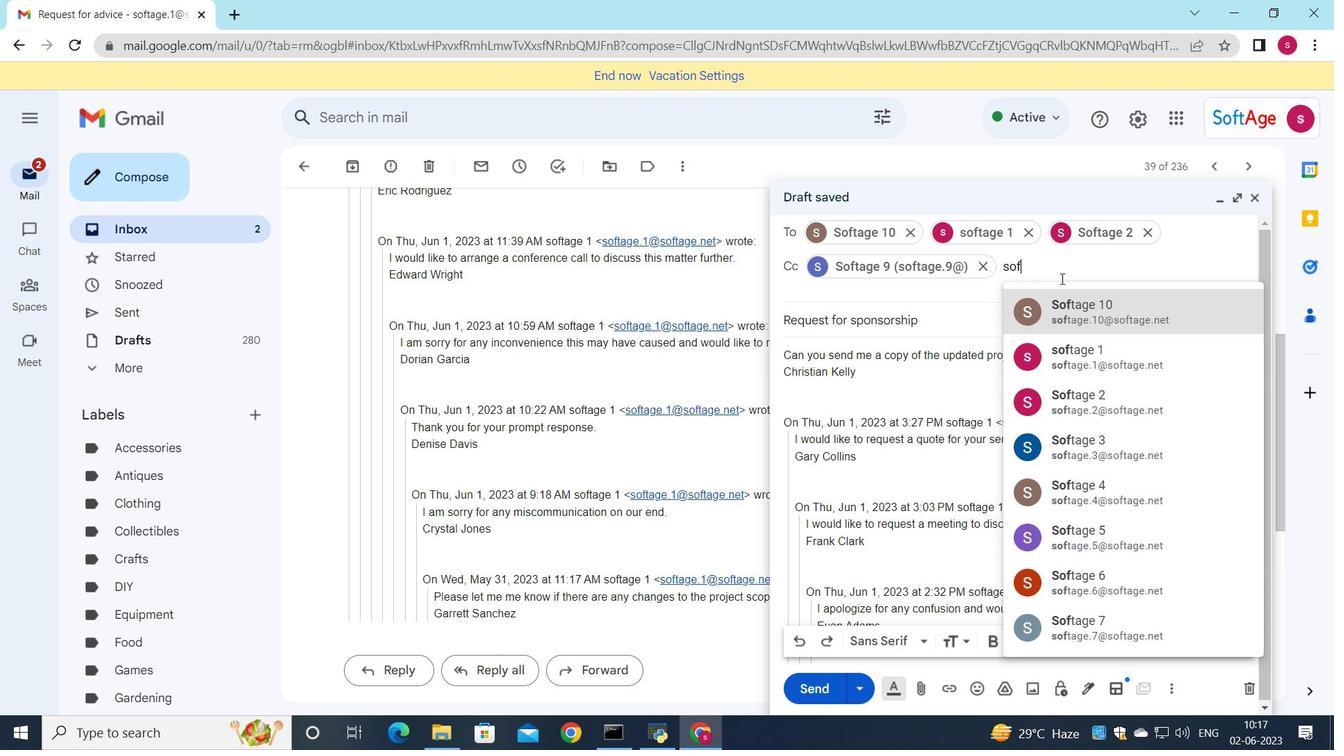 
Action: Mouse moved to (975, 394)
Screenshot: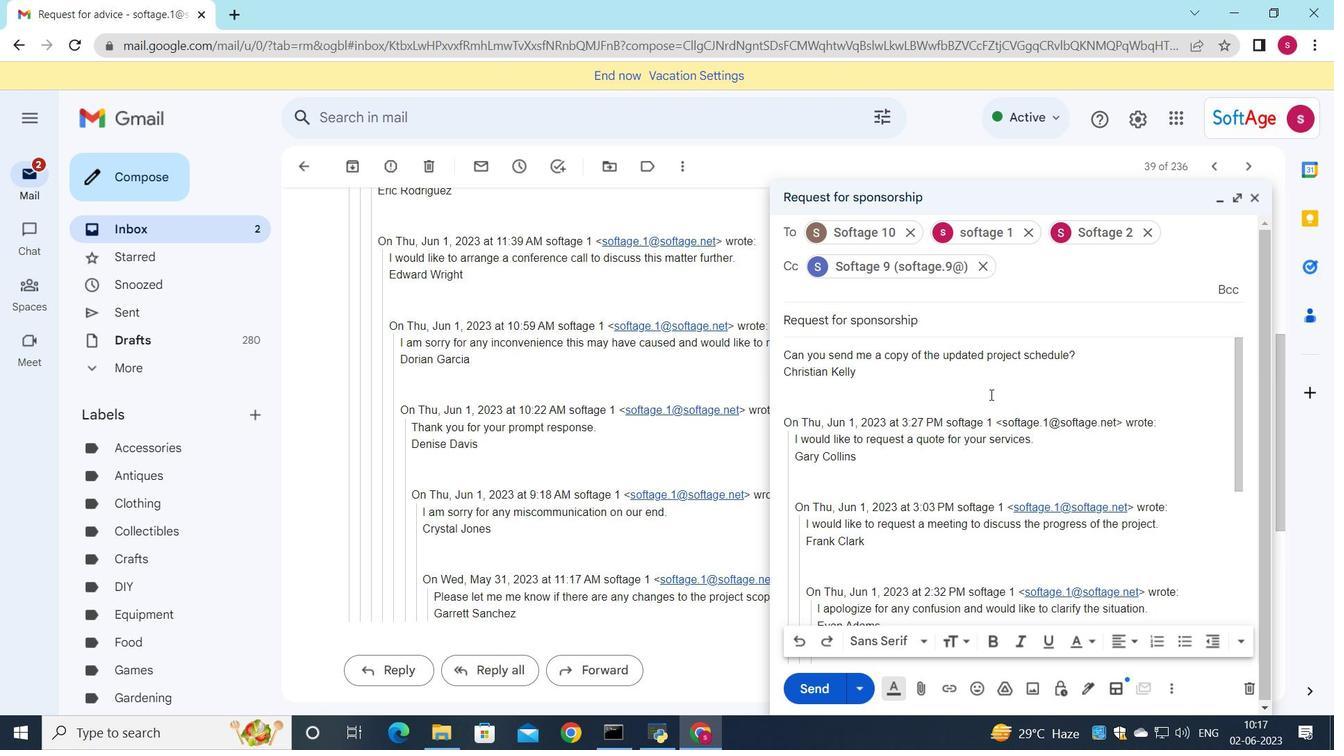 
Action: Mouse scrolled (975, 393) with delta (0, 0)
Screenshot: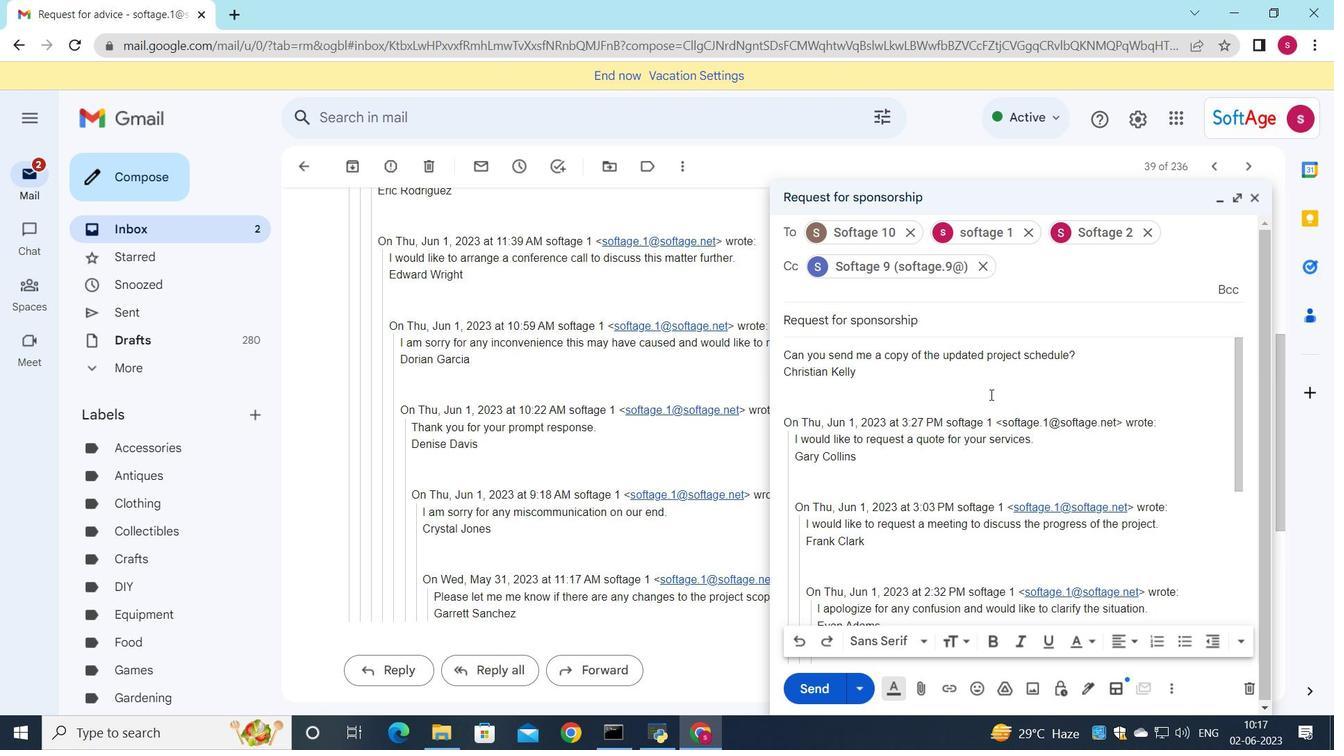 
Action: Mouse moved to (975, 396)
Screenshot: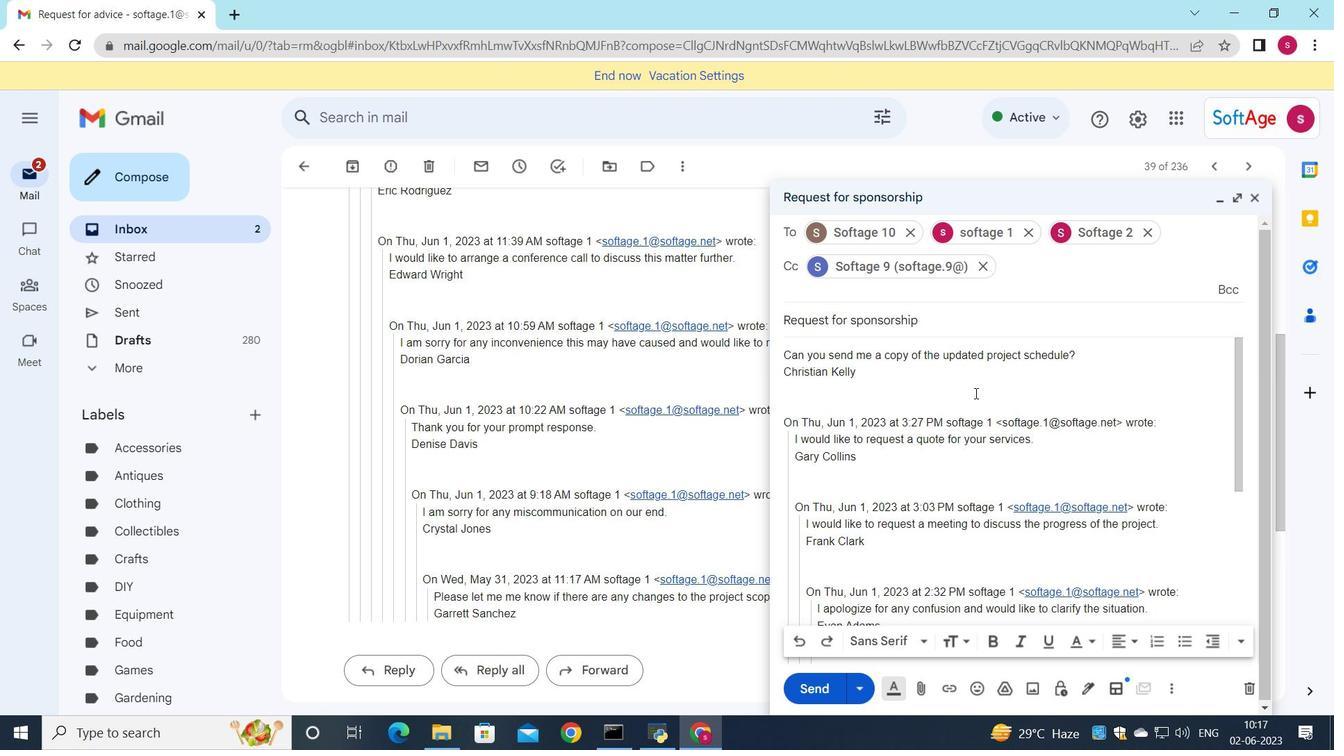 
Action: Mouse scrolled (975, 396) with delta (0, 0)
Screenshot: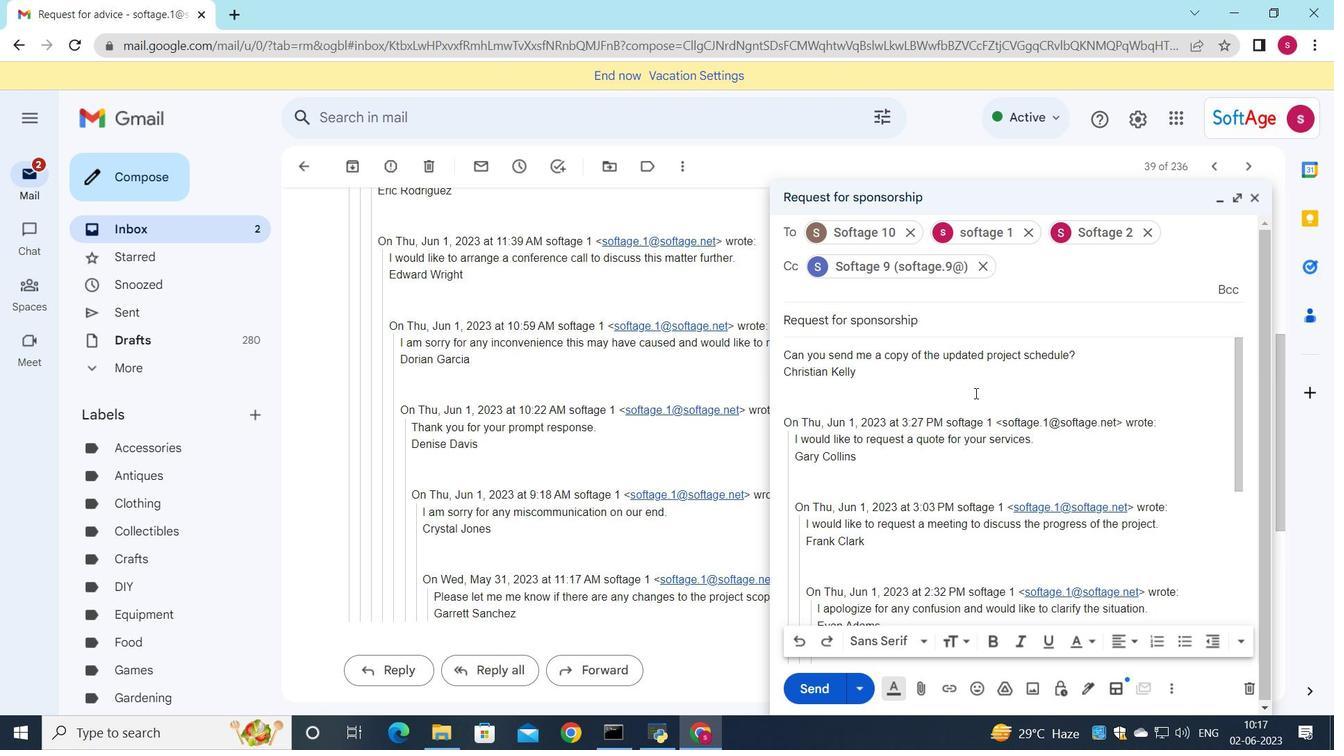 
Action: Mouse moved to (975, 396)
Screenshot: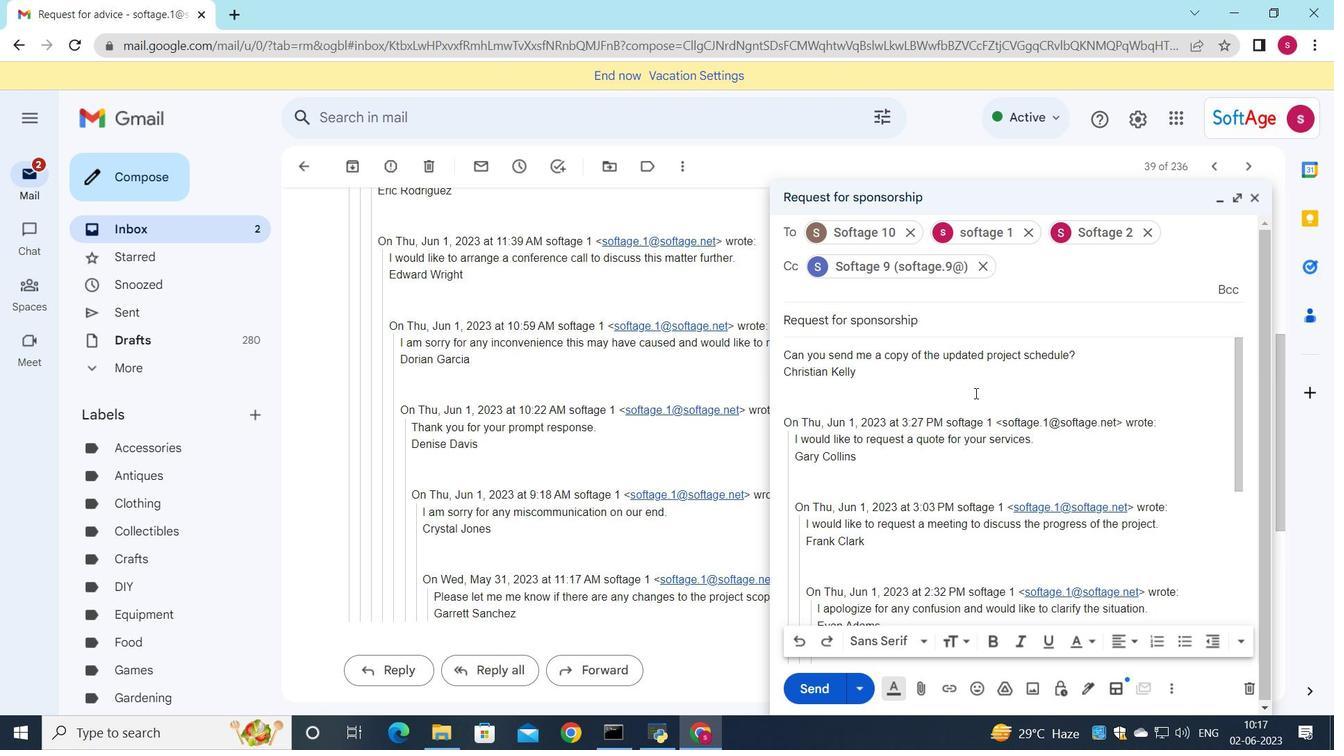 
Action: Mouse scrolled (975, 396) with delta (0, 0)
Screenshot: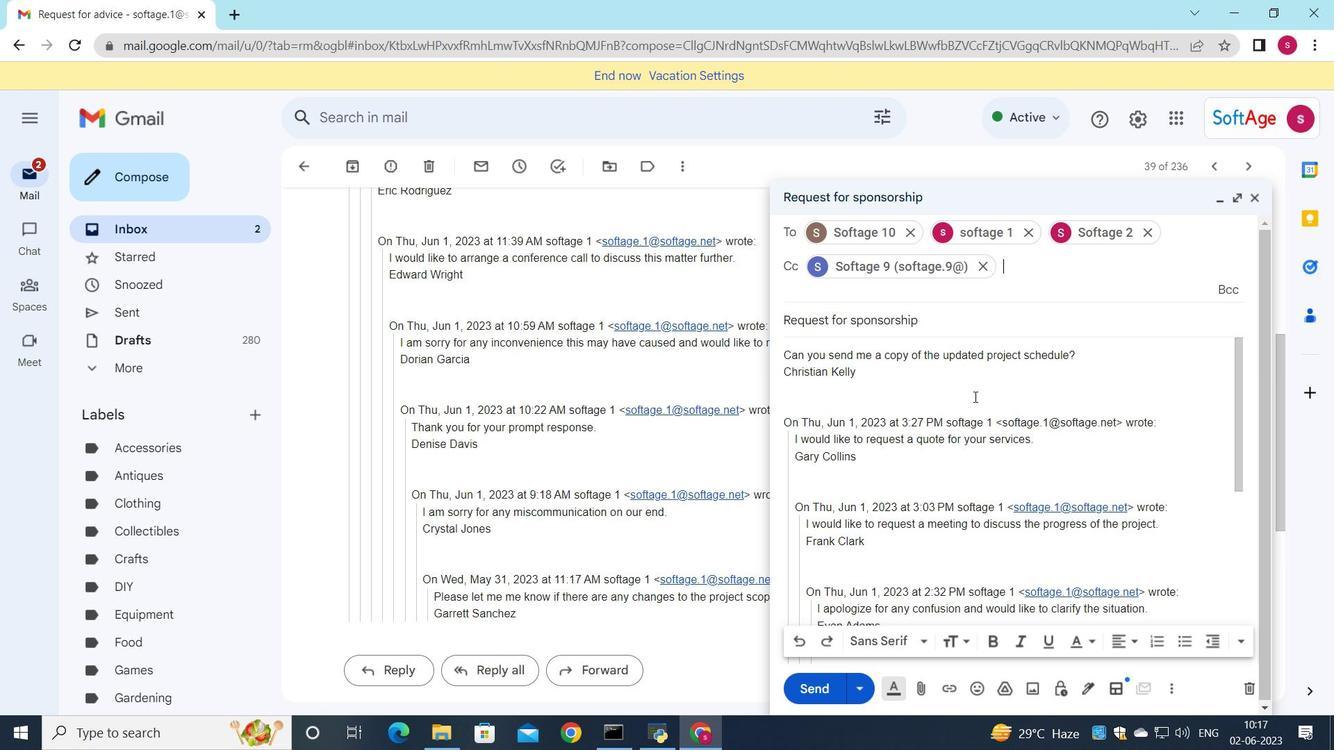
Action: Mouse moved to (975, 397)
Screenshot: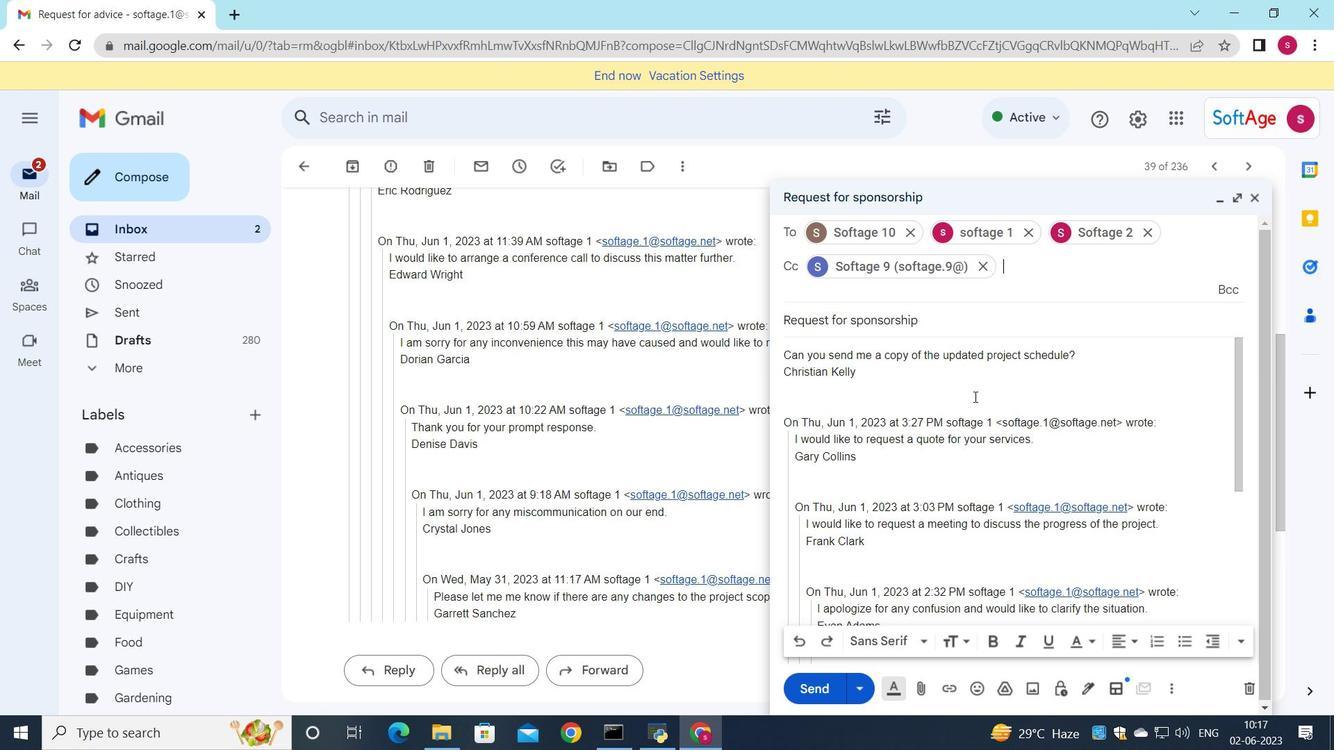 
Action: Mouse scrolled (975, 396) with delta (0, 0)
Screenshot: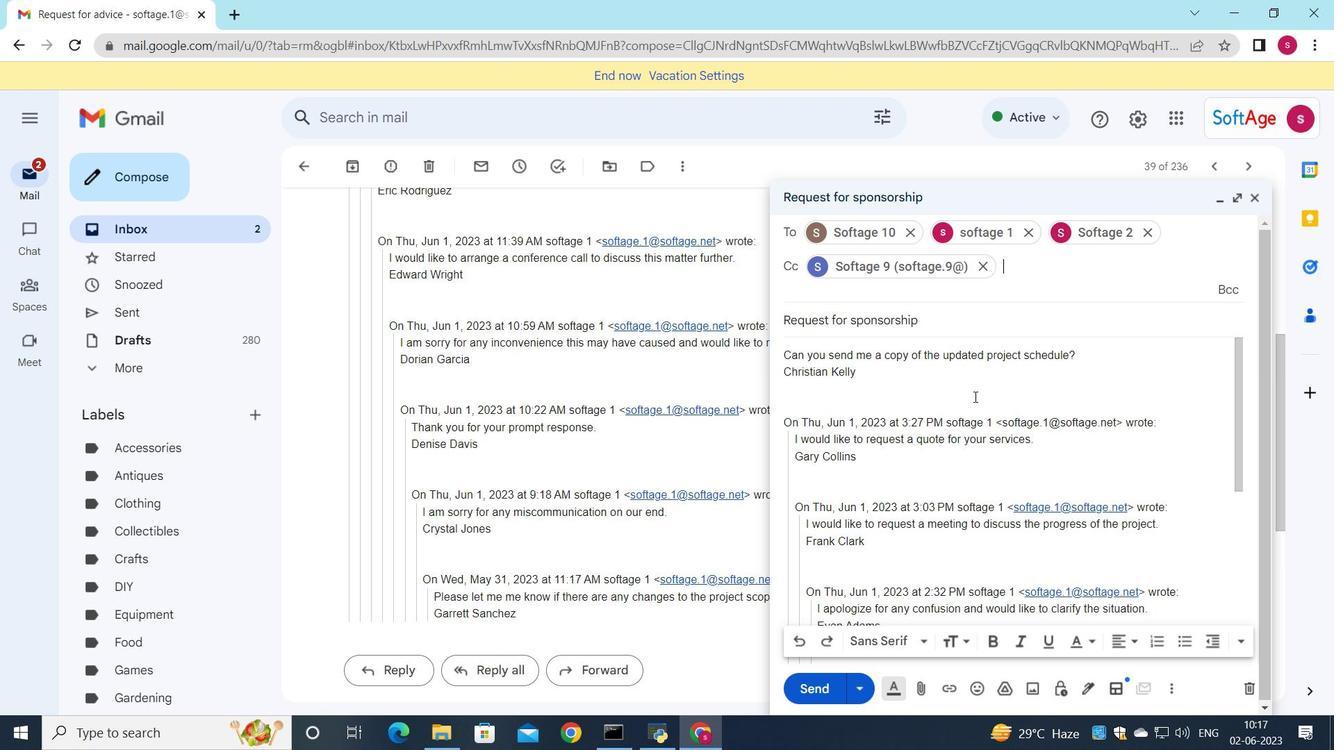 
Action: Mouse moved to (975, 405)
Screenshot: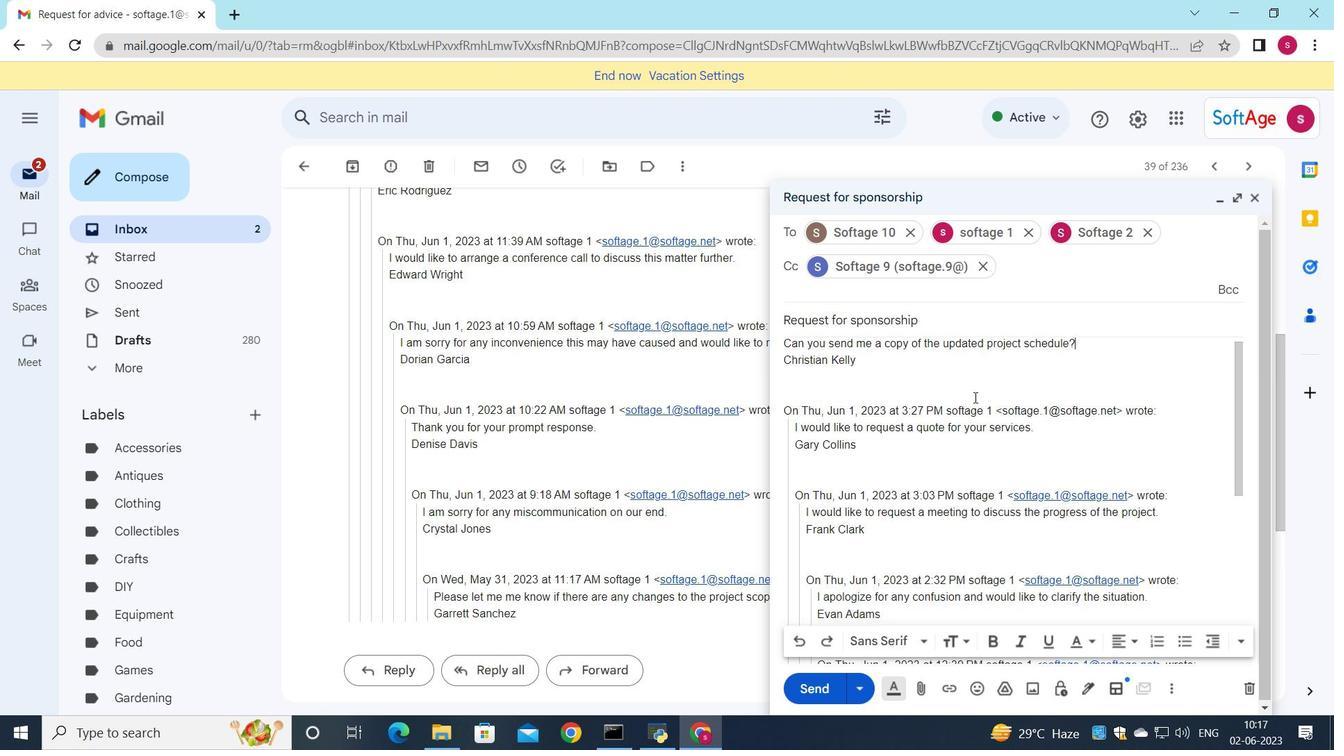 
Action: Mouse scrolled (975, 404) with delta (0, 0)
Screenshot: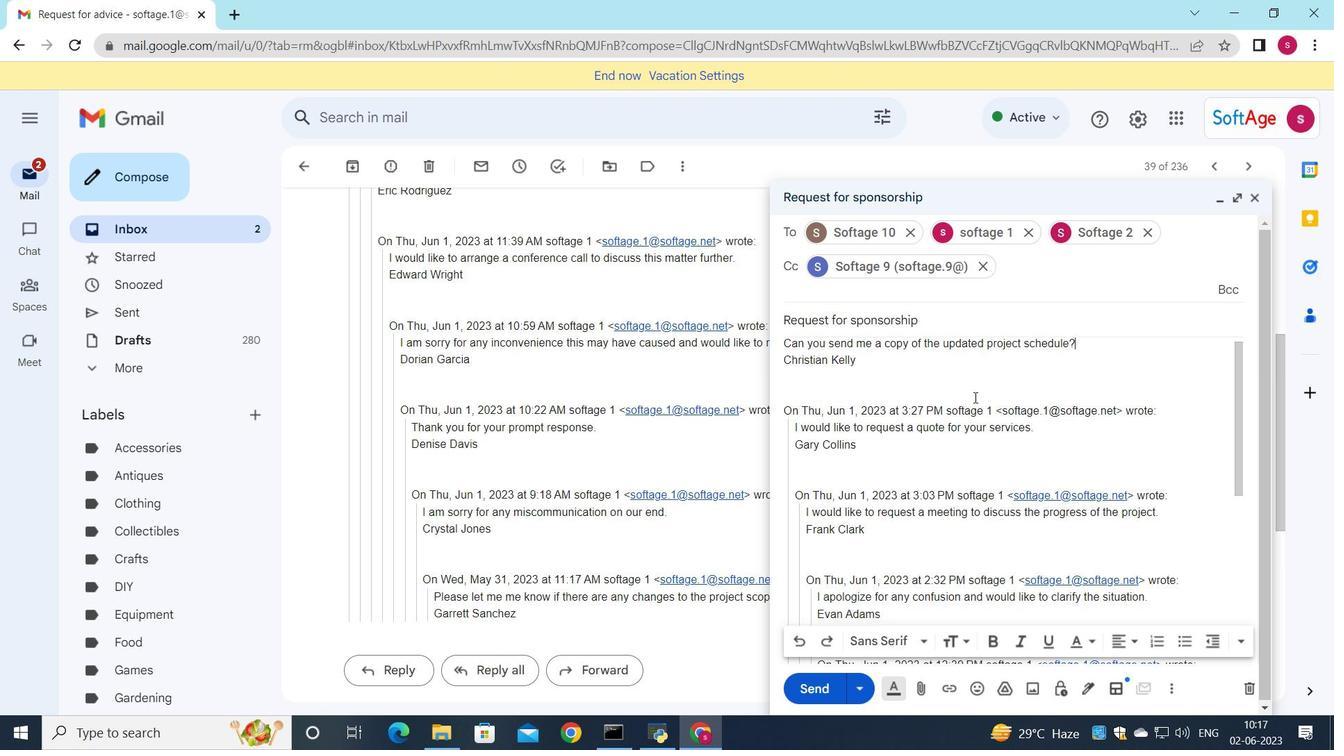 
Action: Mouse moved to (924, 691)
Screenshot: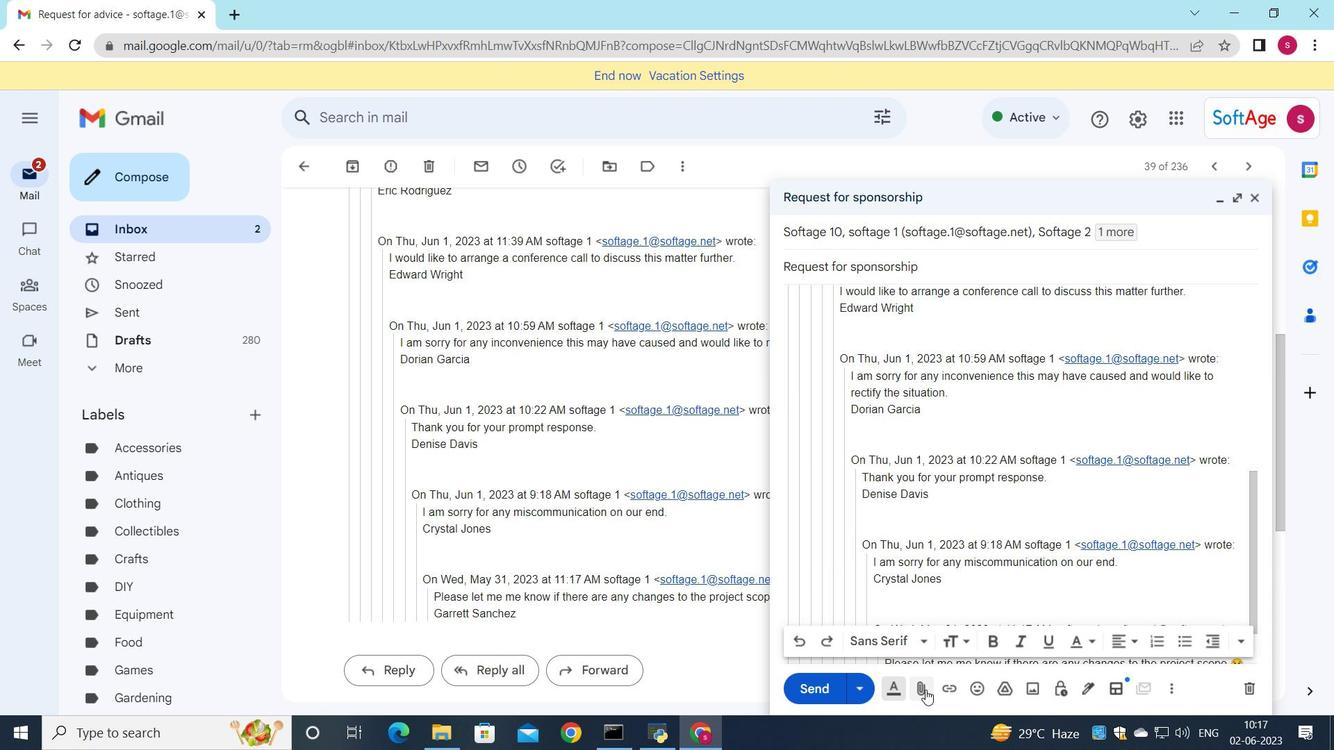 
Action: Mouse pressed left at (924, 691)
Screenshot: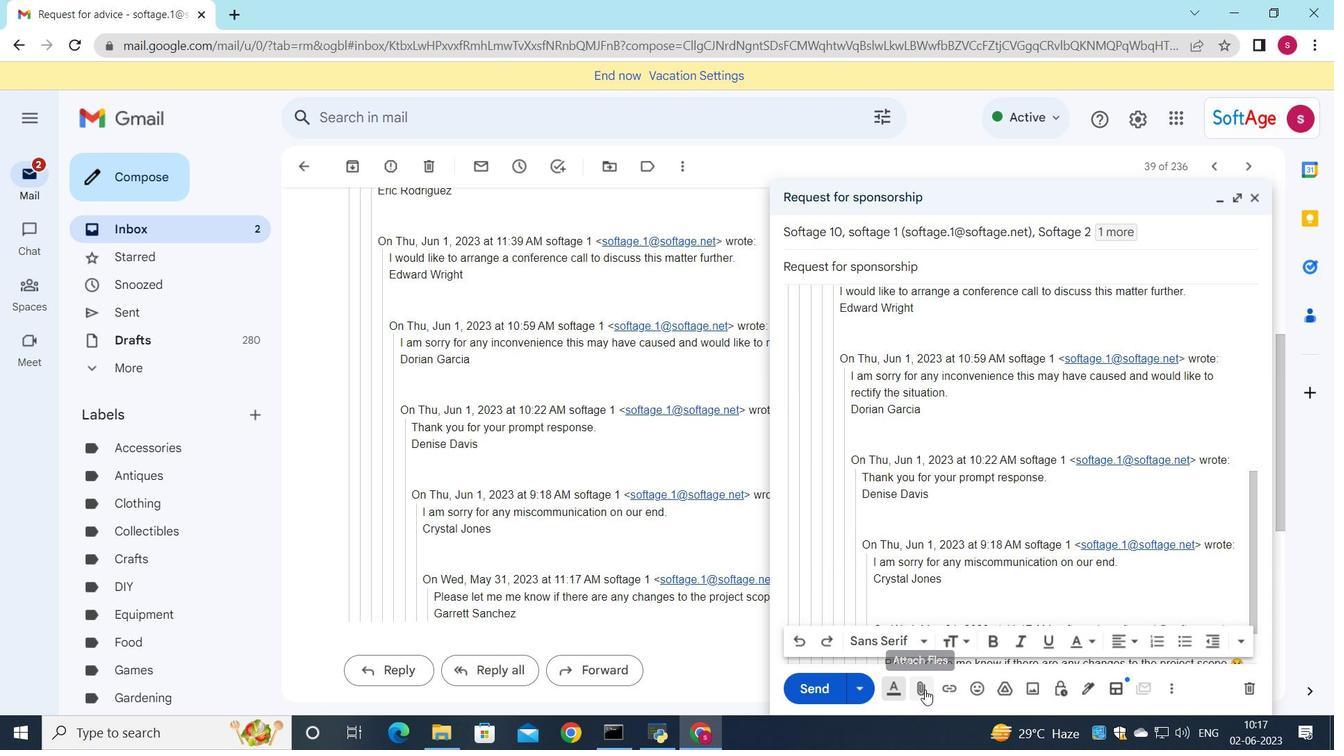 
Action: Mouse moved to (244, 133)
Screenshot: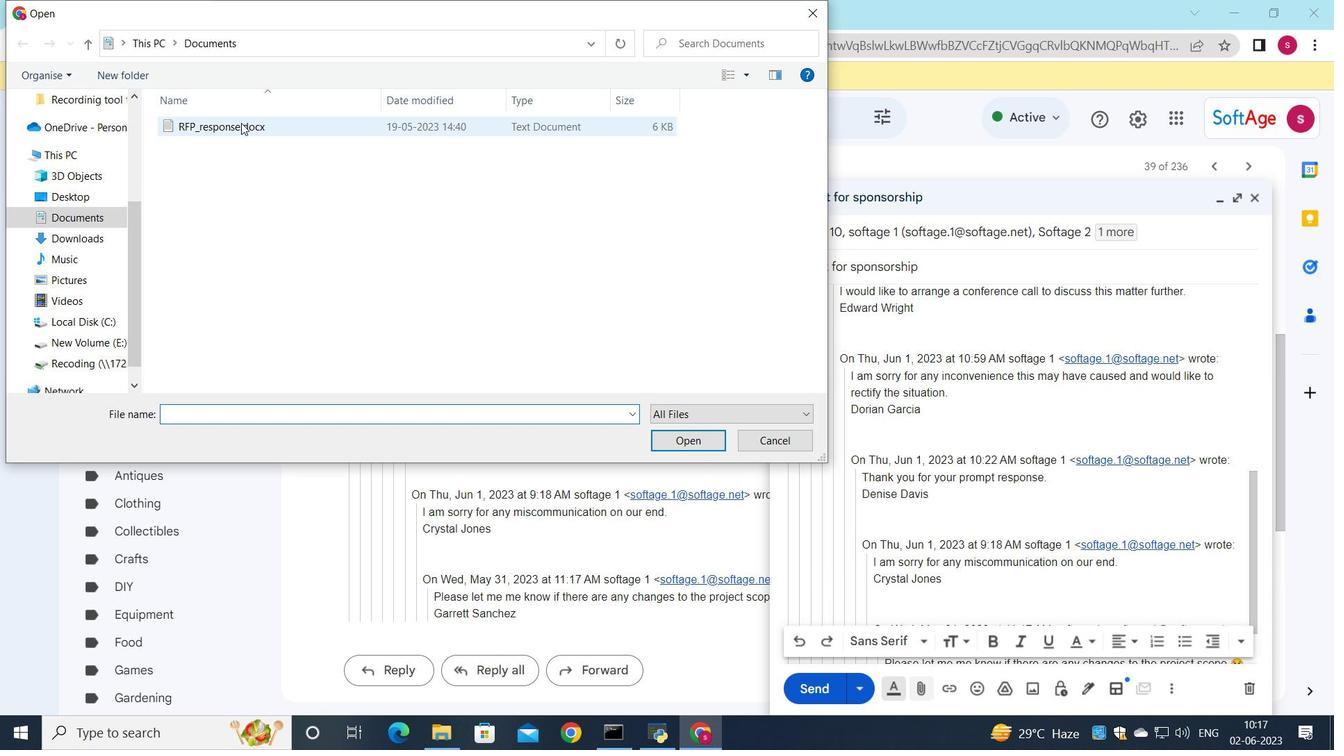 
Action: Mouse pressed left at (244, 133)
Screenshot: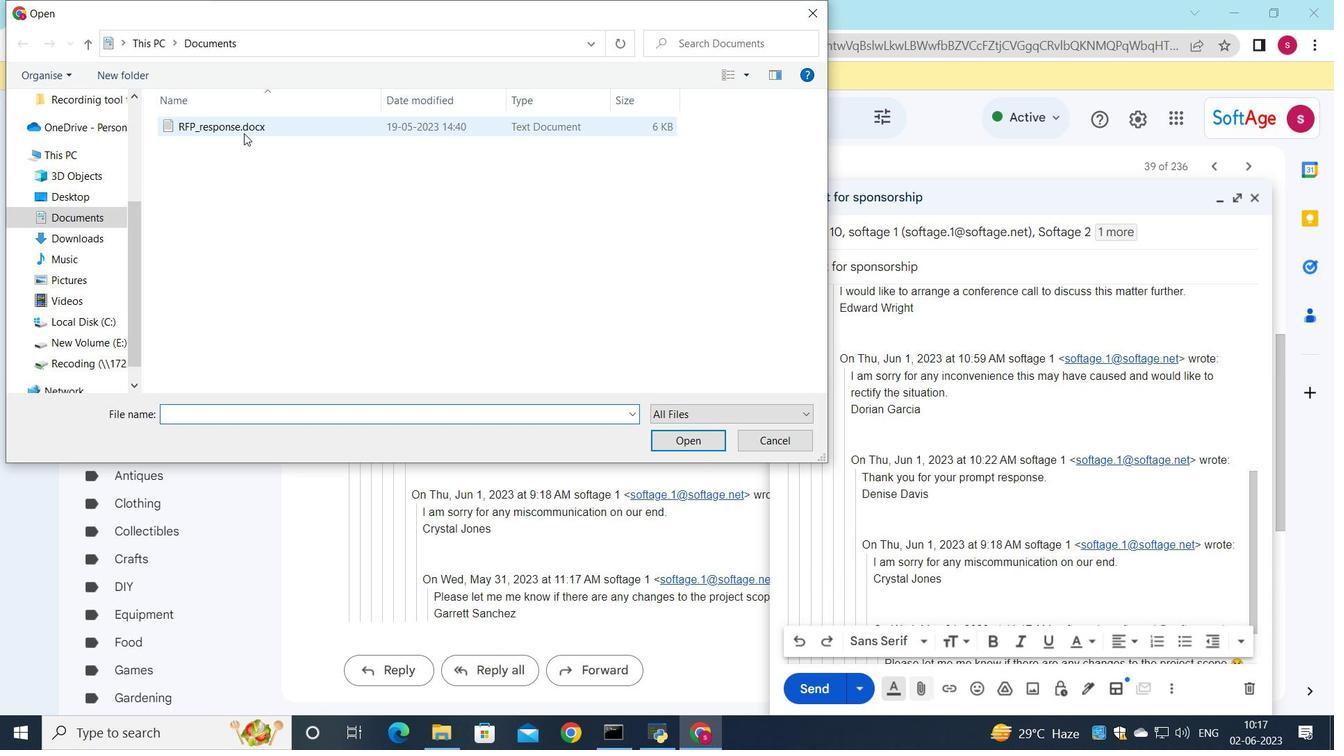 
Action: Mouse moved to (281, 126)
Screenshot: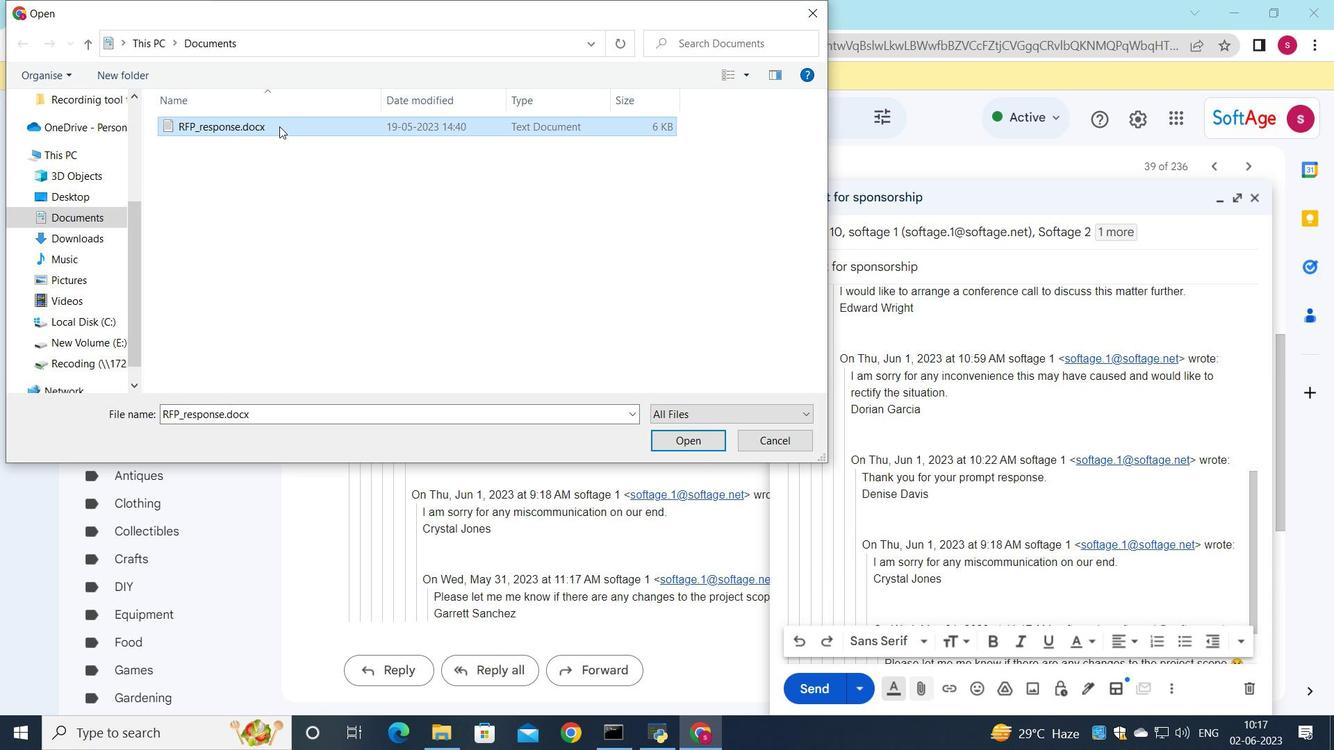 
Action: Mouse pressed left at (281, 126)
Screenshot: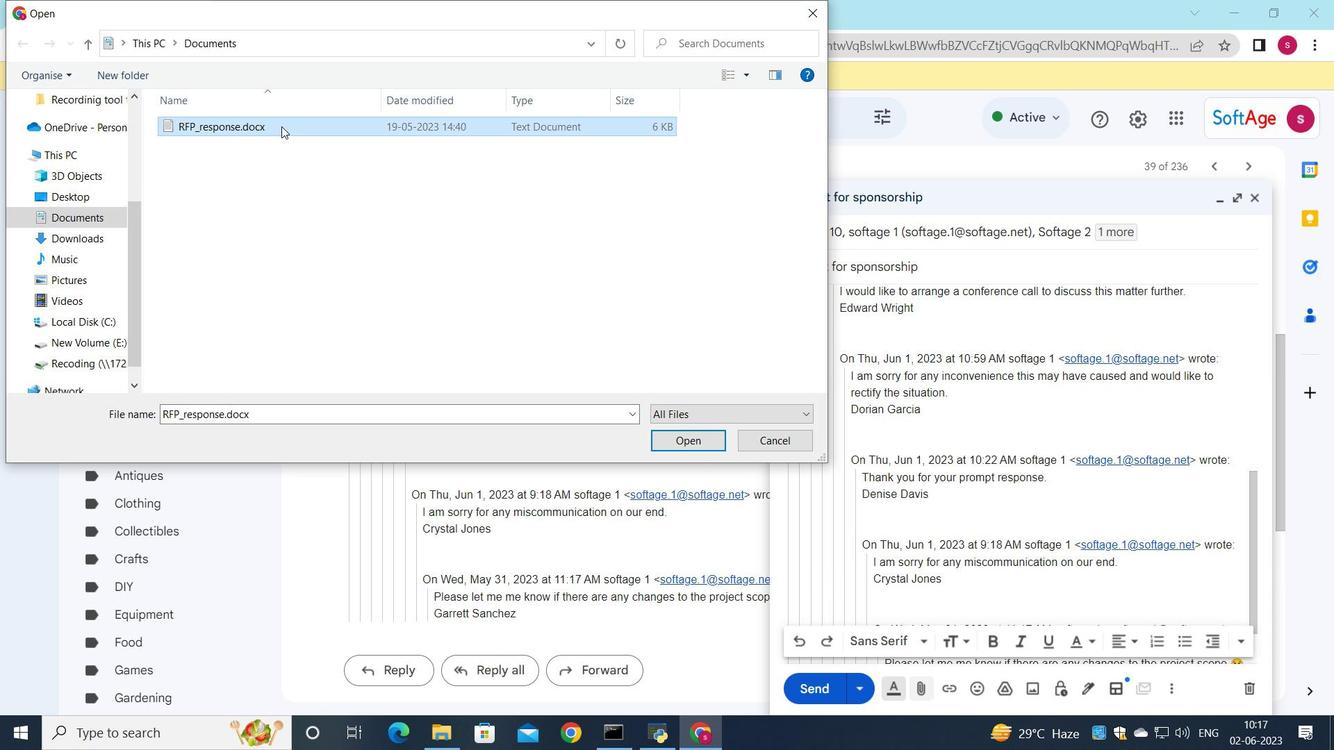 
Action: Key pressed <Key.shift>Strategic<Key.shift><Key.shift><Key.shift><Key.shift><Key.shift><Key.shift><Key.shift><Key.shift><Key.shift><Key.shift><Key.shift>_plan.pdf
Screenshot: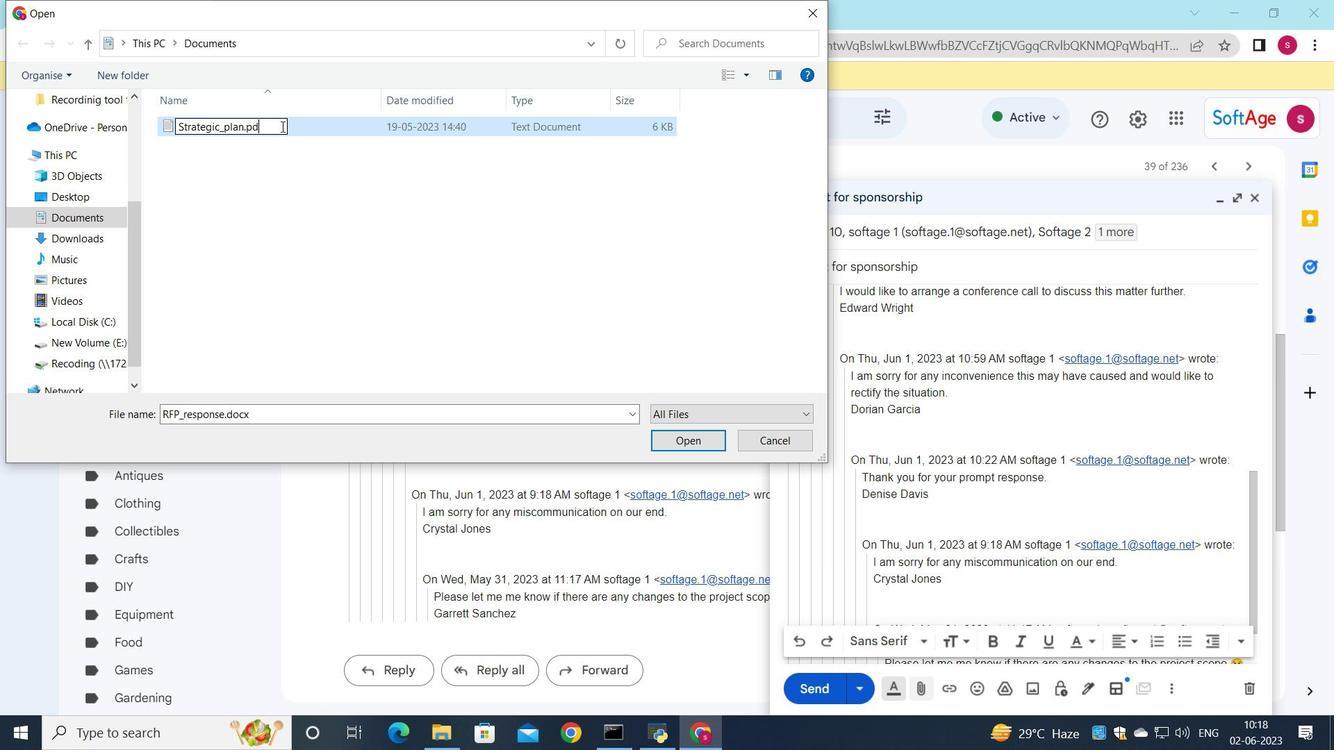 
Action: Mouse moved to (227, 130)
Screenshot: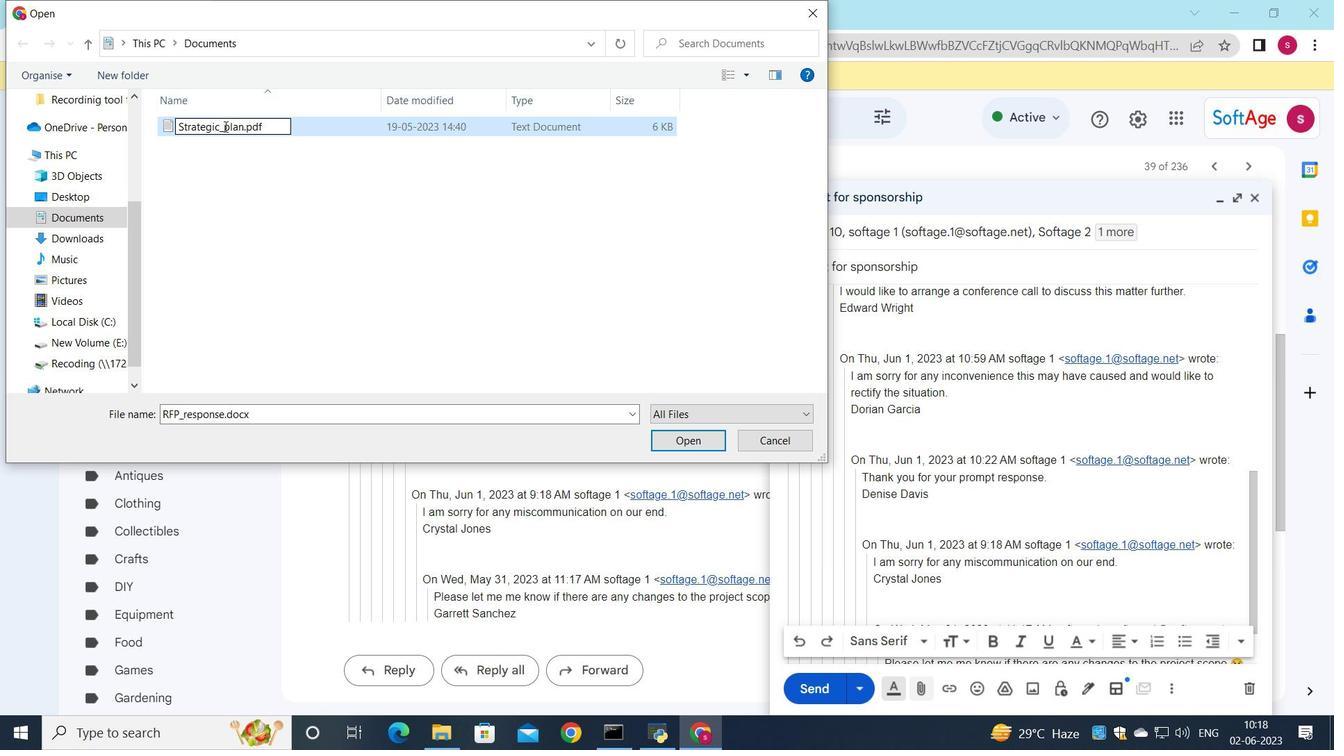 
Action: Mouse pressed left at (227, 130)
Screenshot: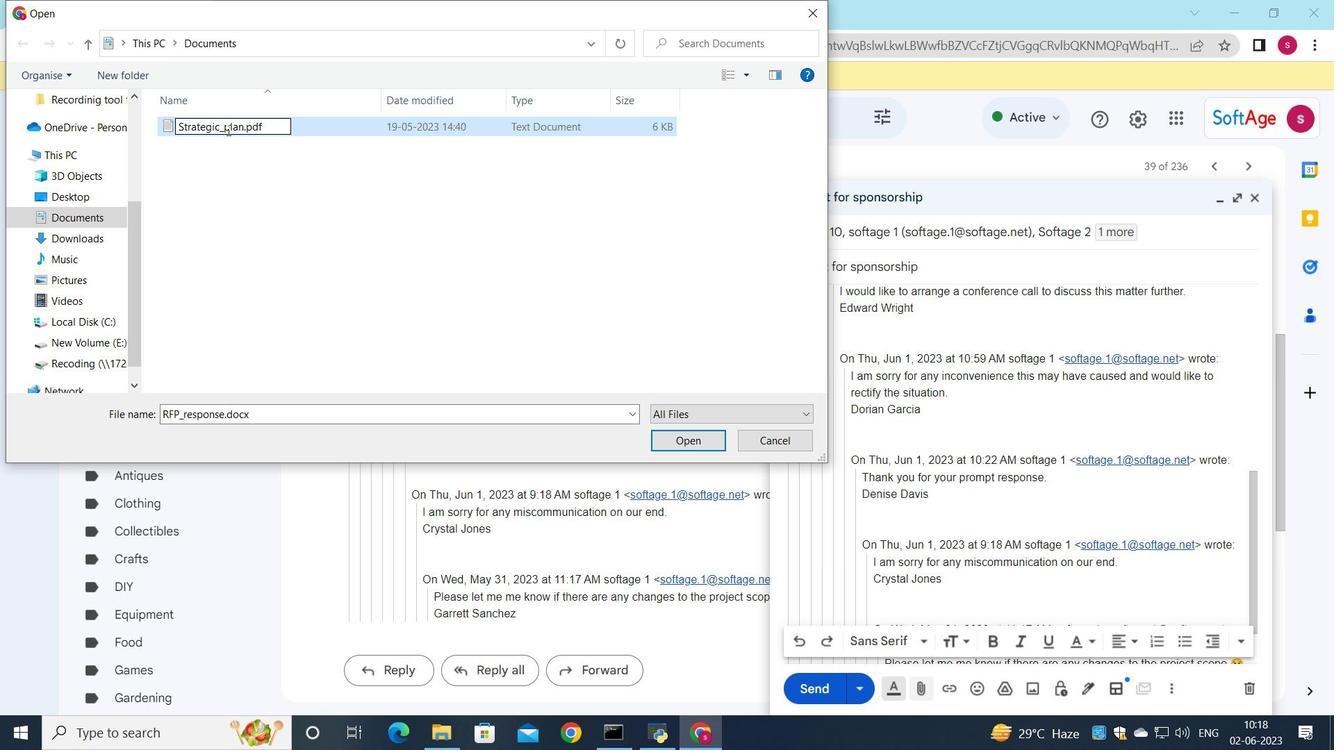 
Action: Mouse moved to (346, 131)
Screenshot: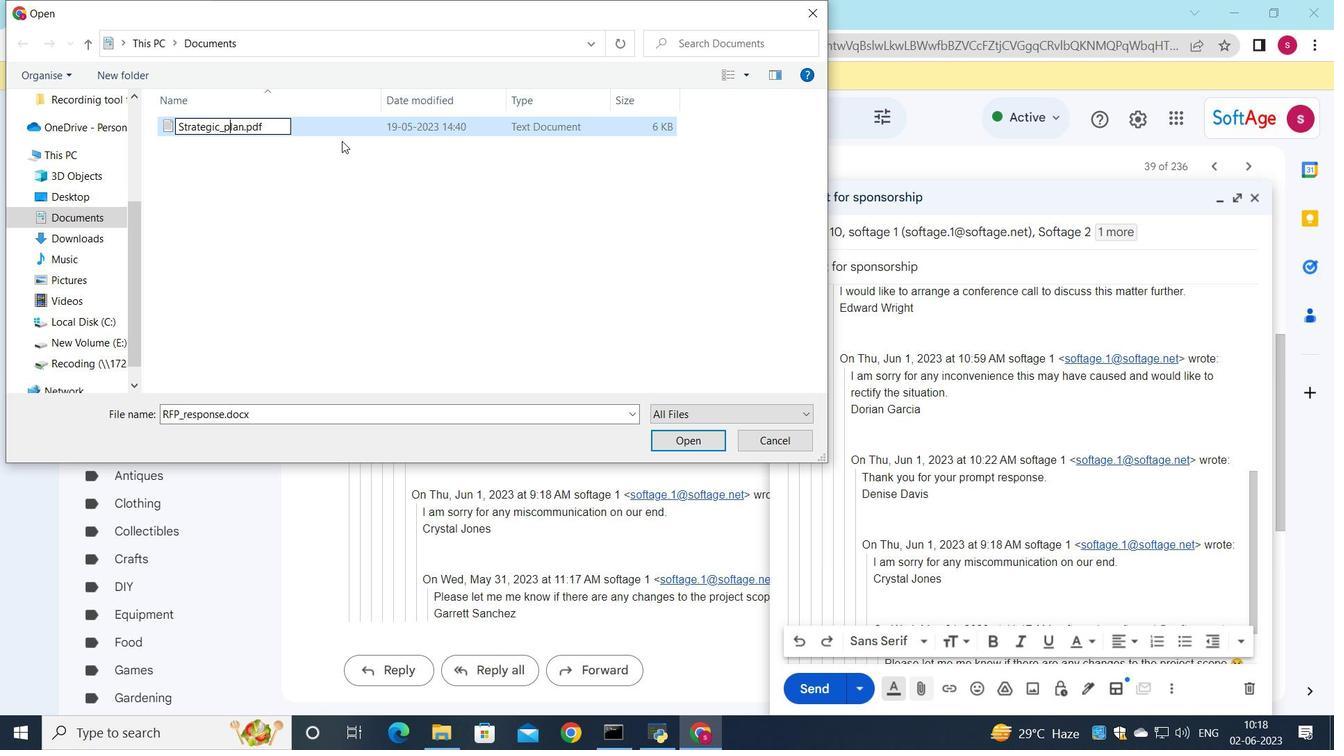 
Action: Mouse pressed left at (346, 131)
Screenshot: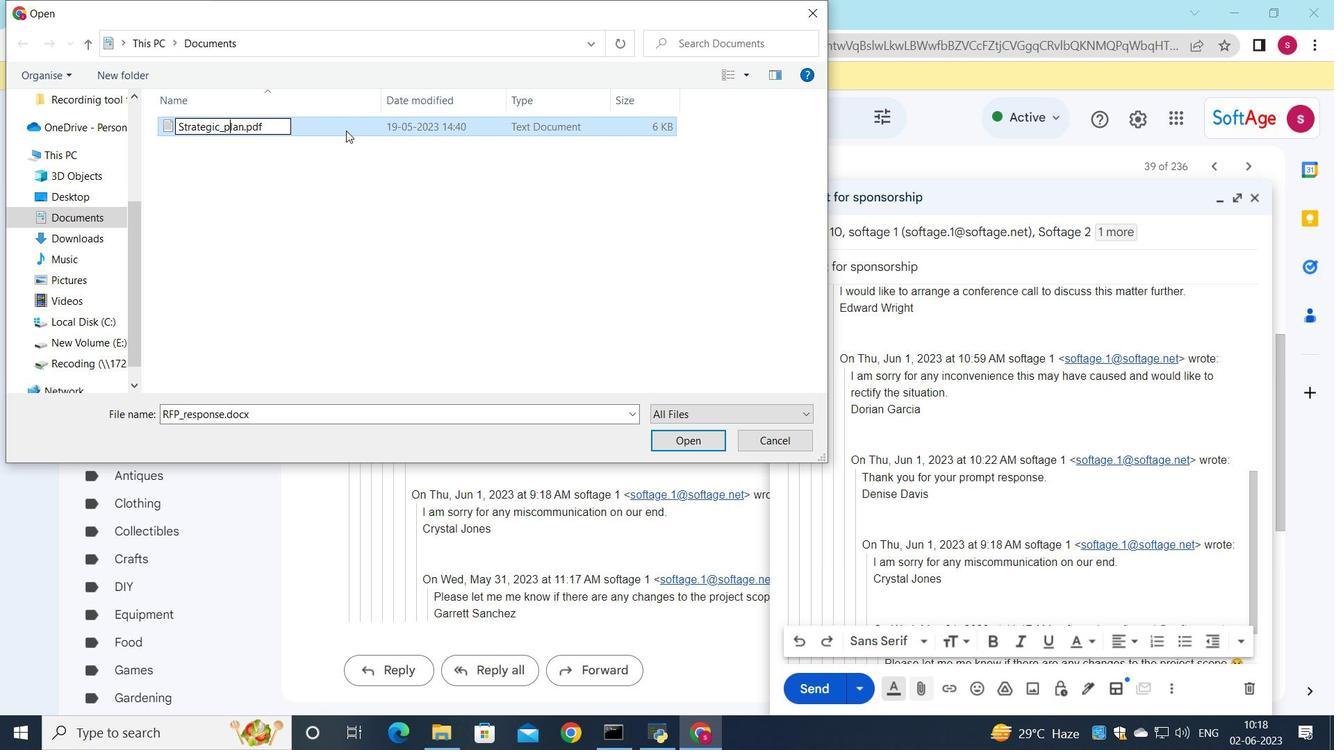 
Action: Mouse moved to (663, 446)
Screenshot: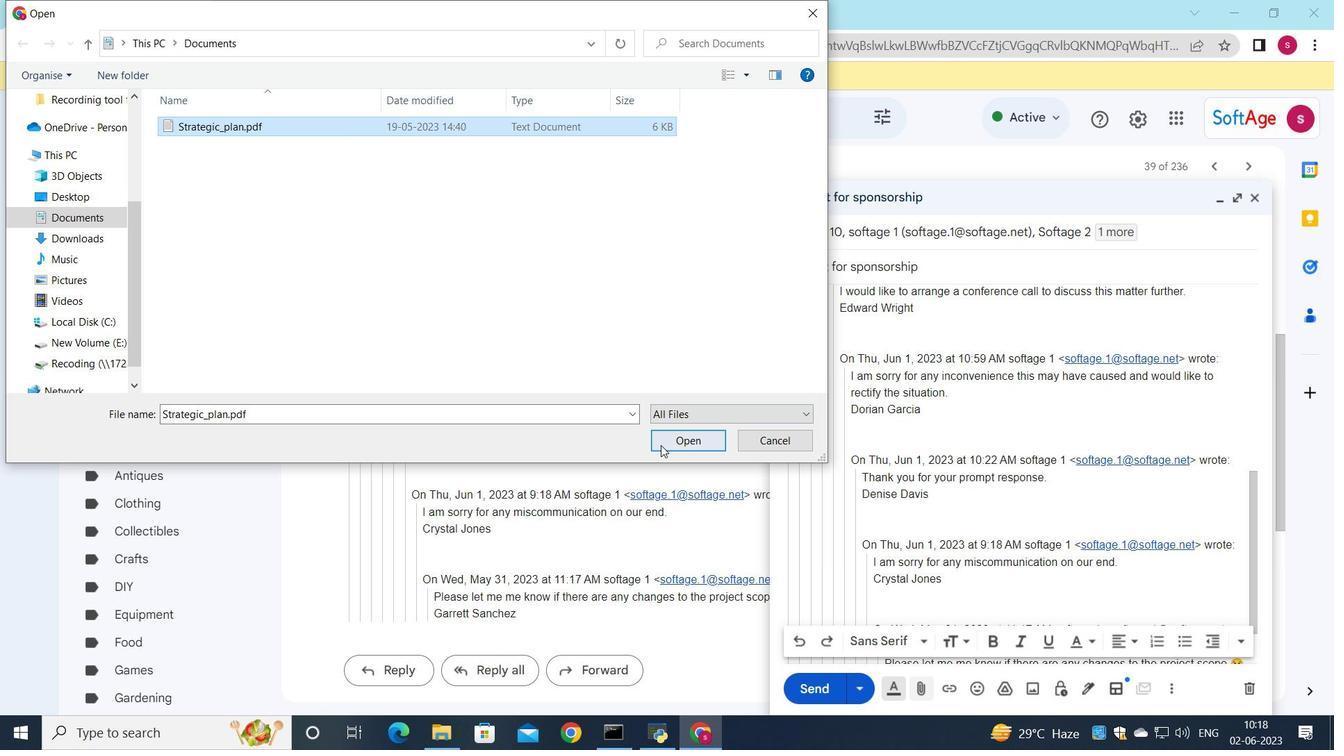 
Action: Mouse pressed left at (663, 446)
Screenshot: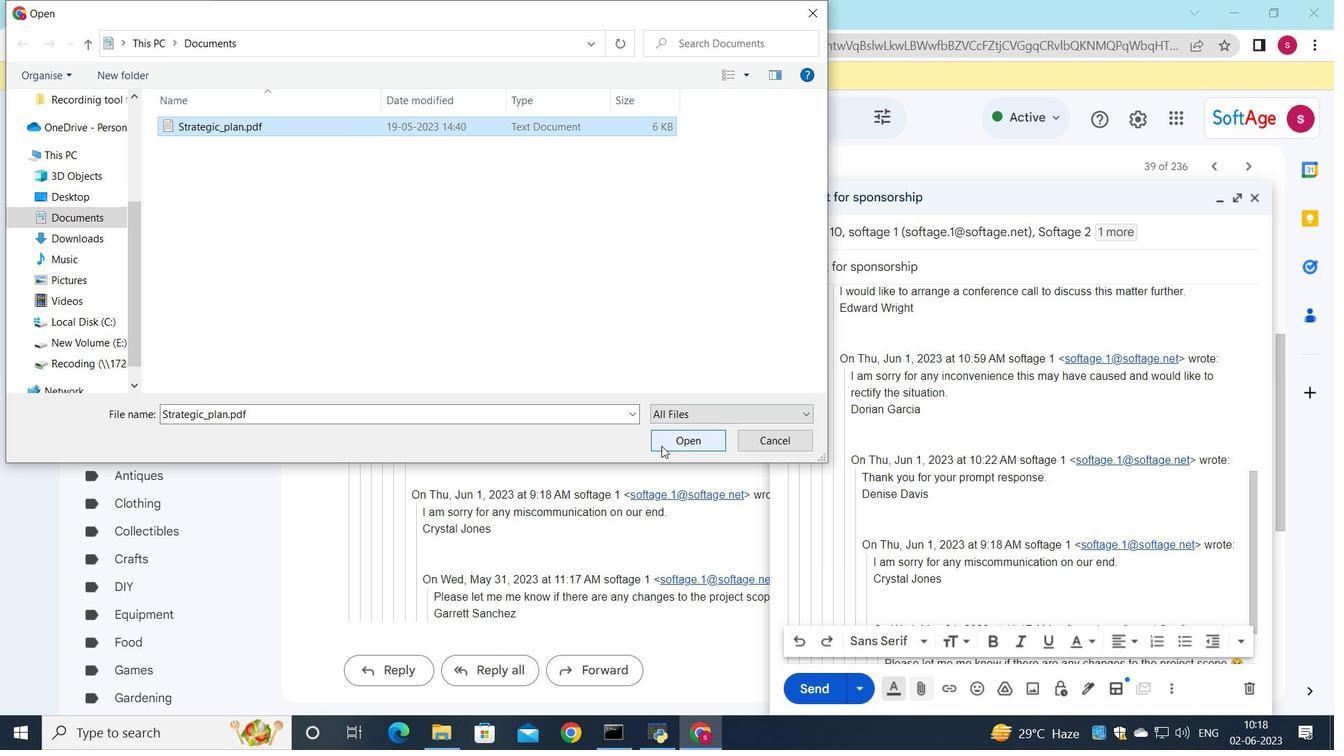 
Action: Mouse moved to (804, 688)
Screenshot: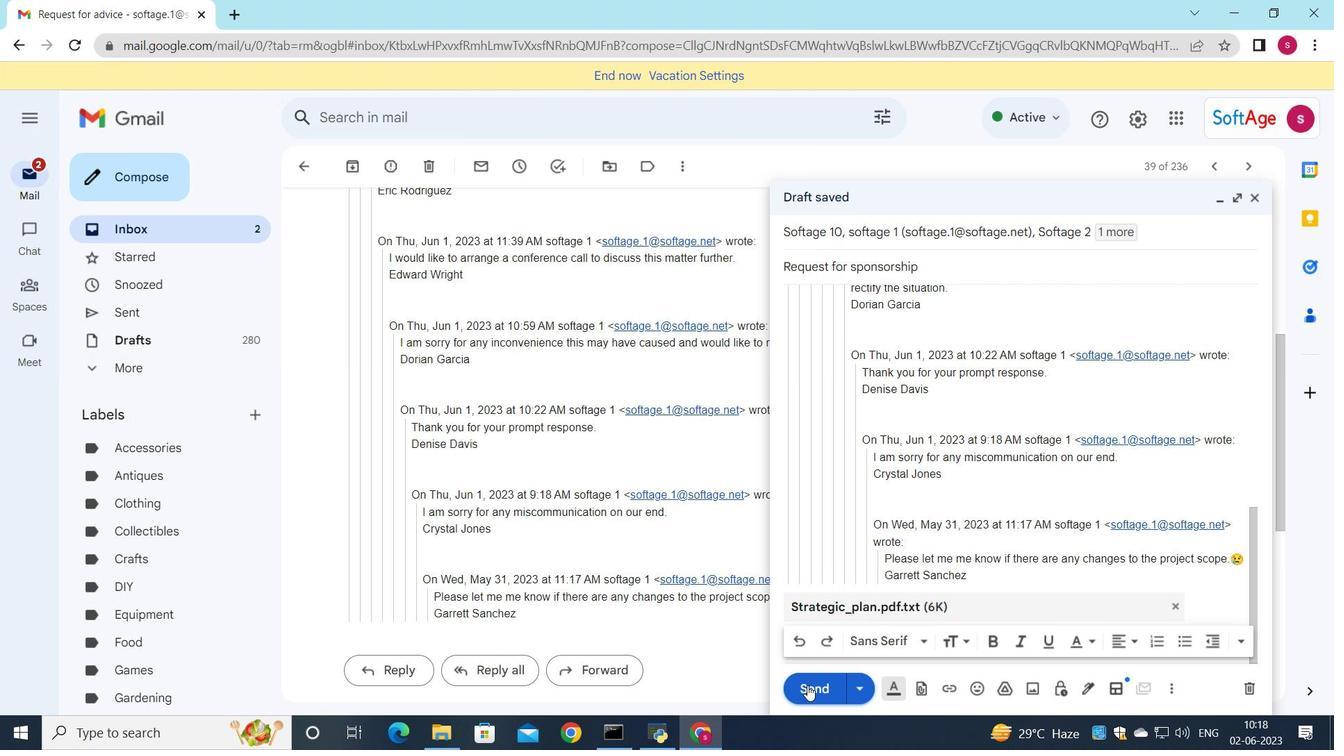 
Action: Mouse pressed left at (804, 688)
Screenshot: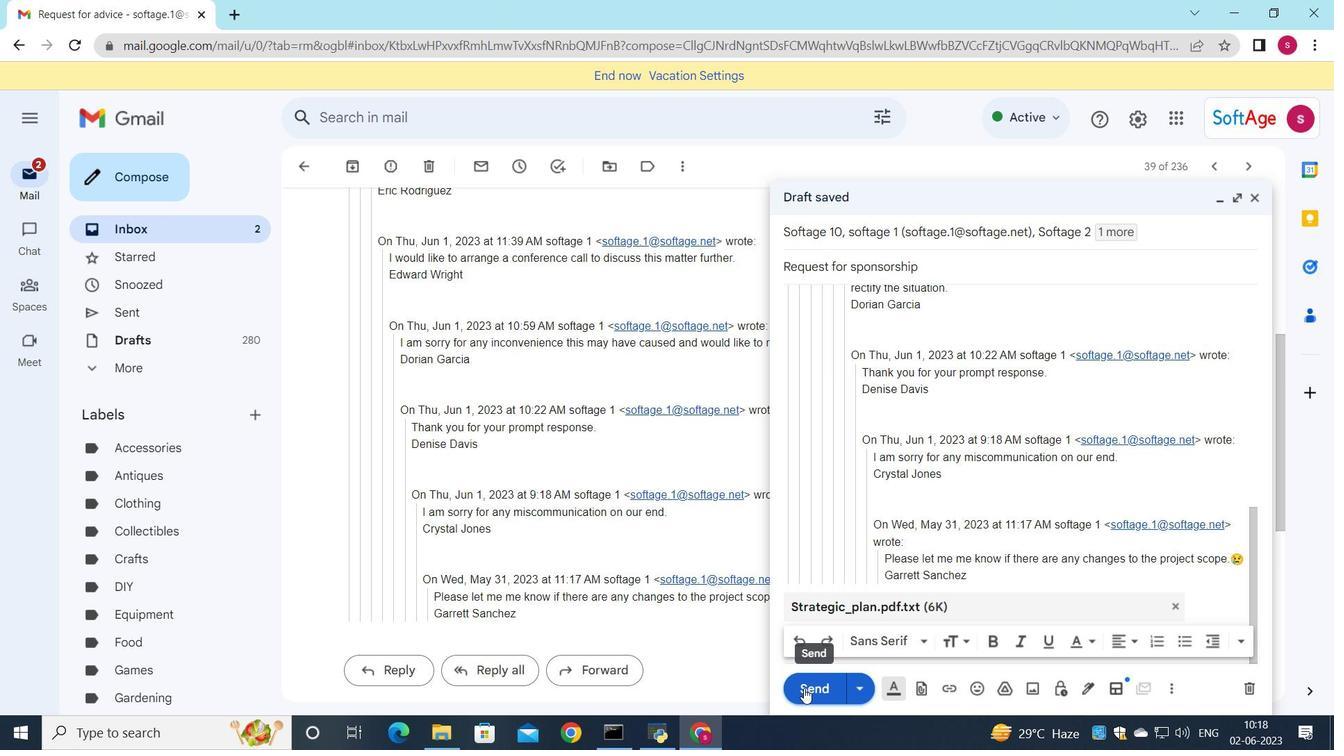 
Action: Mouse moved to (234, 236)
Screenshot: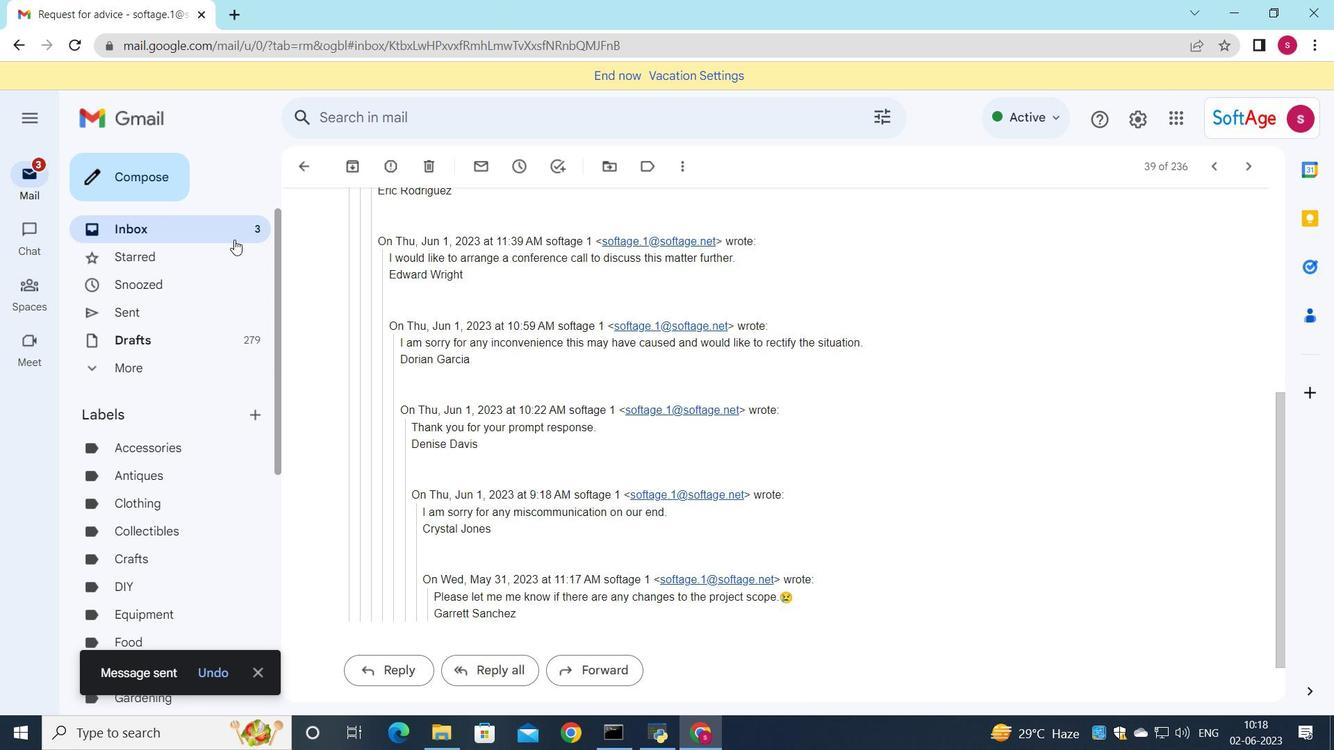 
Action: Mouse pressed left at (234, 236)
Screenshot: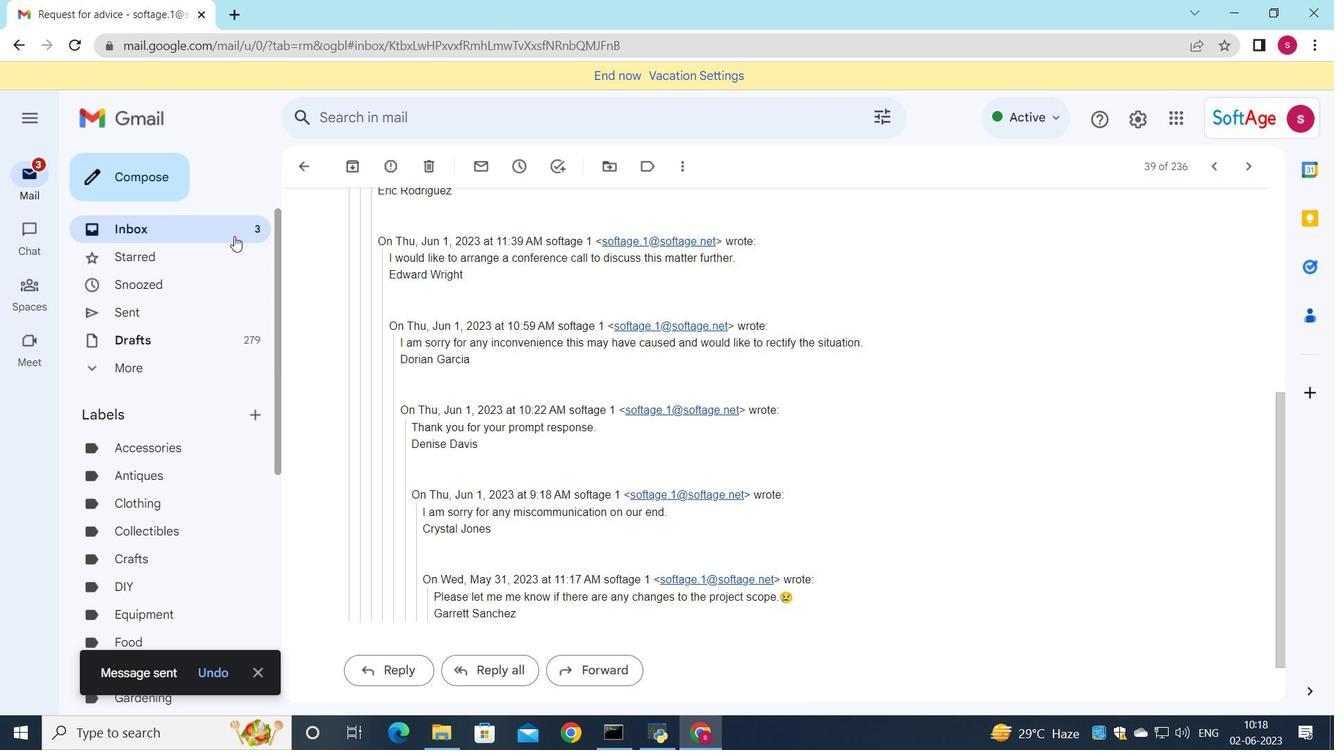 
Action: Mouse moved to (1281, 622)
Screenshot: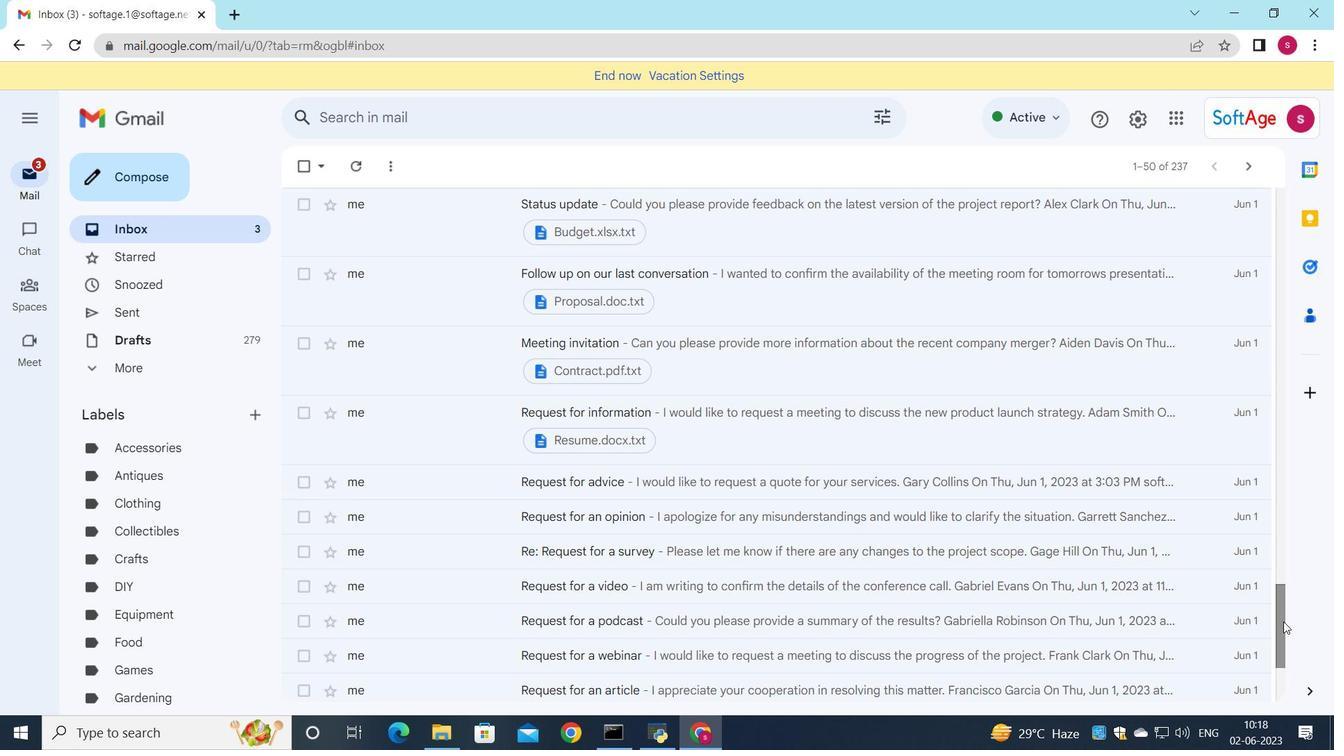 
Action: Mouse pressed left at (1281, 622)
Screenshot: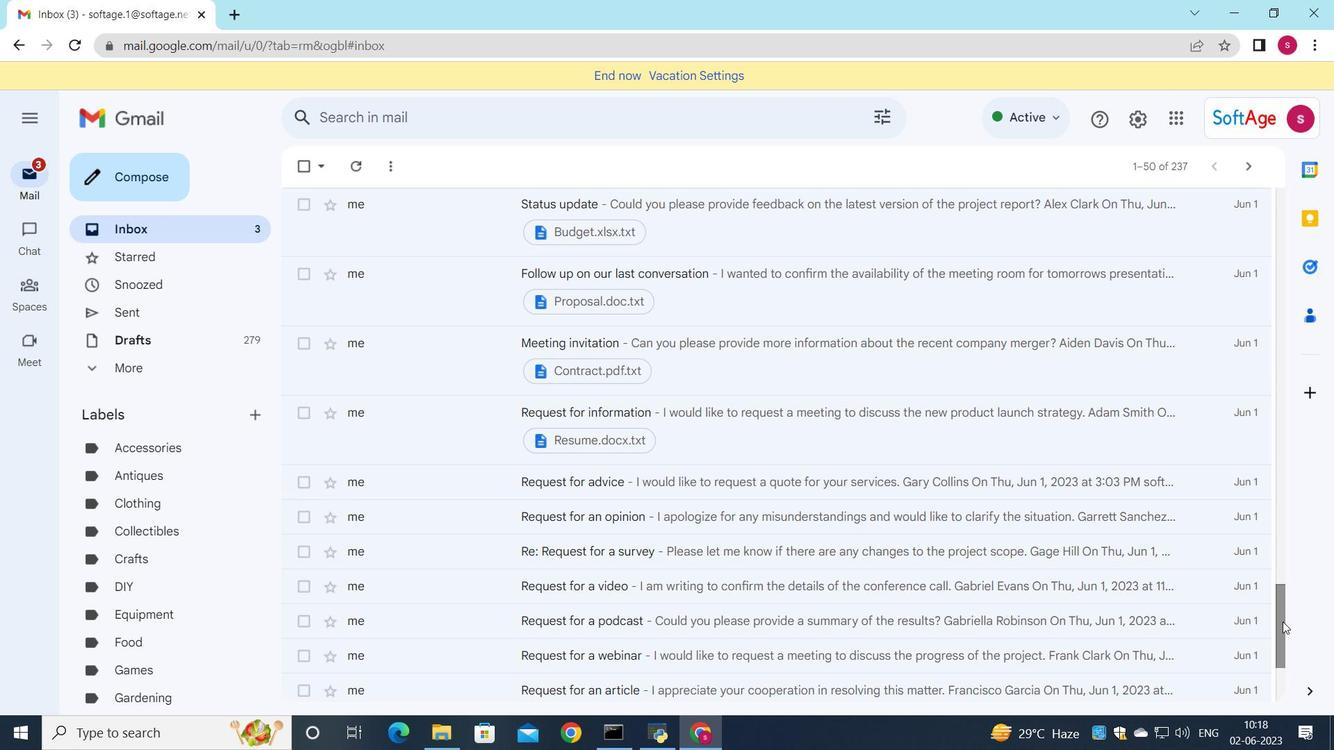 
Action: Mouse moved to (861, 237)
Screenshot: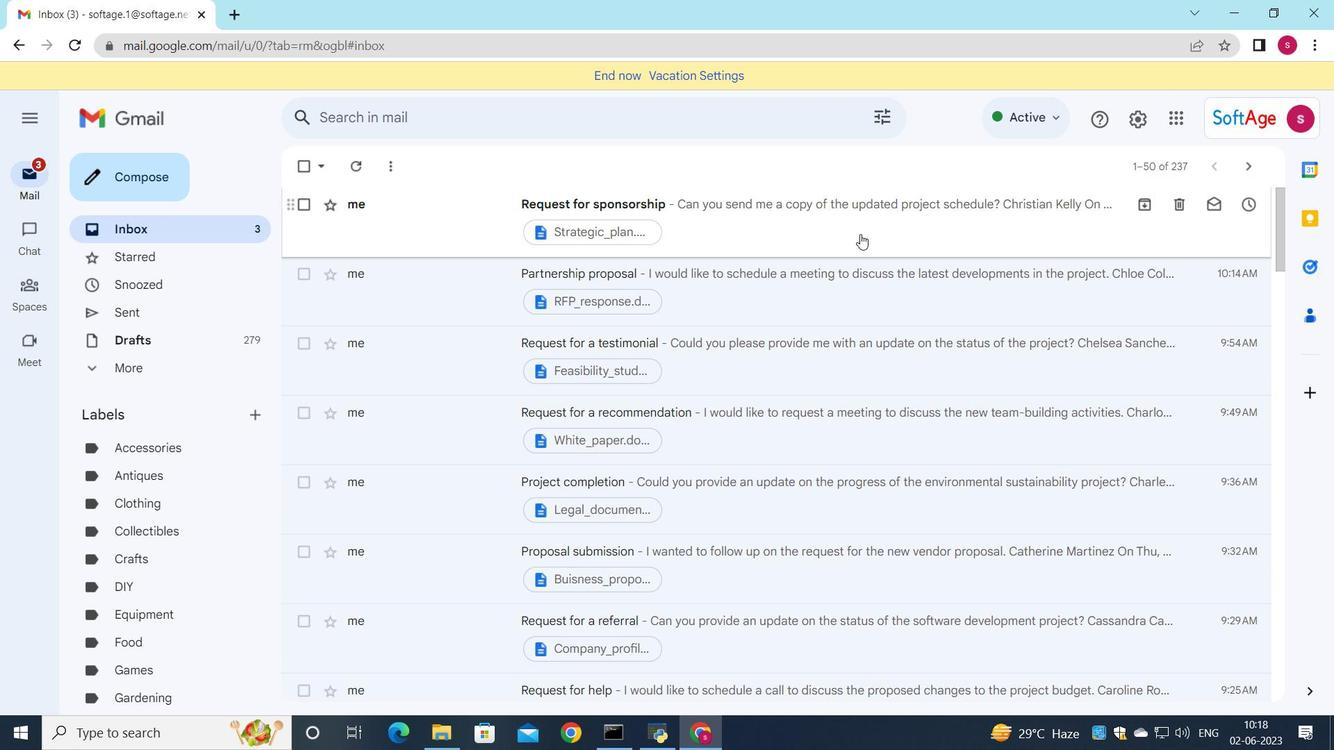 
Action: Mouse pressed left at (861, 237)
Screenshot: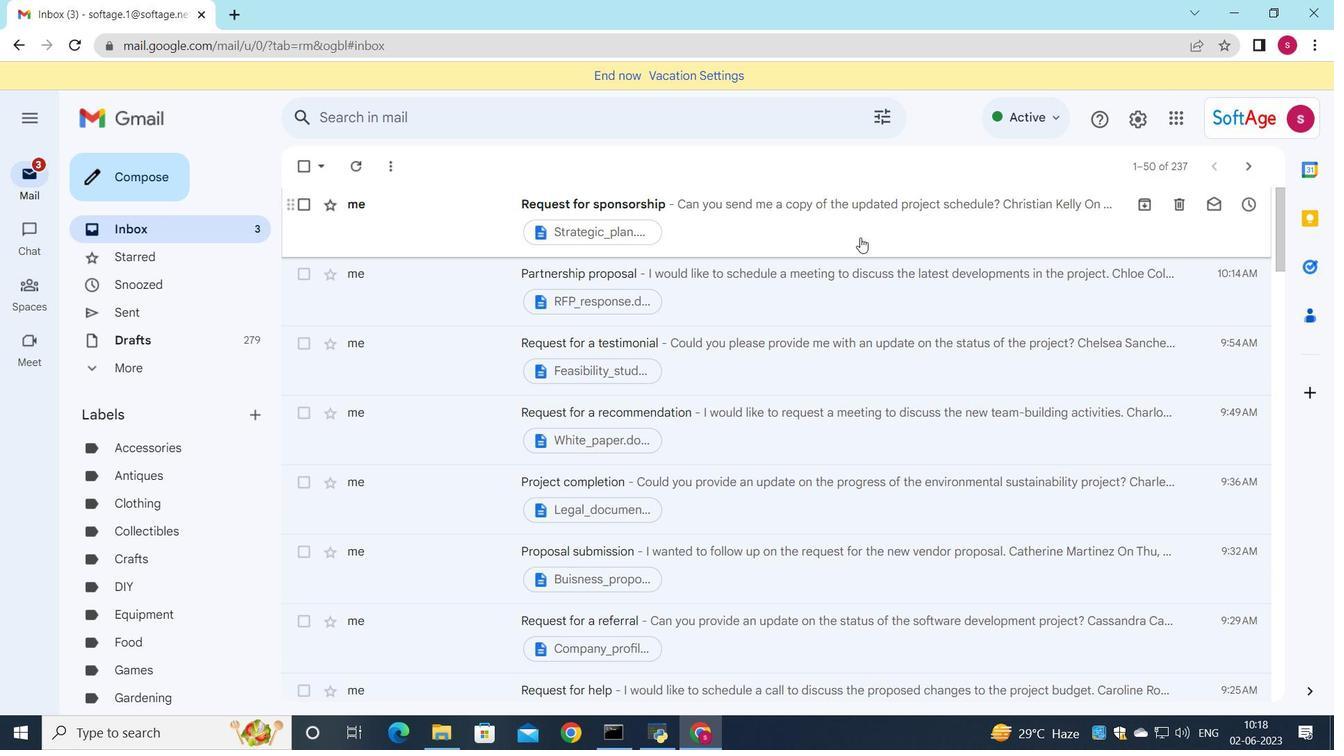 
